 Task: Look for Airbnb options in Russellville, United States from 22nd November, 2023 to 30th November, 2023 for 2 adults.1  bedroom having 1 bed and 1 bathroom. Property type can be hotel. Look for 4 properties as per requirement.
Action: Mouse moved to (489, 89)
Screenshot: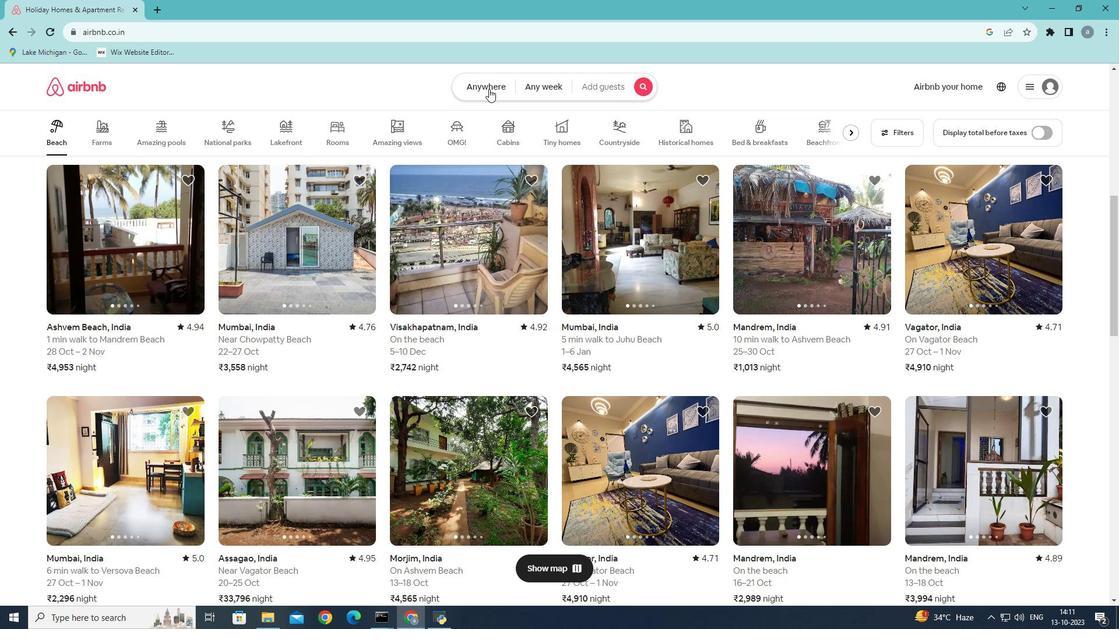 
Action: Mouse pressed left at (489, 89)
Screenshot: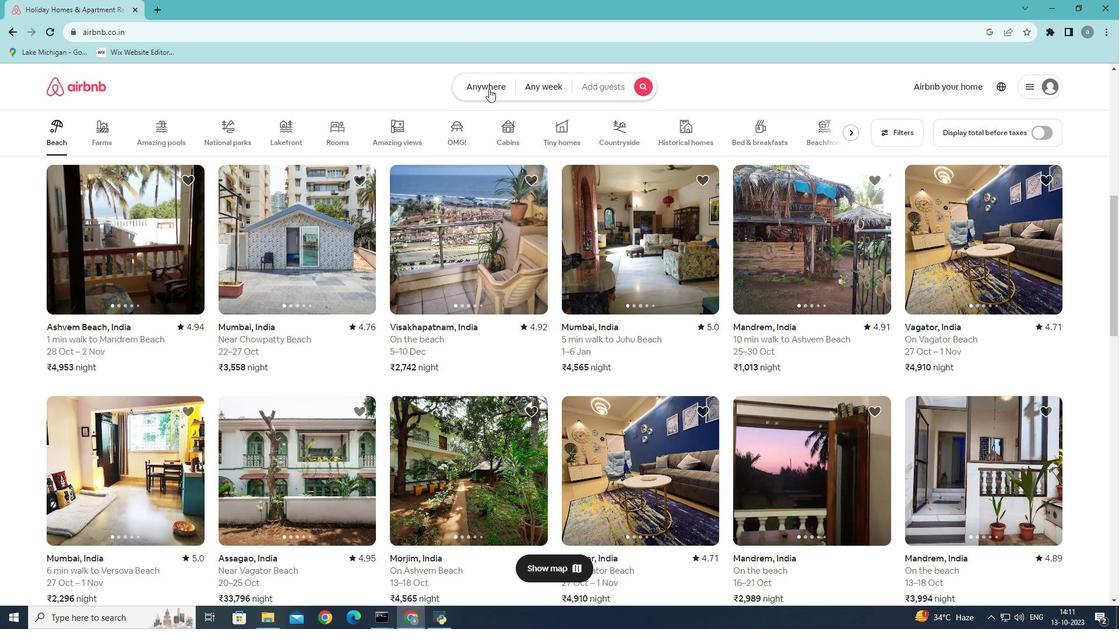 
Action: Mouse moved to (331, 134)
Screenshot: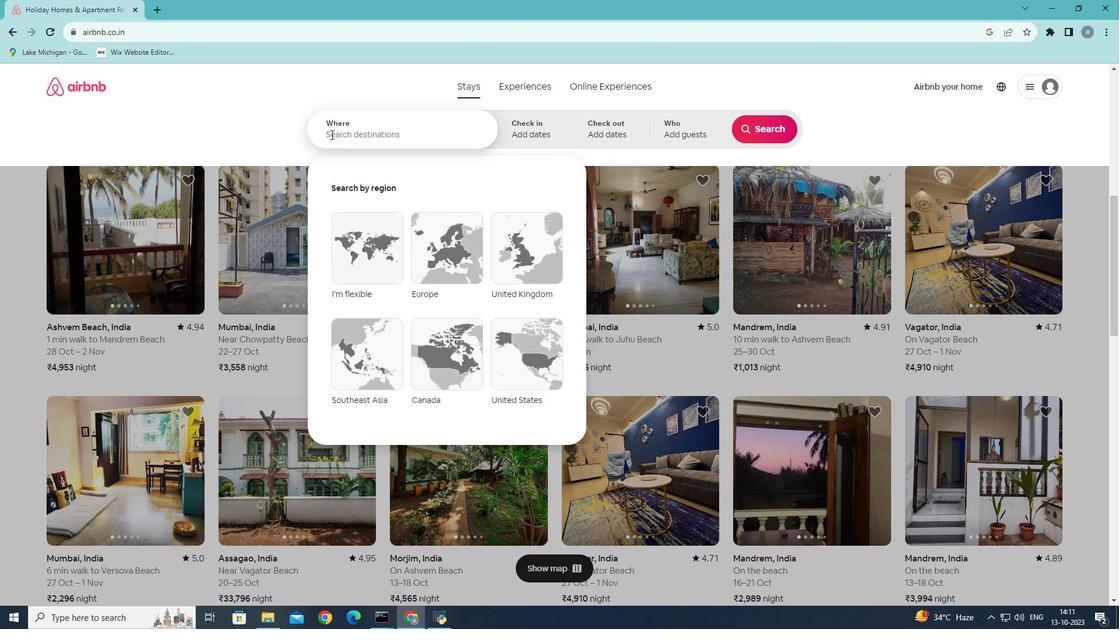 
Action: Mouse pressed left at (331, 134)
Screenshot: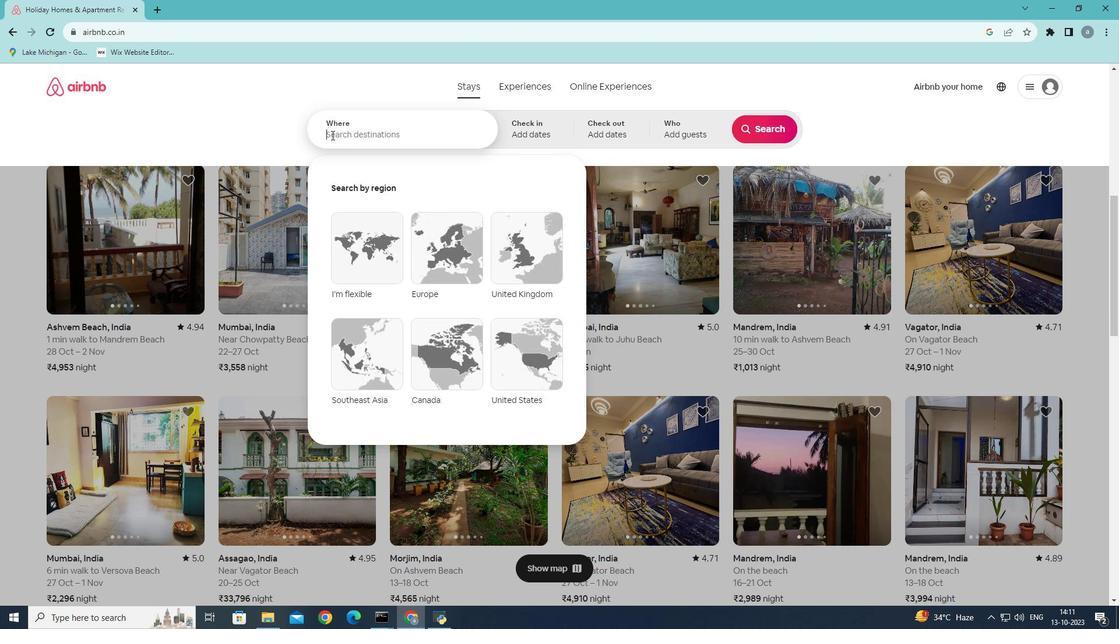 
Action: Mouse moved to (370, 154)
Screenshot: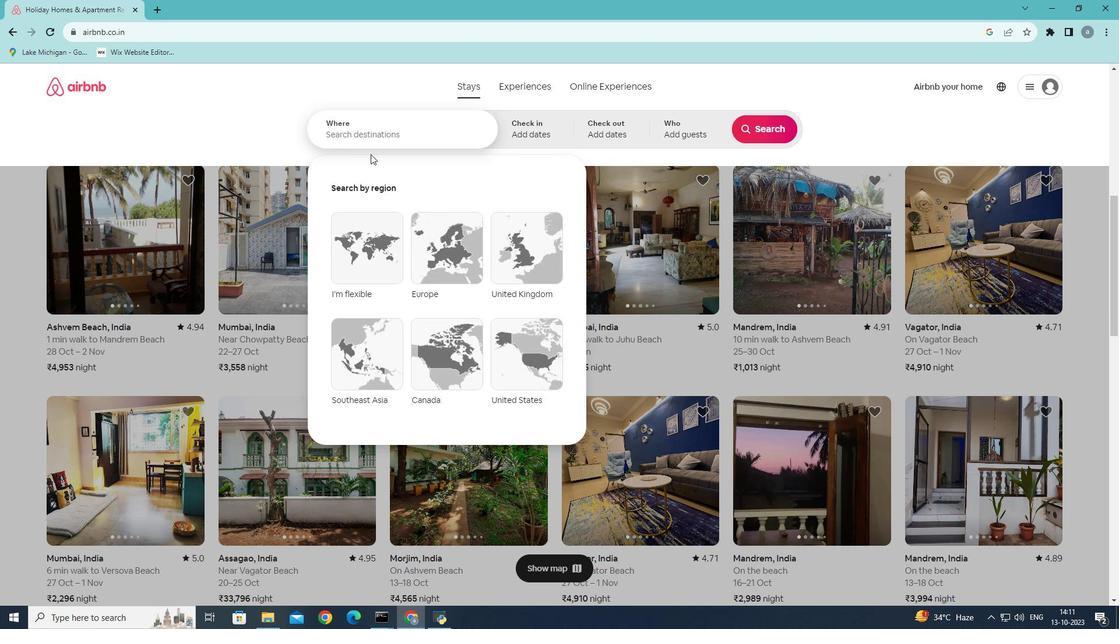
Action: Key pressed <Key.shift>Russellville,<Key.shift>United<Key.space>states
Screenshot: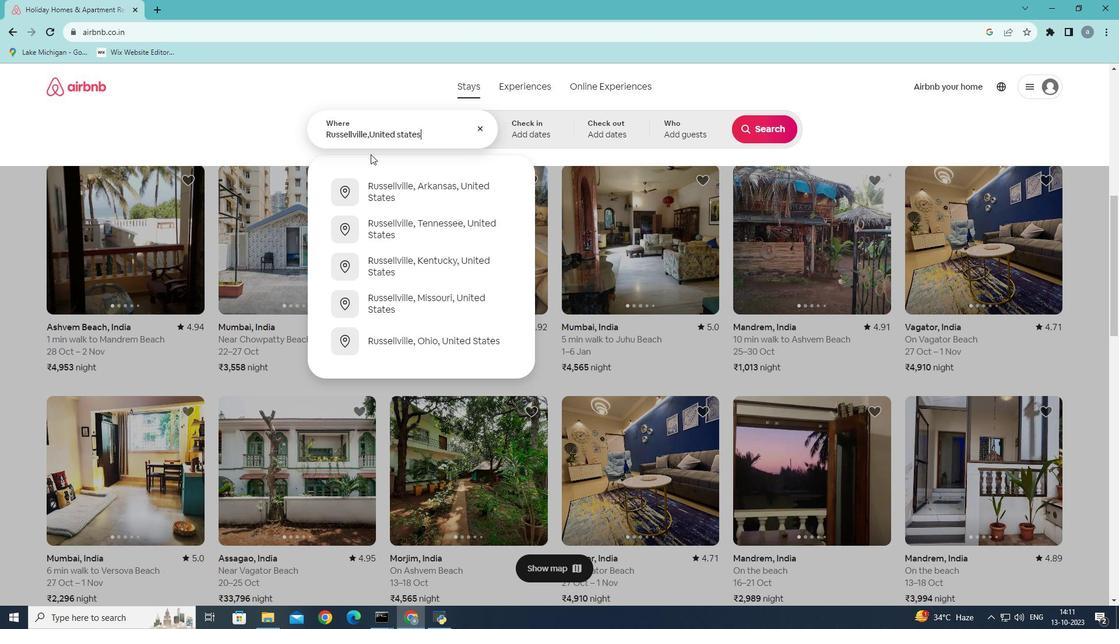 
Action: Mouse moved to (447, 222)
Screenshot: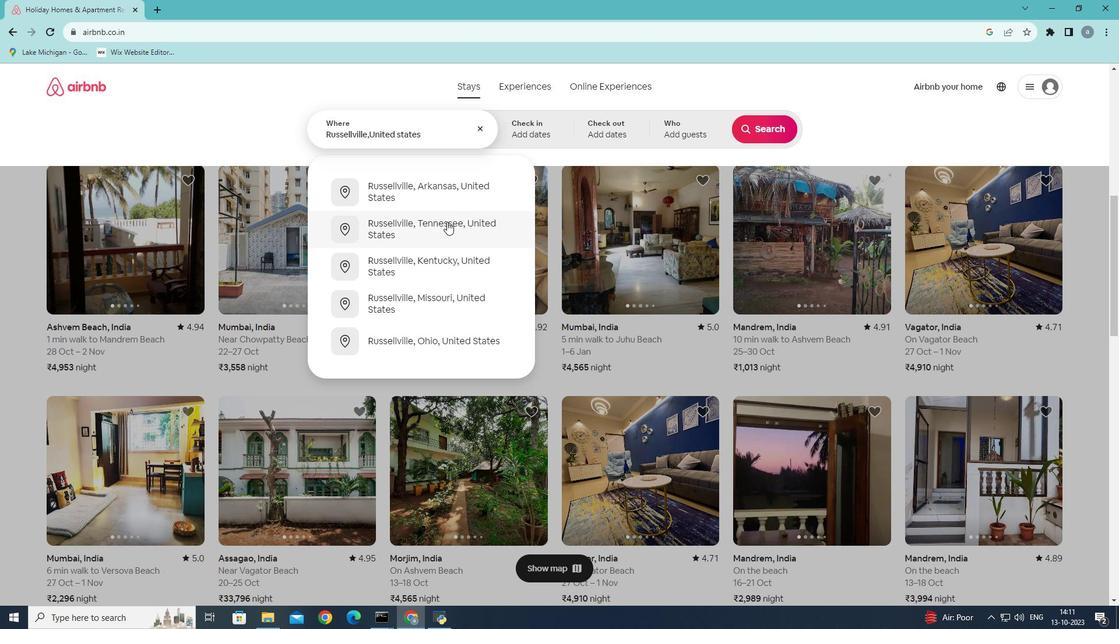 
Action: Mouse pressed left at (447, 222)
Screenshot: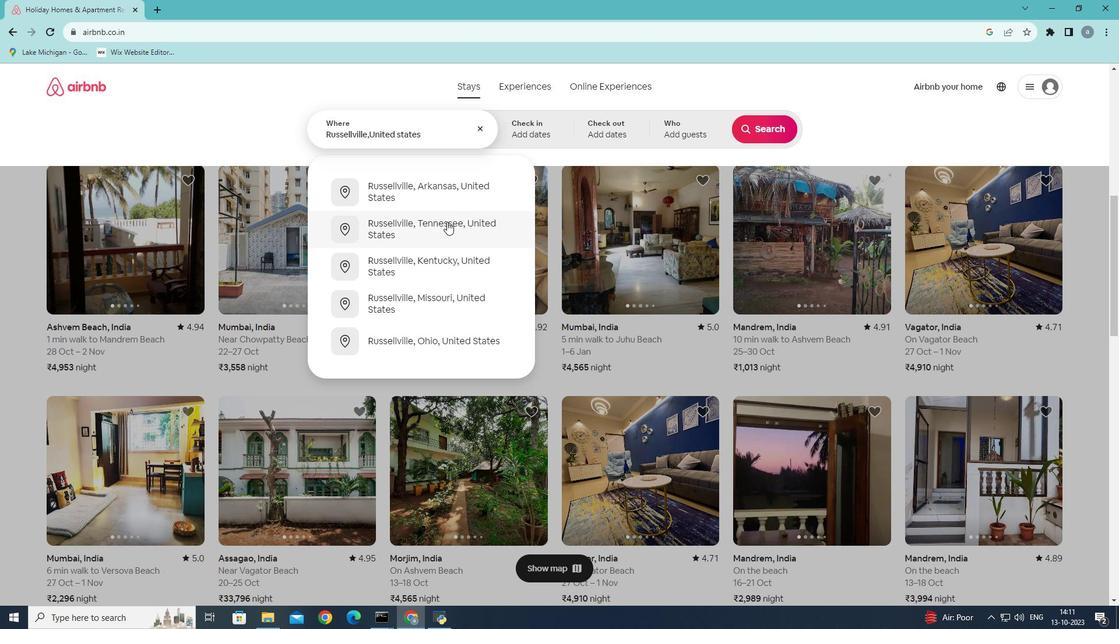 
Action: Mouse moved to (767, 218)
Screenshot: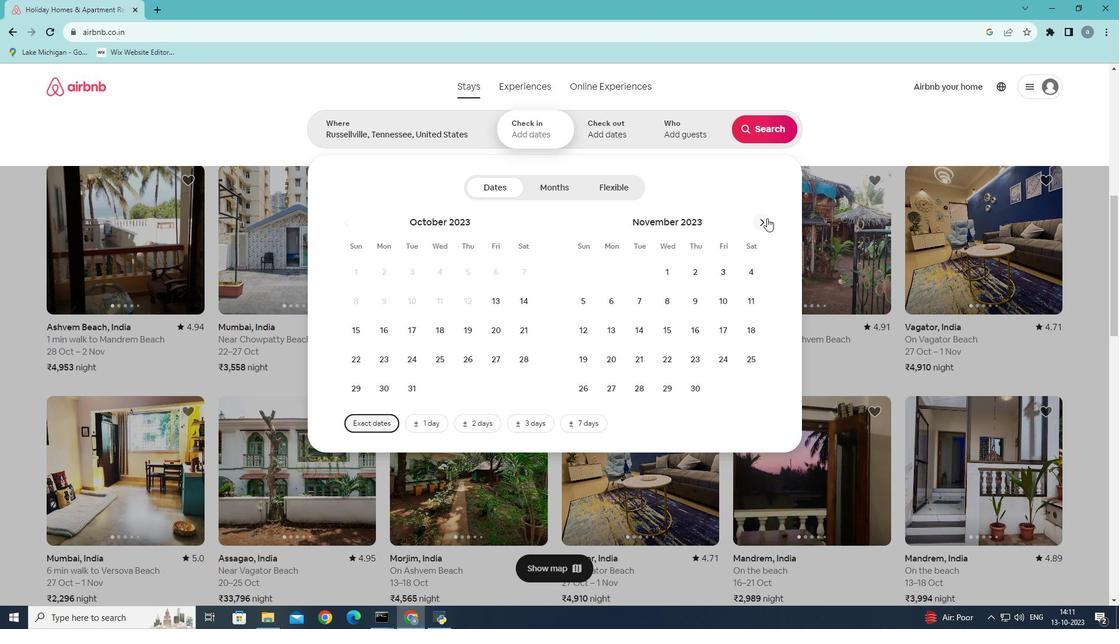 
Action: Mouse pressed left at (767, 218)
Screenshot: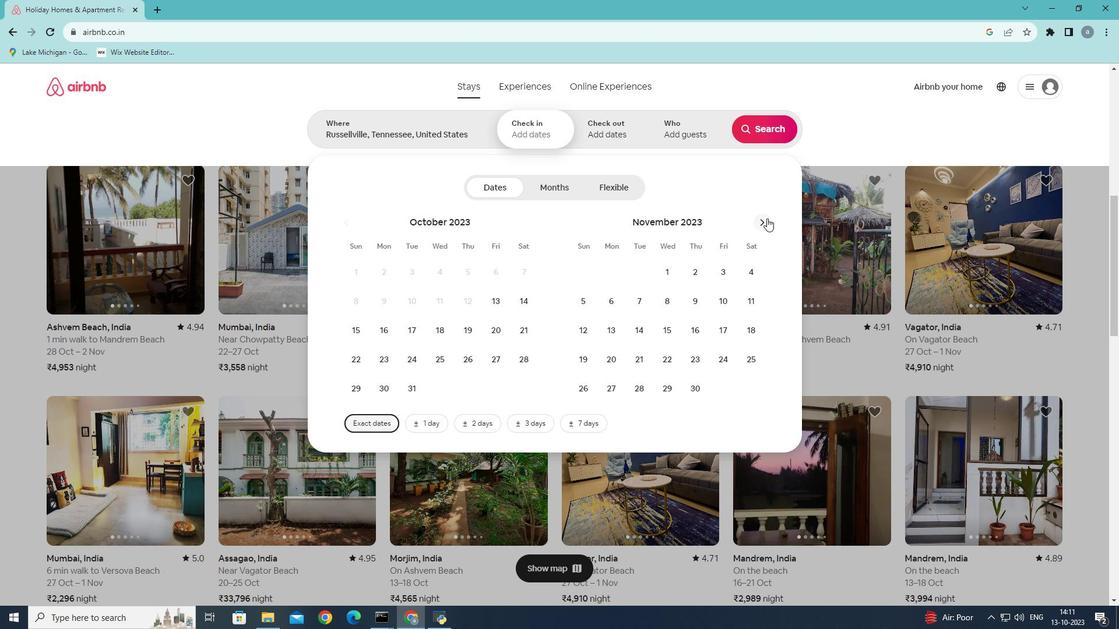 
Action: Mouse moved to (442, 356)
Screenshot: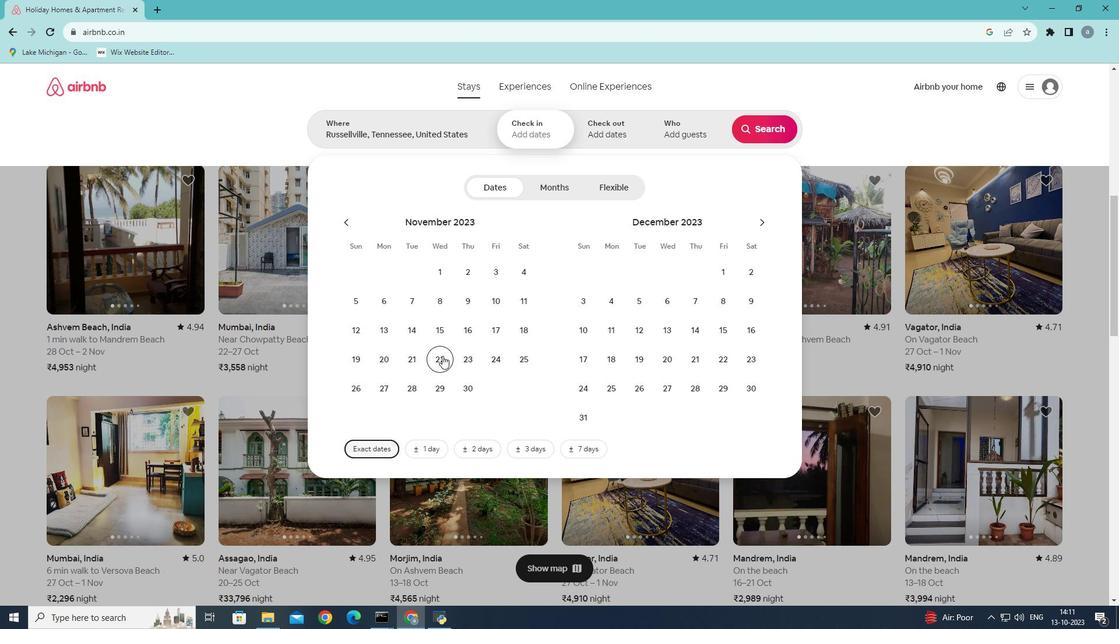 
Action: Mouse pressed left at (442, 356)
Screenshot: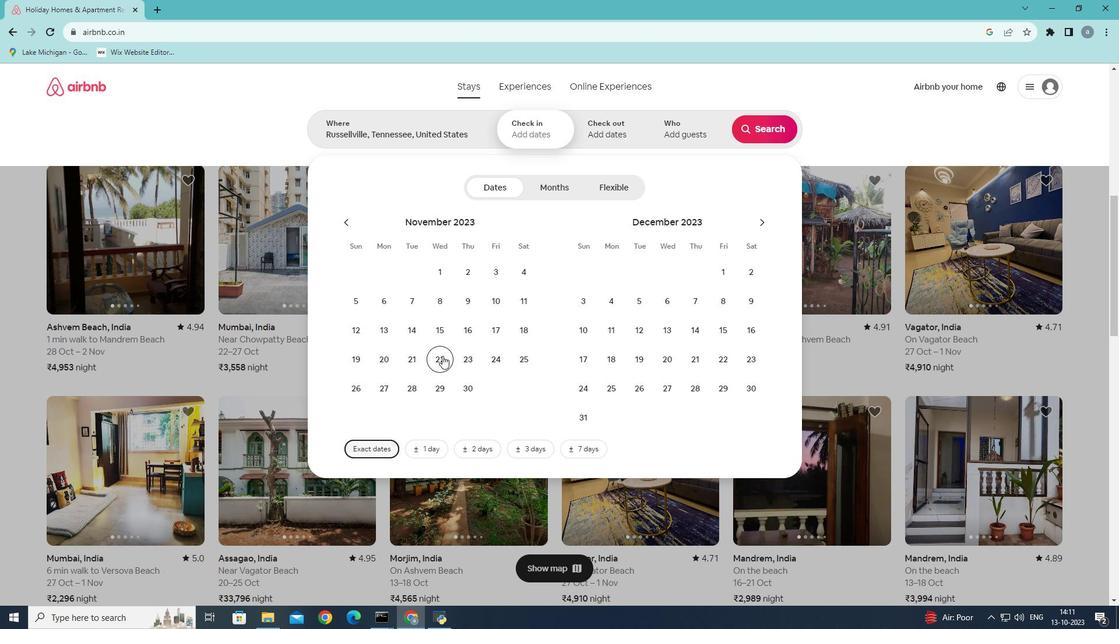 
Action: Mouse moved to (467, 391)
Screenshot: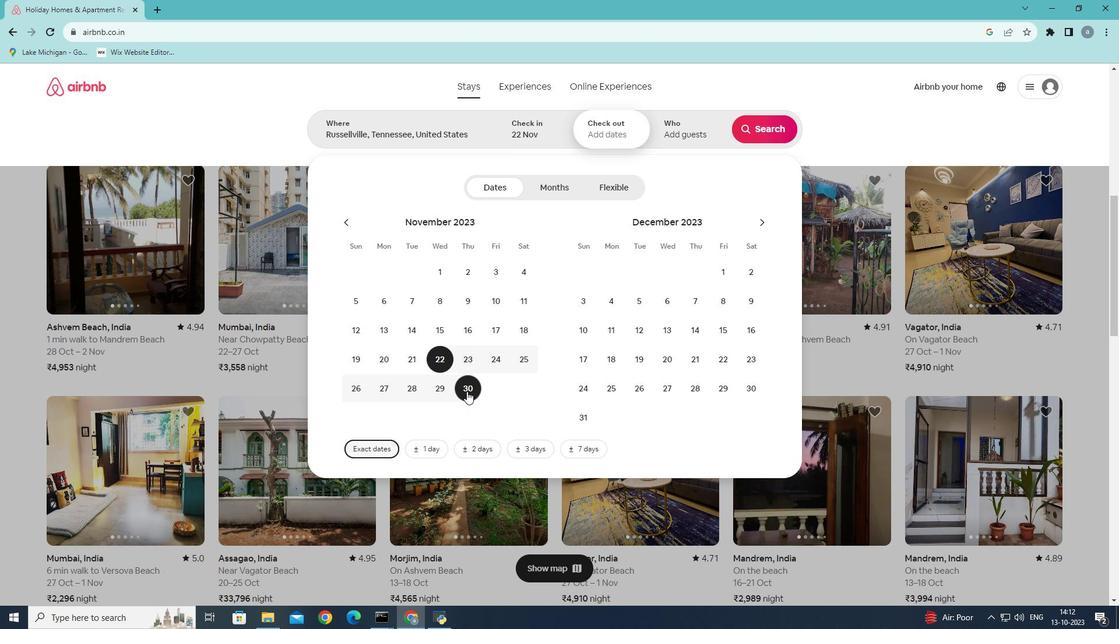 
Action: Mouse pressed left at (467, 391)
Screenshot: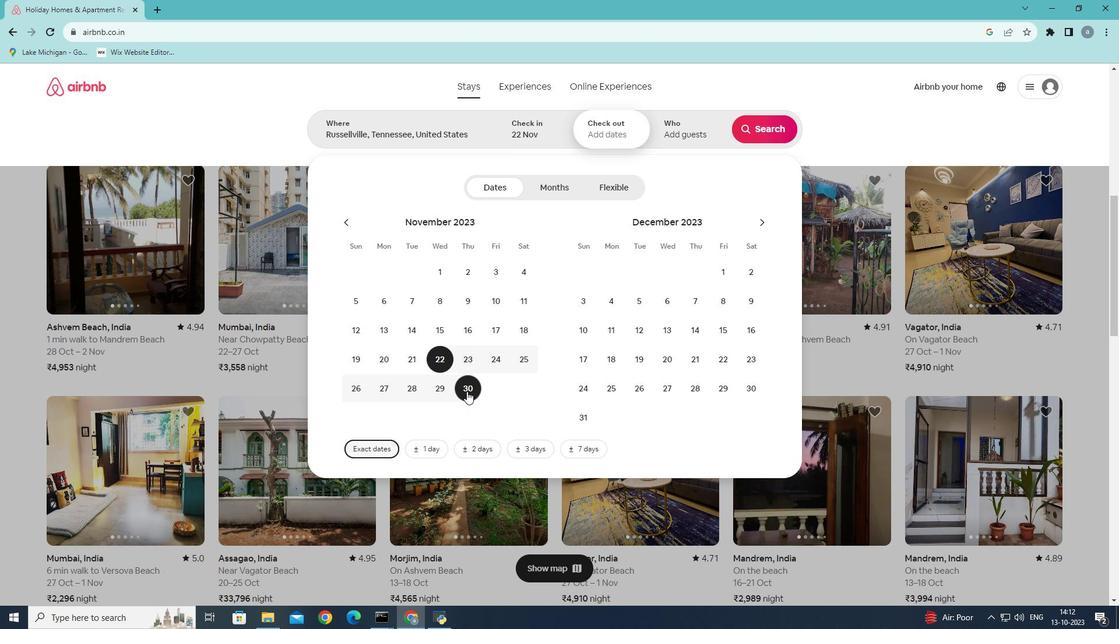 
Action: Mouse moved to (703, 129)
Screenshot: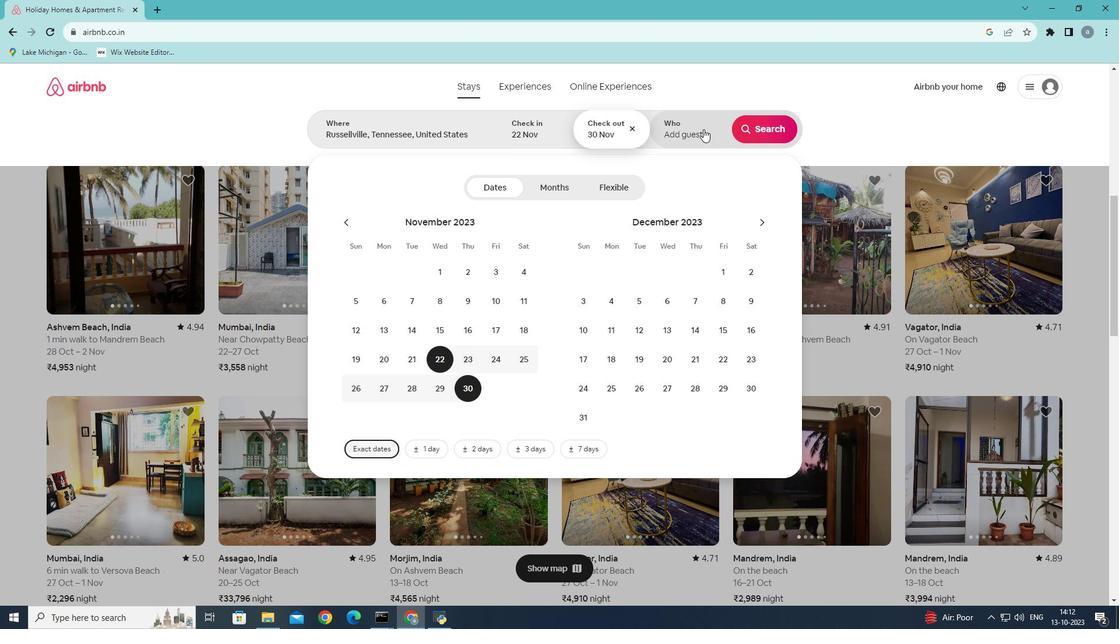 
Action: Mouse pressed left at (703, 129)
Screenshot: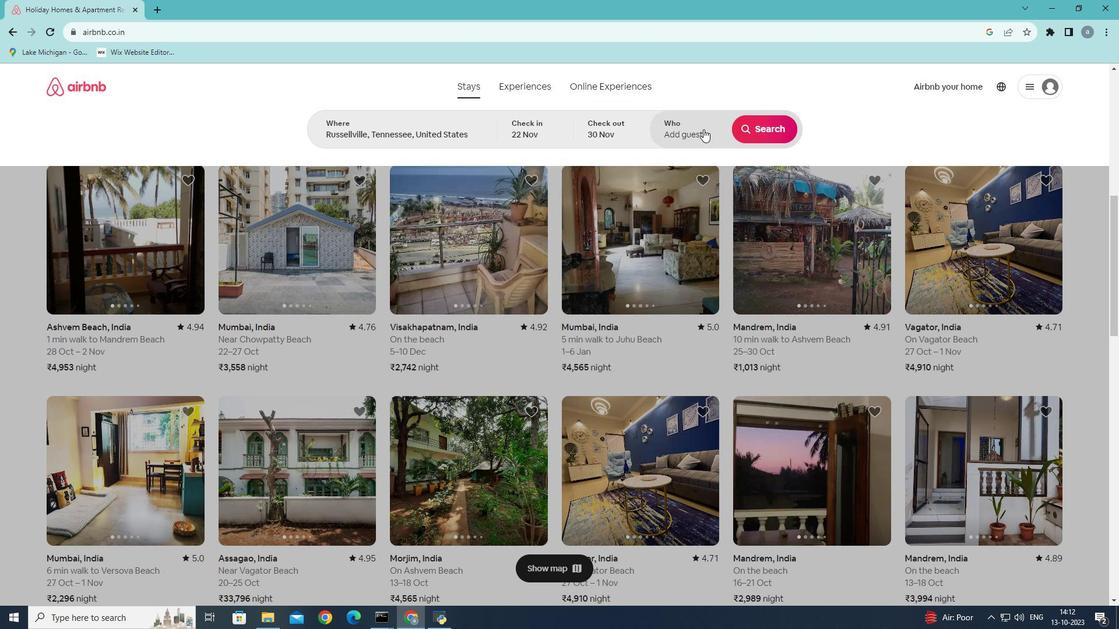 
Action: Mouse moved to (765, 189)
Screenshot: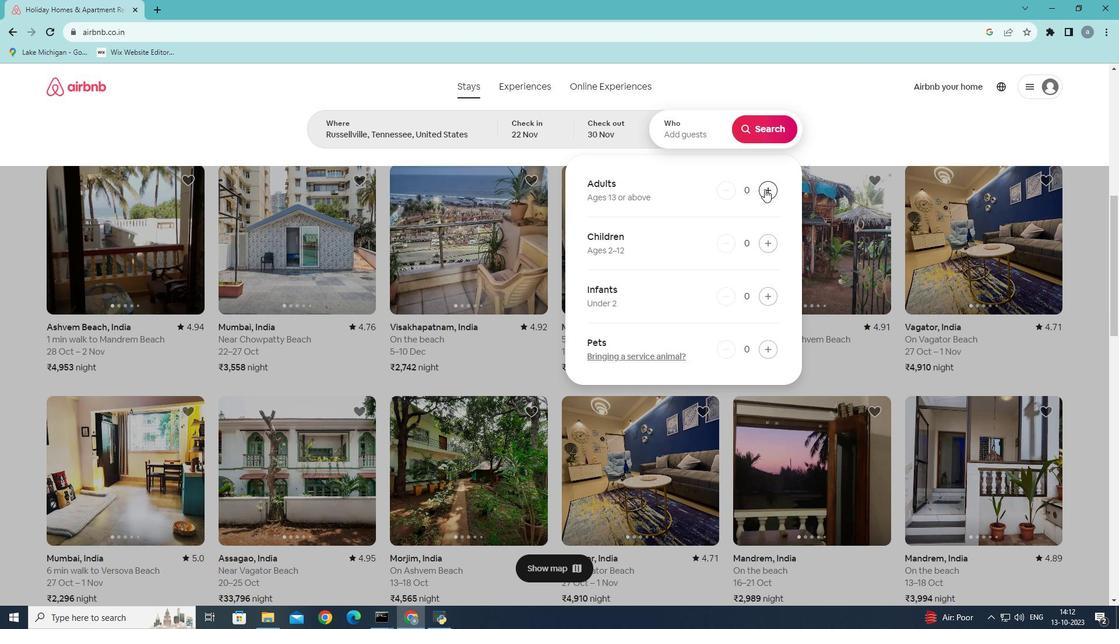 
Action: Mouse pressed left at (765, 189)
Screenshot: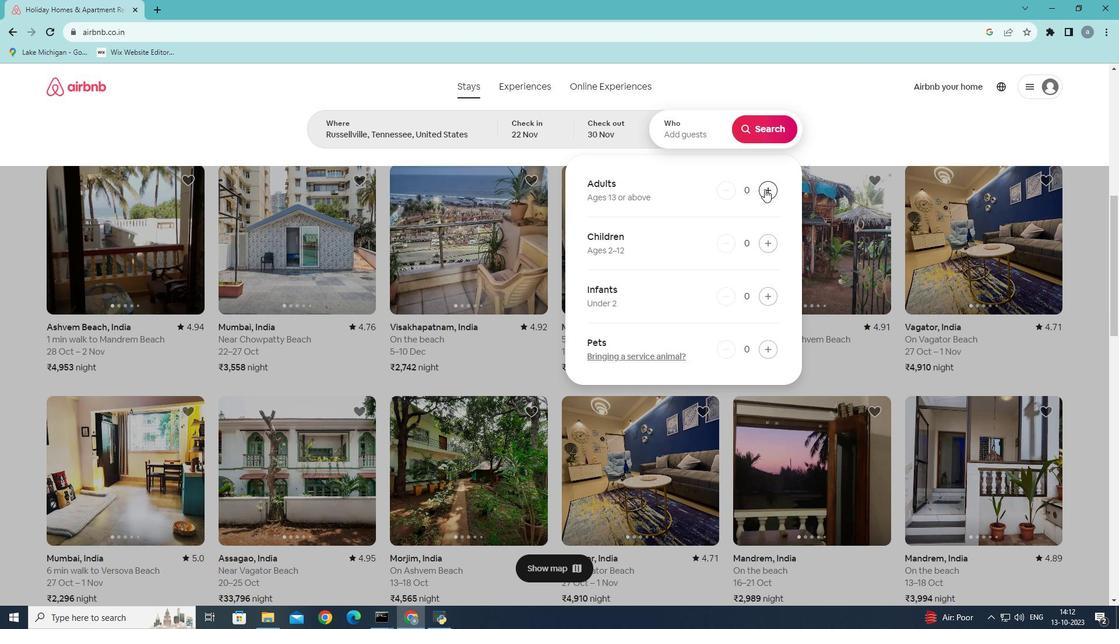 
Action: Mouse pressed left at (765, 189)
Screenshot: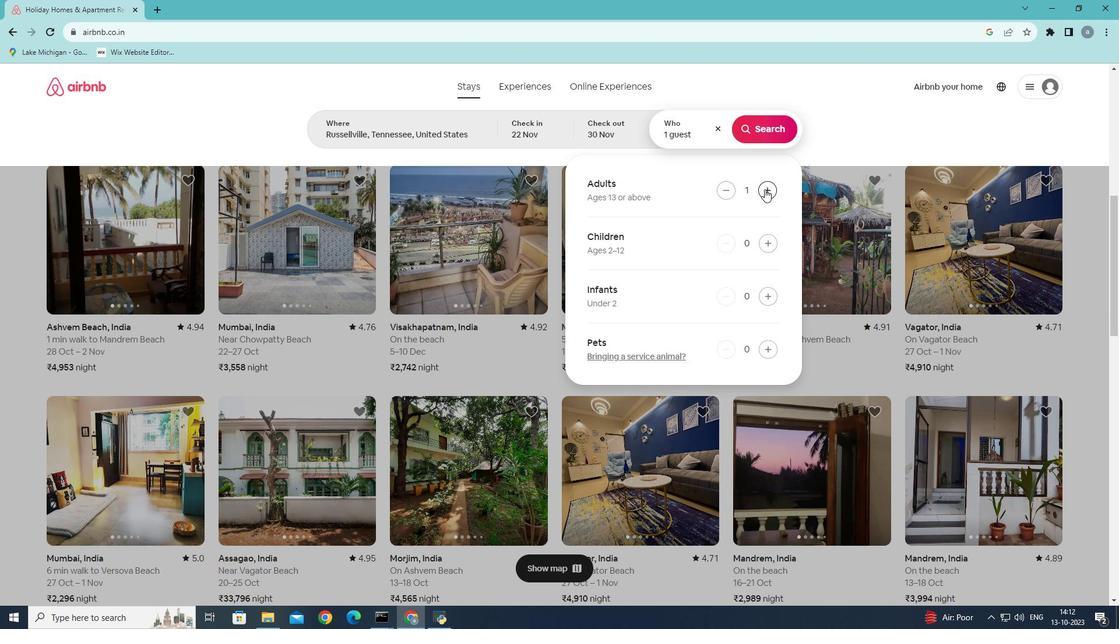 
Action: Mouse moved to (771, 125)
Screenshot: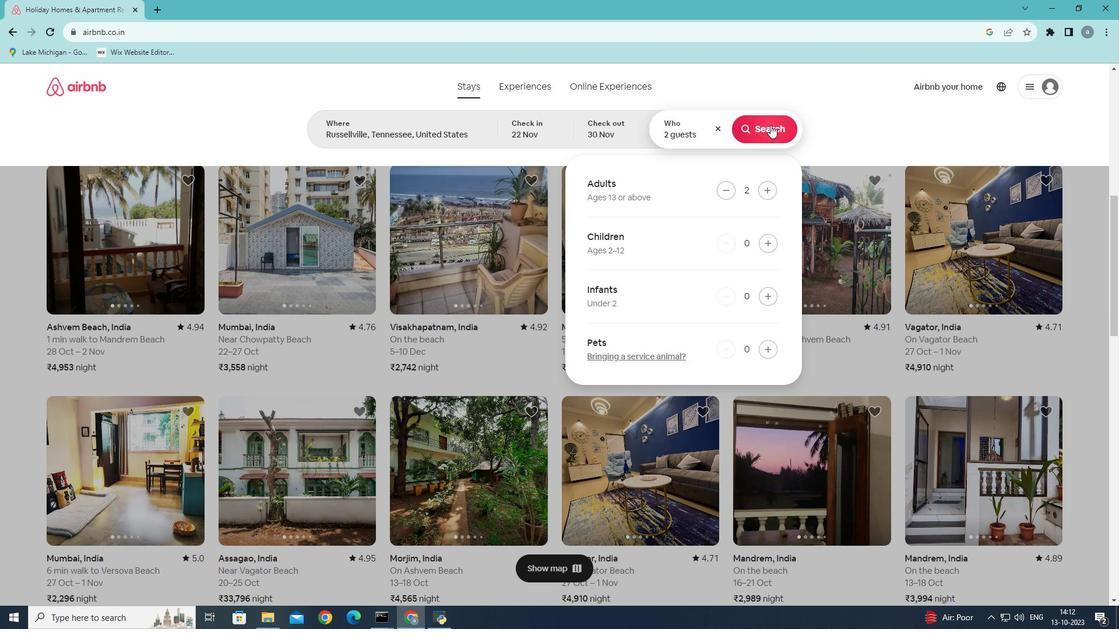 
Action: Mouse pressed left at (771, 125)
Screenshot: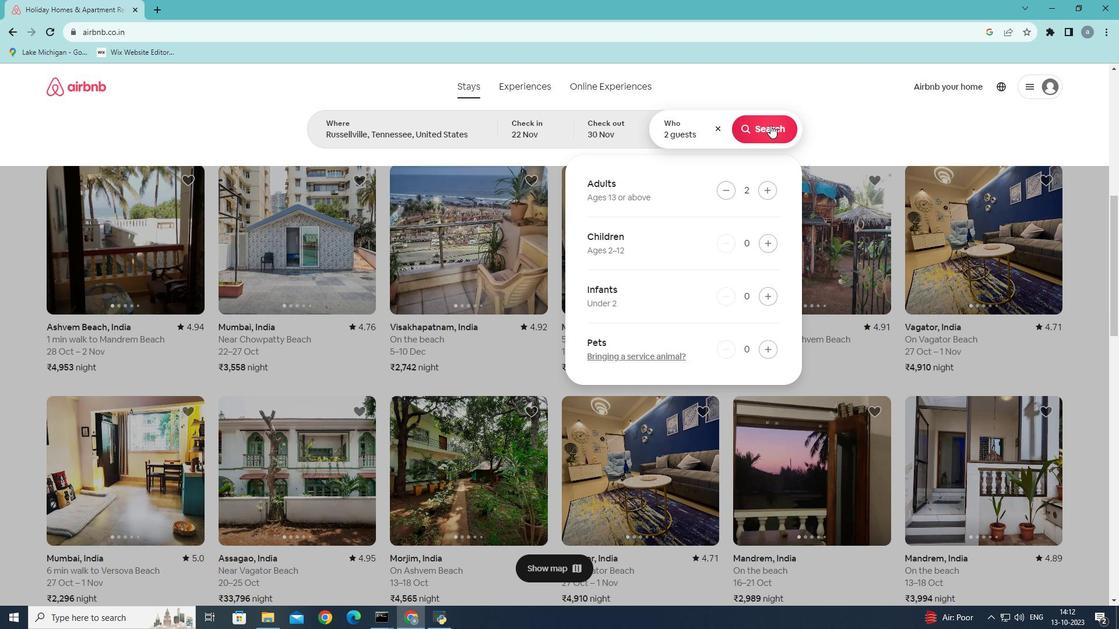 
Action: Mouse moved to (936, 137)
Screenshot: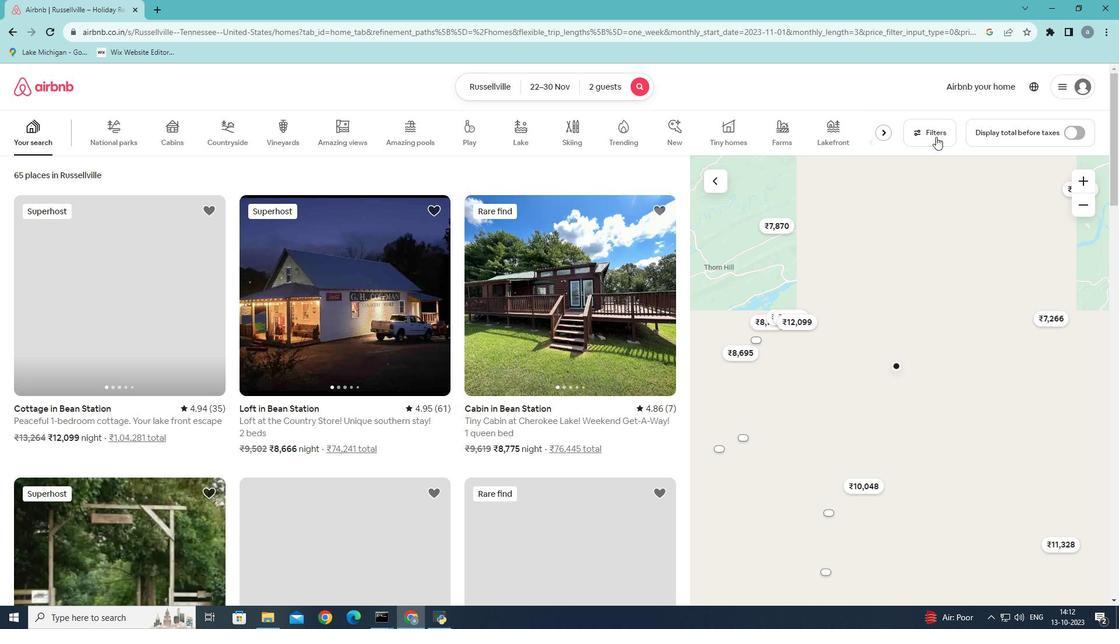
Action: Mouse pressed left at (936, 137)
Screenshot: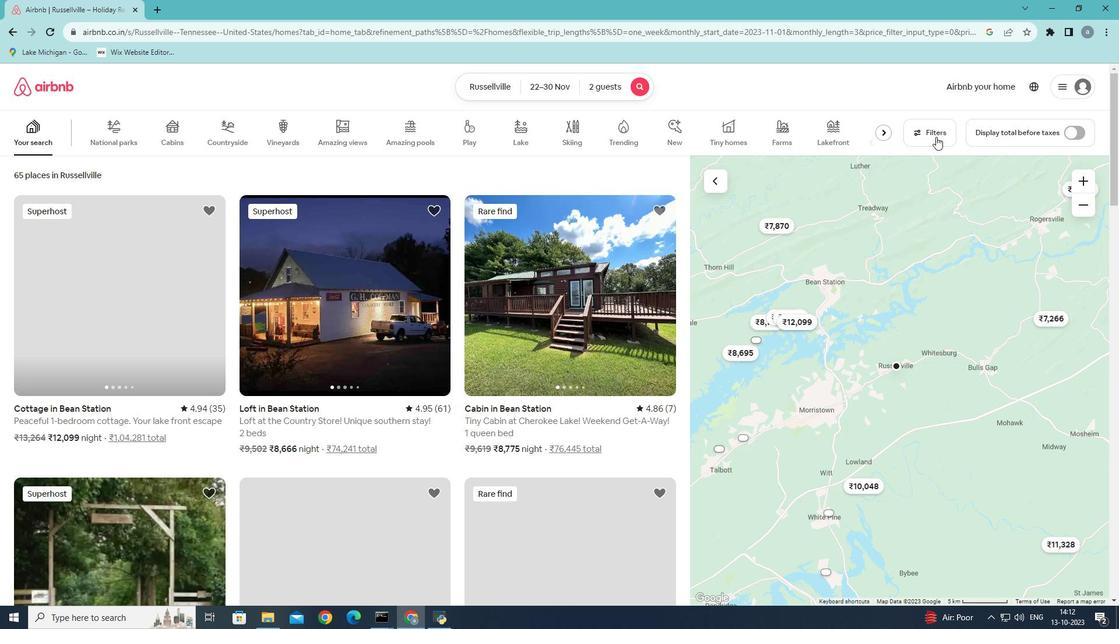 
Action: Mouse moved to (702, 381)
Screenshot: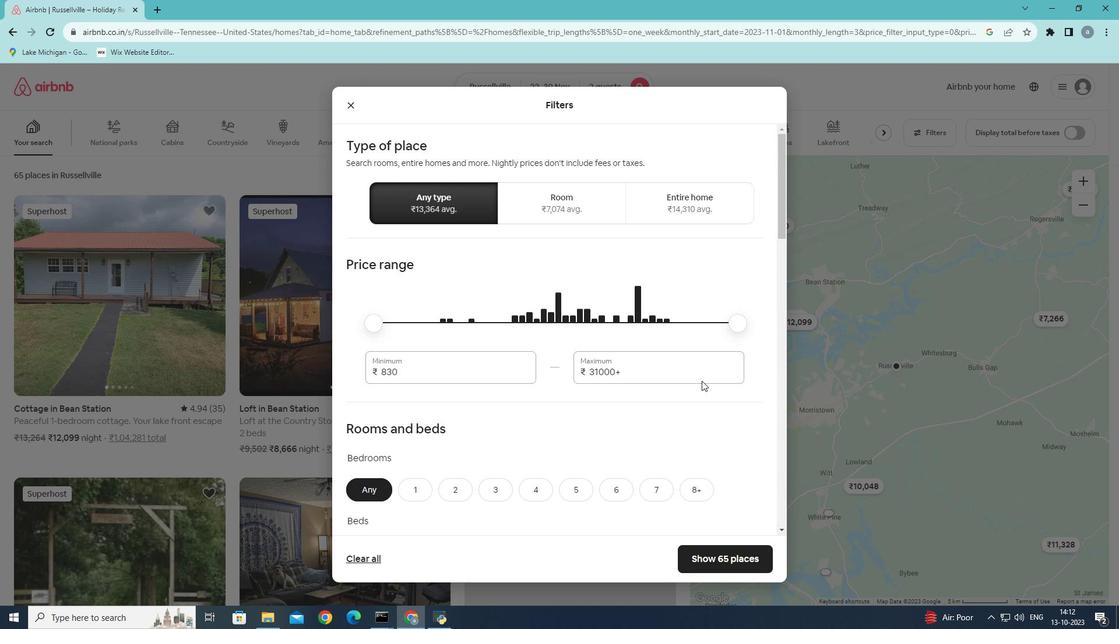 
Action: Mouse scrolled (702, 380) with delta (0, 0)
Screenshot: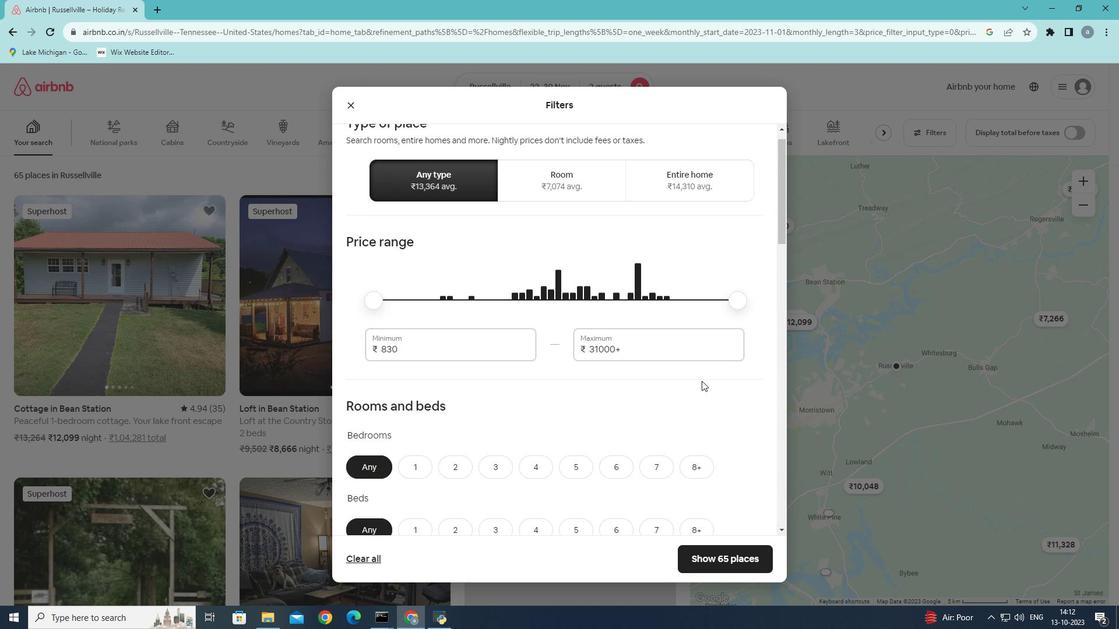 
Action: Mouse scrolled (702, 380) with delta (0, 0)
Screenshot: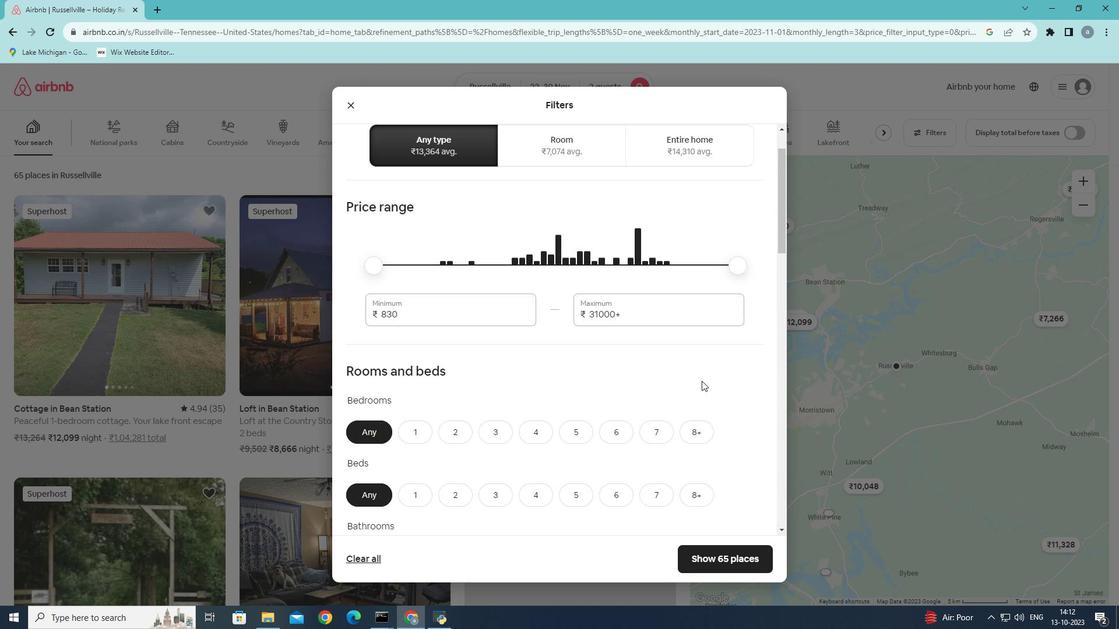 
Action: Mouse scrolled (702, 380) with delta (0, 0)
Screenshot: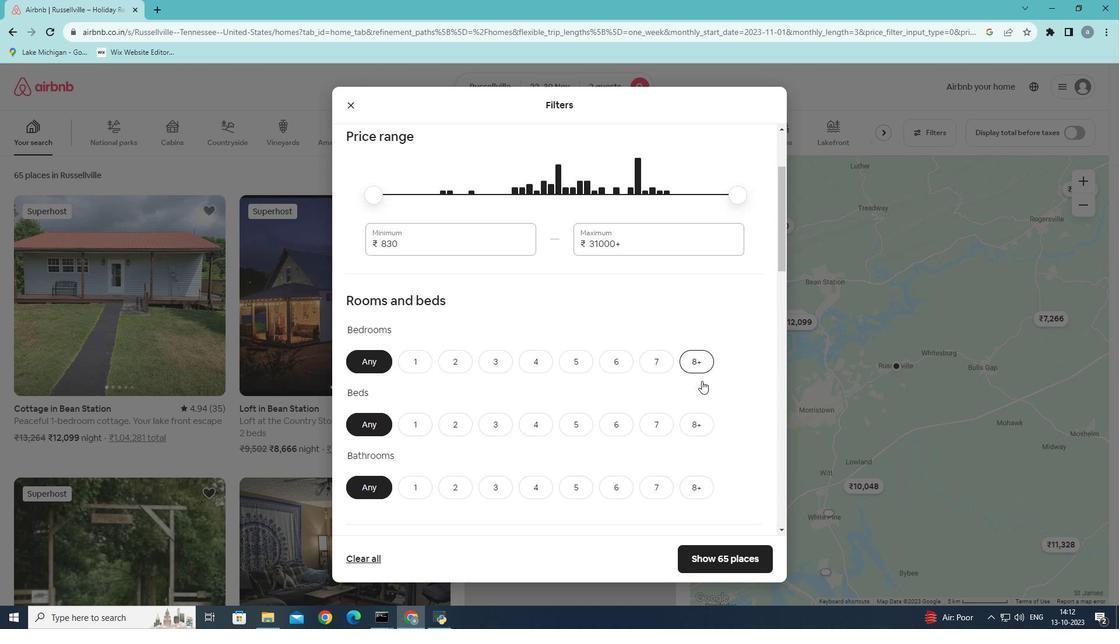 
Action: Mouse moved to (404, 312)
Screenshot: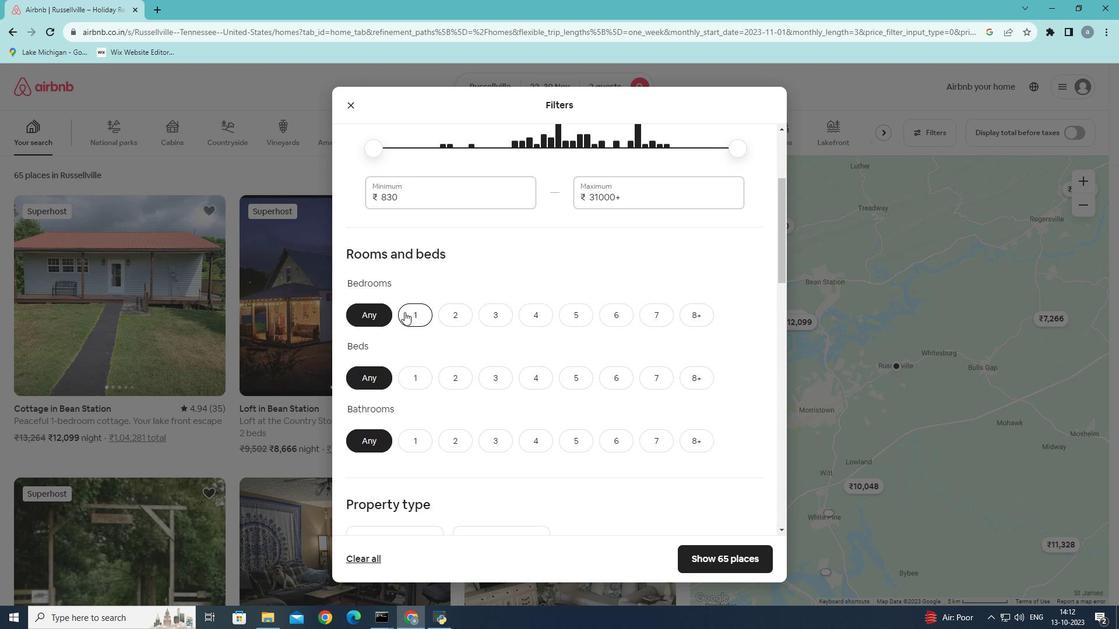 
Action: Mouse pressed left at (404, 312)
Screenshot: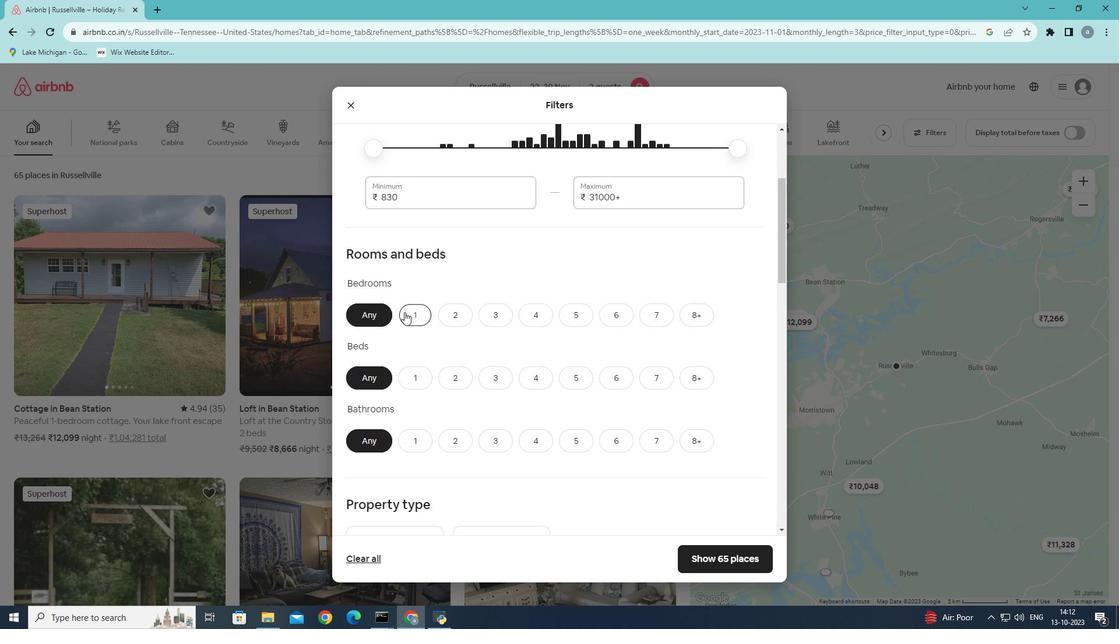 
Action: Mouse moved to (414, 381)
Screenshot: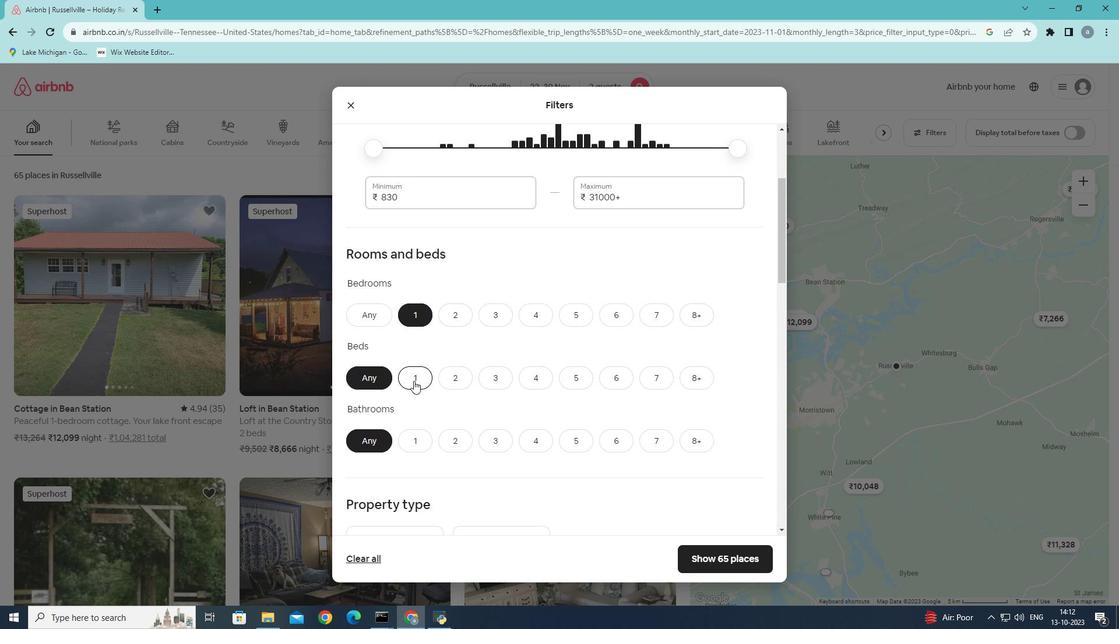 
Action: Mouse pressed left at (414, 381)
Screenshot: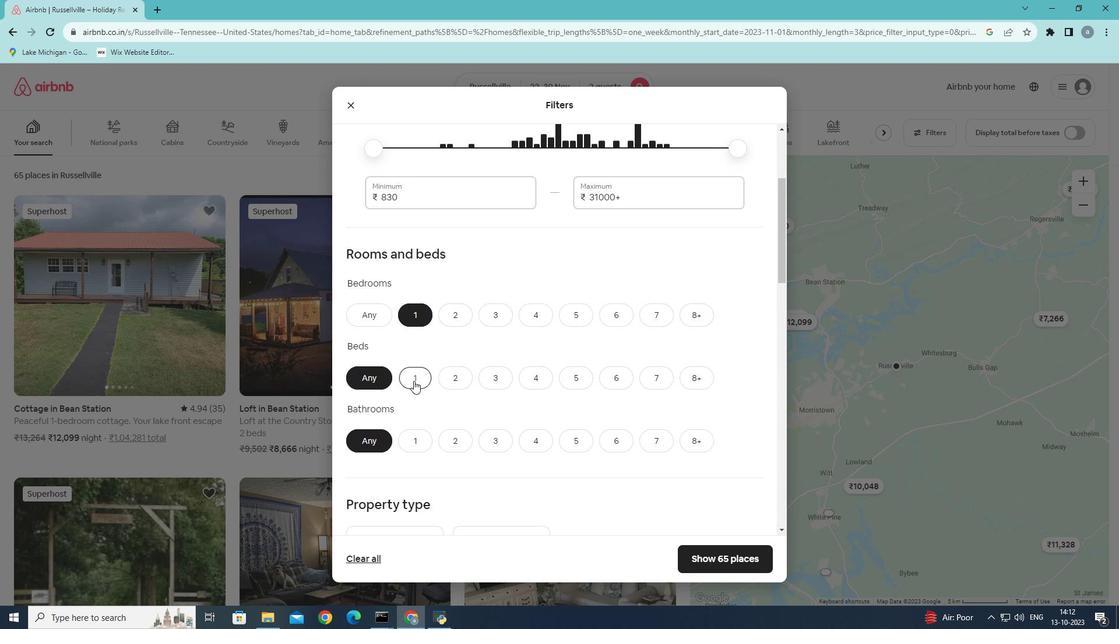 
Action: Mouse moved to (421, 446)
Screenshot: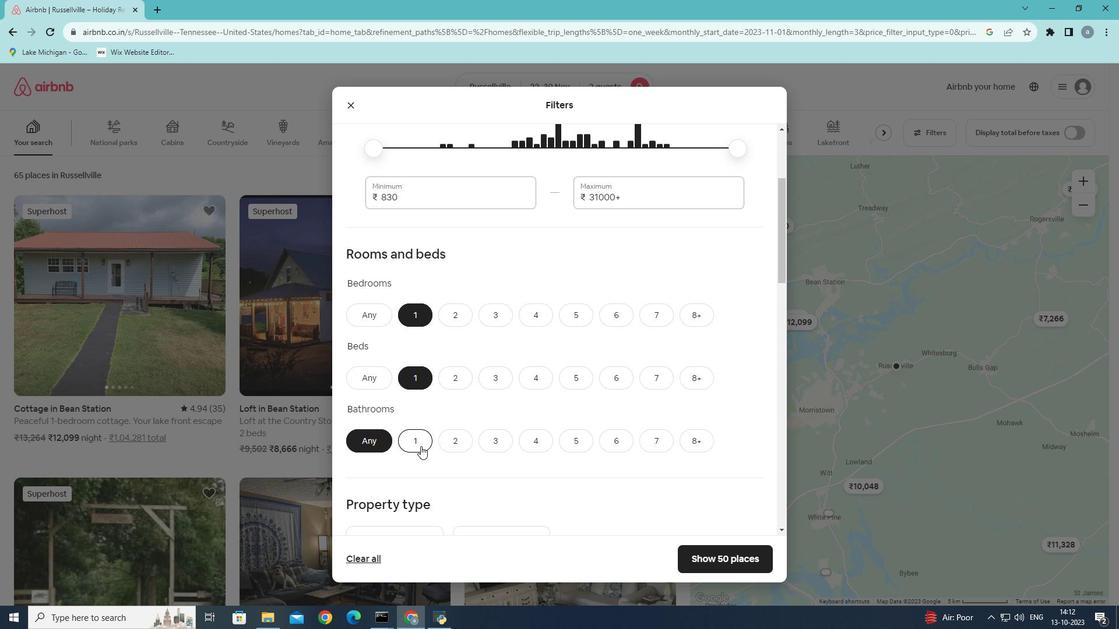 
Action: Mouse pressed left at (421, 446)
Screenshot: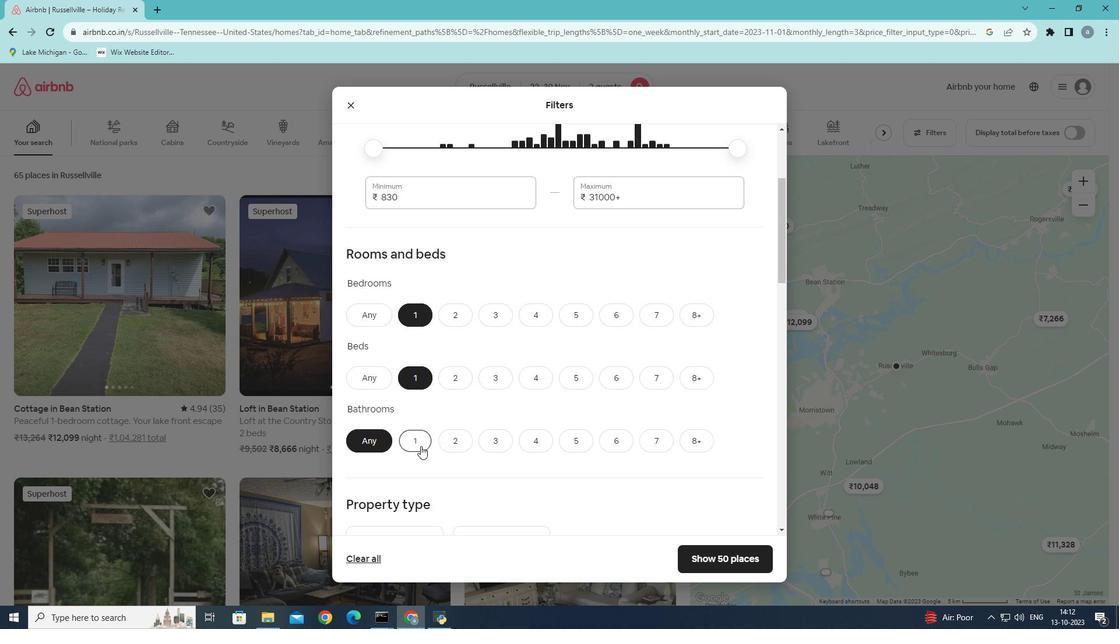 
Action: Mouse moved to (513, 375)
Screenshot: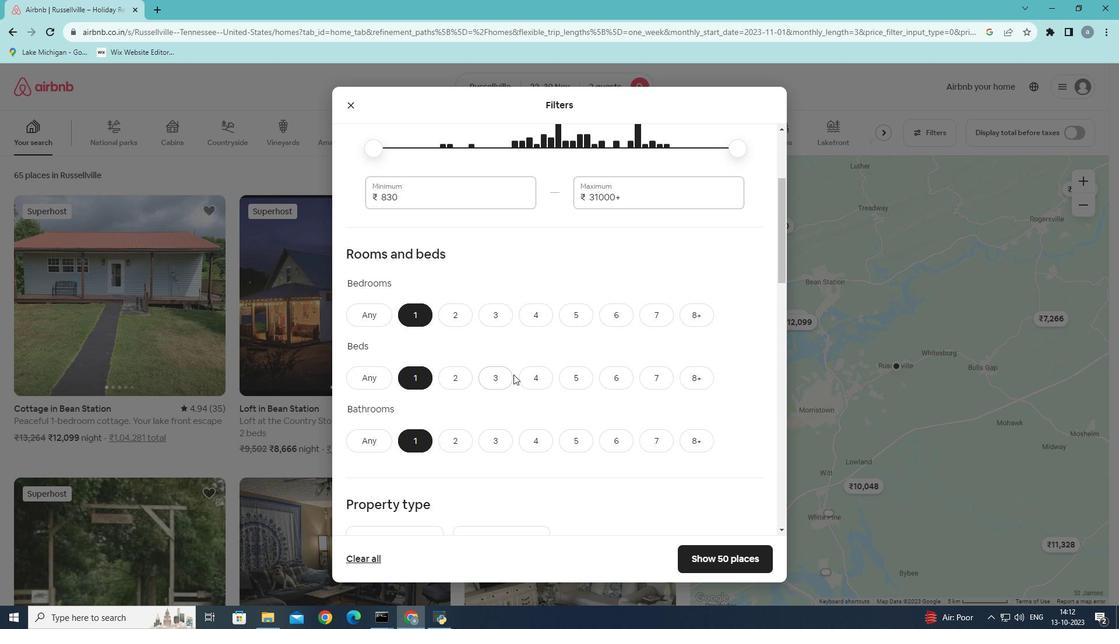 
Action: Mouse scrolled (513, 374) with delta (0, 0)
Screenshot: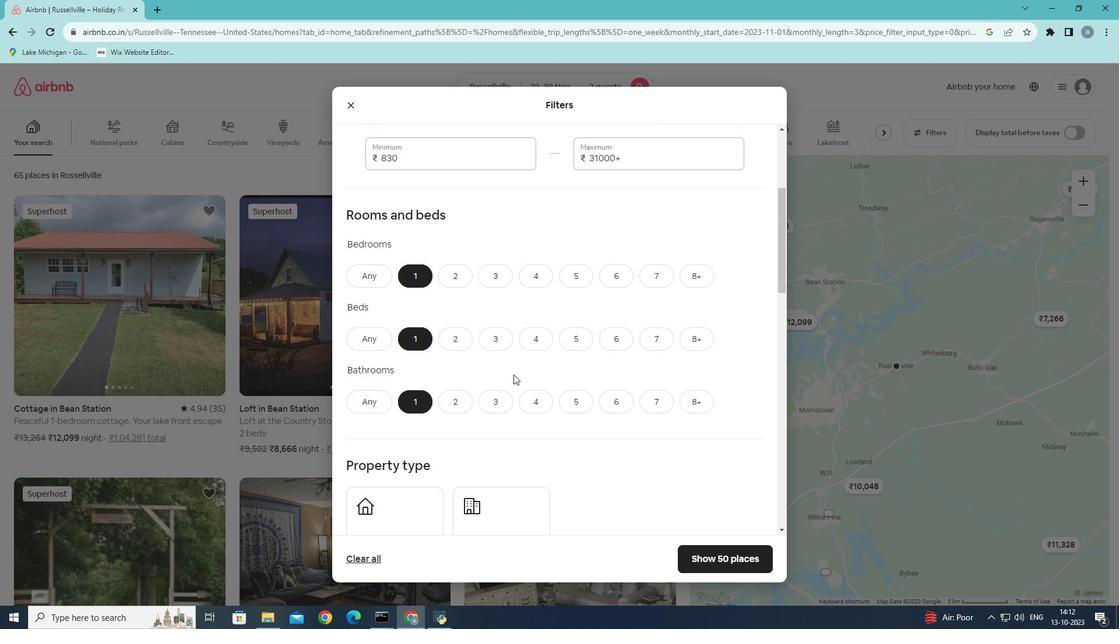 
Action: Mouse scrolled (513, 374) with delta (0, 0)
Screenshot: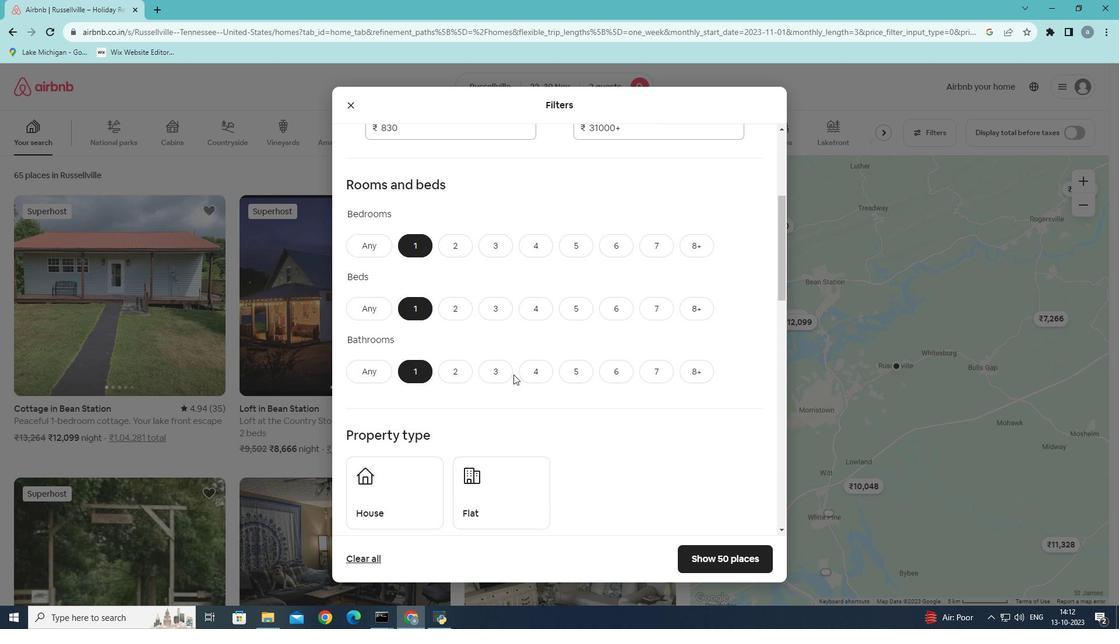 
Action: Mouse scrolled (513, 374) with delta (0, 0)
Screenshot: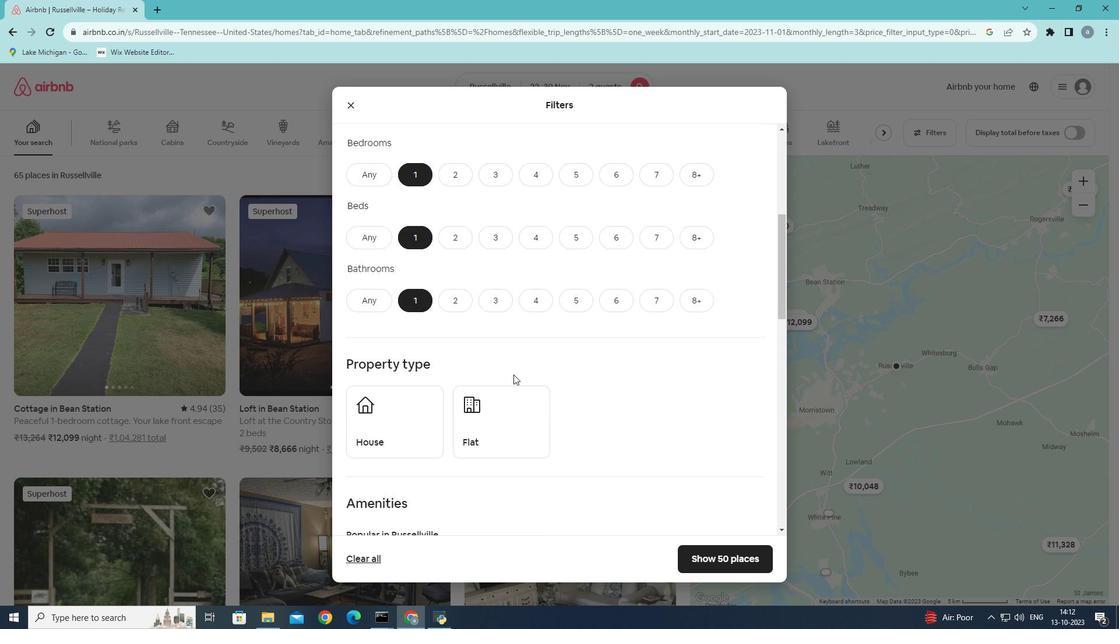 
Action: Mouse scrolled (513, 374) with delta (0, 0)
Screenshot: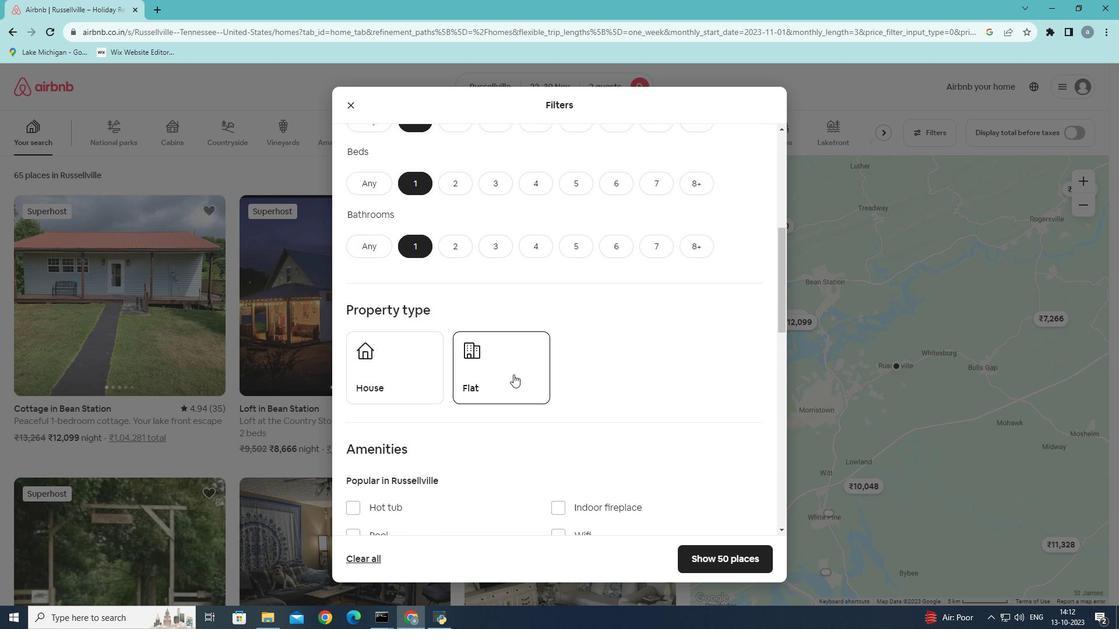
Action: Mouse scrolled (513, 374) with delta (0, 0)
Screenshot: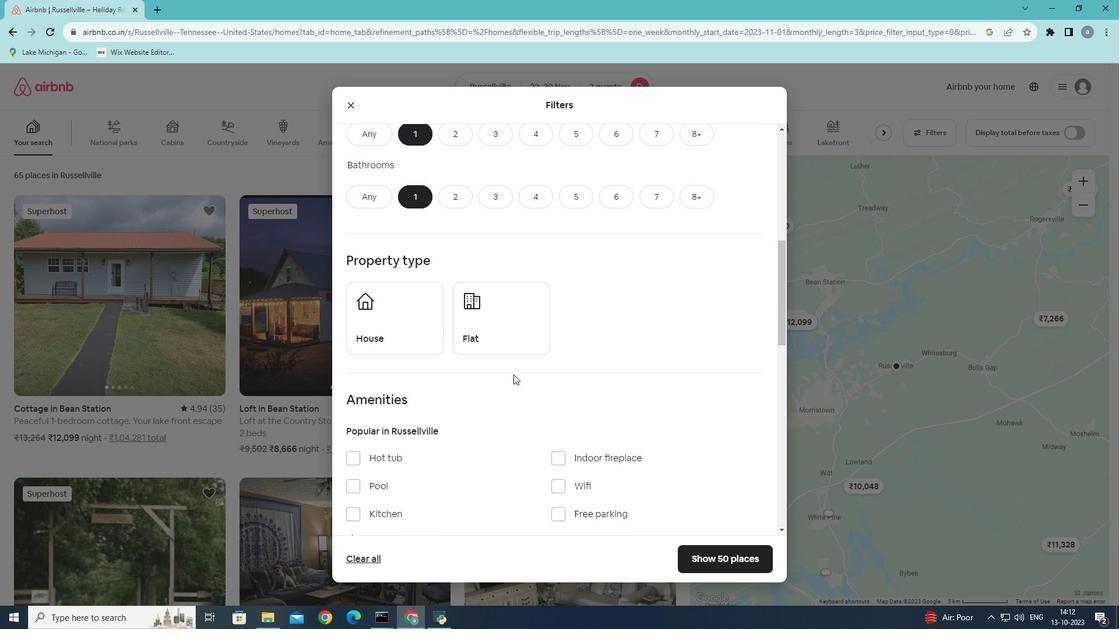 
Action: Mouse scrolled (513, 374) with delta (0, 0)
Screenshot: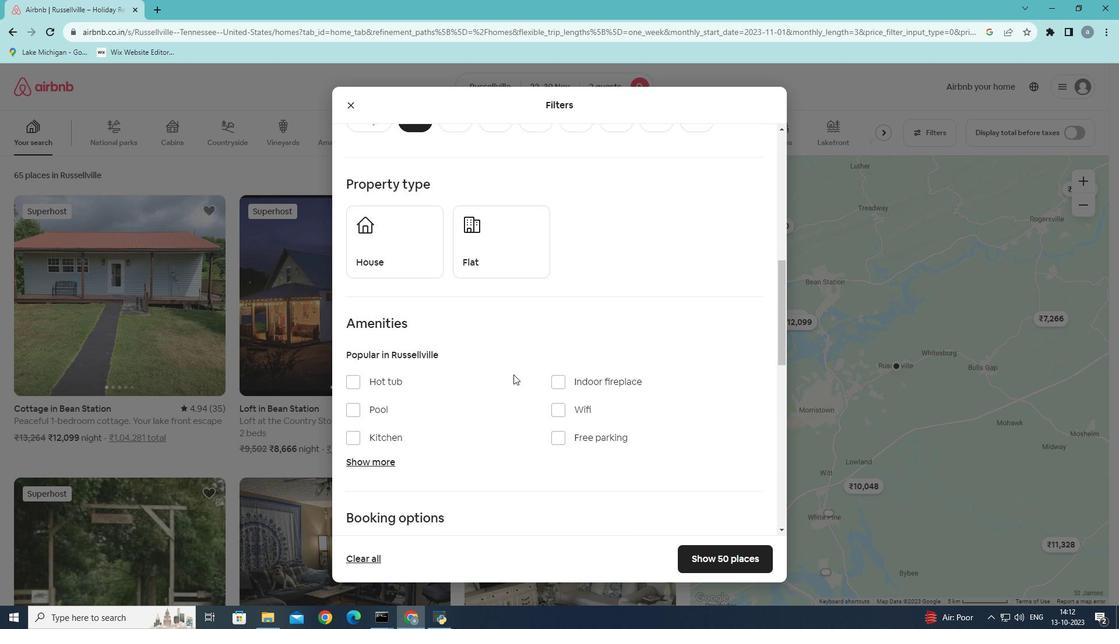 
Action: Mouse scrolled (513, 374) with delta (0, 0)
Screenshot: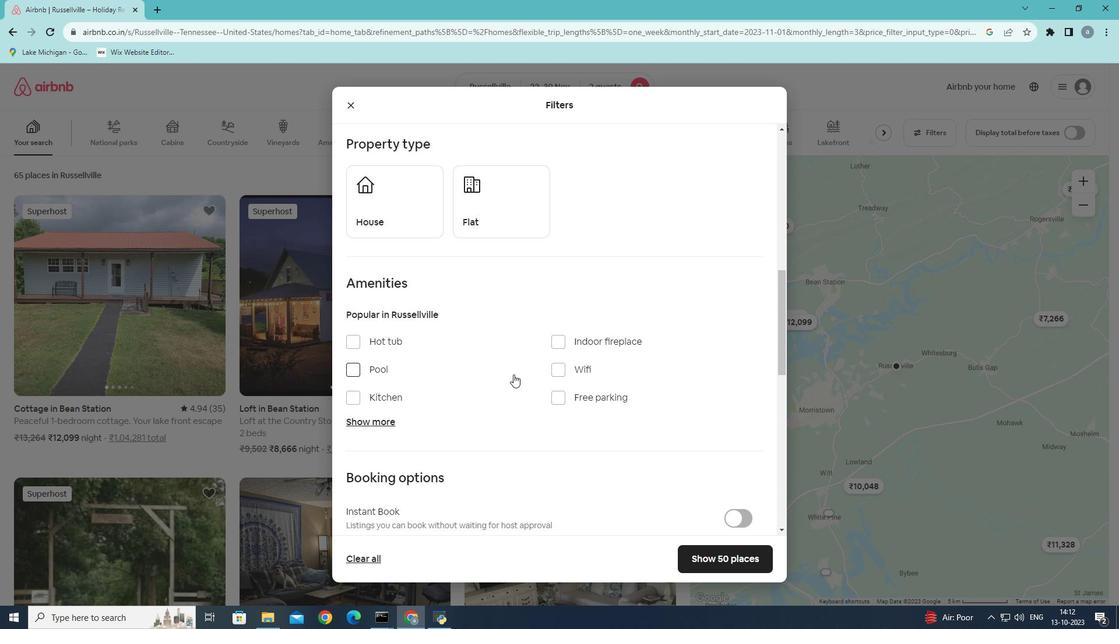 
Action: Mouse scrolled (513, 374) with delta (0, 0)
Screenshot: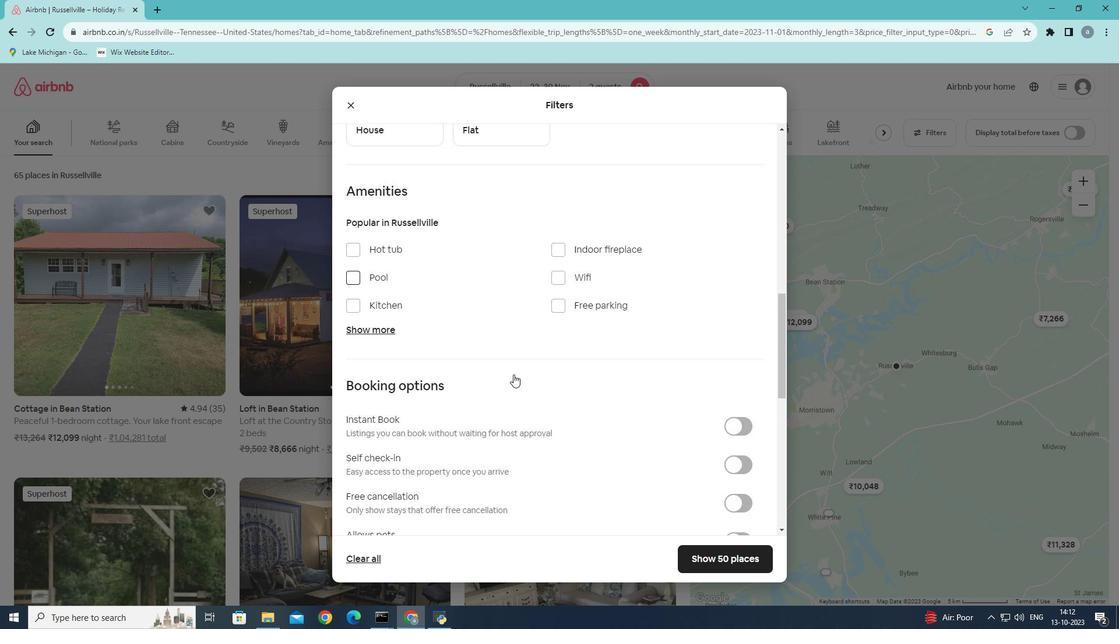 
Action: Mouse scrolled (513, 374) with delta (0, 0)
Screenshot: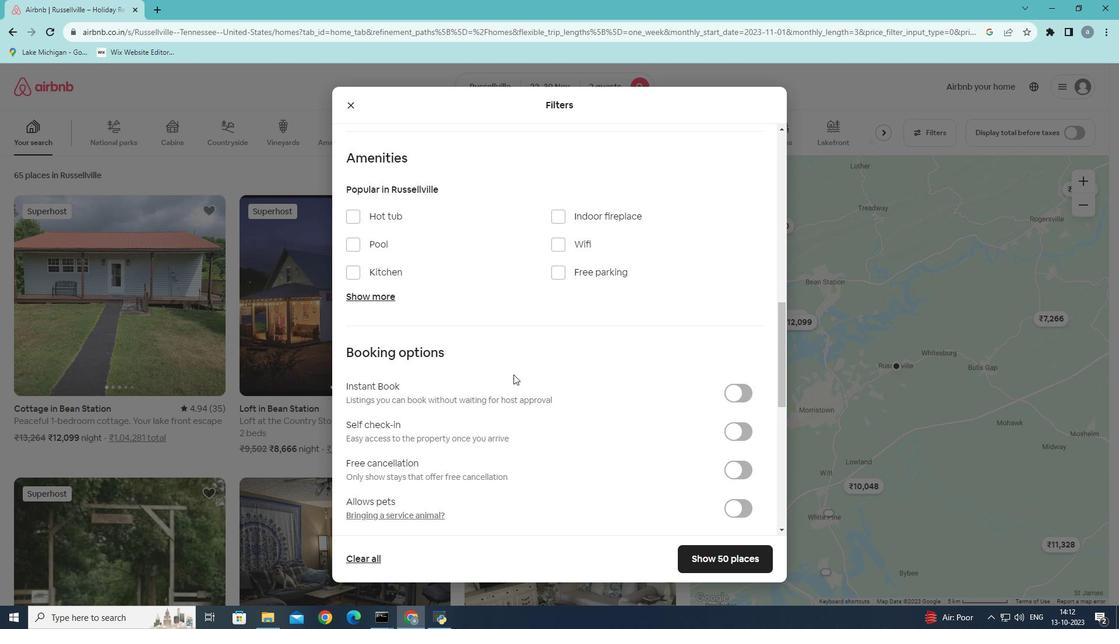 
Action: Mouse scrolled (513, 374) with delta (0, 0)
Screenshot: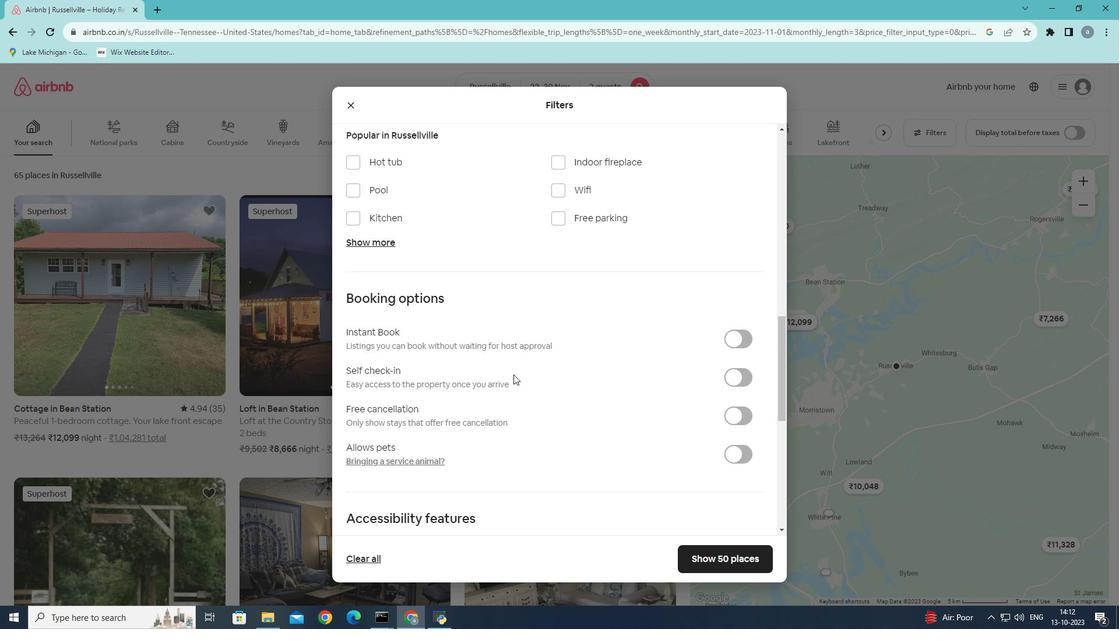 
Action: Mouse scrolled (513, 374) with delta (0, 0)
Screenshot: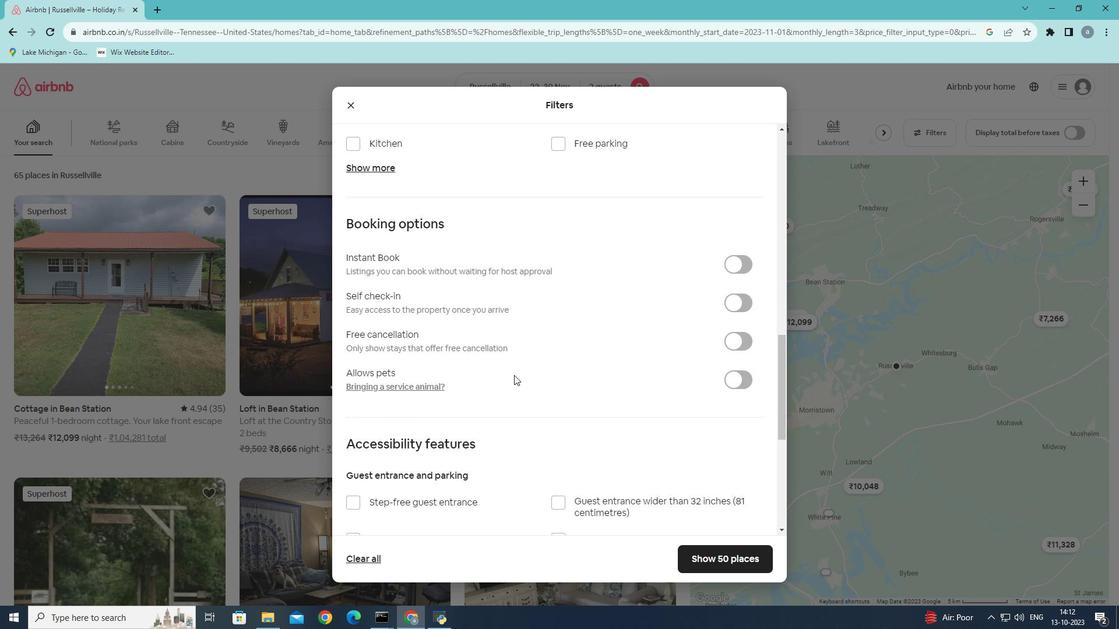 
Action: Mouse moved to (746, 563)
Screenshot: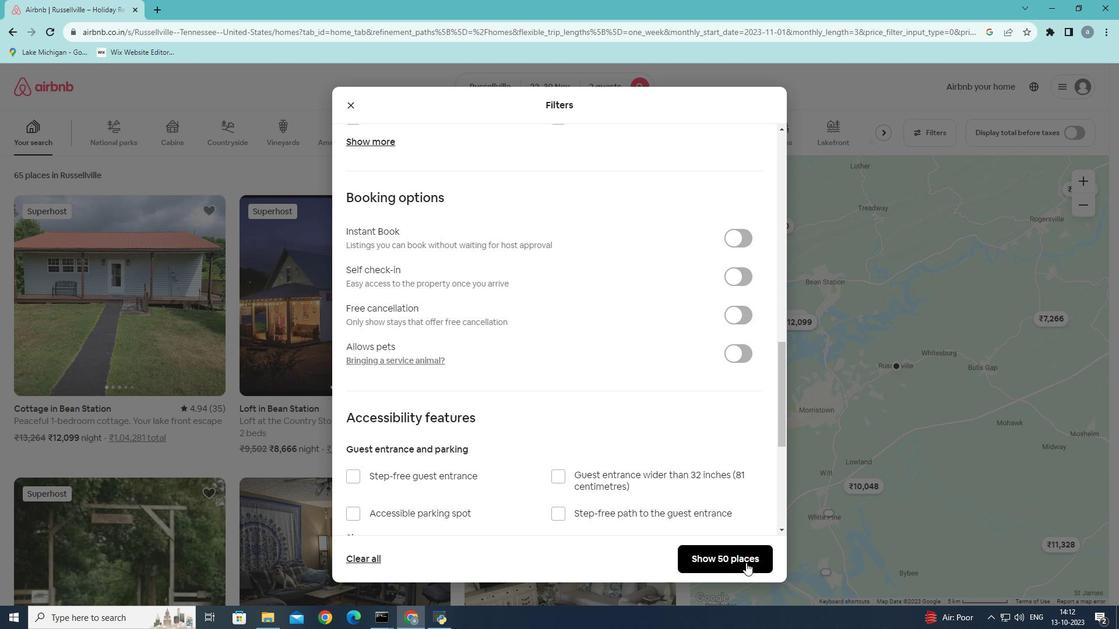 
Action: Mouse pressed left at (746, 563)
Screenshot: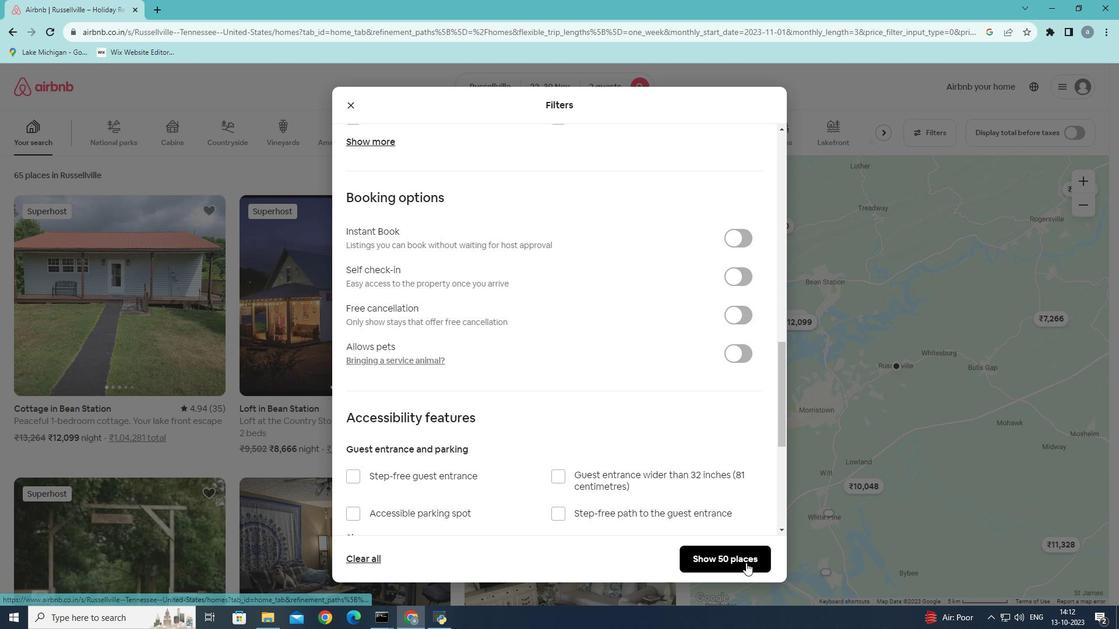 
Action: Mouse moved to (522, 519)
Screenshot: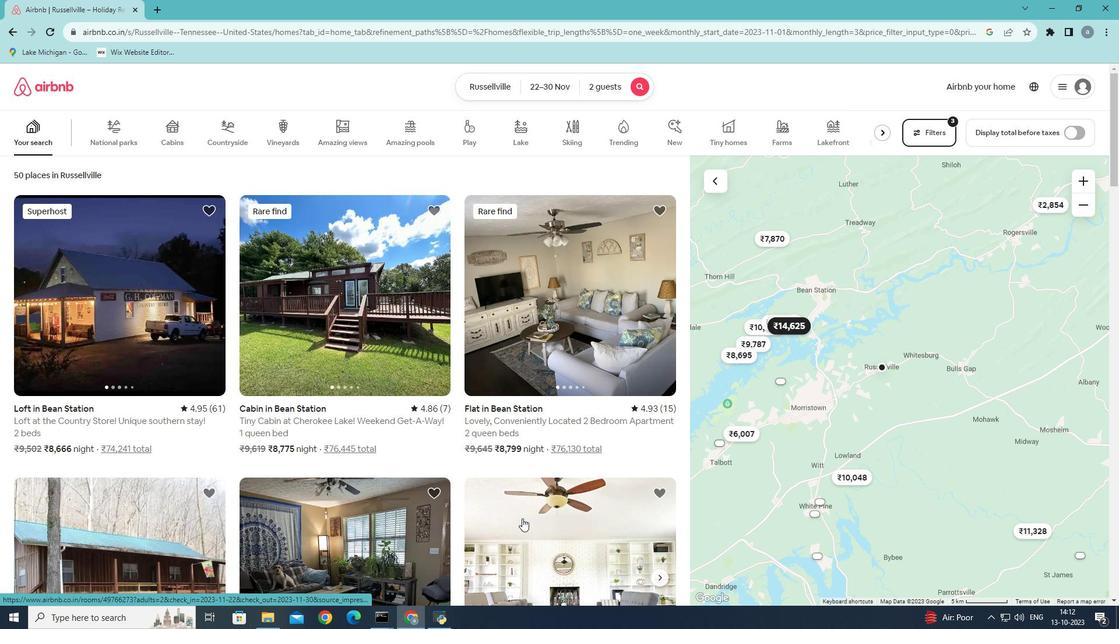 
Action: Mouse scrolled (522, 518) with delta (0, 0)
Screenshot: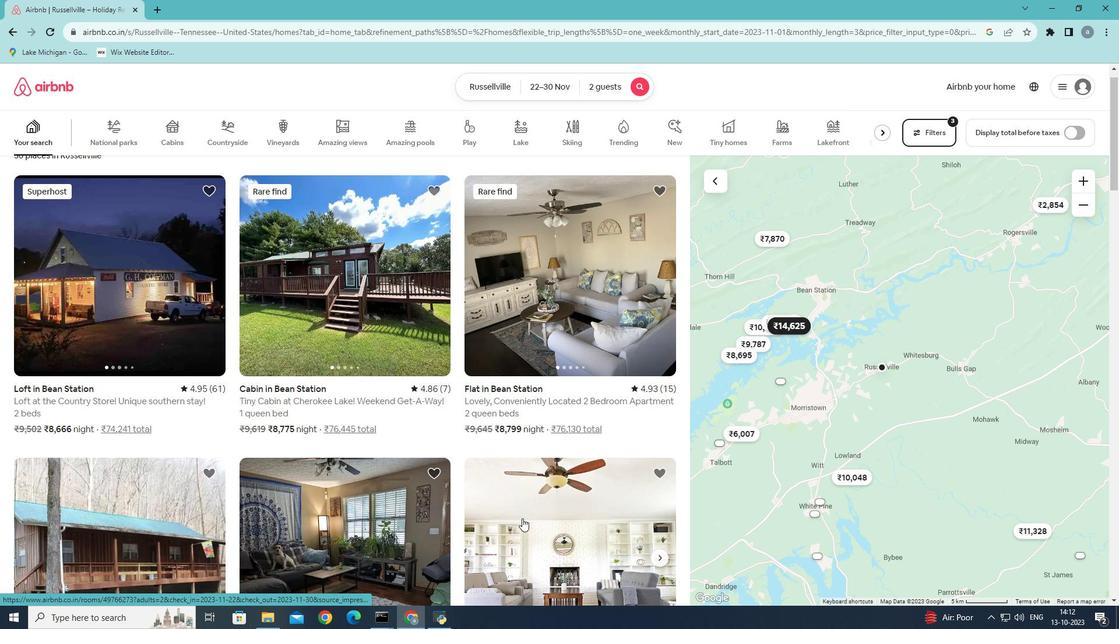 
Action: Mouse moved to (397, 457)
Screenshot: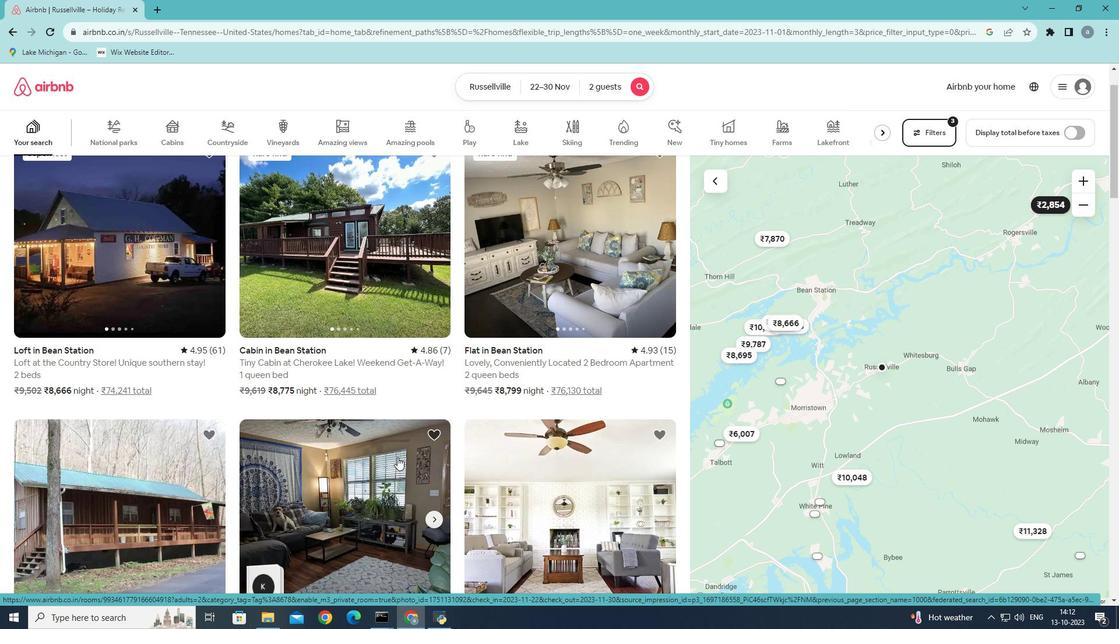 
Action: Mouse scrolled (397, 457) with delta (0, 0)
Screenshot: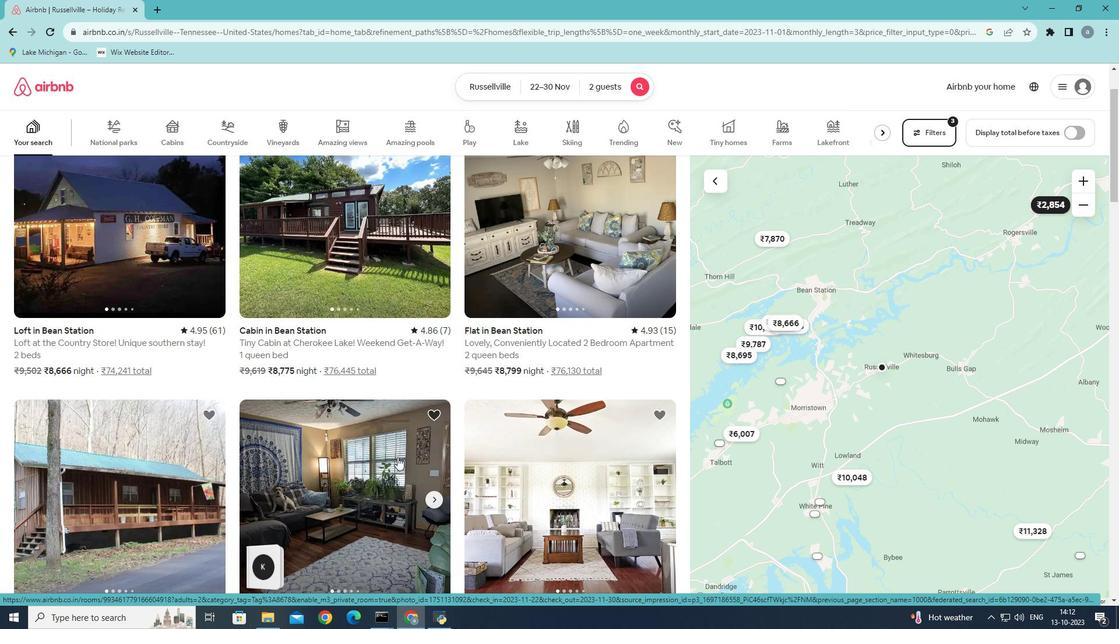 
Action: Mouse scrolled (397, 457) with delta (0, 0)
Screenshot: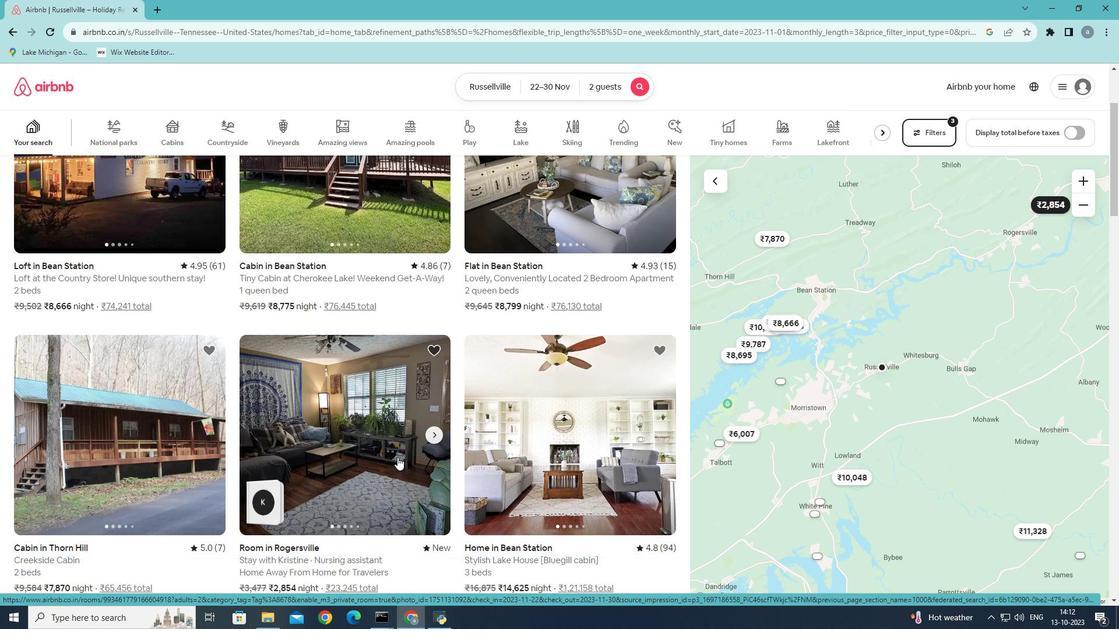 
Action: Mouse scrolled (397, 457) with delta (0, 0)
Screenshot: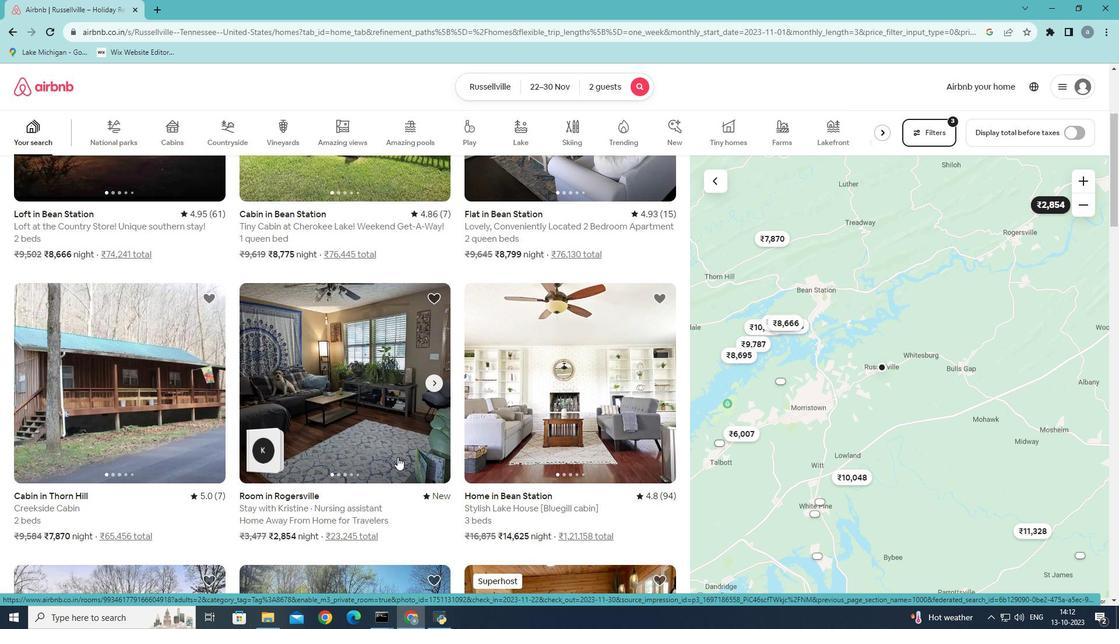 
Action: Mouse scrolled (397, 457) with delta (0, 0)
Screenshot: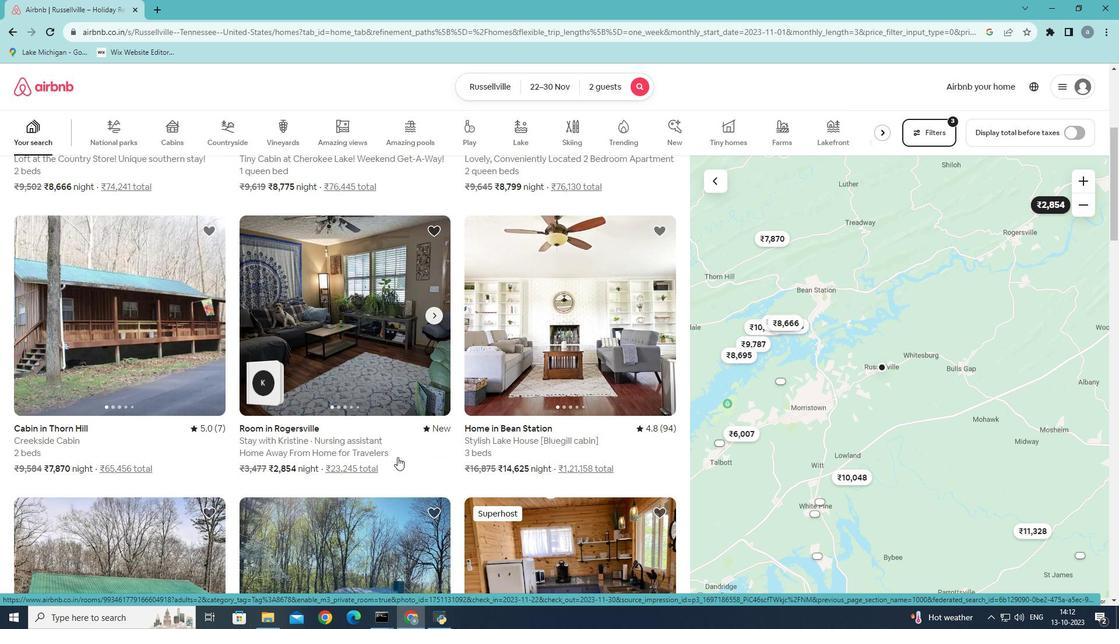 
Action: Mouse scrolled (397, 457) with delta (0, 0)
Screenshot: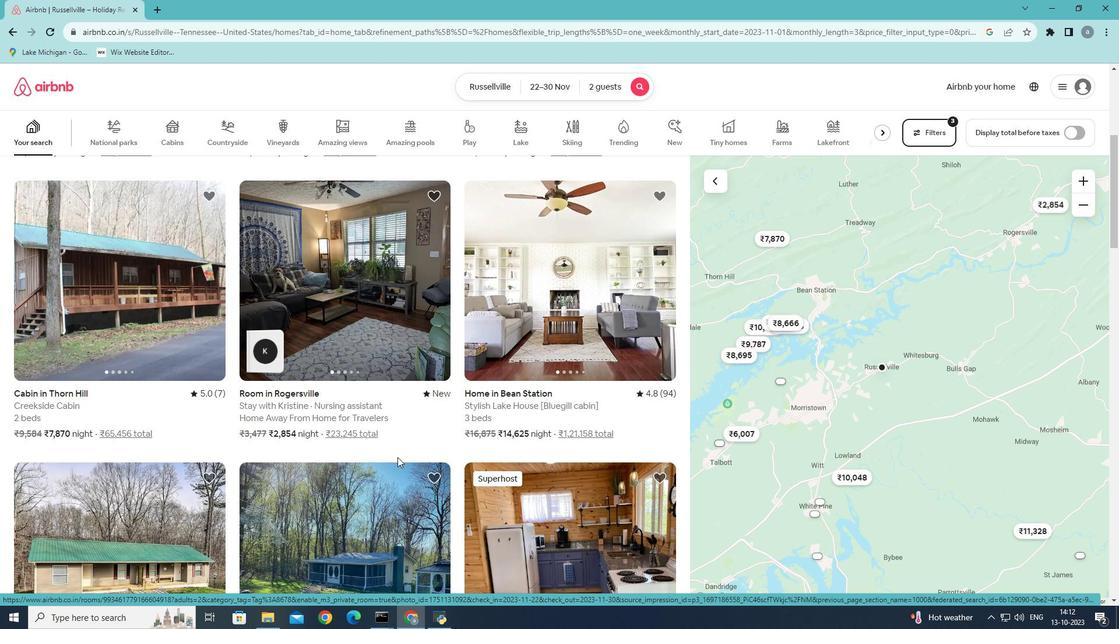
Action: Mouse scrolled (397, 457) with delta (0, 0)
Screenshot: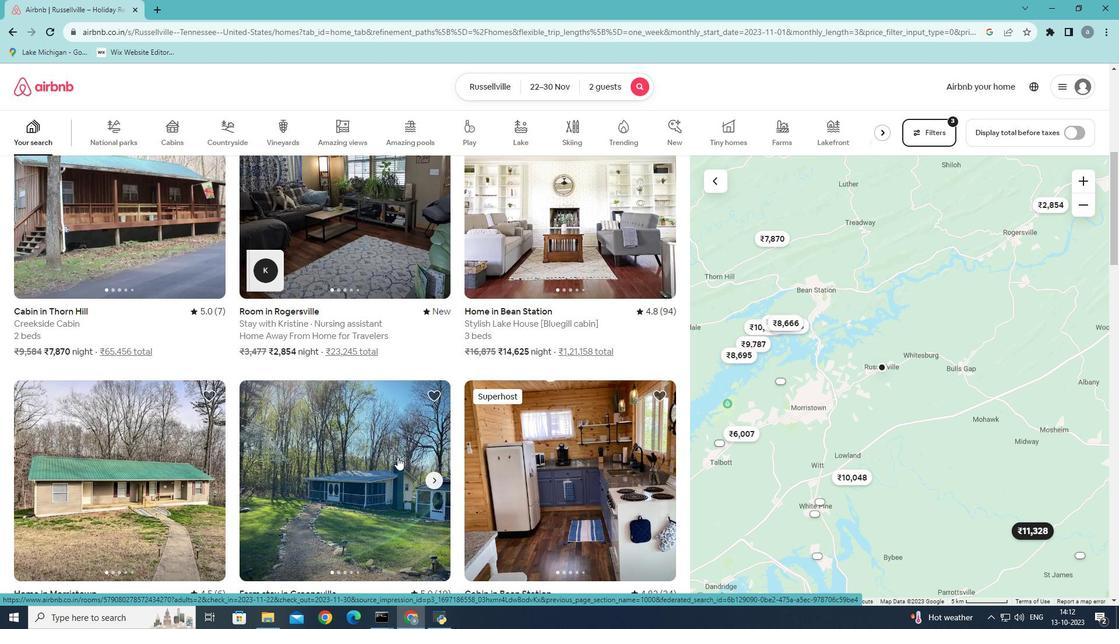 
Action: Mouse scrolled (397, 457) with delta (0, 0)
Screenshot: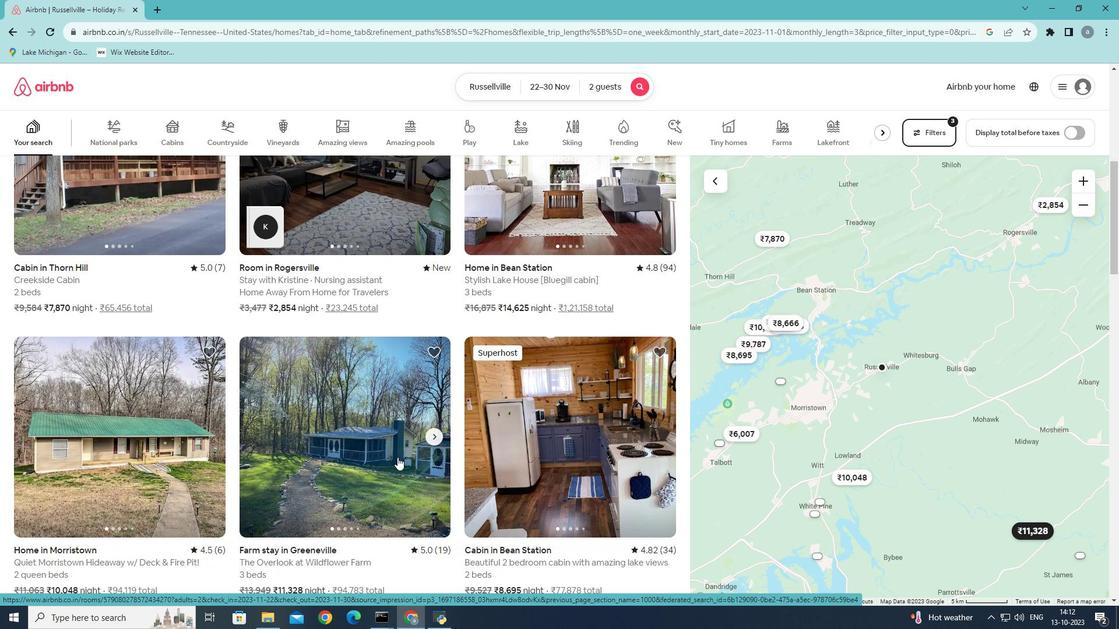 
Action: Mouse scrolled (397, 457) with delta (0, 0)
Screenshot: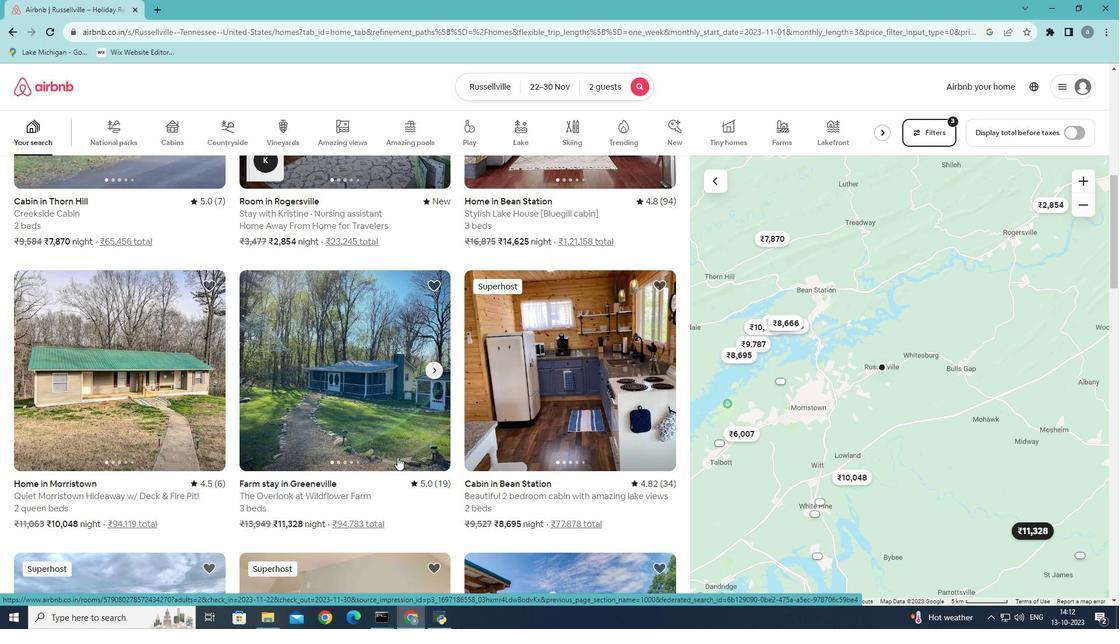 
Action: Mouse scrolled (397, 457) with delta (0, 0)
Screenshot: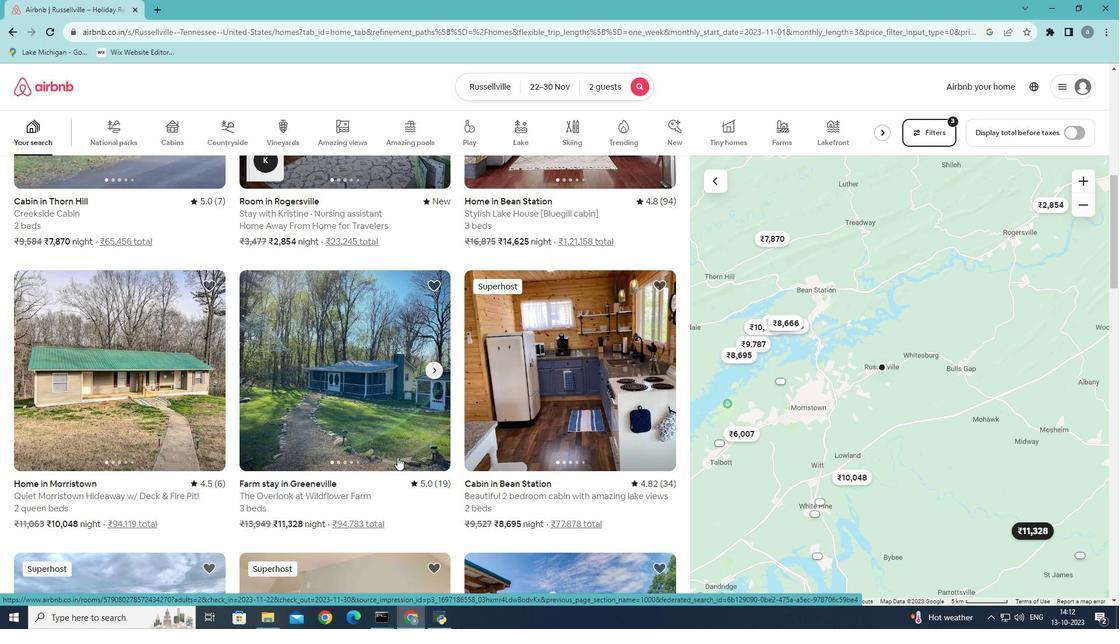 
Action: Mouse scrolled (397, 457) with delta (0, 0)
Screenshot: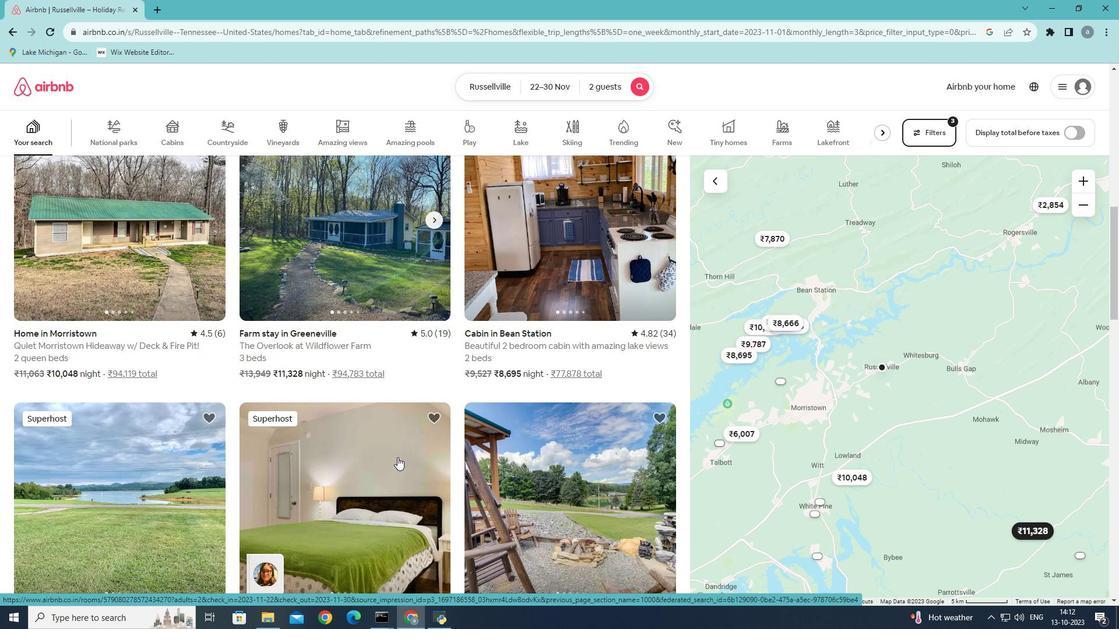 
Action: Mouse scrolled (397, 457) with delta (0, 0)
Screenshot: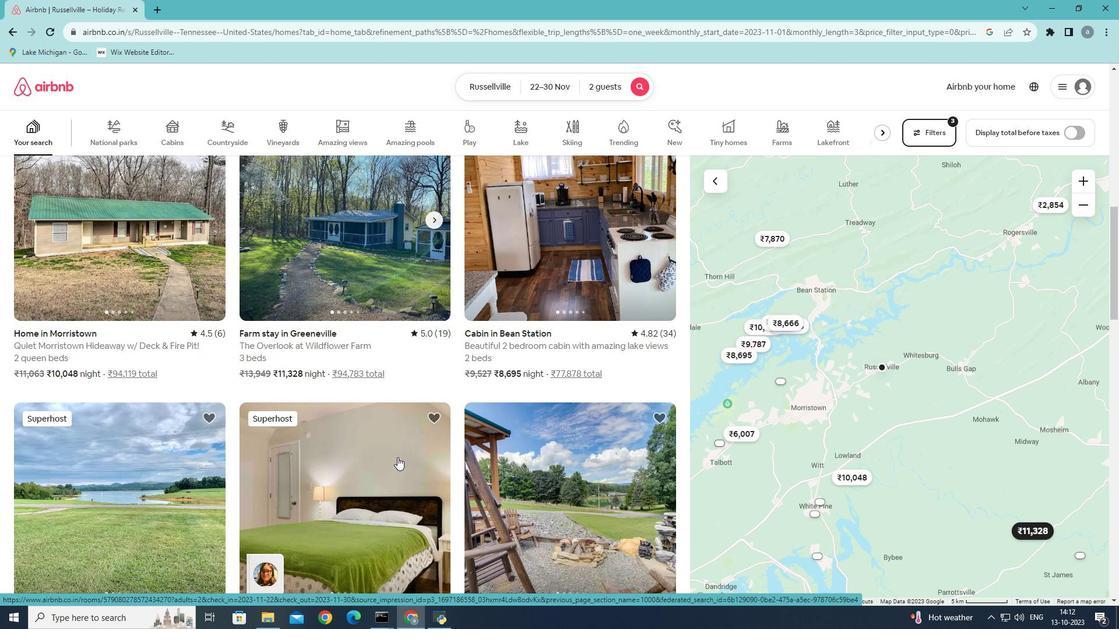 
Action: Mouse scrolled (397, 457) with delta (0, 0)
Screenshot: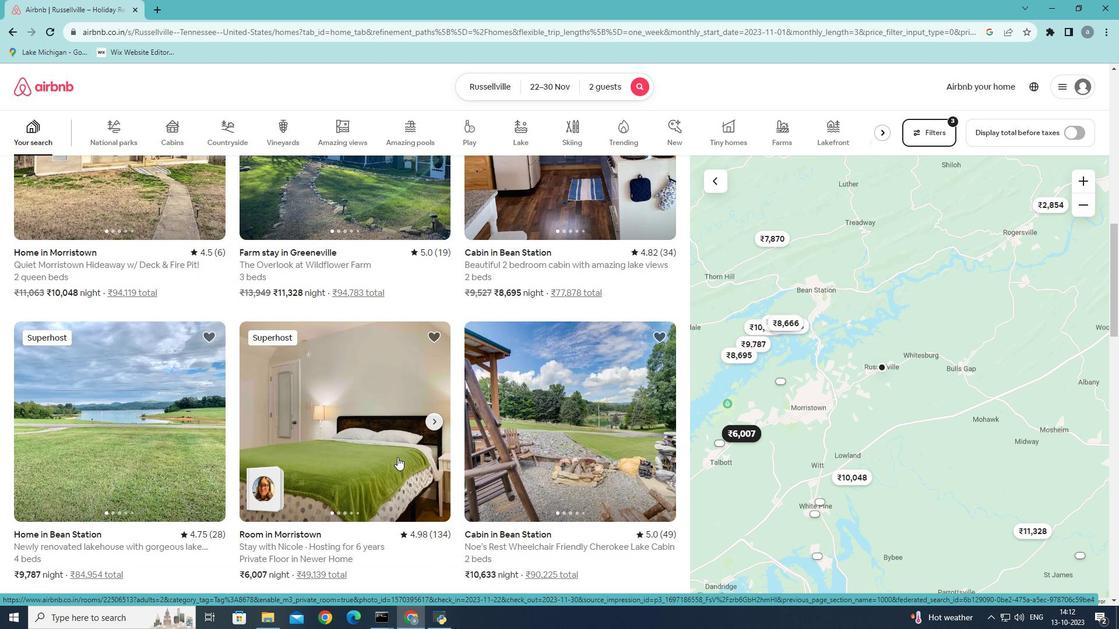 
Action: Mouse scrolled (397, 457) with delta (0, 0)
Screenshot: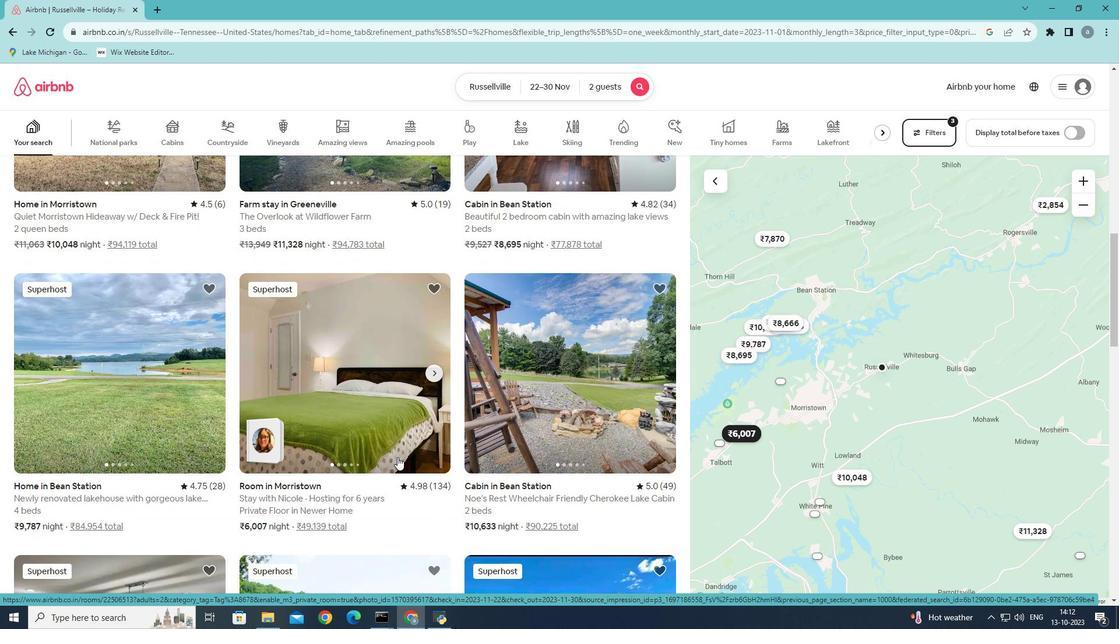 
Action: Mouse scrolled (397, 457) with delta (0, 0)
Screenshot: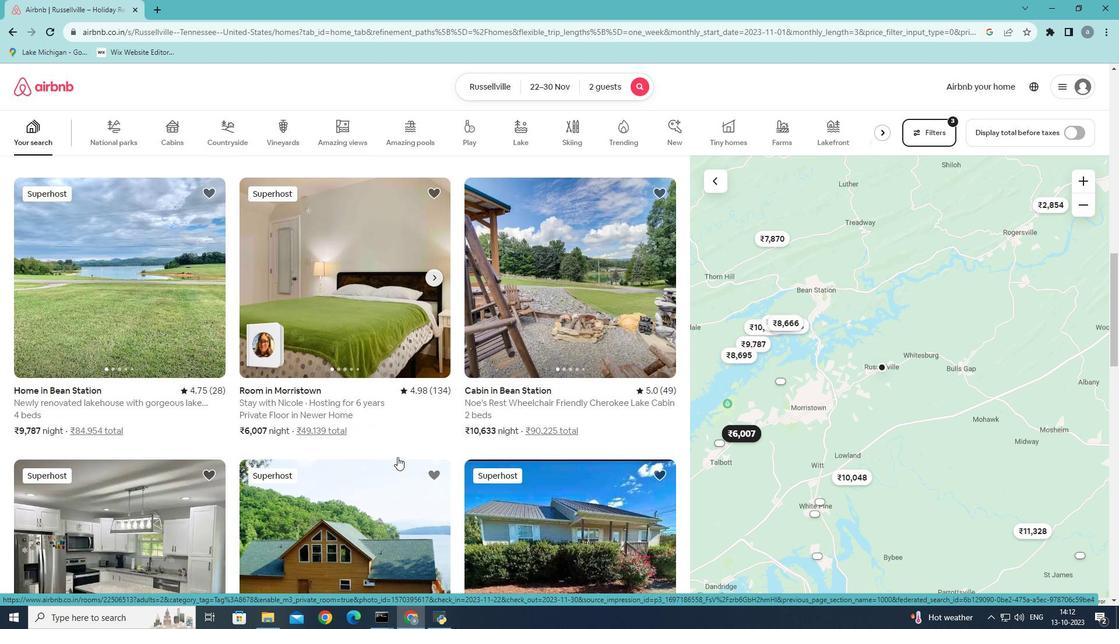 
Action: Mouse scrolled (397, 457) with delta (0, 0)
Screenshot: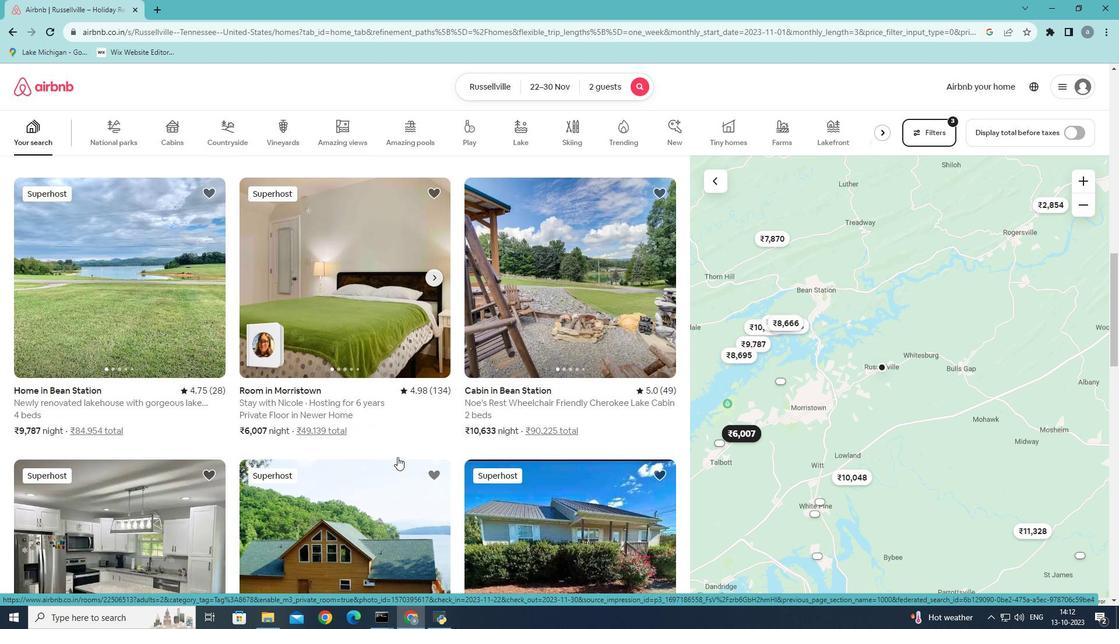 
Action: Mouse scrolled (397, 457) with delta (0, 0)
Screenshot: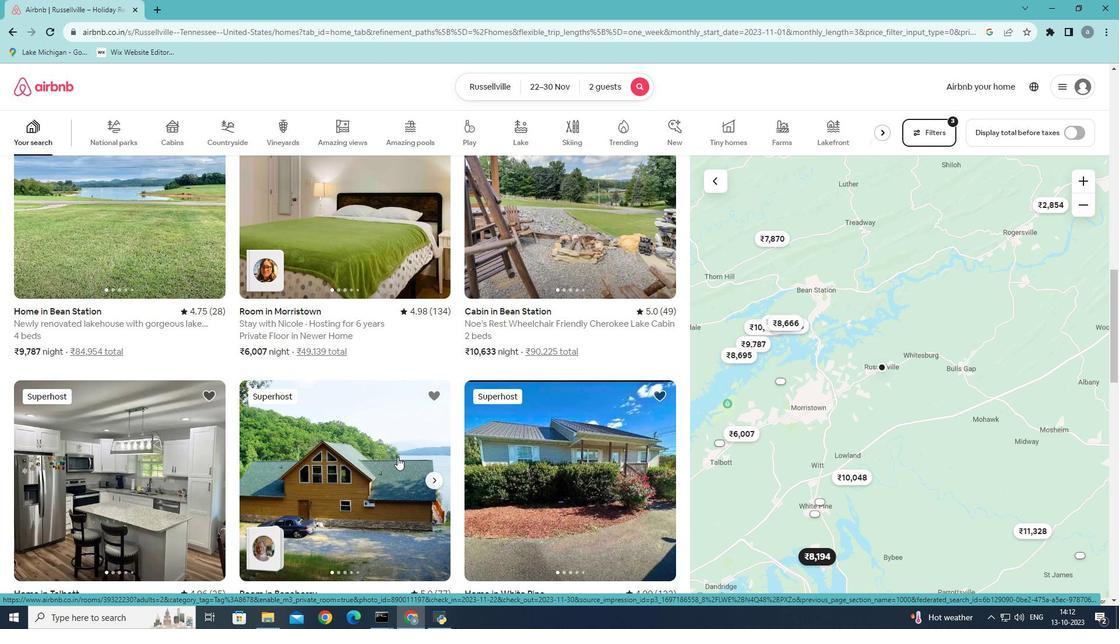 
Action: Mouse scrolled (397, 457) with delta (0, 0)
Screenshot: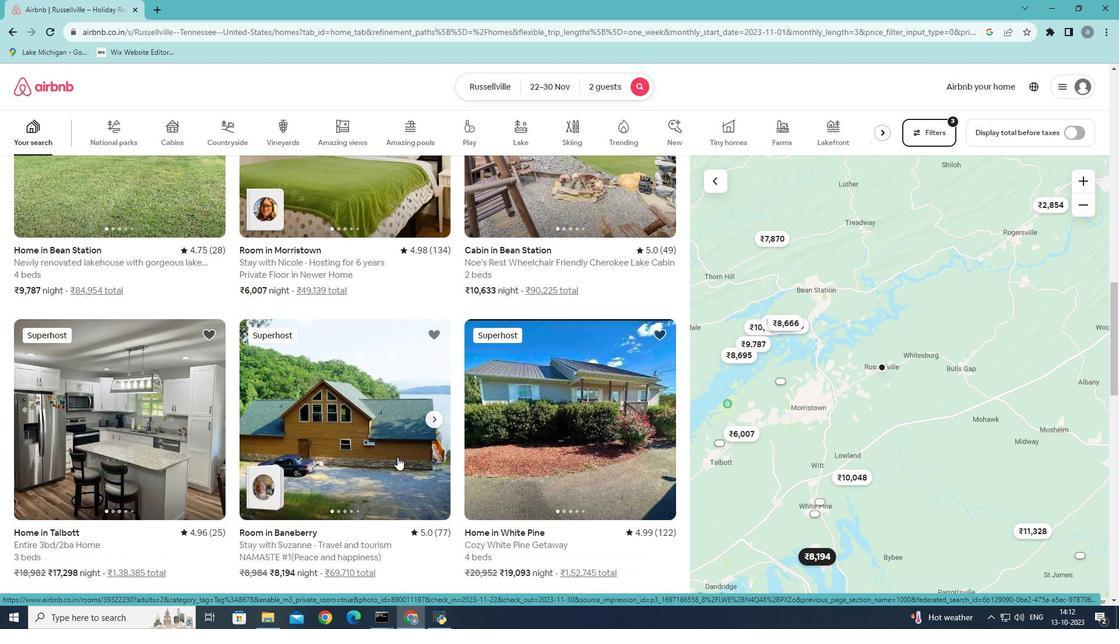 
Action: Mouse scrolled (397, 457) with delta (0, 0)
Screenshot: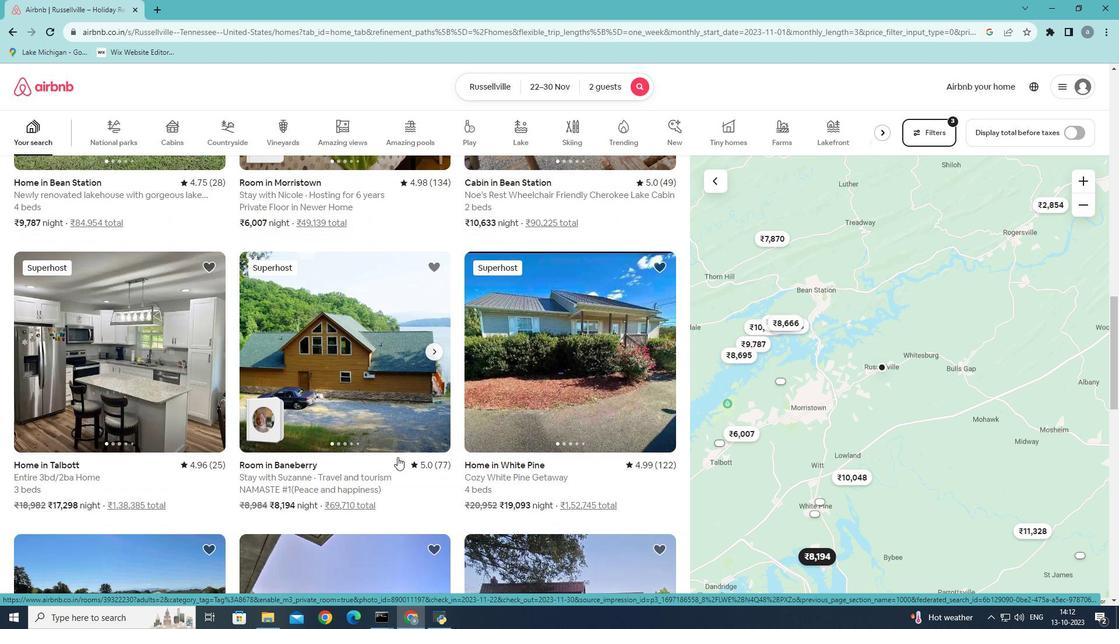 
Action: Mouse scrolled (397, 457) with delta (0, 0)
Screenshot: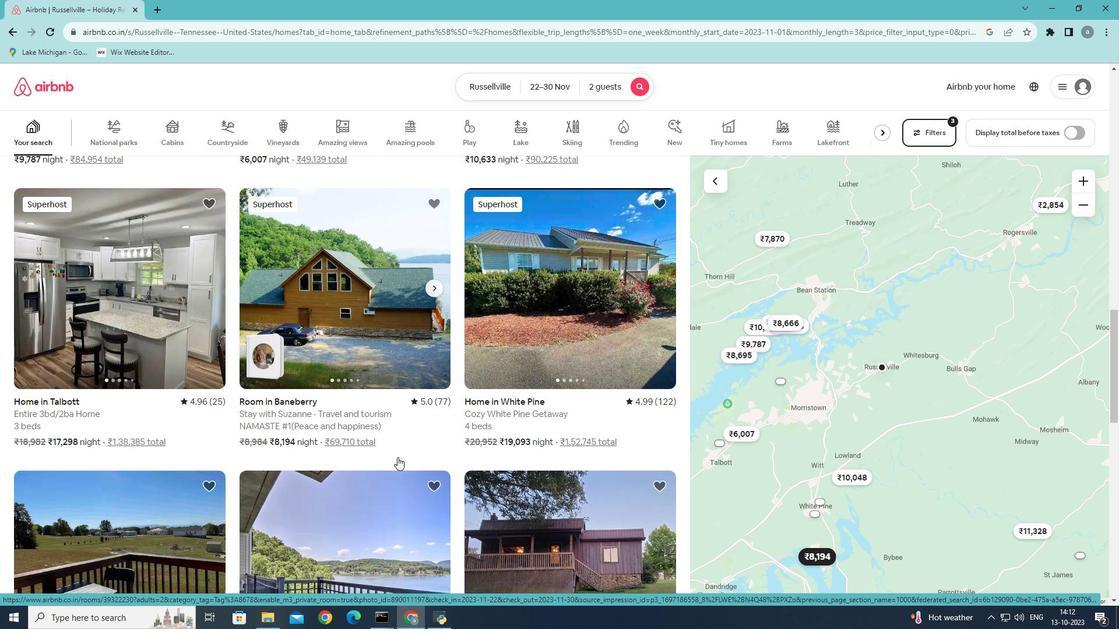 
Action: Mouse scrolled (397, 457) with delta (0, 0)
Screenshot: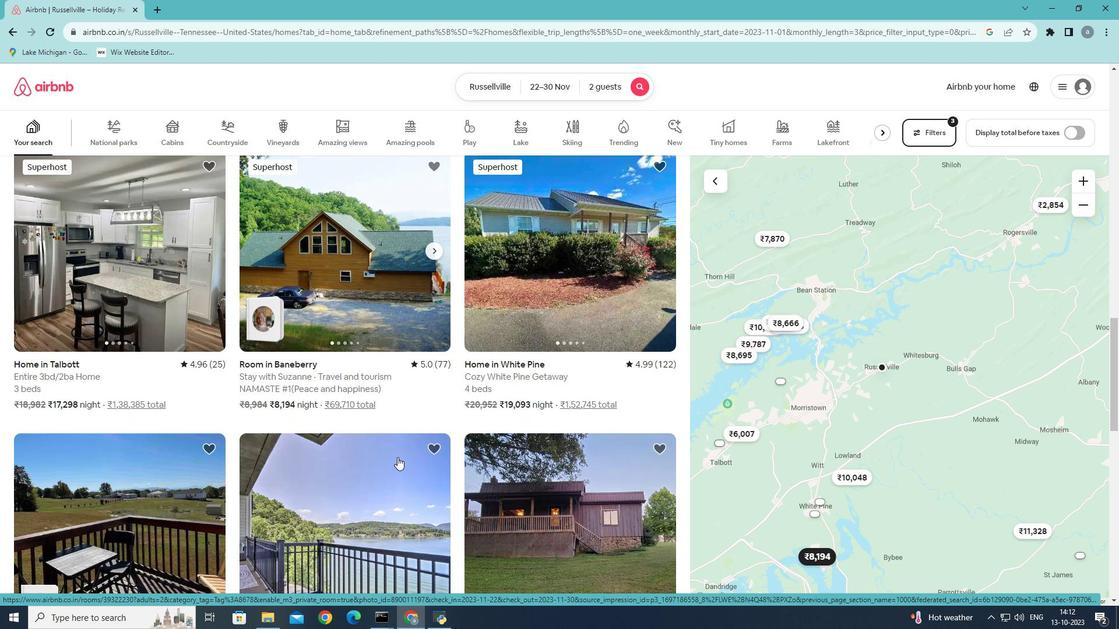 
Action: Mouse scrolled (397, 457) with delta (0, 0)
Screenshot: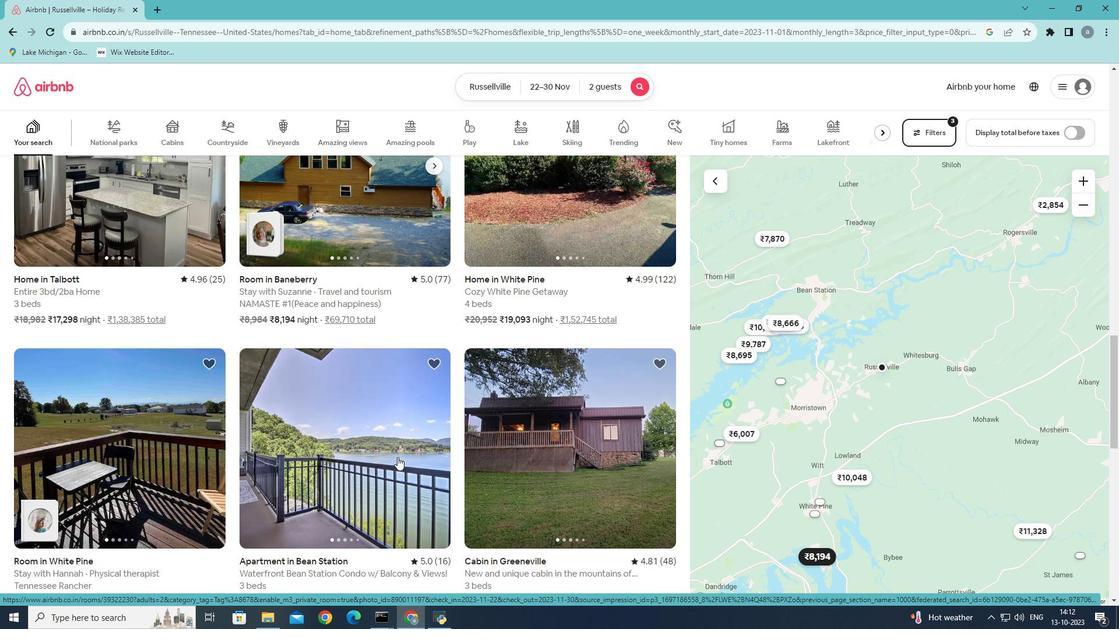 
Action: Mouse scrolled (397, 457) with delta (0, 0)
Screenshot: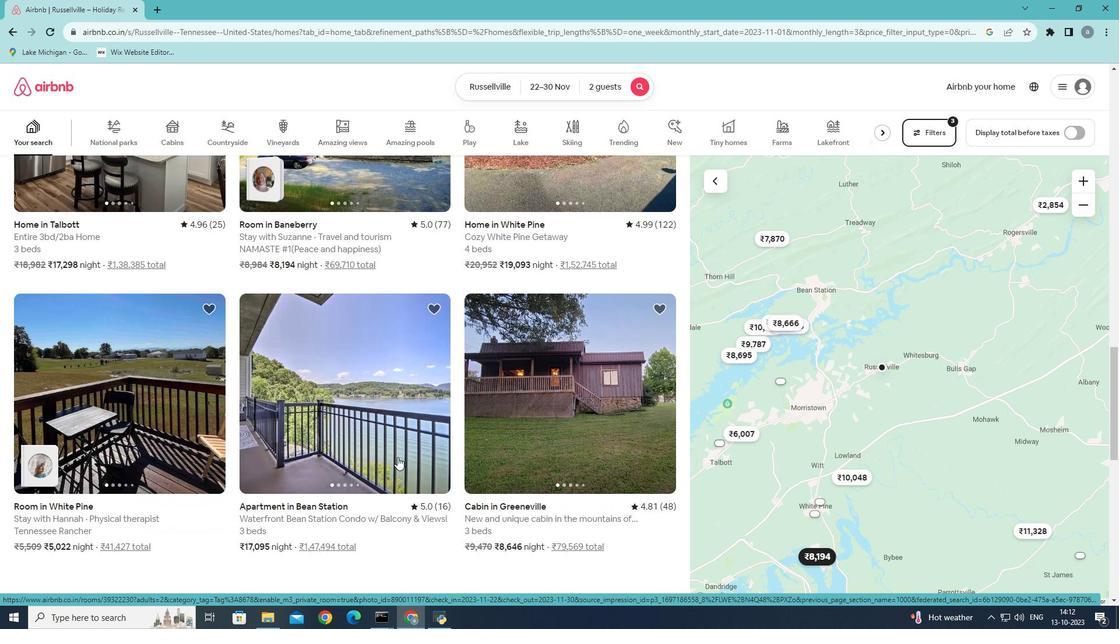 
Action: Mouse moved to (344, 579)
Screenshot: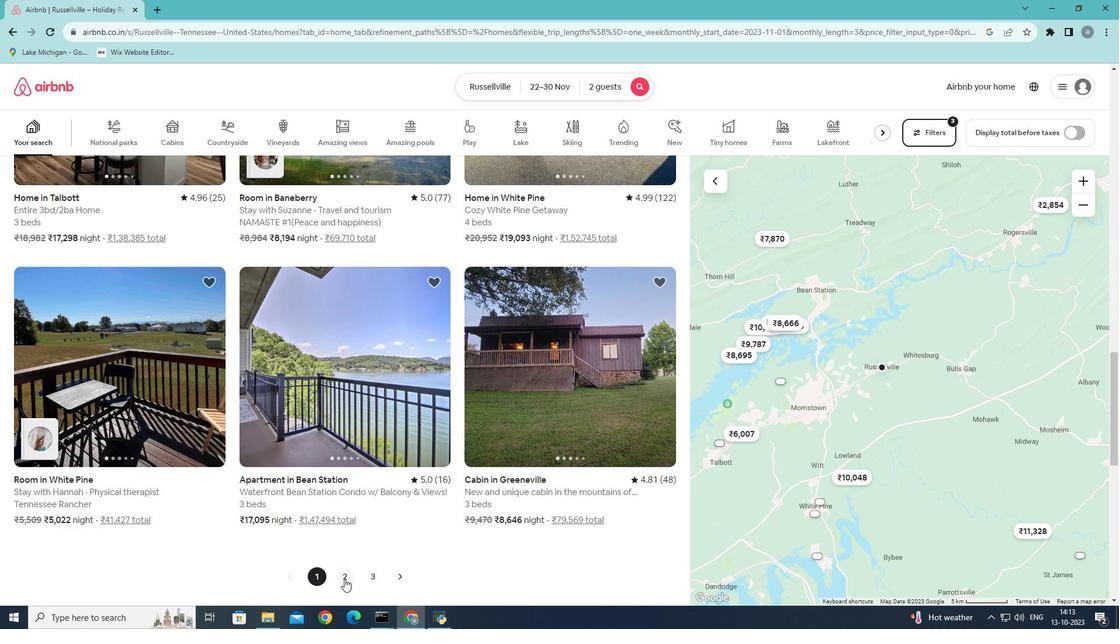 
Action: Mouse pressed left at (344, 579)
Screenshot: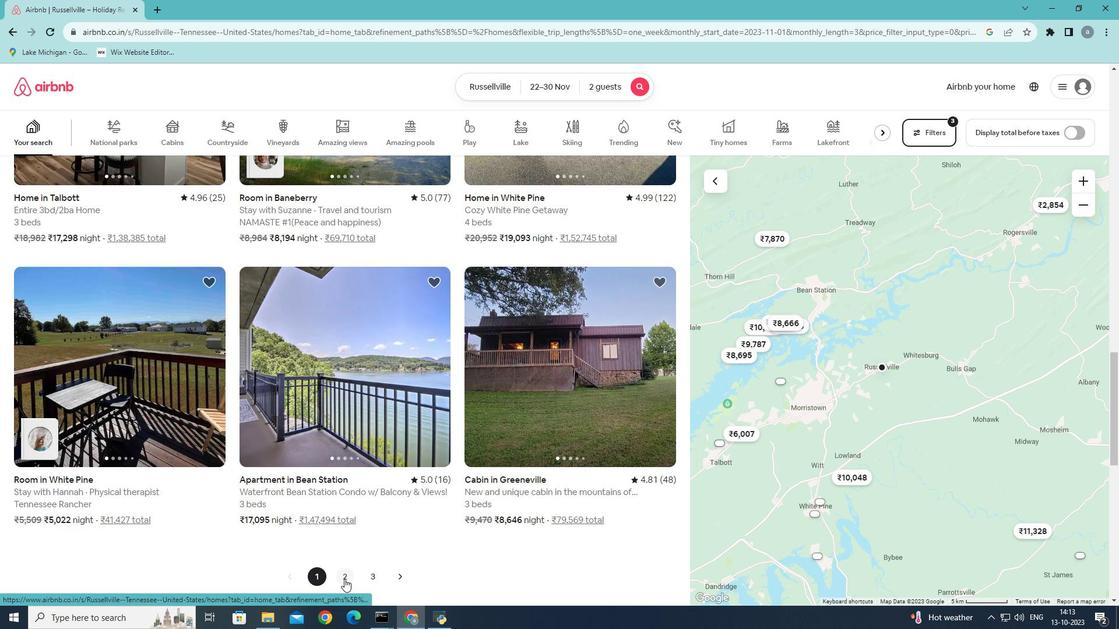 
Action: Mouse moved to (472, 462)
Screenshot: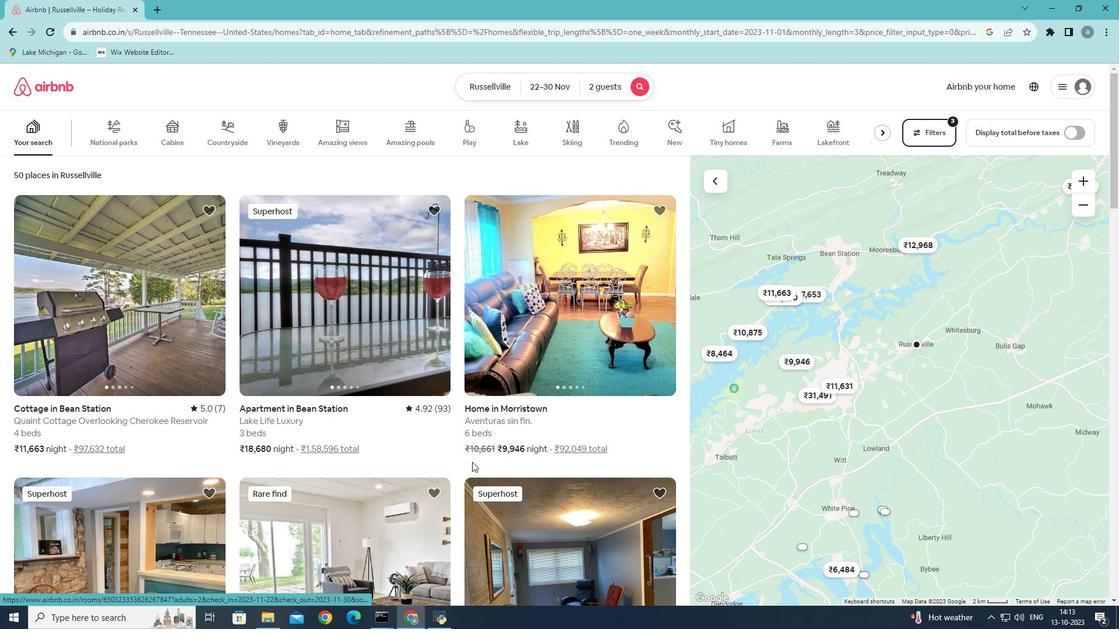 
Action: Mouse scrolled (472, 461) with delta (0, 0)
Screenshot: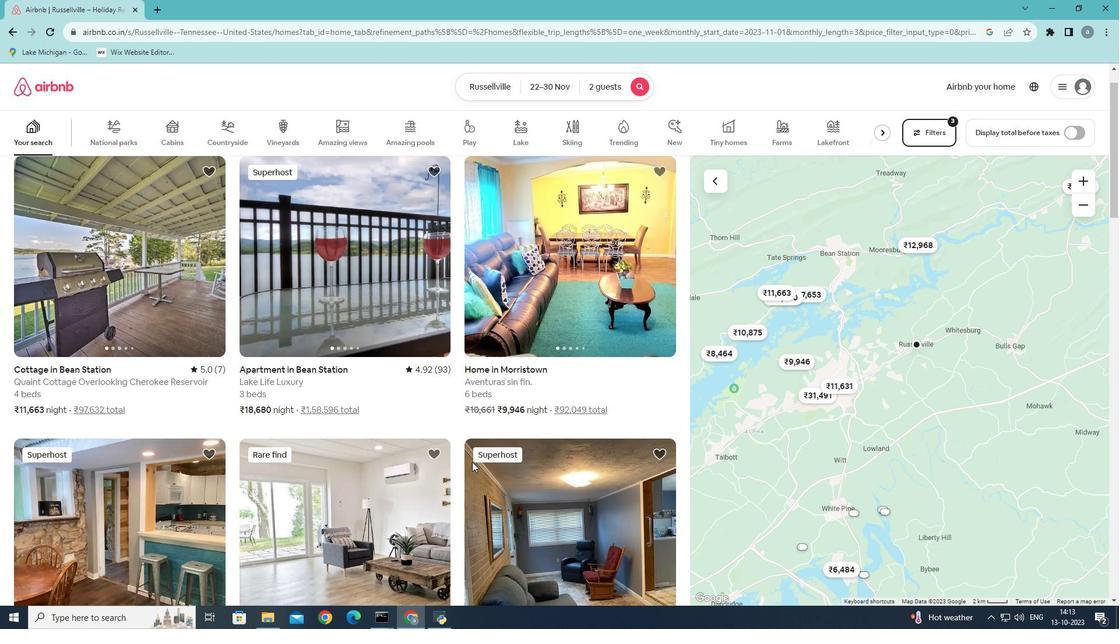 
Action: Mouse scrolled (472, 461) with delta (0, 0)
Screenshot: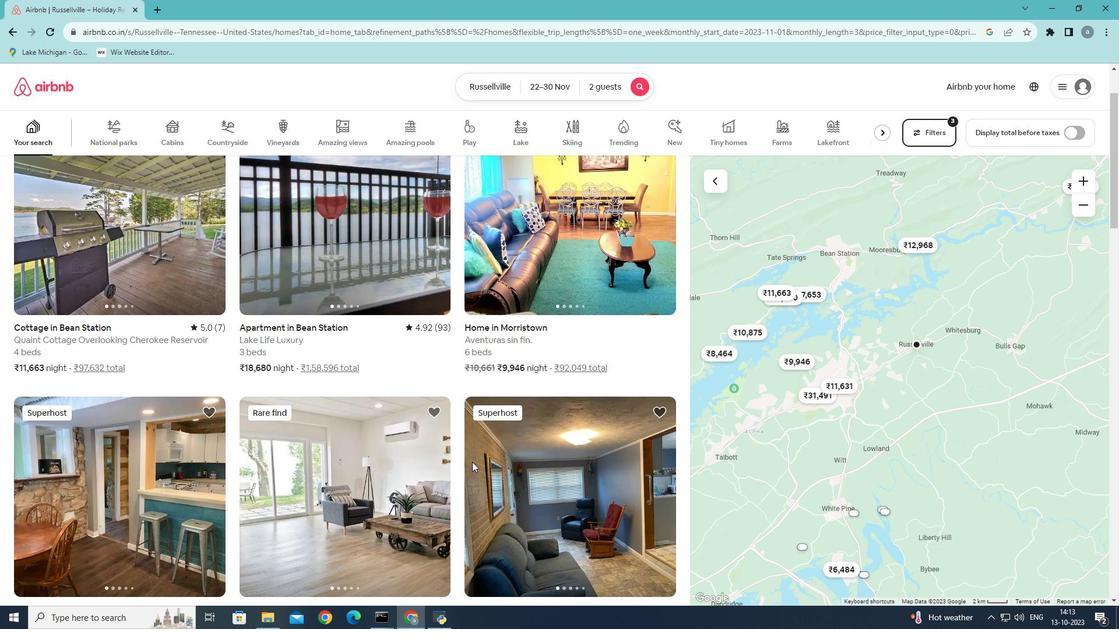 
Action: Mouse scrolled (472, 461) with delta (0, 0)
Screenshot: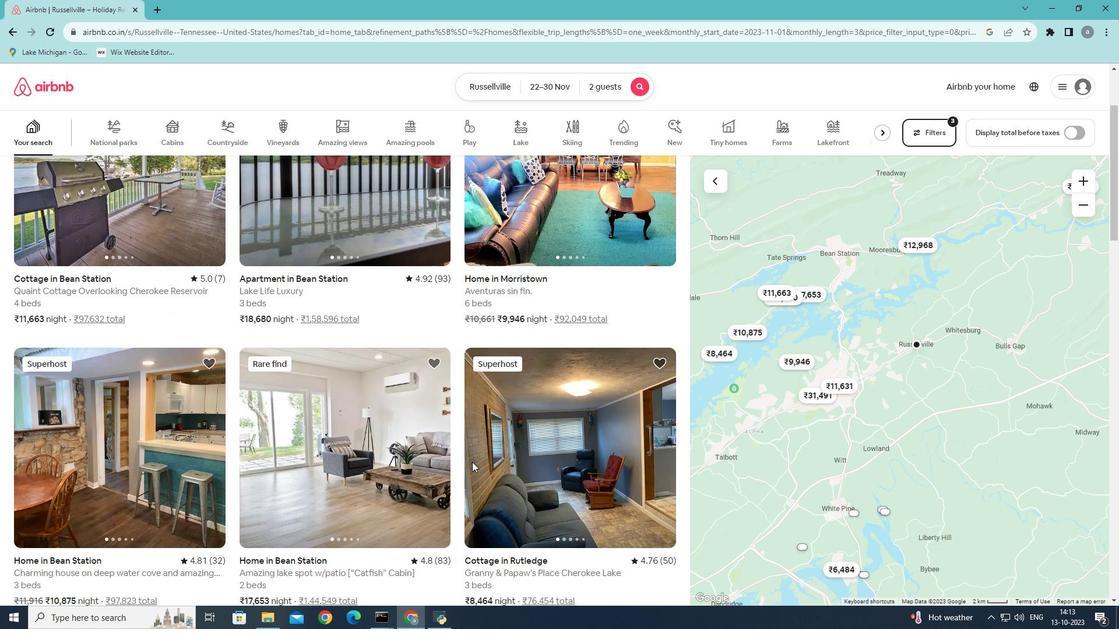 
Action: Mouse scrolled (472, 461) with delta (0, 0)
Screenshot: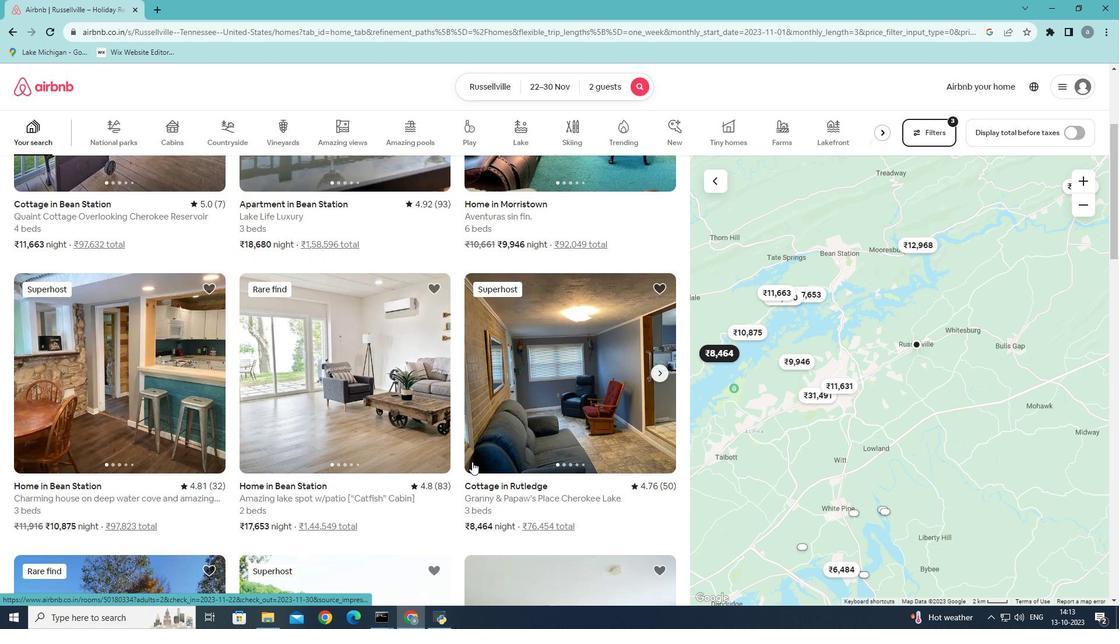 
Action: Mouse scrolled (472, 461) with delta (0, 0)
Screenshot: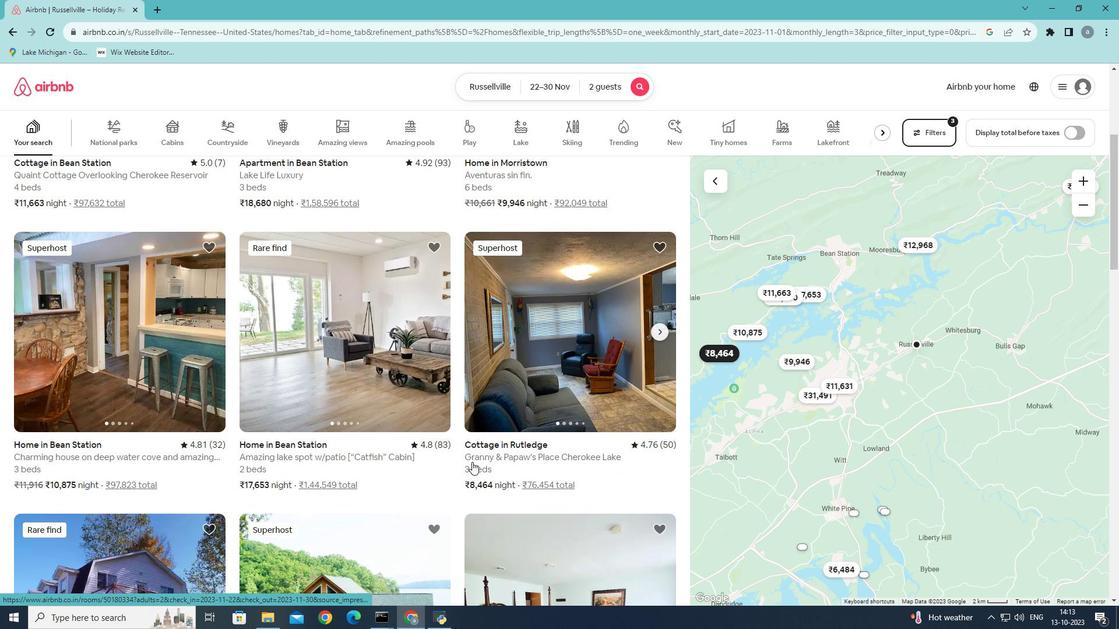 
Action: Mouse scrolled (472, 461) with delta (0, 0)
Screenshot: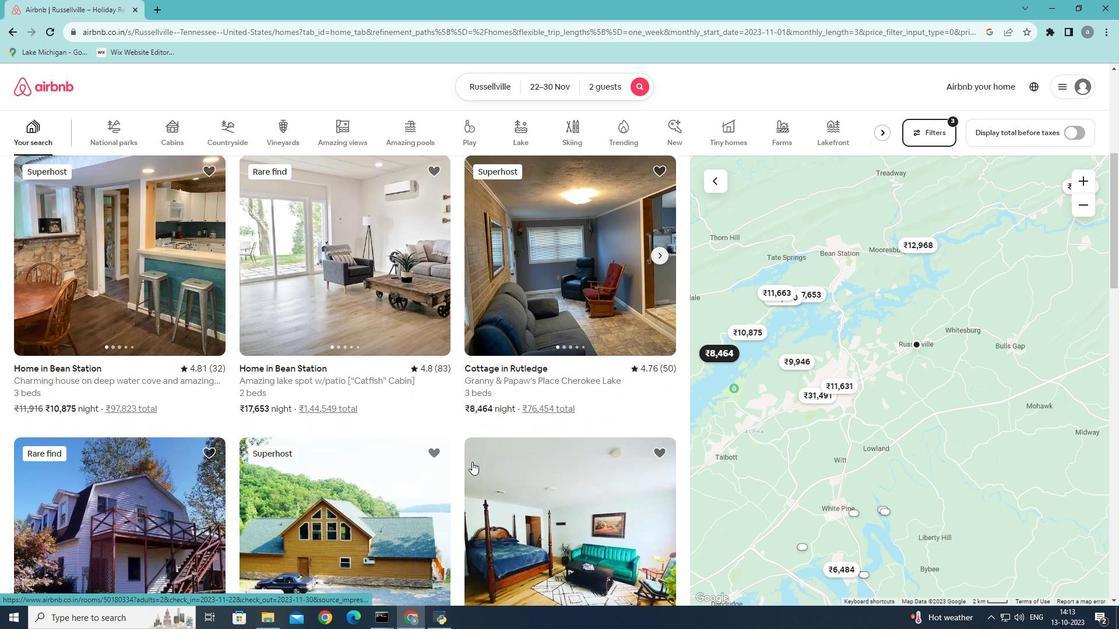 
Action: Mouse scrolled (472, 461) with delta (0, 0)
Screenshot: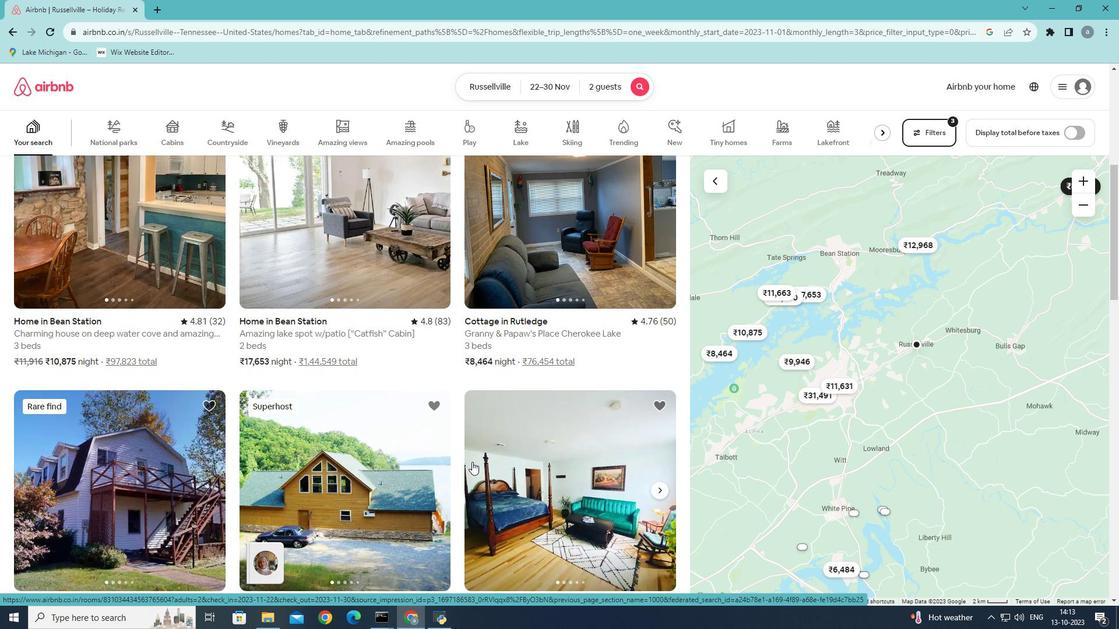 
Action: Mouse scrolled (472, 461) with delta (0, 0)
Screenshot: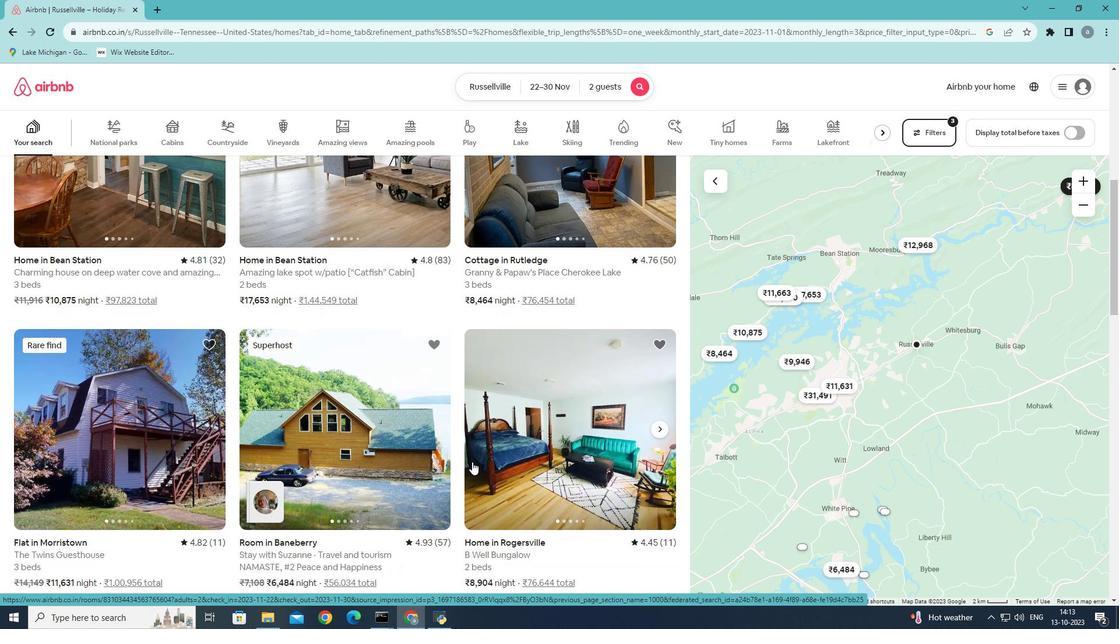 
Action: Mouse scrolled (472, 461) with delta (0, 0)
Screenshot: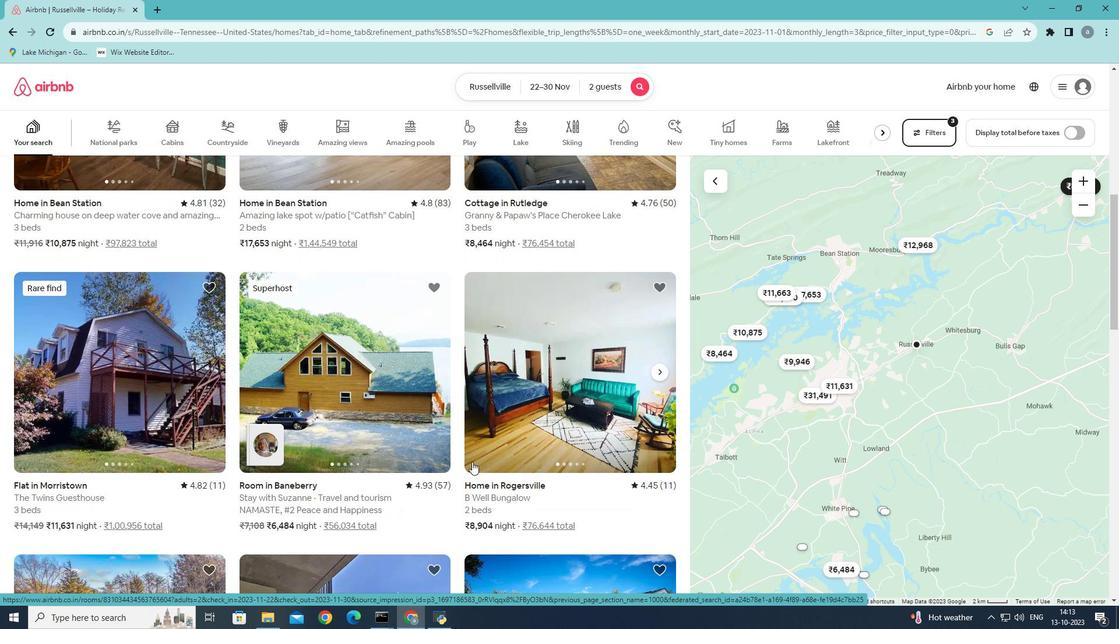 
Action: Mouse scrolled (472, 461) with delta (0, 0)
Screenshot: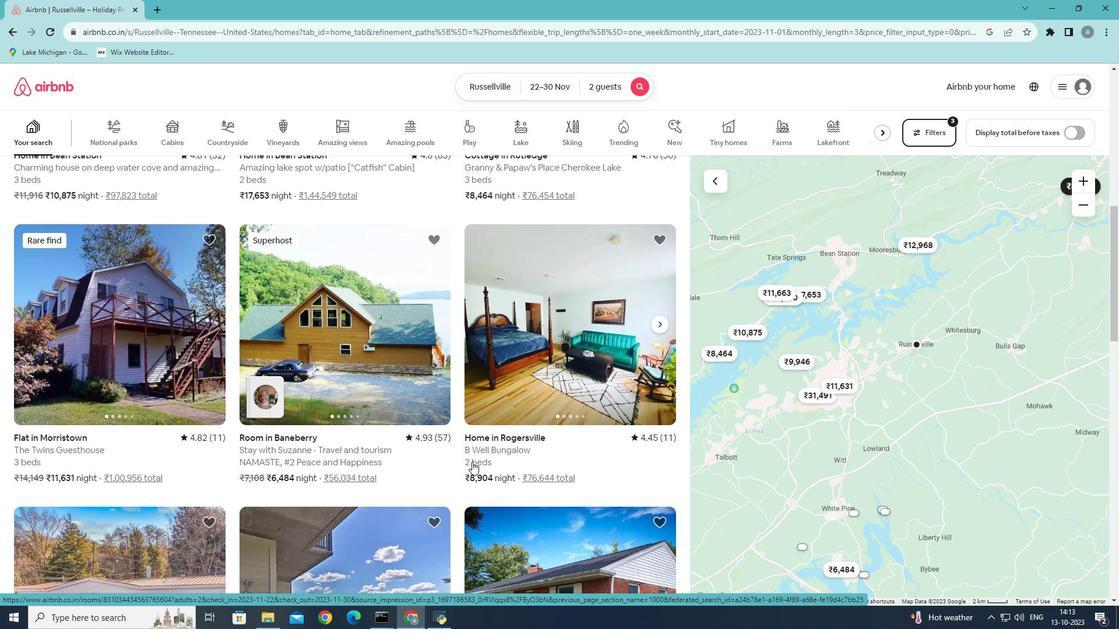 
Action: Mouse scrolled (472, 461) with delta (0, 0)
Screenshot: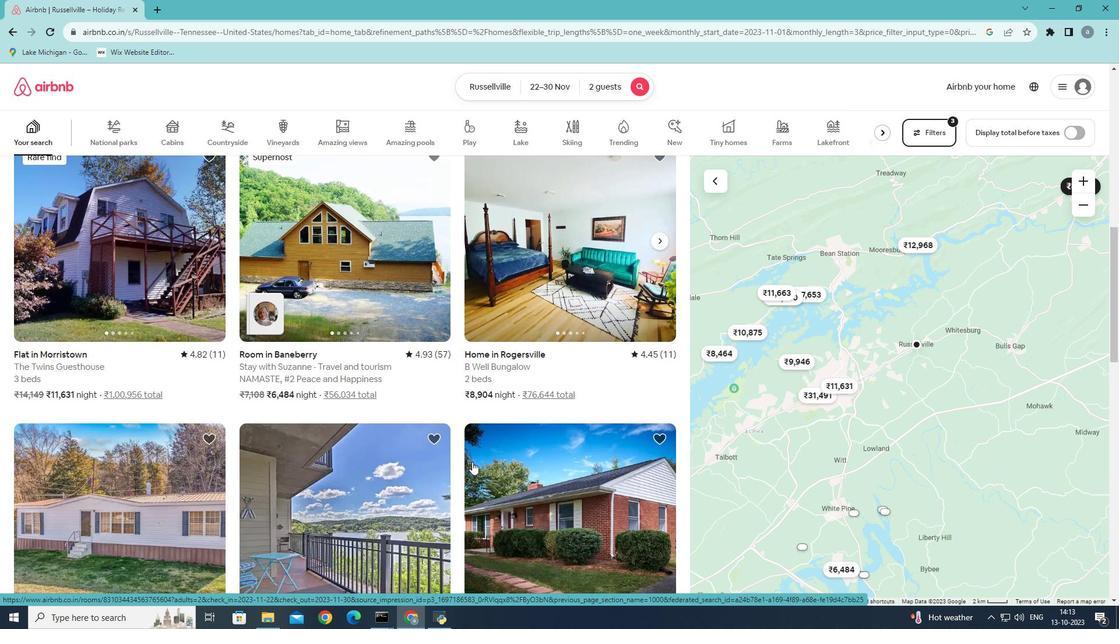 
Action: Mouse scrolled (472, 461) with delta (0, 0)
Screenshot: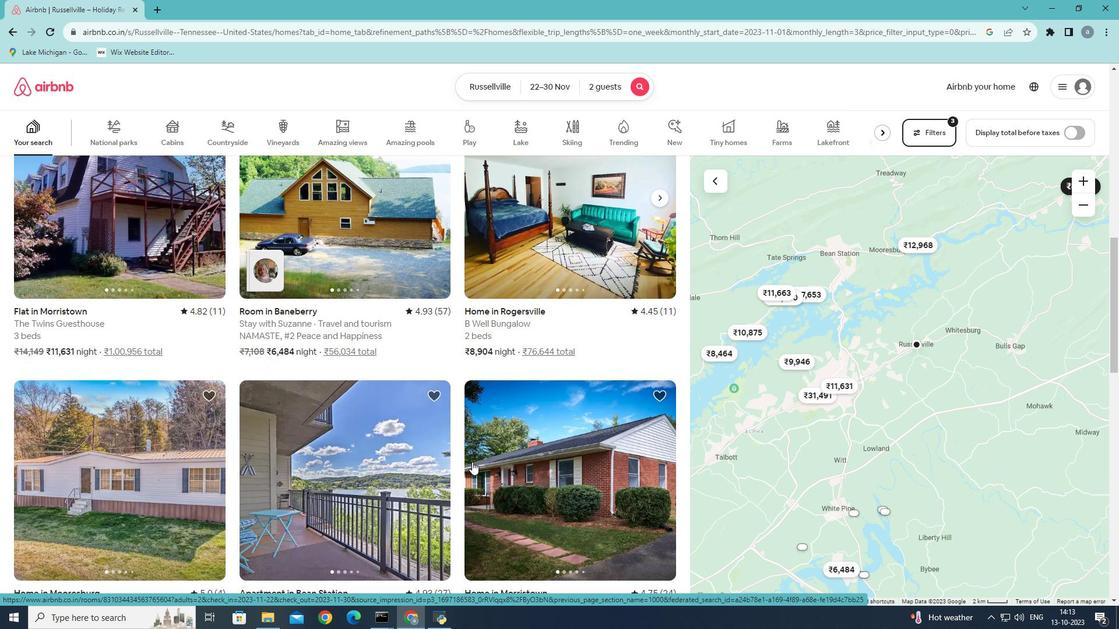 
Action: Mouse scrolled (472, 461) with delta (0, 0)
Screenshot: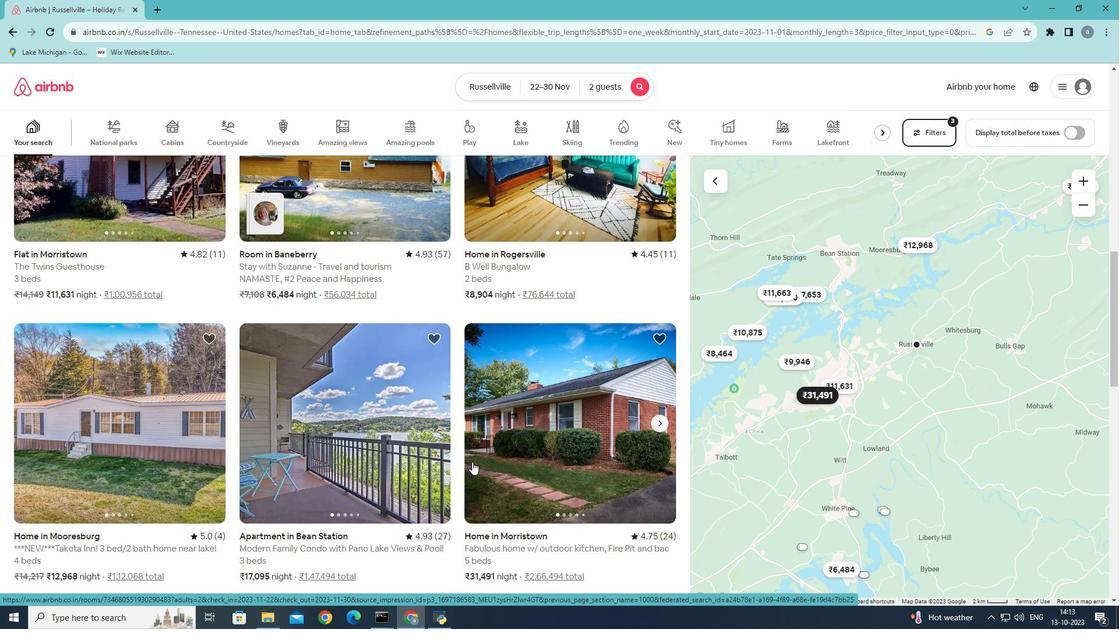 
Action: Mouse scrolled (472, 461) with delta (0, 0)
Screenshot: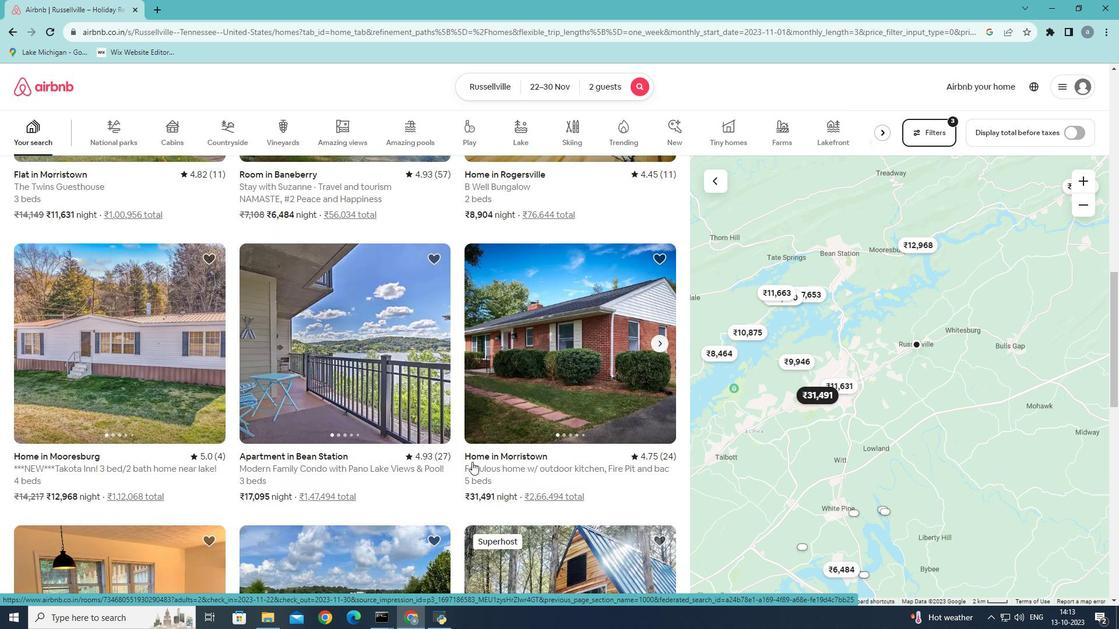 
Action: Mouse scrolled (472, 461) with delta (0, 0)
Screenshot: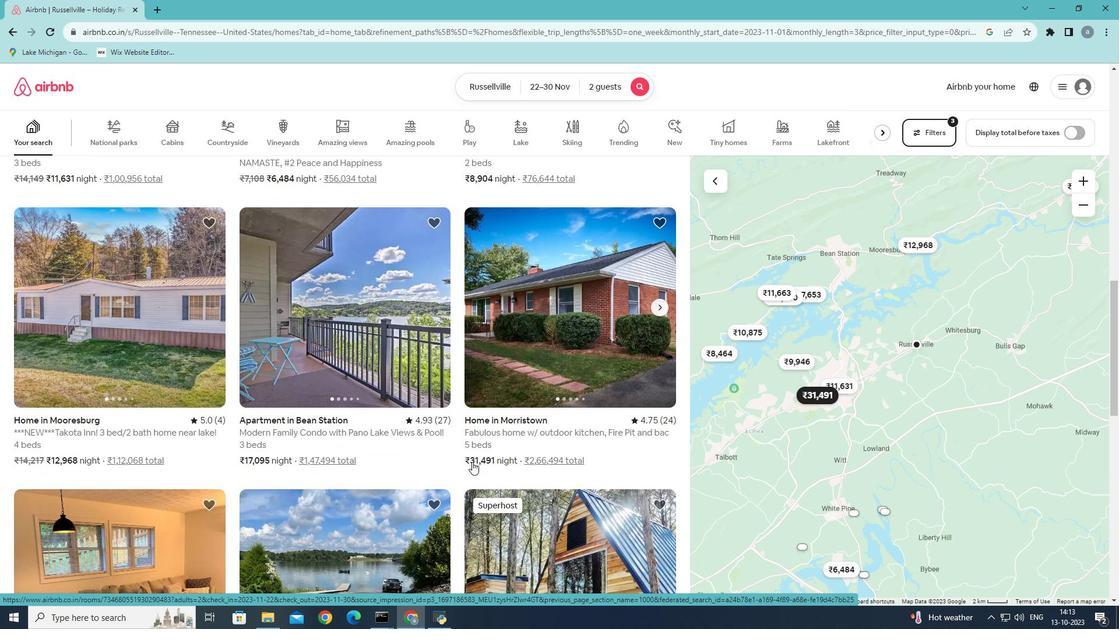 
Action: Mouse scrolled (472, 461) with delta (0, 0)
Screenshot: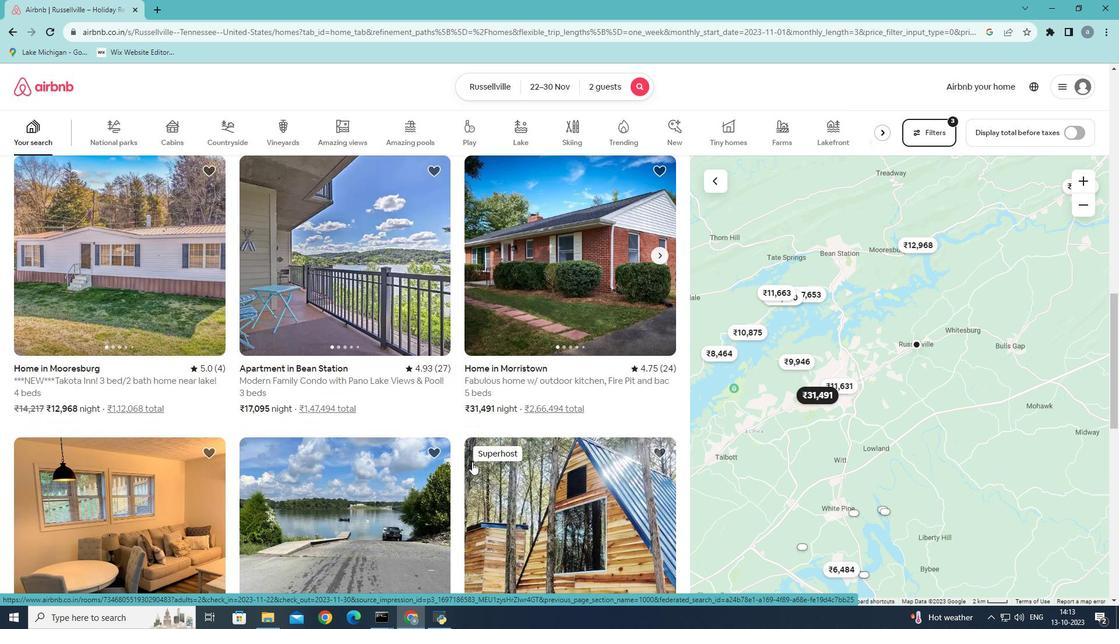 
Action: Mouse scrolled (472, 461) with delta (0, 0)
Screenshot: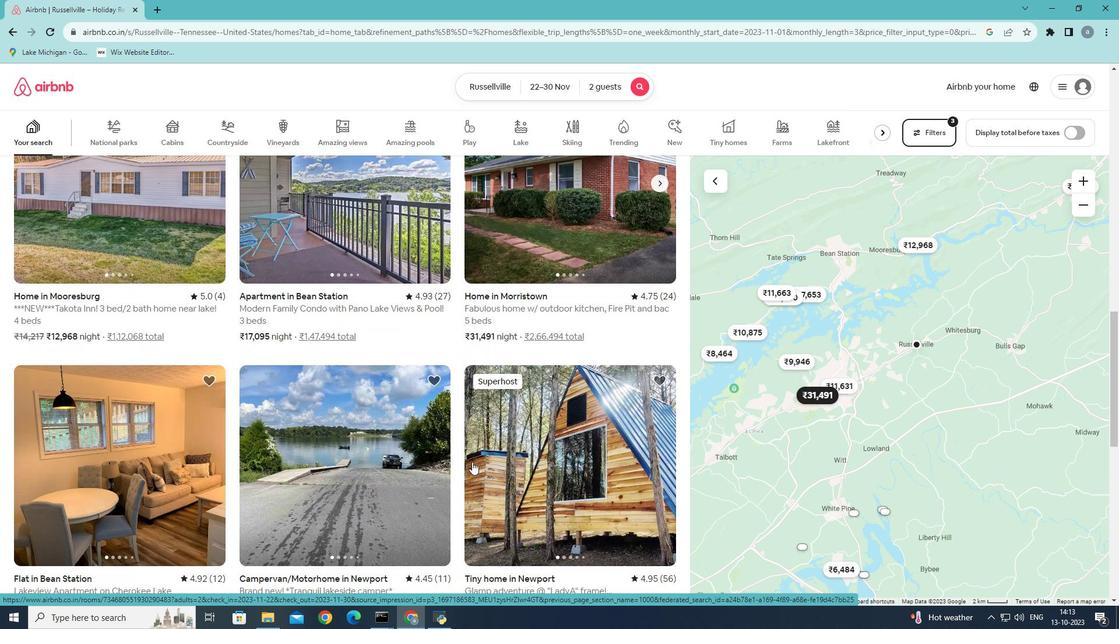 
Action: Mouse scrolled (472, 461) with delta (0, 0)
Screenshot: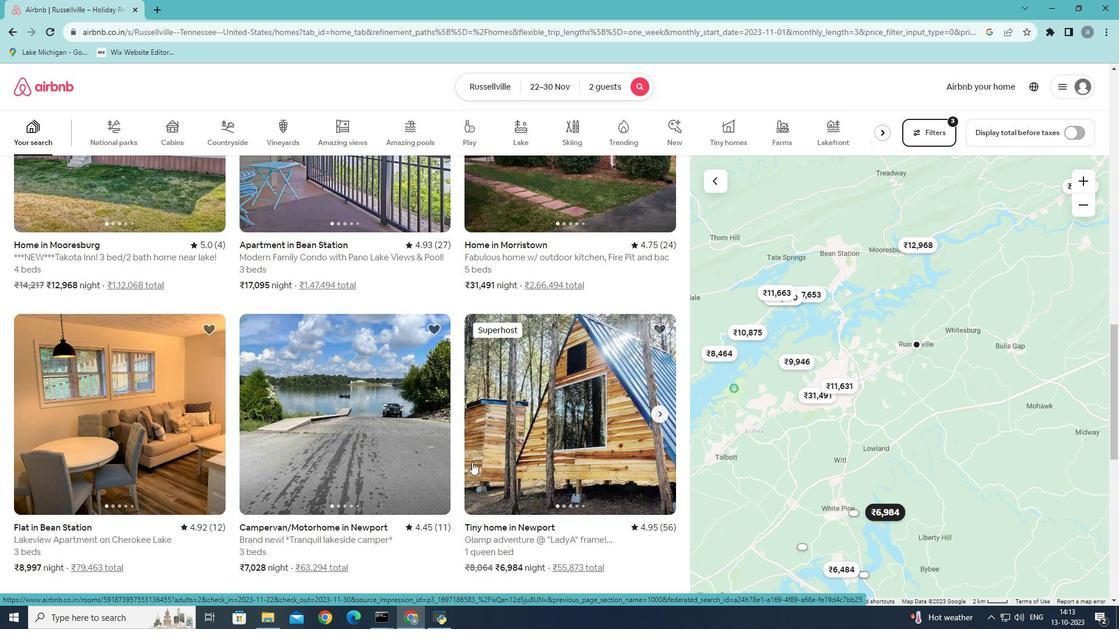 
Action: Mouse scrolled (472, 461) with delta (0, 0)
Screenshot: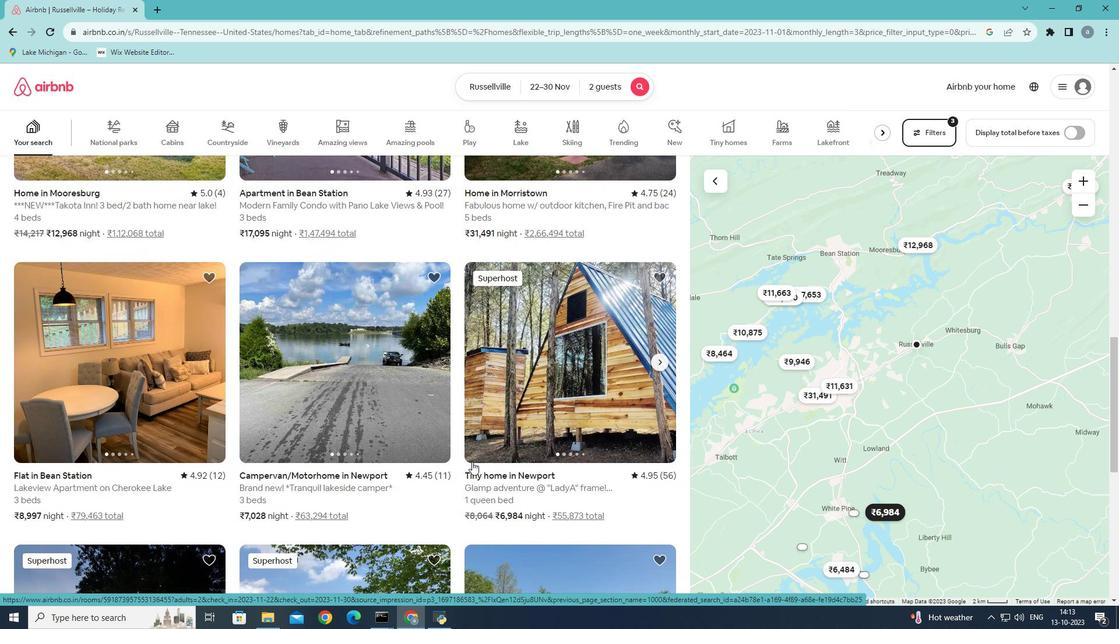 
Action: Mouse scrolled (472, 461) with delta (0, 0)
Screenshot: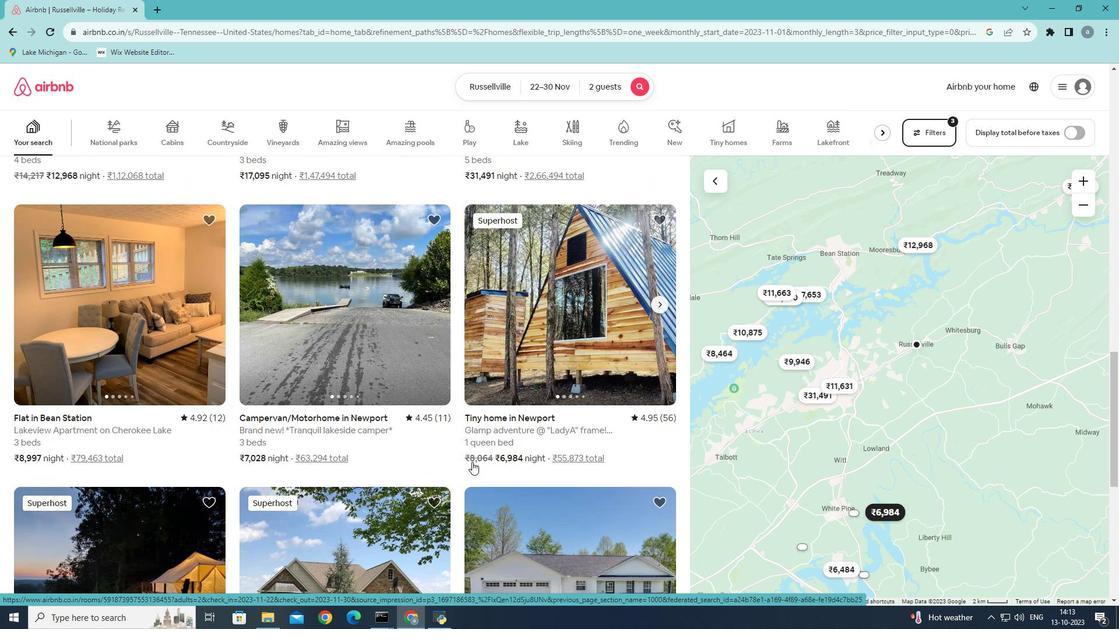
Action: Mouse scrolled (472, 461) with delta (0, 0)
Screenshot: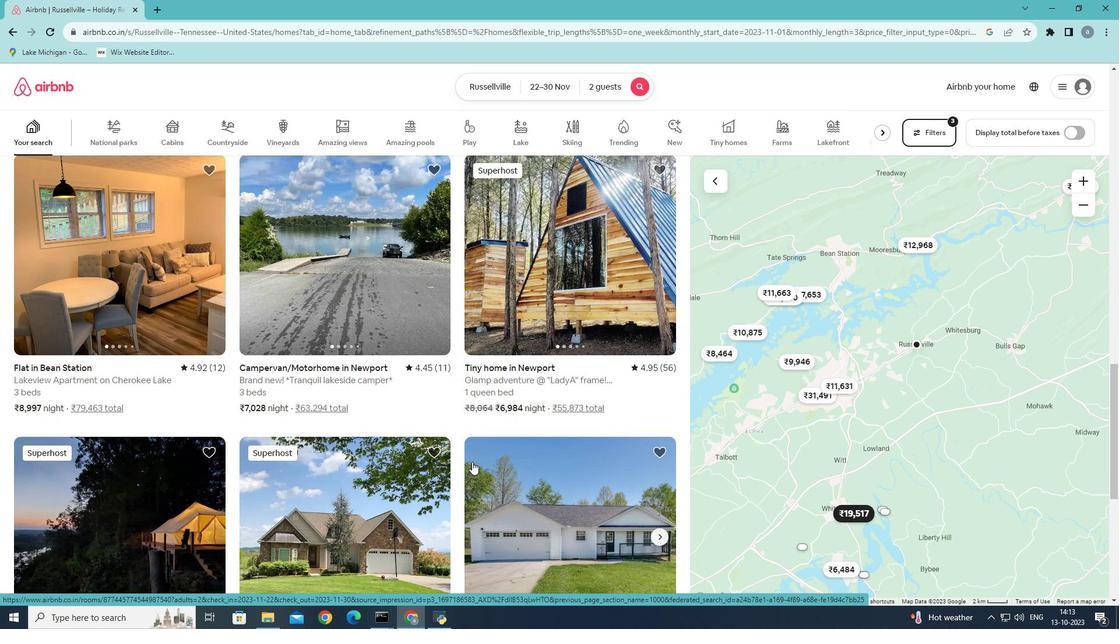 
Action: Mouse scrolled (472, 461) with delta (0, 0)
Screenshot: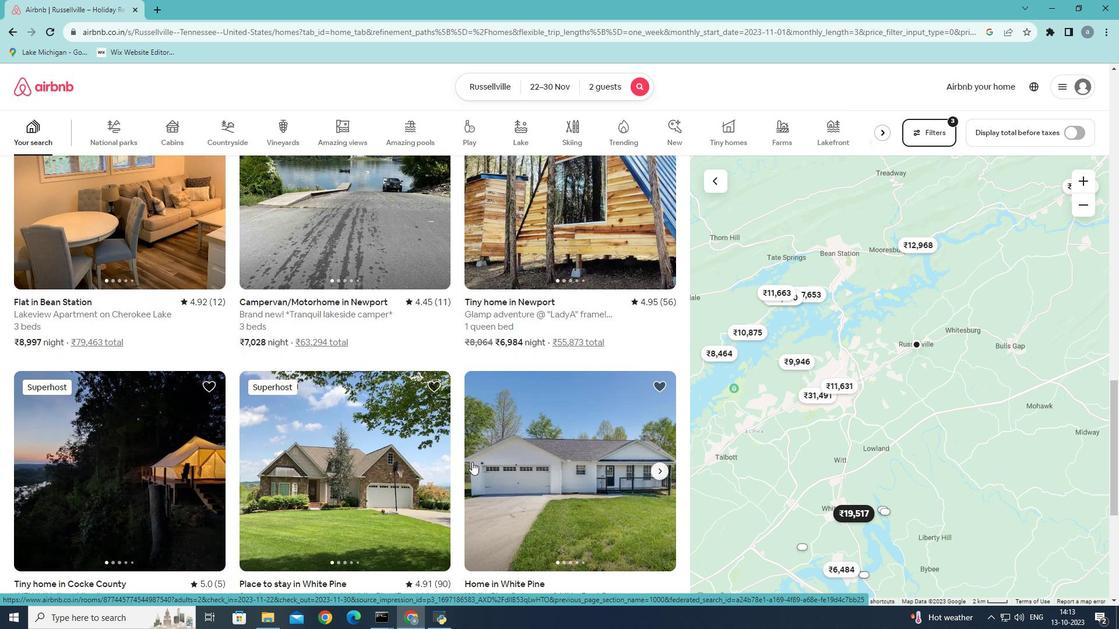 
Action: Mouse scrolled (472, 461) with delta (0, 0)
Screenshot: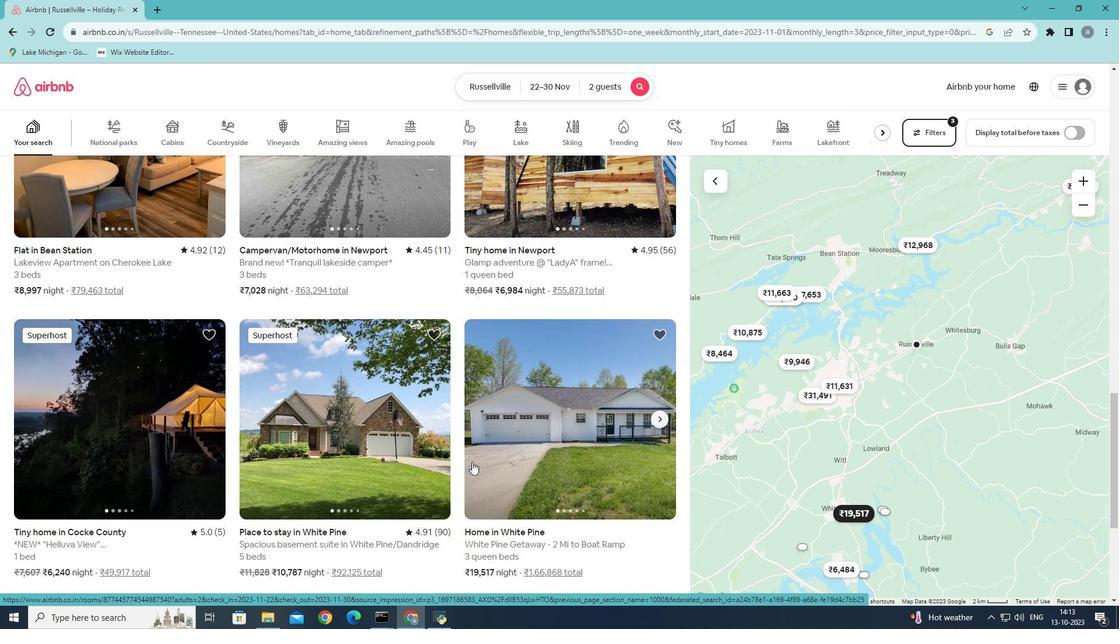 
Action: Mouse scrolled (472, 461) with delta (0, 0)
Screenshot: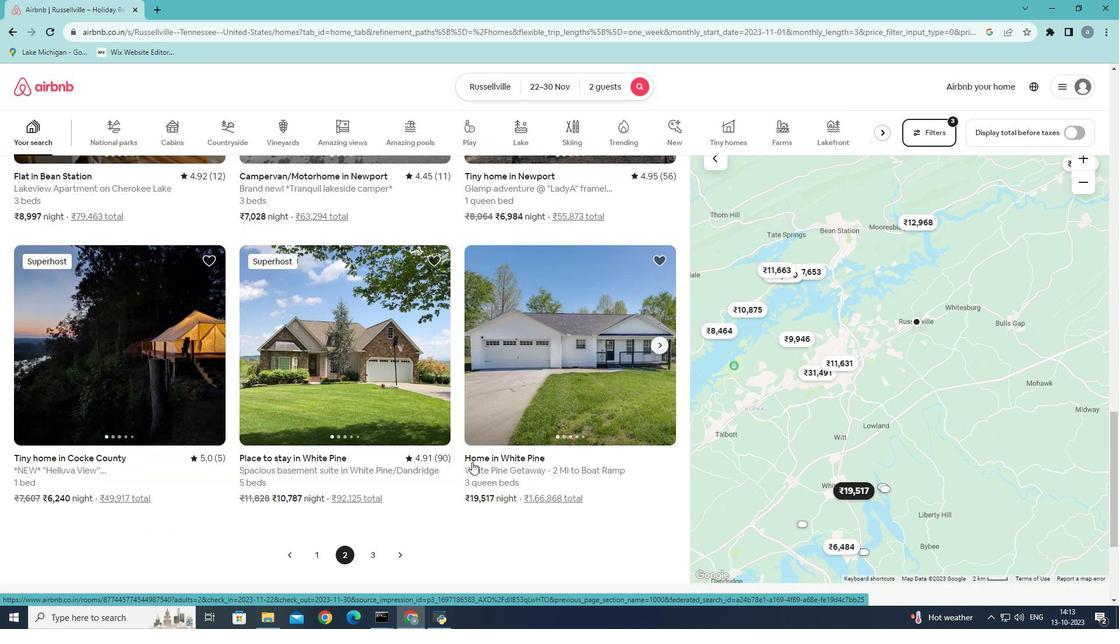 
Action: Mouse scrolled (472, 461) with delta (0, 0)
Screenshot: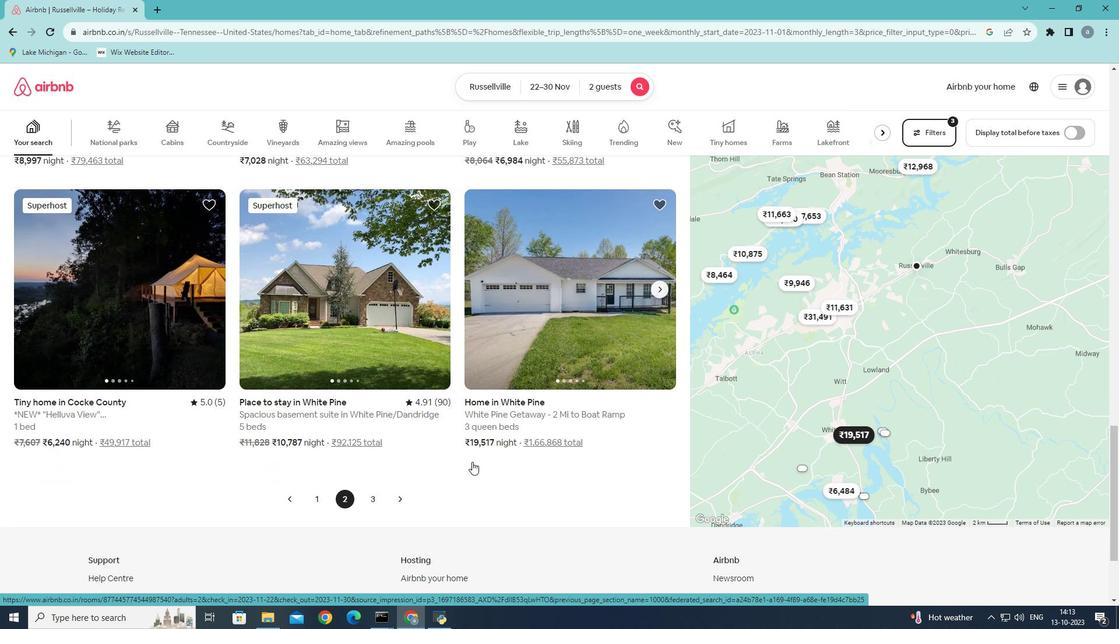 
Action: Mouse scrolled (472, 461) with delta (0, 0)
Screenshot: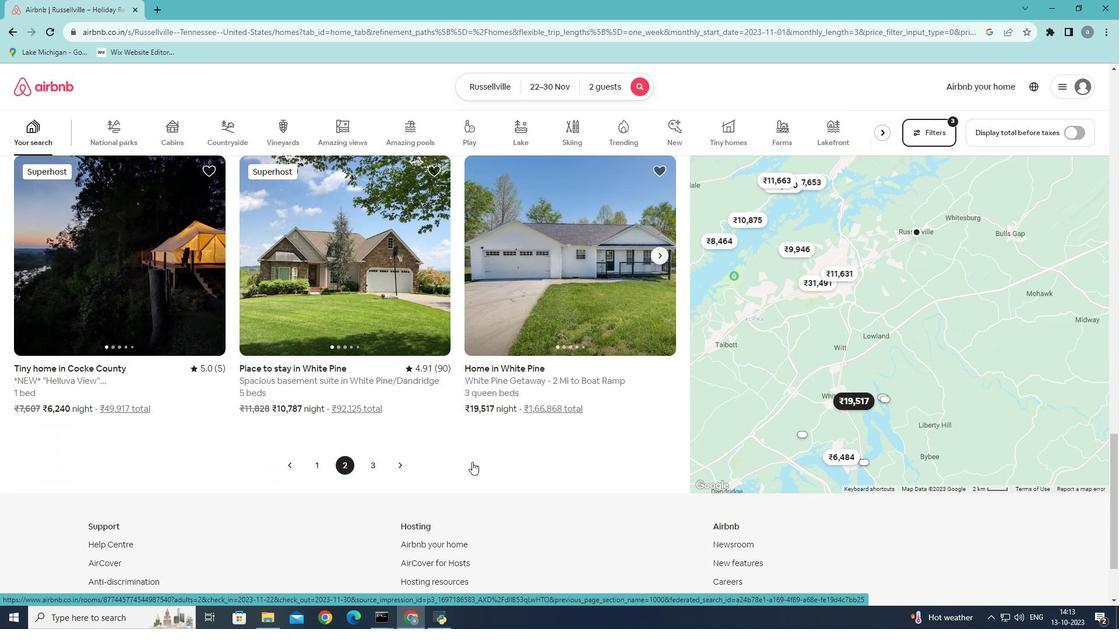 
Action: Mouse scrolled (472, 461) with delta (0, 0)
Screenshot: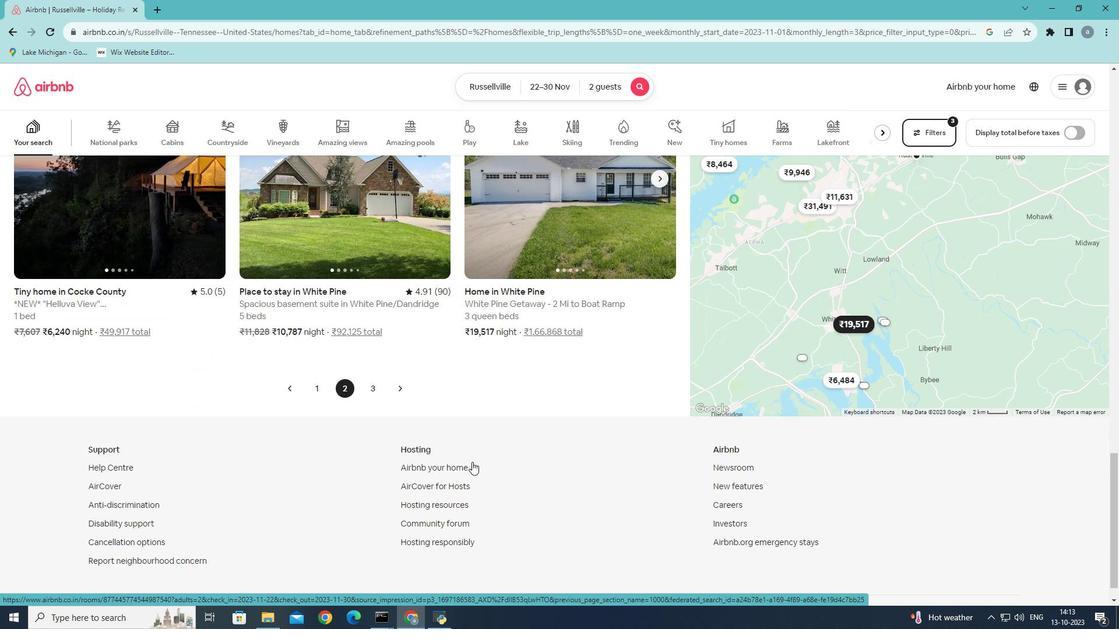 
Action: Mouse moved to (371, 356)
Screenshot: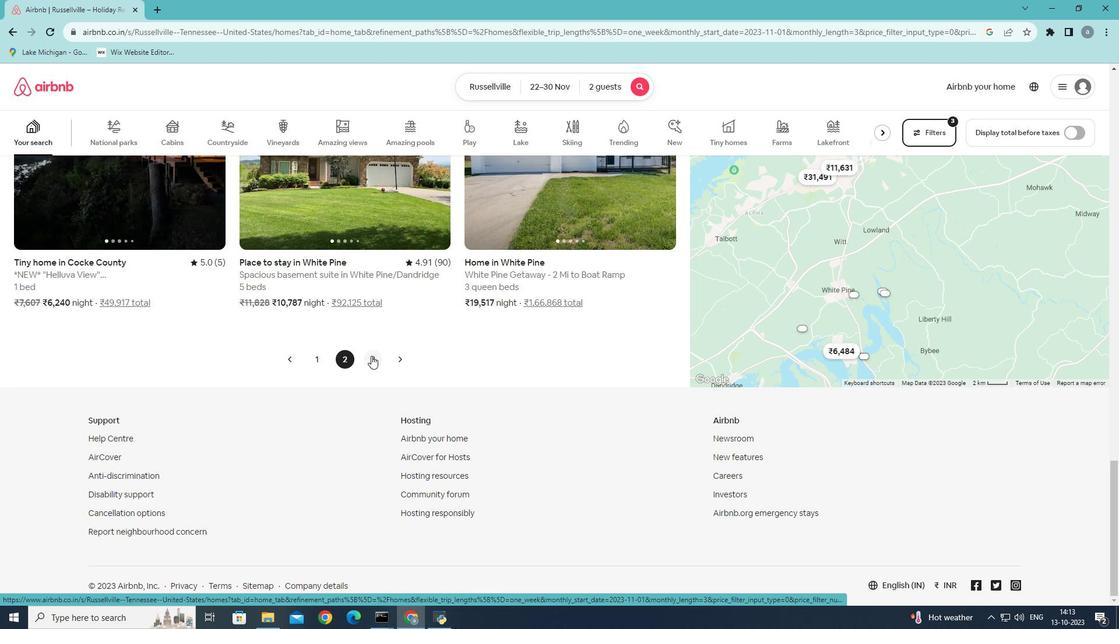 
Action: Mouse pressed left at (371, 356)
Screenshot: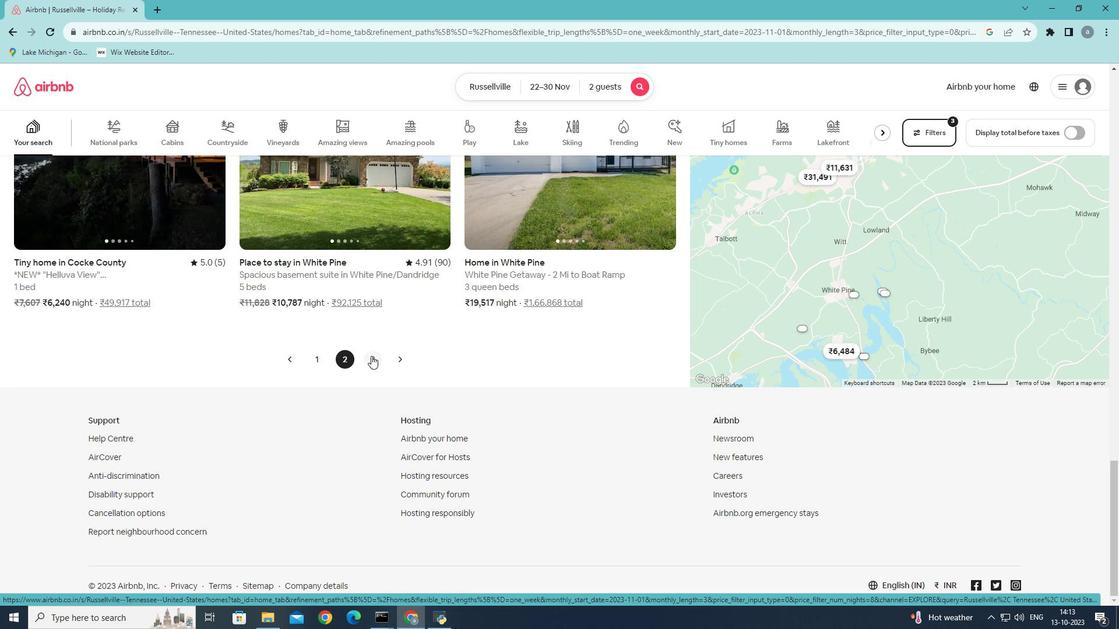 
Action: Mouse moved to (361, 375)
Screenshot: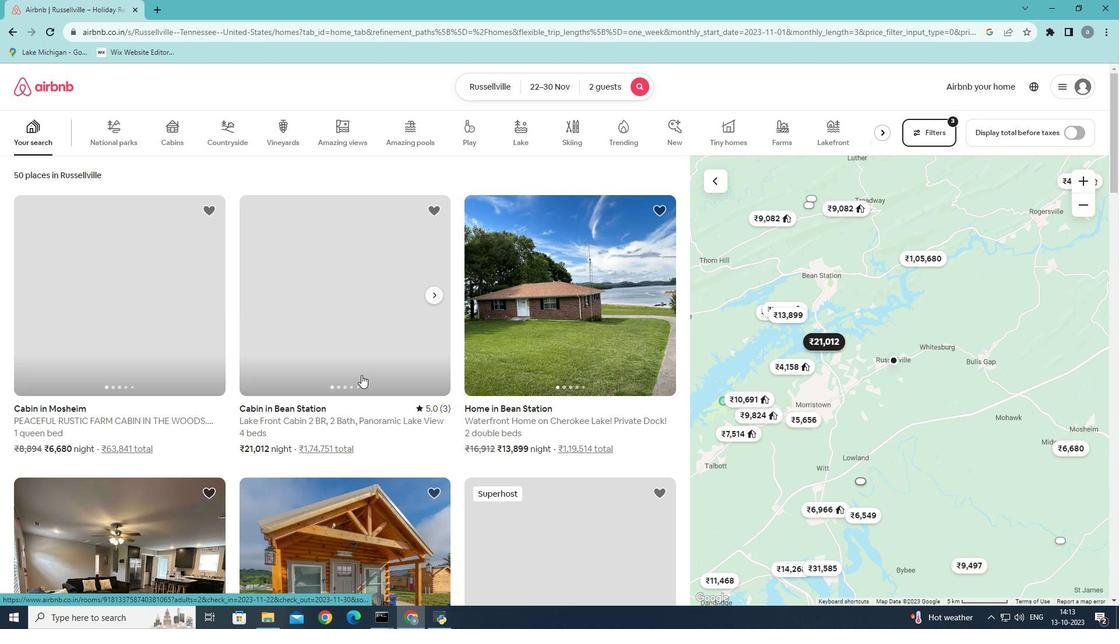 
Action: Mouse scrolled (361, 375) with delta (0, 0)
Screenshot: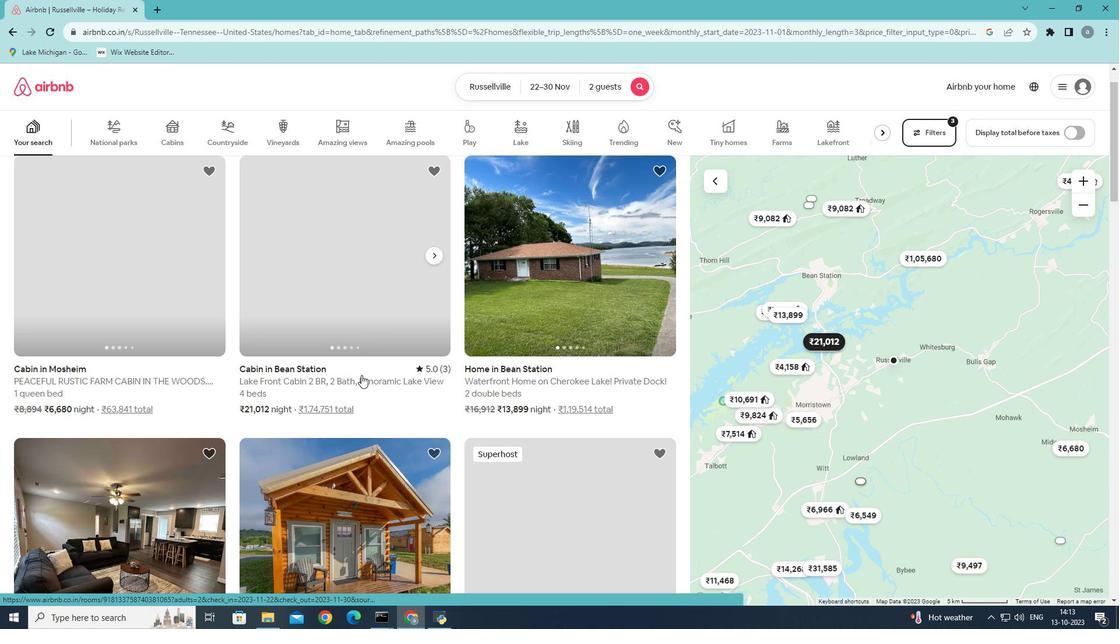 
Action: Mouse scrolled (361, 375) with delta (0, 0)
Screenshot: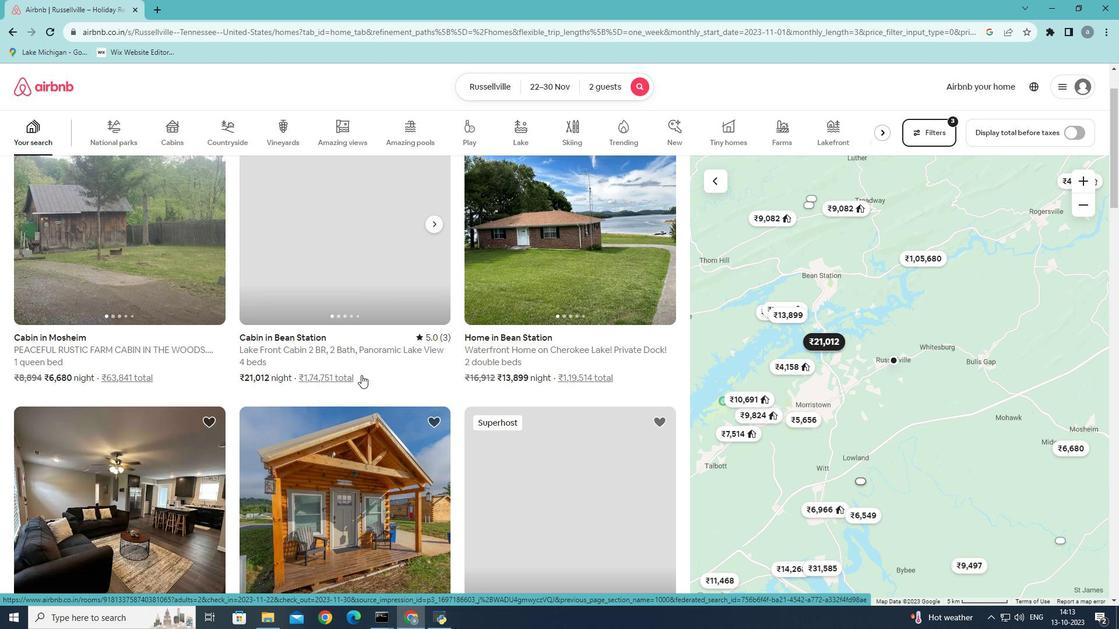 
Action: Mouse scrolled (361, 375) with delta (0, 0)
Screenshot: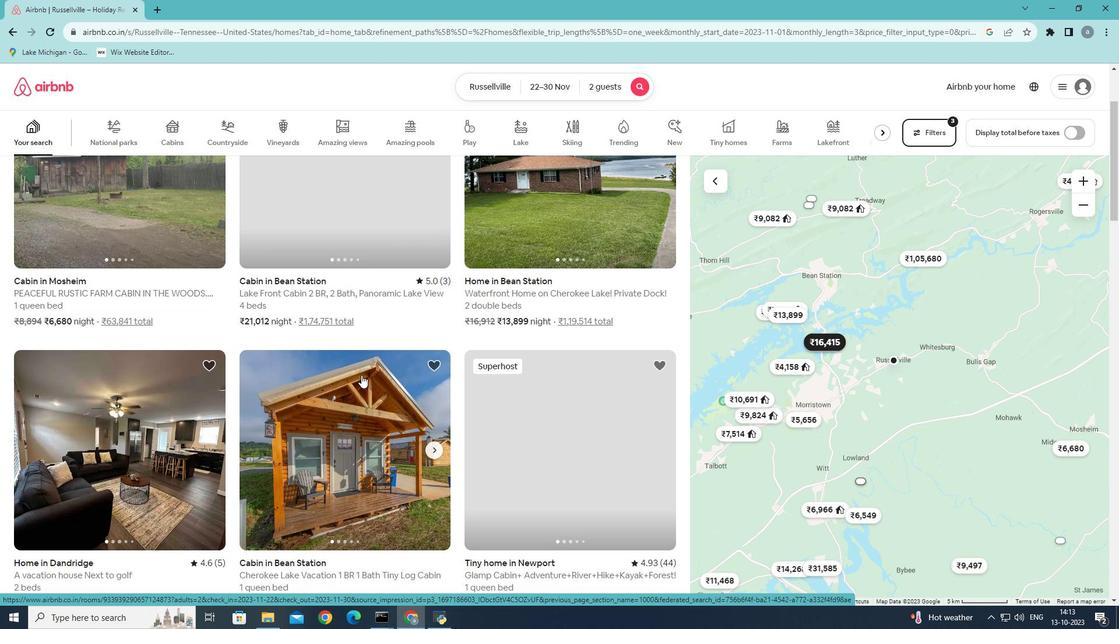 
Action: Mouse scrolled (361, 375) with delta (0, 0)
Screenshot: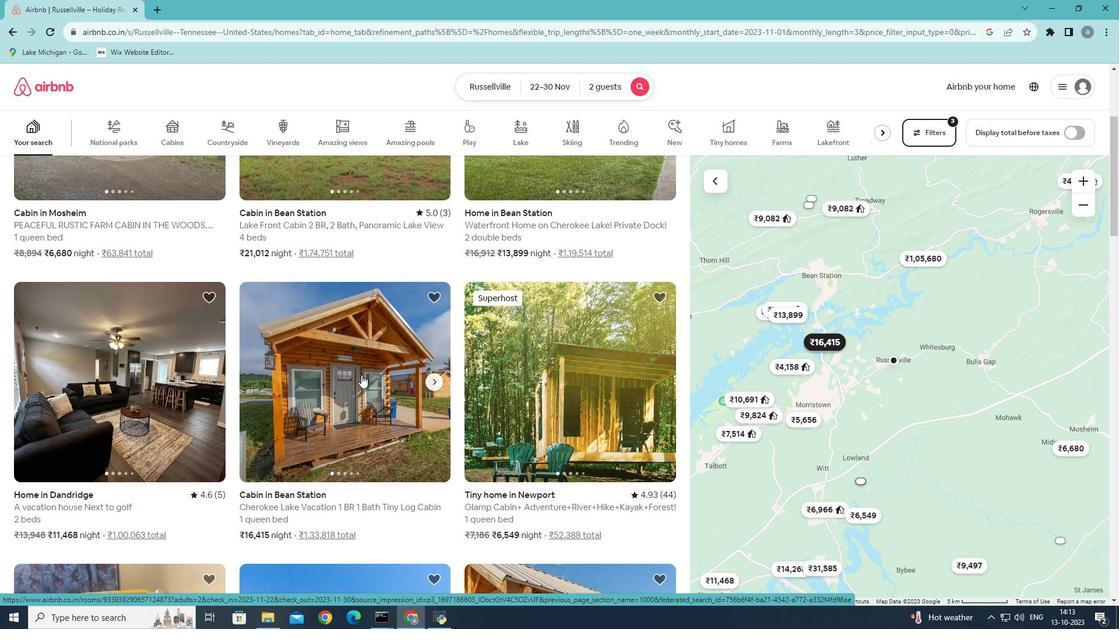 
Action: Mouse scrolled (361, 375) with delta (0, 0)
Screenshot: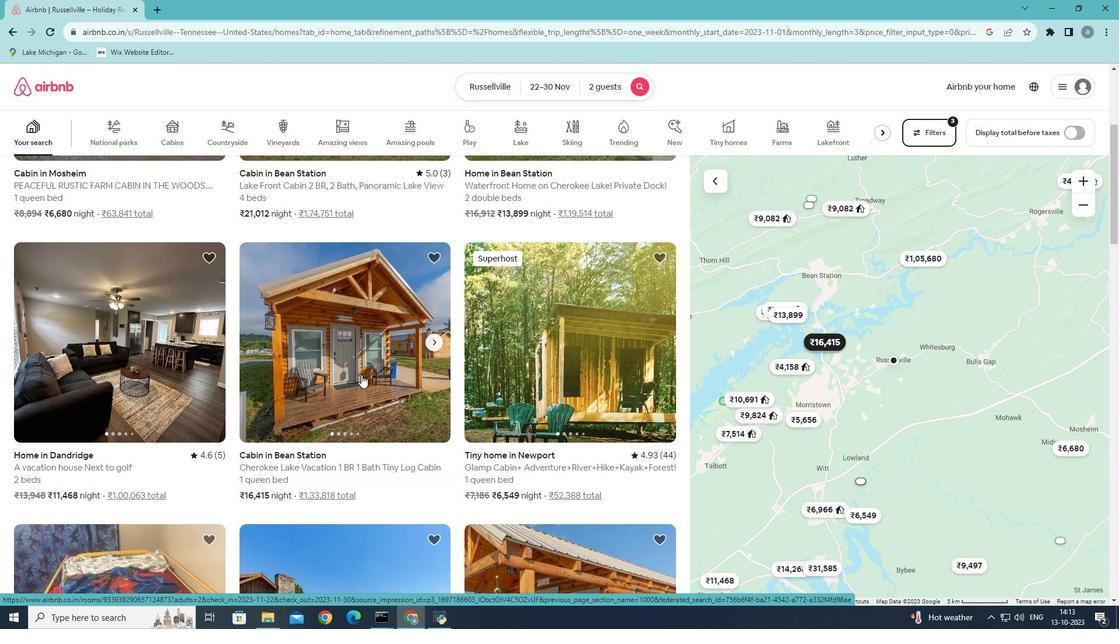 
Action: Mouse scrolled (361, 375) with delta (0, 0)
Screenshot: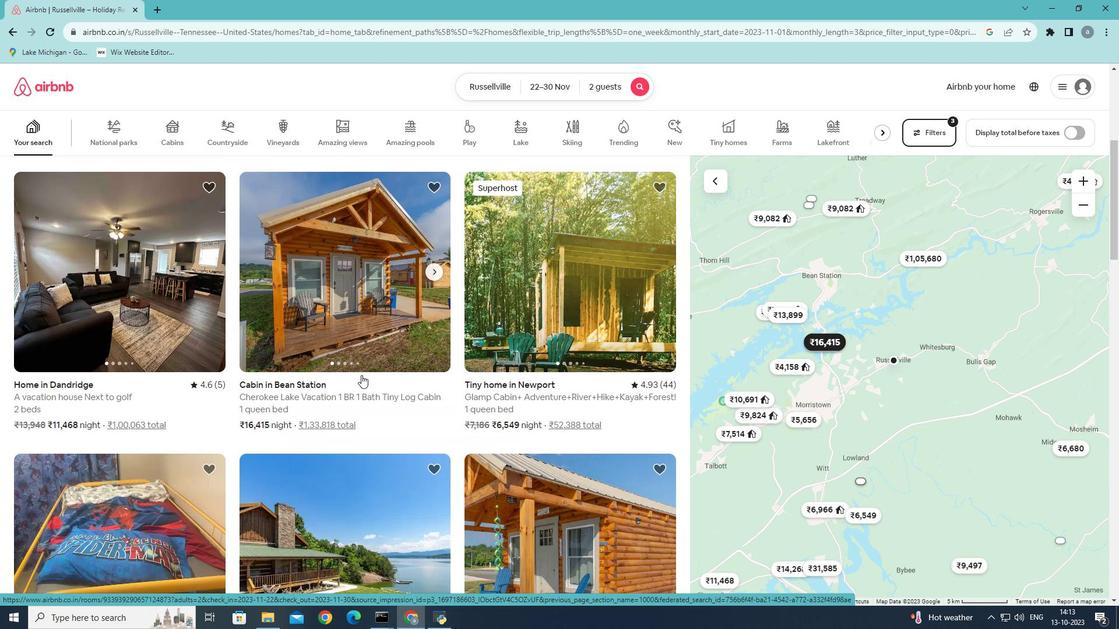 
Action: Mouse scrolled (361, 375) with delta (0, 0)
Screenshot: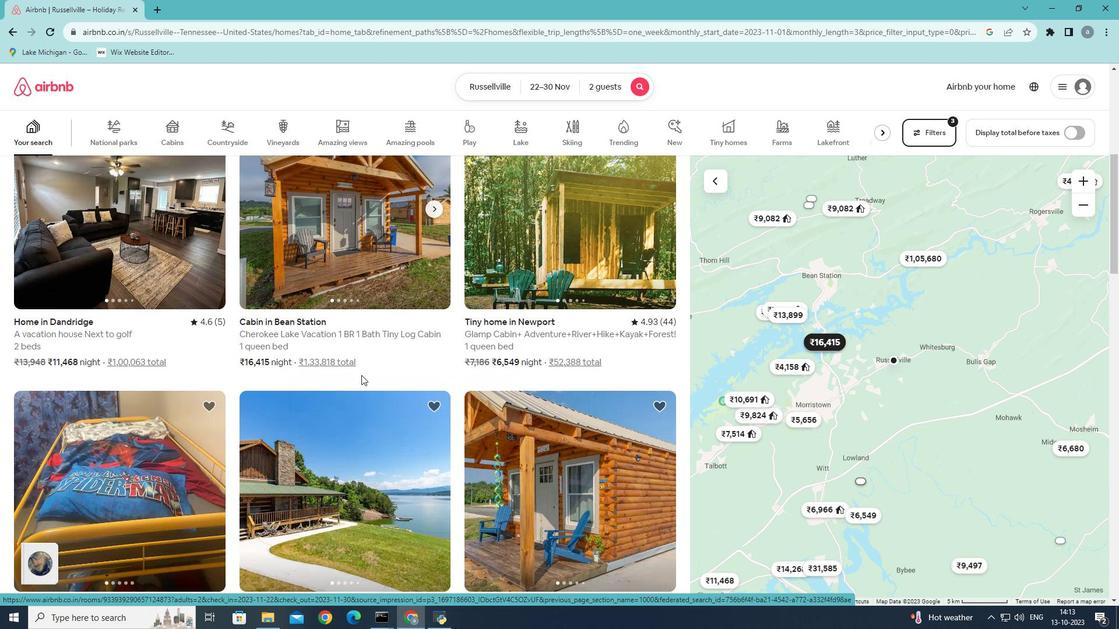 
Action: Mouse scrolled (361, 375) with delta (0, 0)
Screenshot: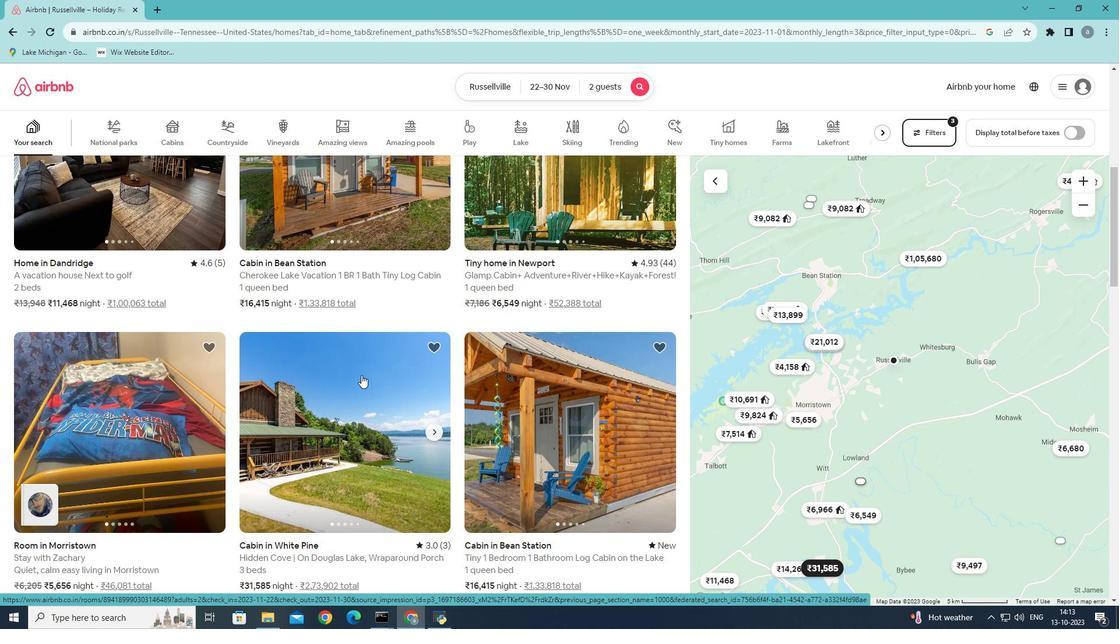 
Action: Mouse scrolled (361, 375) with delta (0, 0)
Screenshot: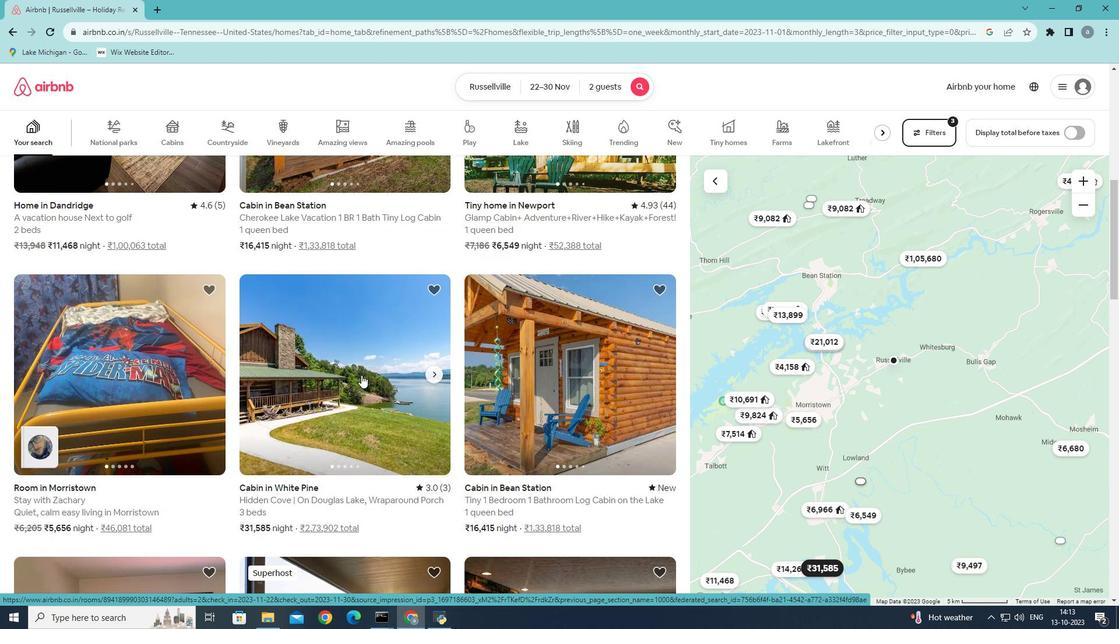 
Action: Mouse scrolled (361, 375) with delta (0, 0)
Screenshot: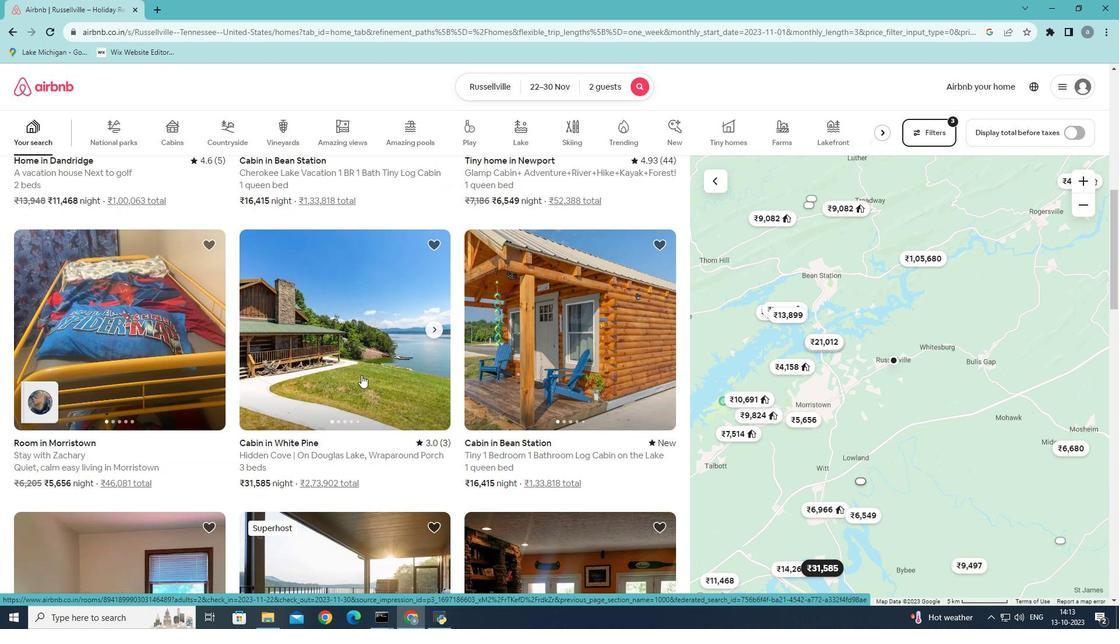 
Action: Mouse scrolled (361, 375) with delta (0, 0)
Screenshot: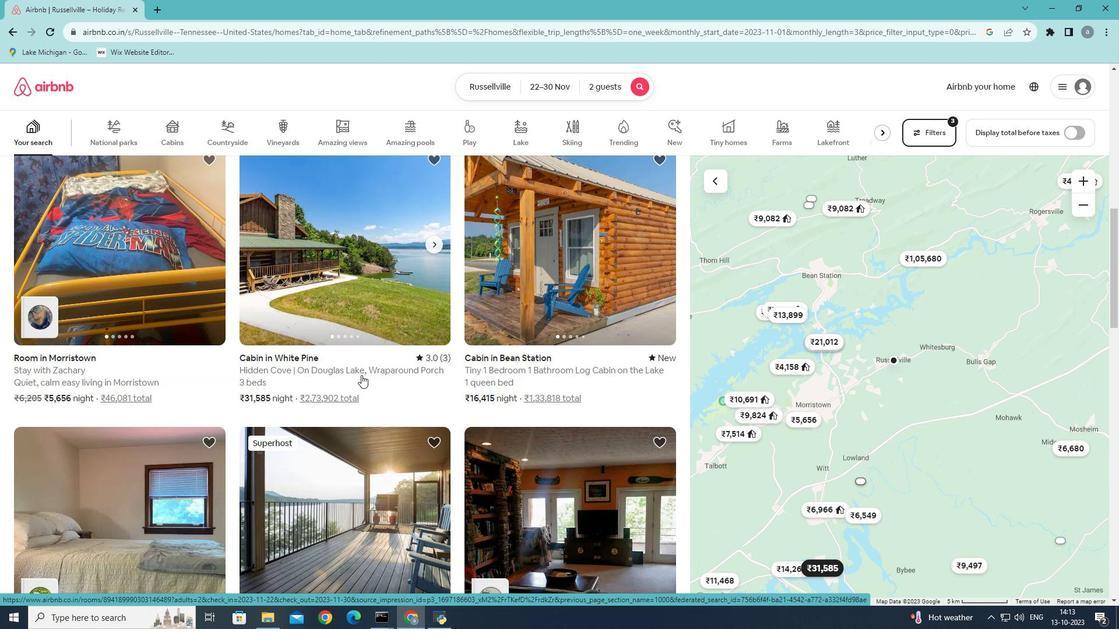 
Action: Mouse scrolled (361, 375) with delta (0, 0)
Screenshot: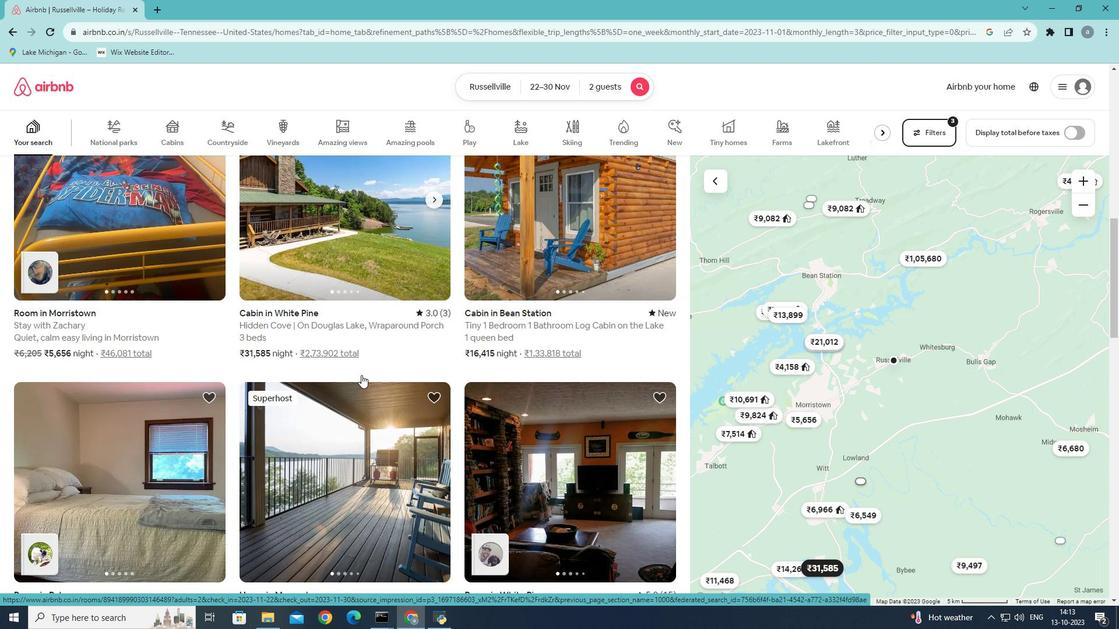 
Action: Mouse scrolled (361, 375) with delta (0, 0)
Screenshot: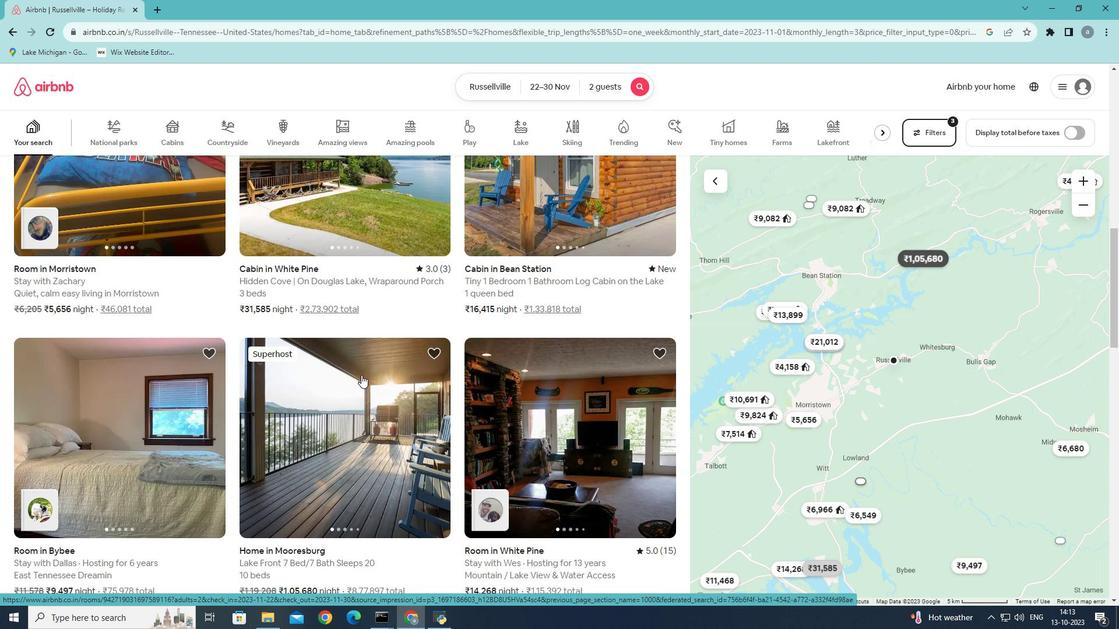 
Action: Mouse scrolled (361, 375) with delta (0, 0)
Screenshot: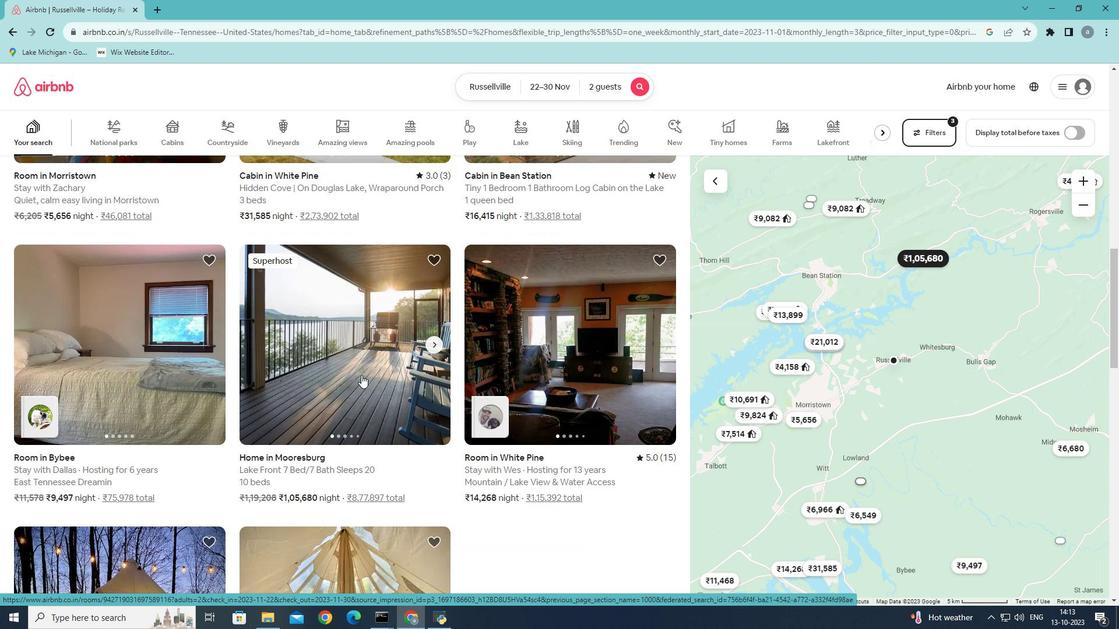 
Action: Mouse scrolled (361, 375) with delta (0, 0)
Screenshot: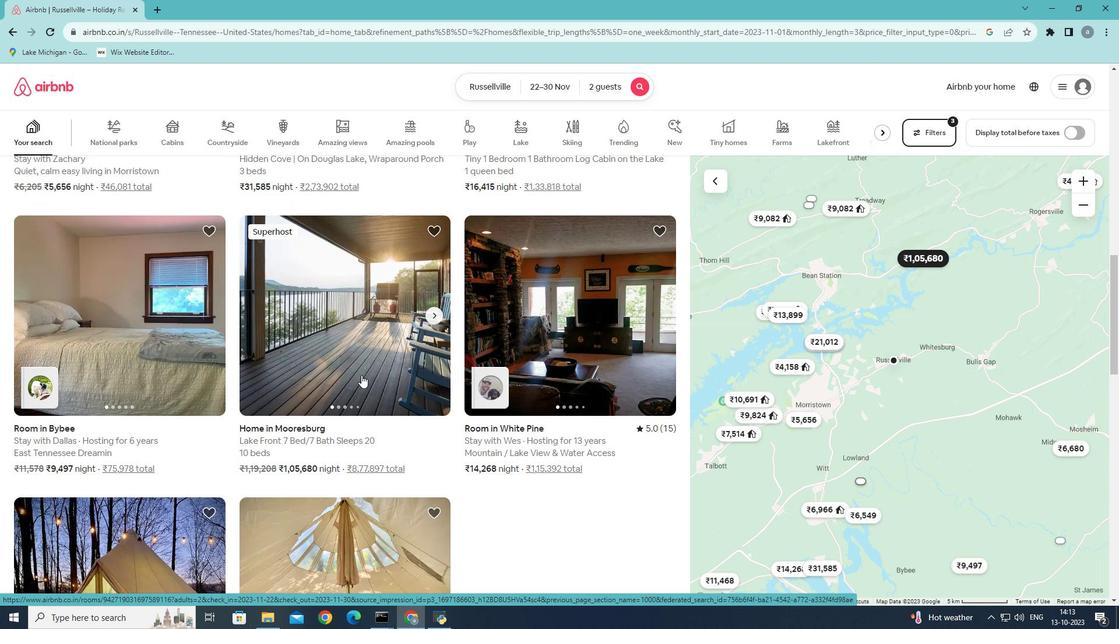 
Action: Mouse scrolled (361, 375) with delta (0, 0)
Screenshot: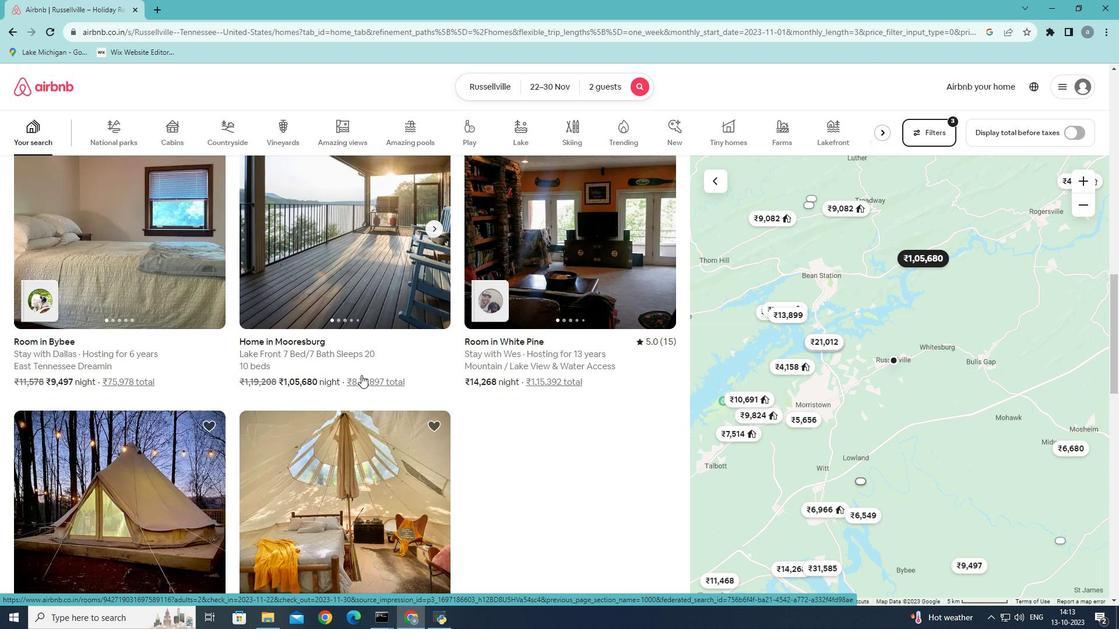 
Action: Mouse scrolled (361, 375) with delta (0, 0)
Screenshot: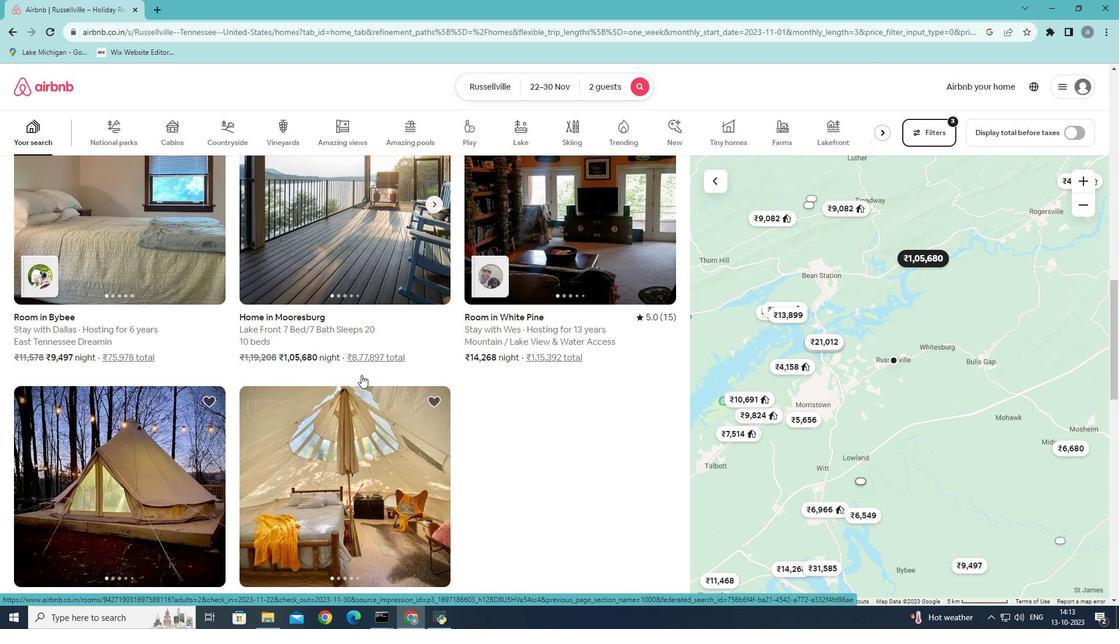 
Action: Mouse scrolled (361, 375) with delta (0, 0)
Screenshot: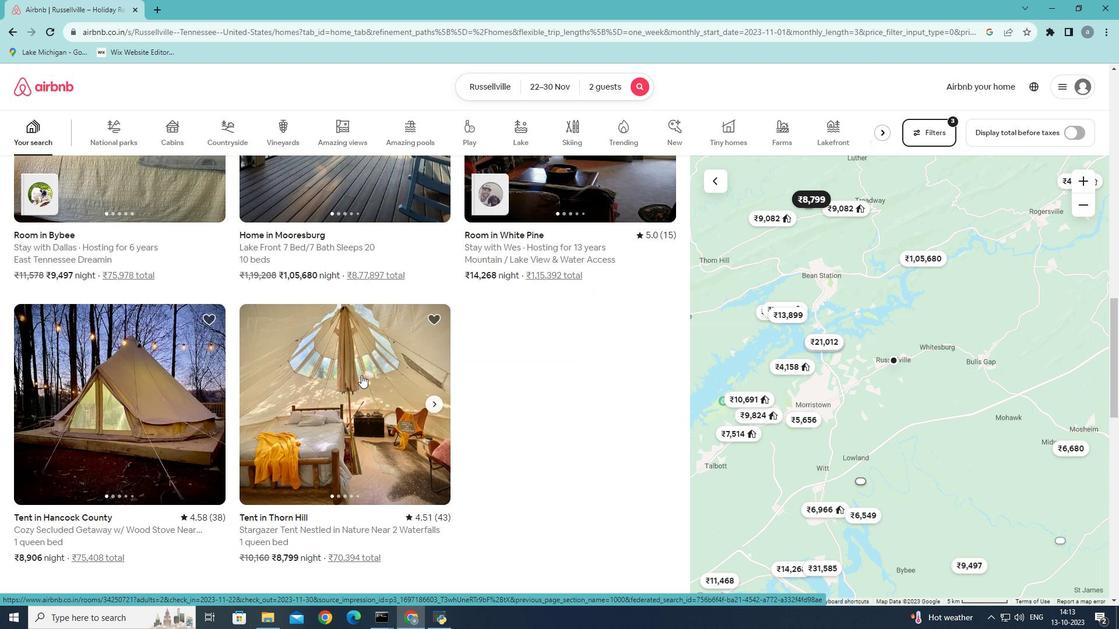 
Action: Mouse scrolled (361, 375) with delta (0, 0)
Screenshot: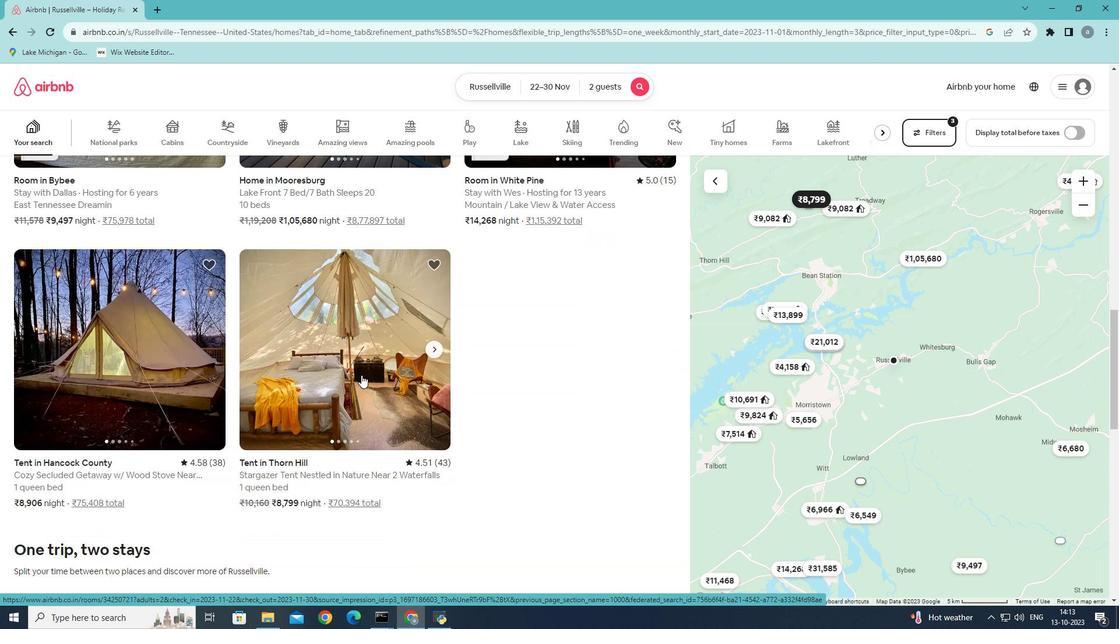 
Action: Mouse scrolled (361, 375) with delta (0, 0)
Screenshot: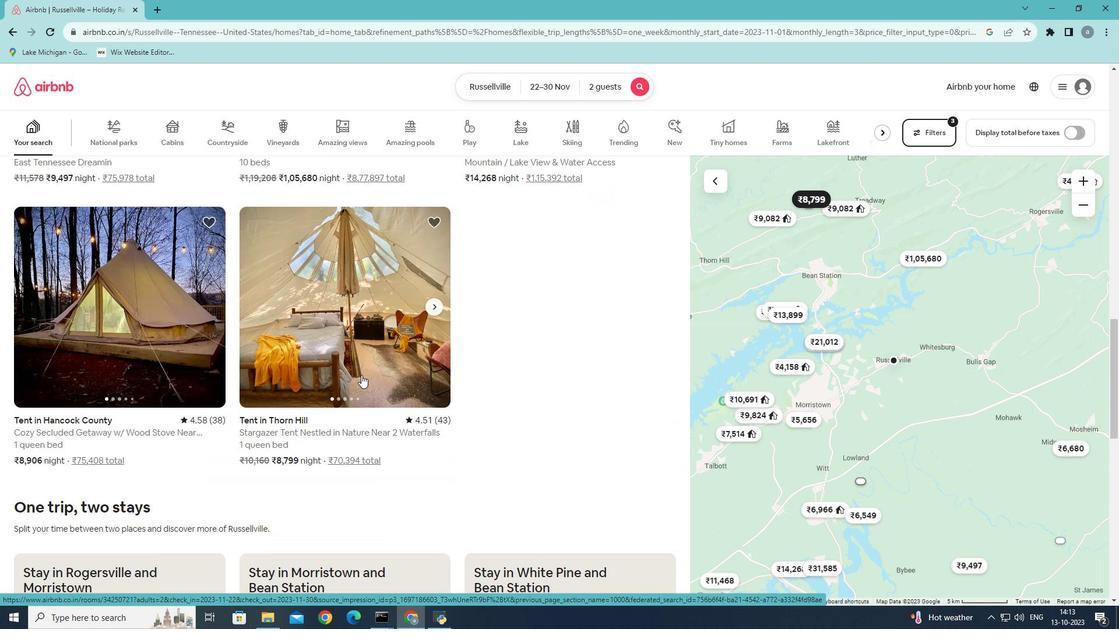 
Action: Mouse scrolled (361, 375) with delta (0, 0)
Screenshot: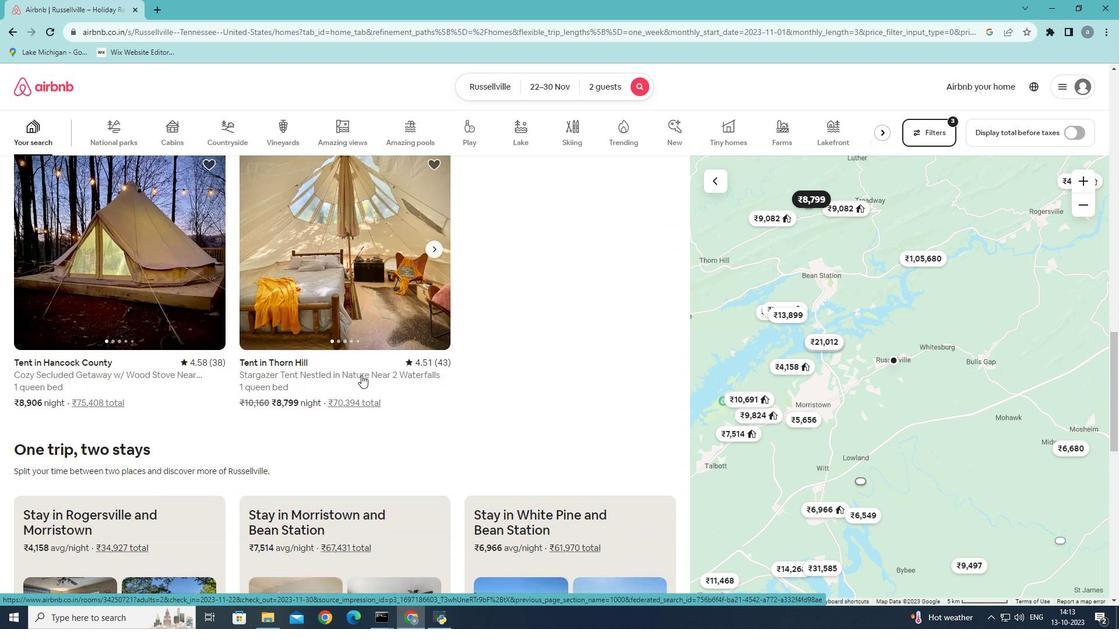 
Action: Mouse moved to (282, 397)
Screenshot: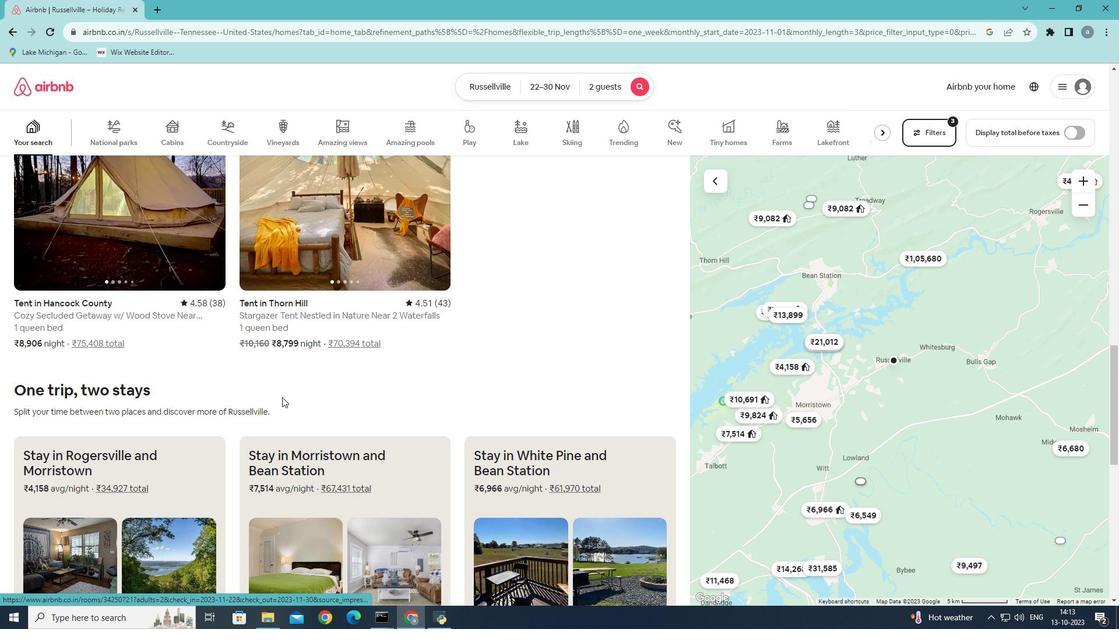 
Action: Mouse scrolled (282, 397) with delta (0, 0)
Screenshot: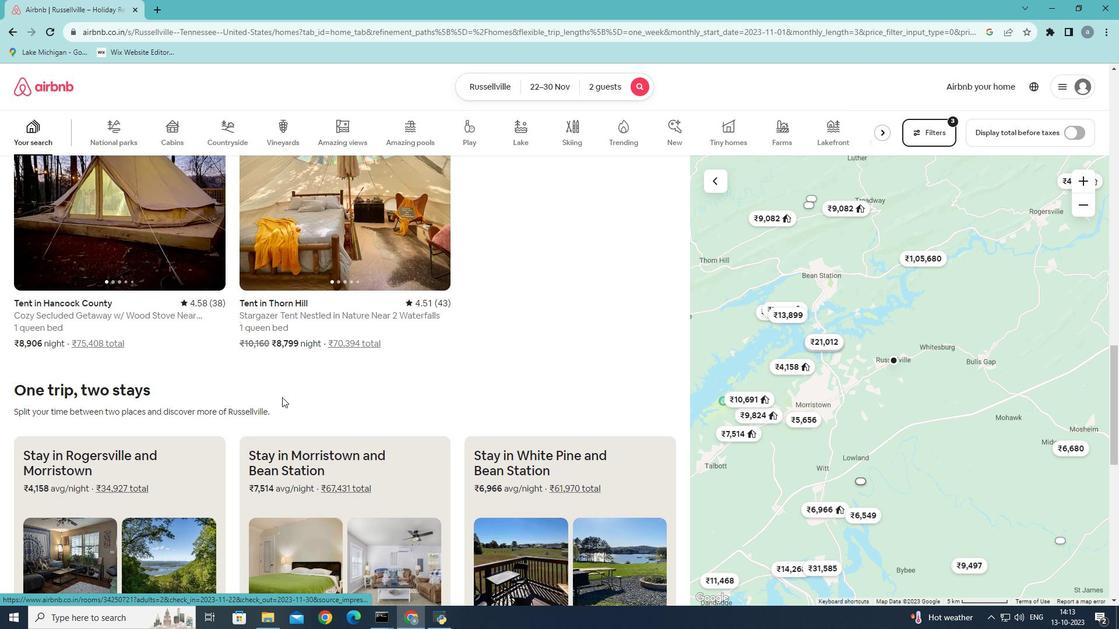 
Action: Mouse scrolled (282, 397) with delta (0, 0)
Screenshot: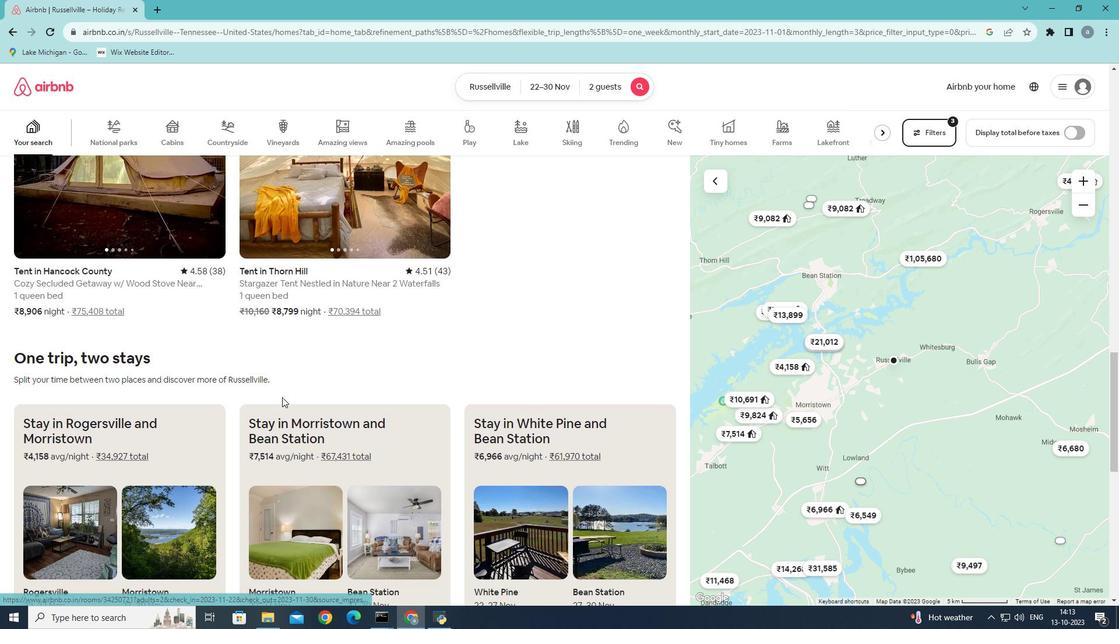 
Action: Mouse scrolled (282, 397) with delta (0, 0)
Screenshot: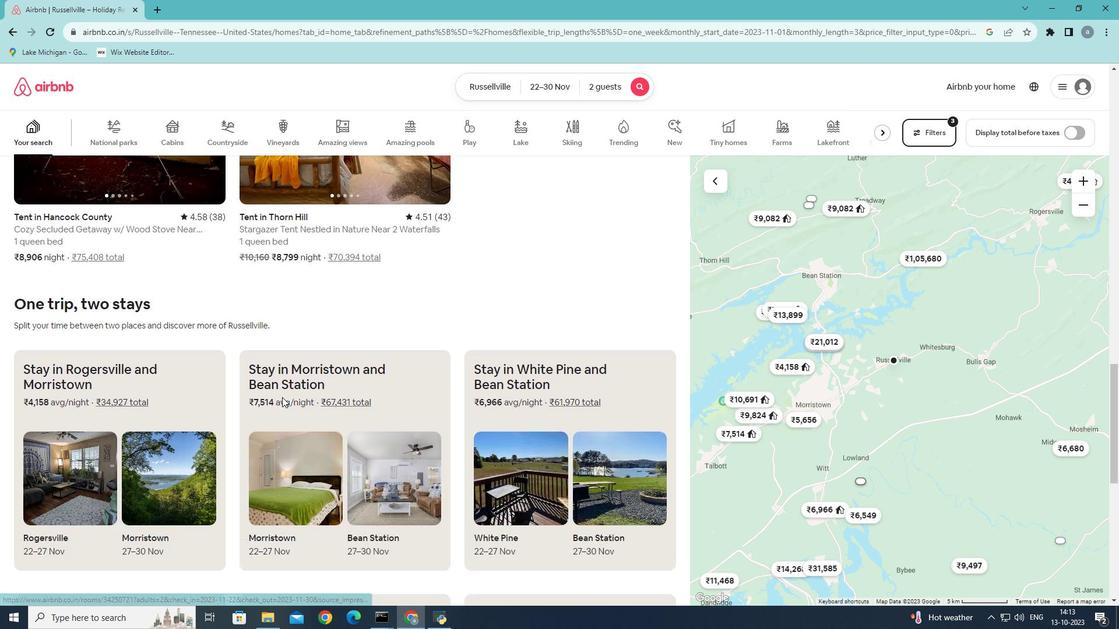 
Action: Mouse scrolled (282, 397) with delta (0, 0)
Screenshot: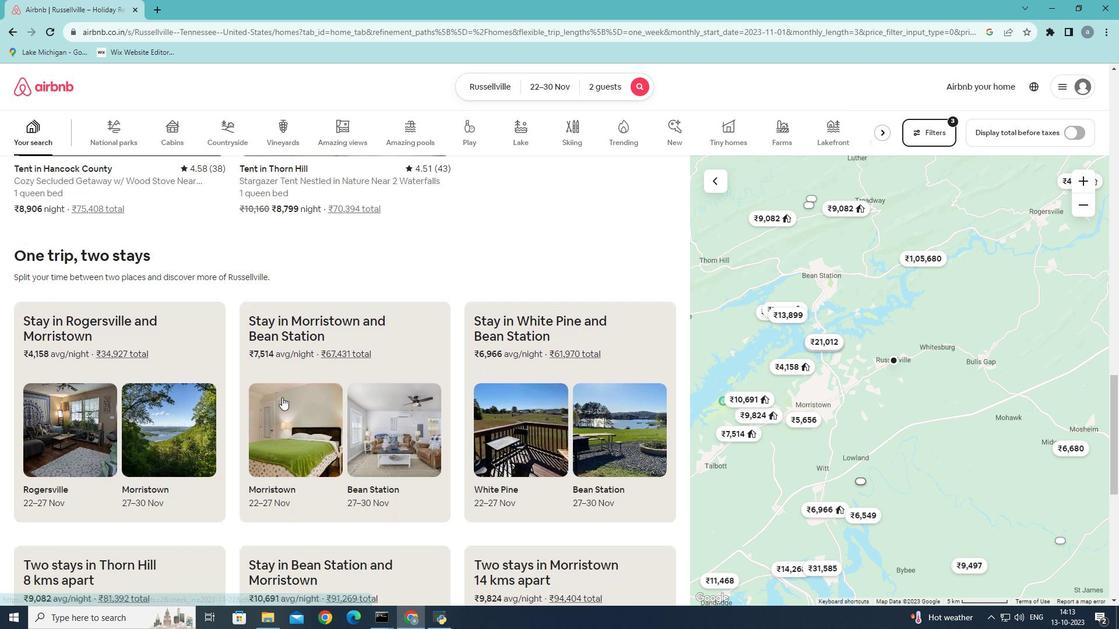 
Action: Mouse moved to (278, 426)
Screenshot: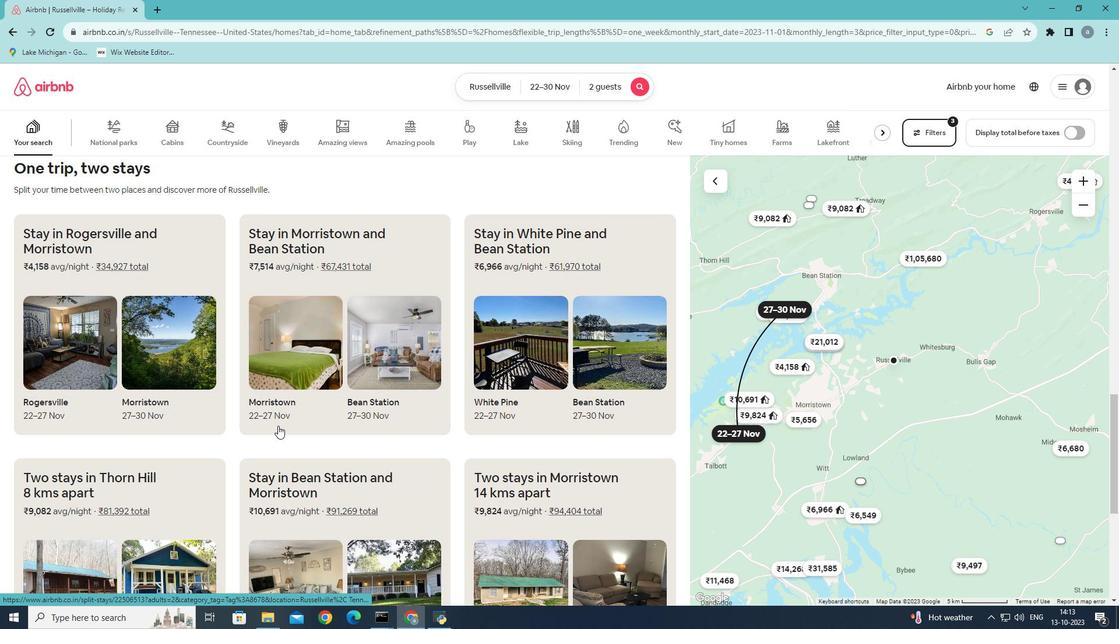 
Action: Mouse scrolled (278, 425) with delta (0, 0)
Screenshot: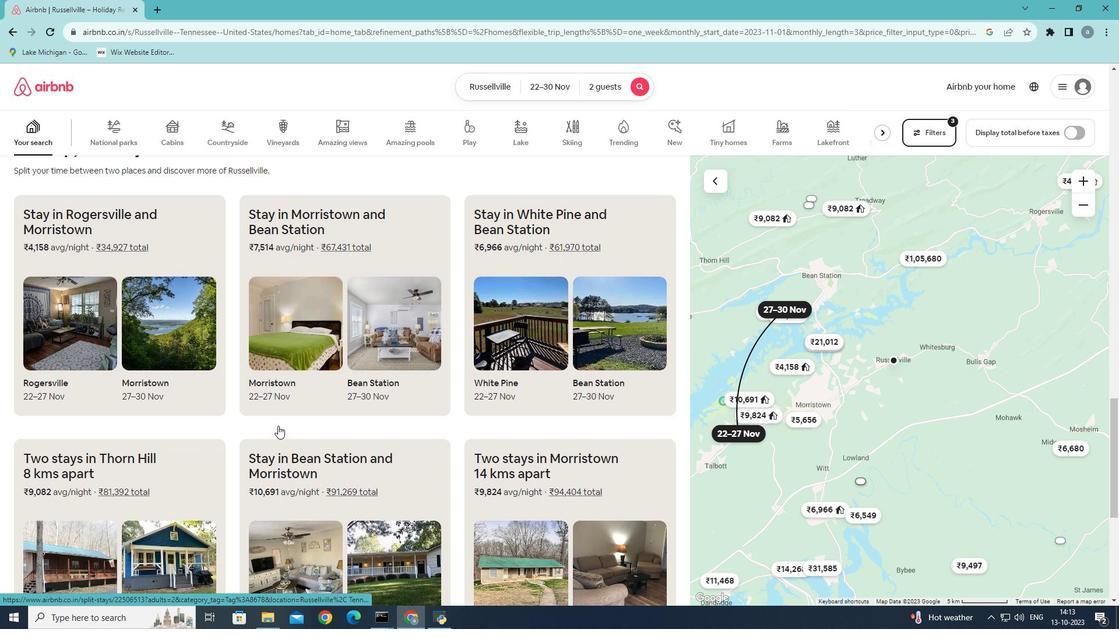 
Action: Mouse scrolled (278, 425) with delta (0, 0)
Screenshot: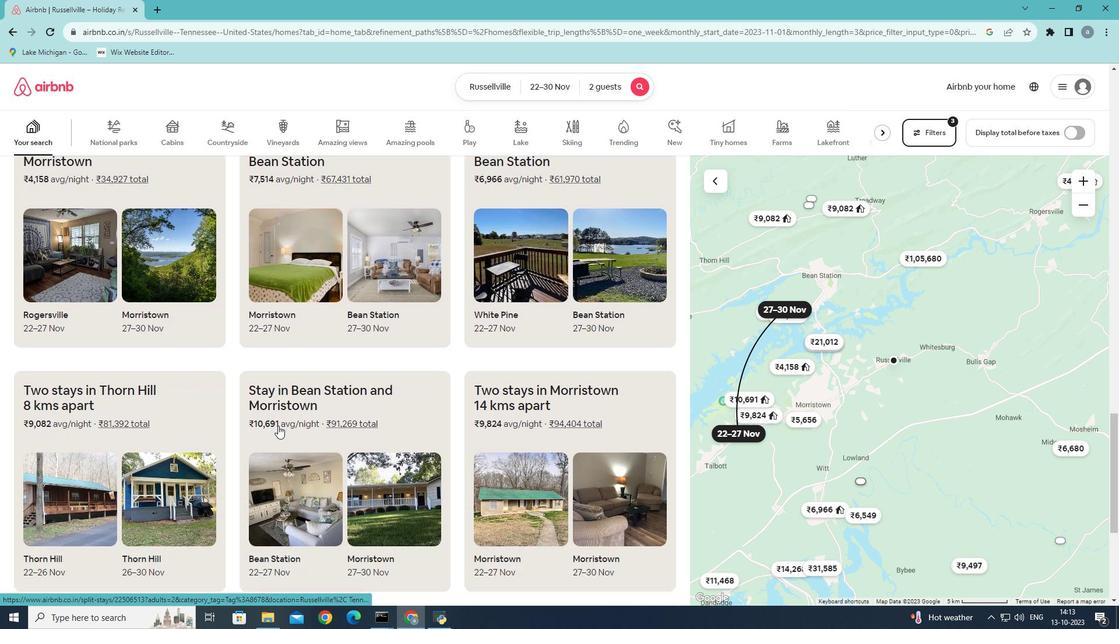 
Action: Mouse scrolled (278, 425) with delta (0, 0)
Screenshot: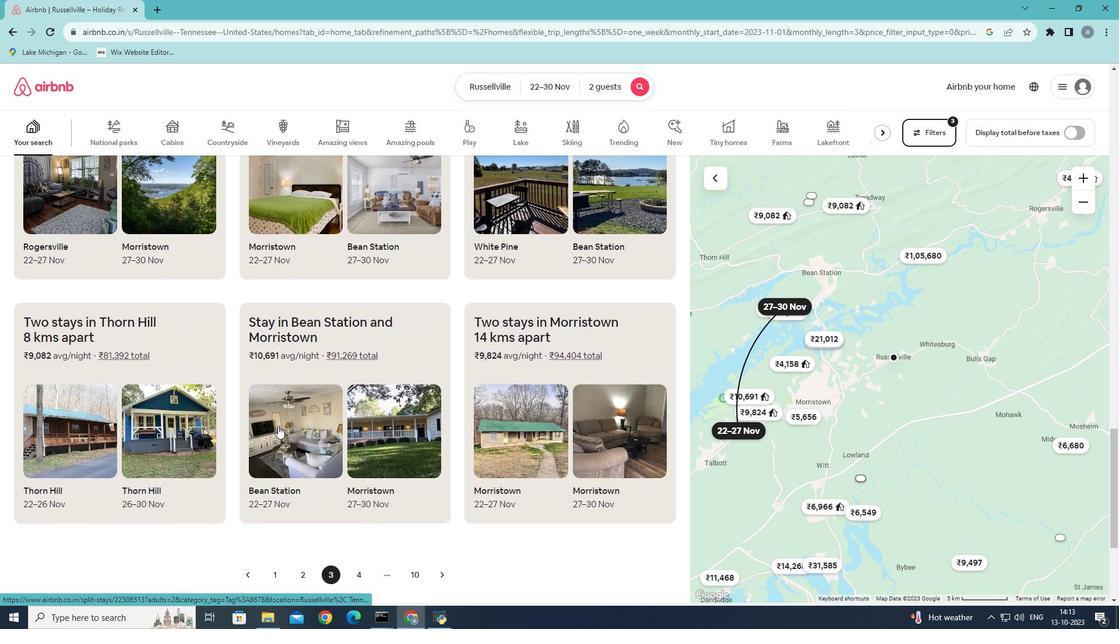 
Action: Mouse scrolled (278, 425) with delta (0, 0)
Screenshot: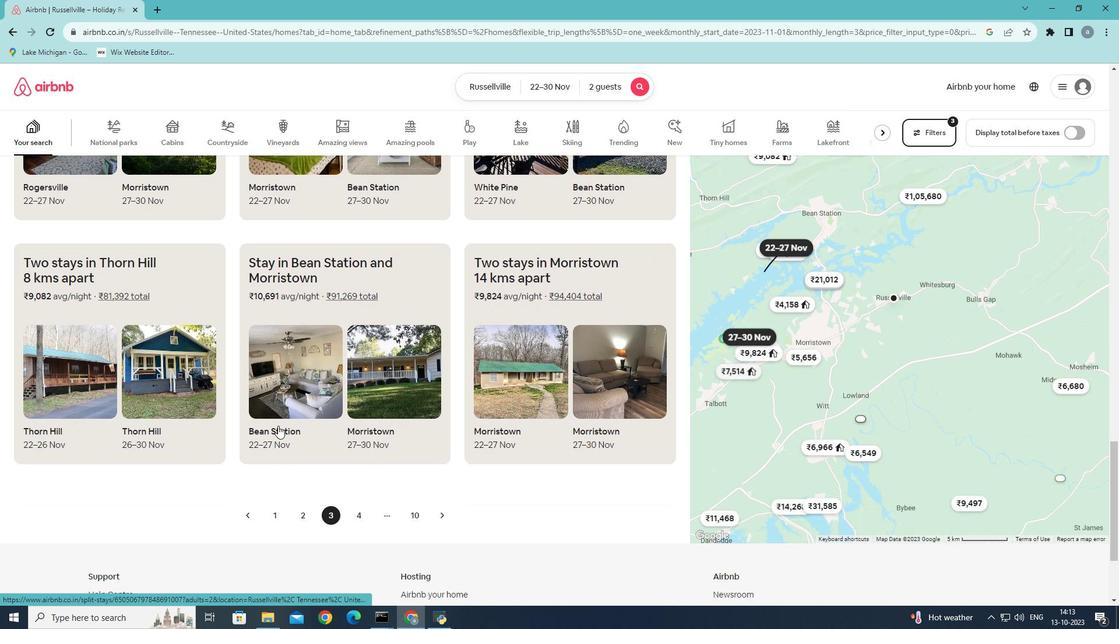 
Action: Mouse moved to (278, 426)
Screenshot: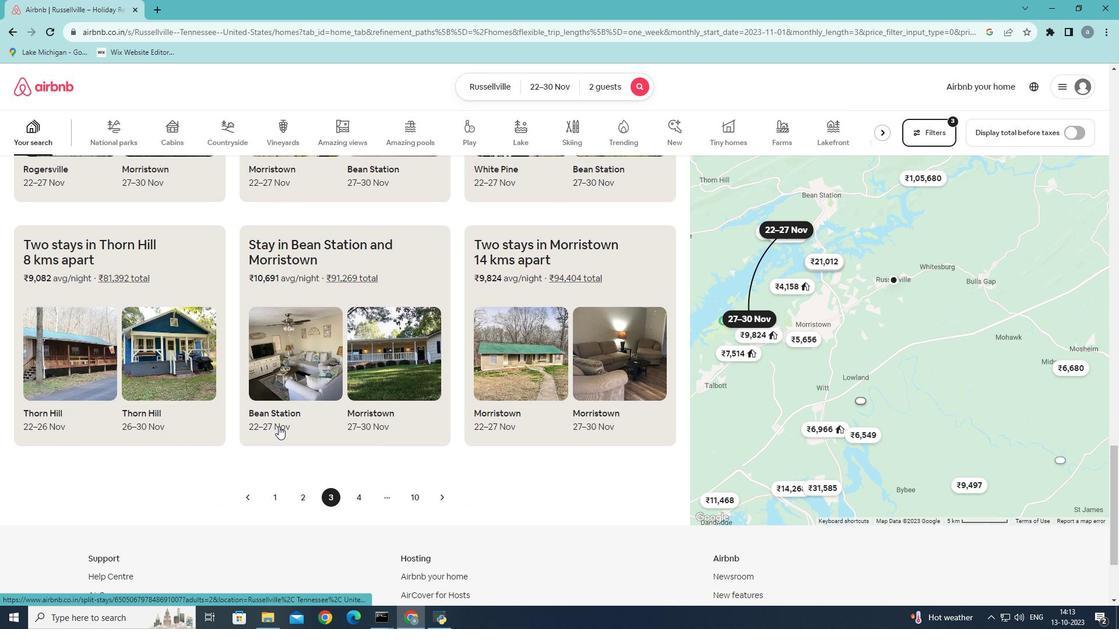 
Action: Mouse scrolled (278, 427) with delta (0, 0)
Screenshot: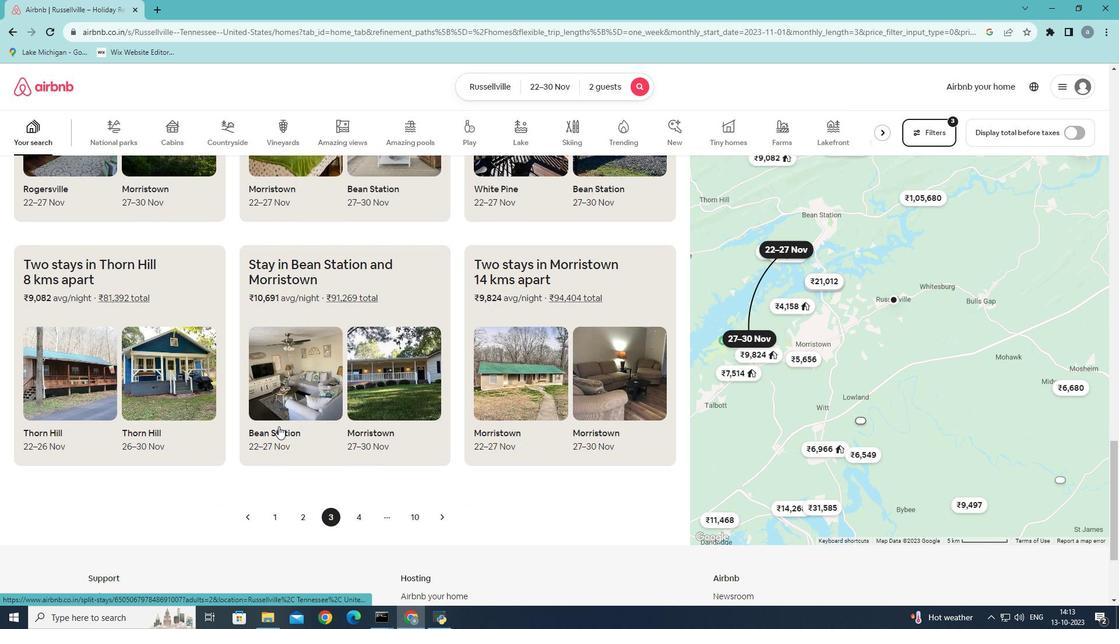 
Action: Mouse scrolled (278, 427) with delta (0, 0)
Screenshot: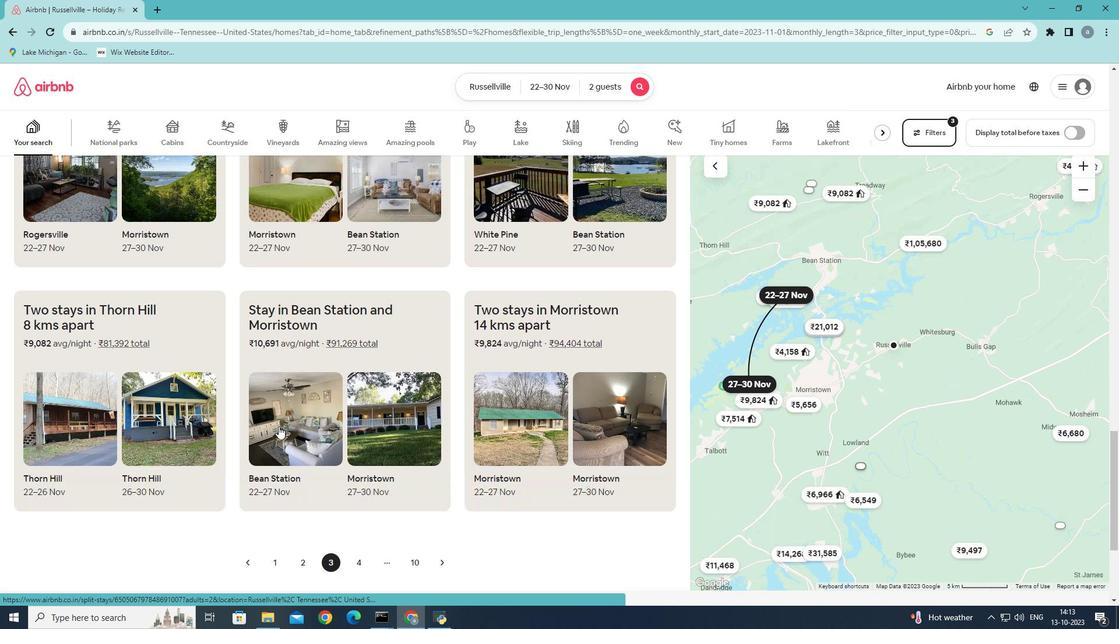 
Action: Mouse scrolled (278, 427) with delta (0, 0)
Screenshot: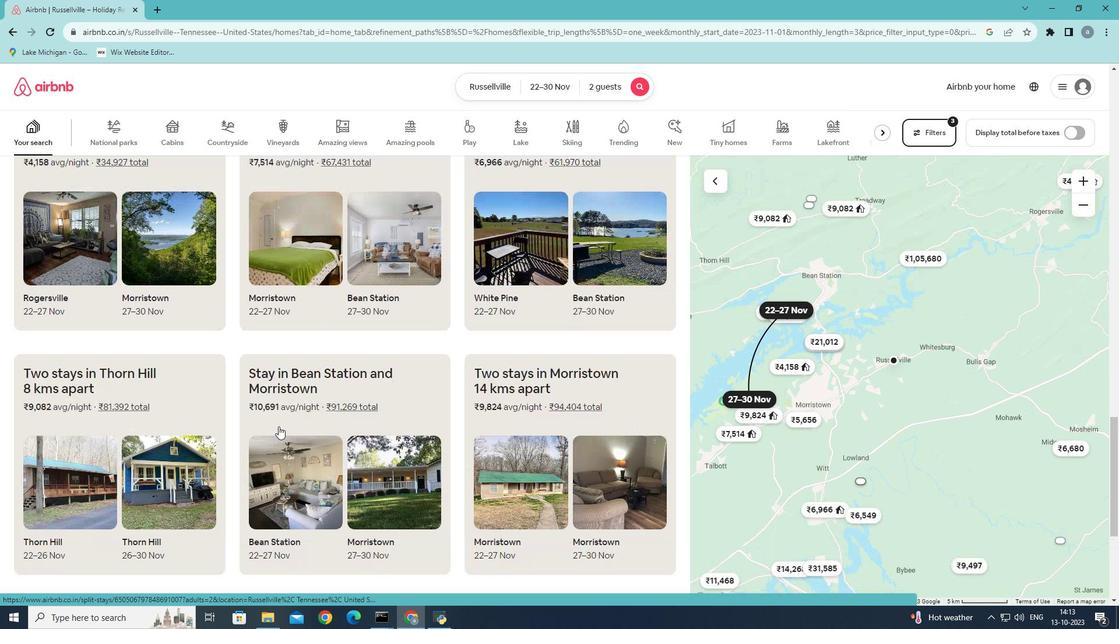 
Action: Mouse scrolled (278, 426) with delta (0, 0)
Screenshot: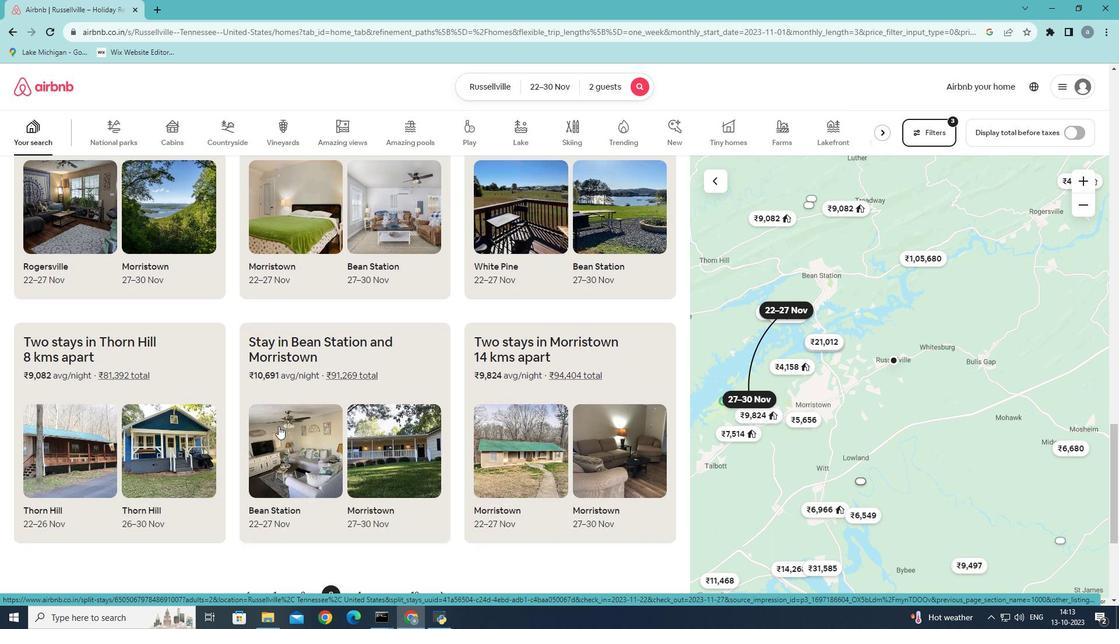 
Action: Mouse scrolled (278, 426) with delta (0, 0)
Screenshot: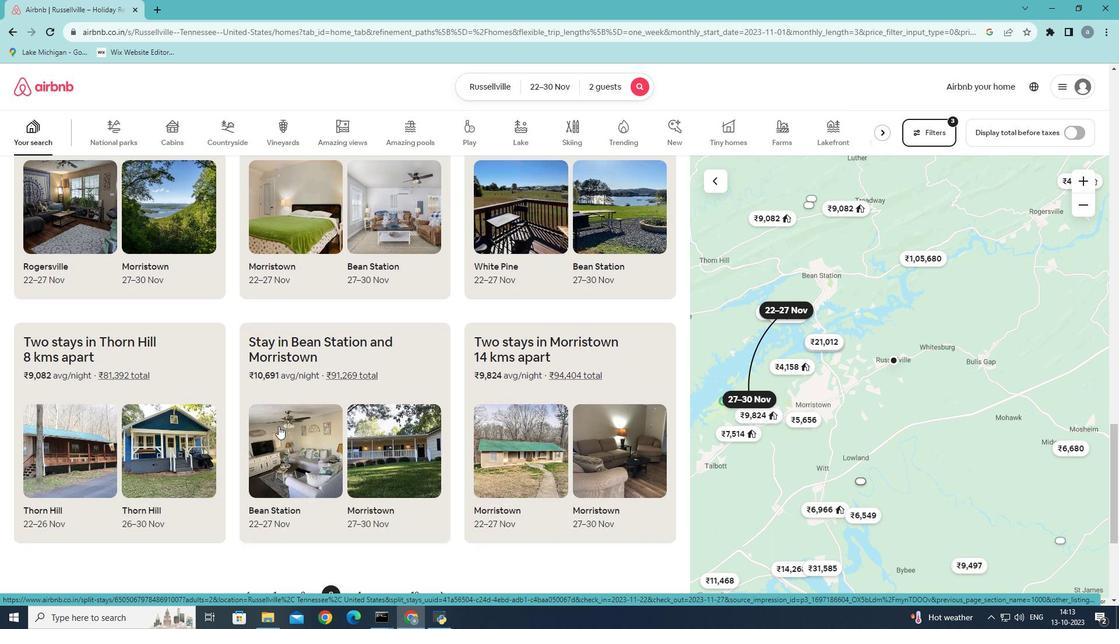
Action: Mouse scrolled (278, 426) with delta (0, 0)
Screenshot: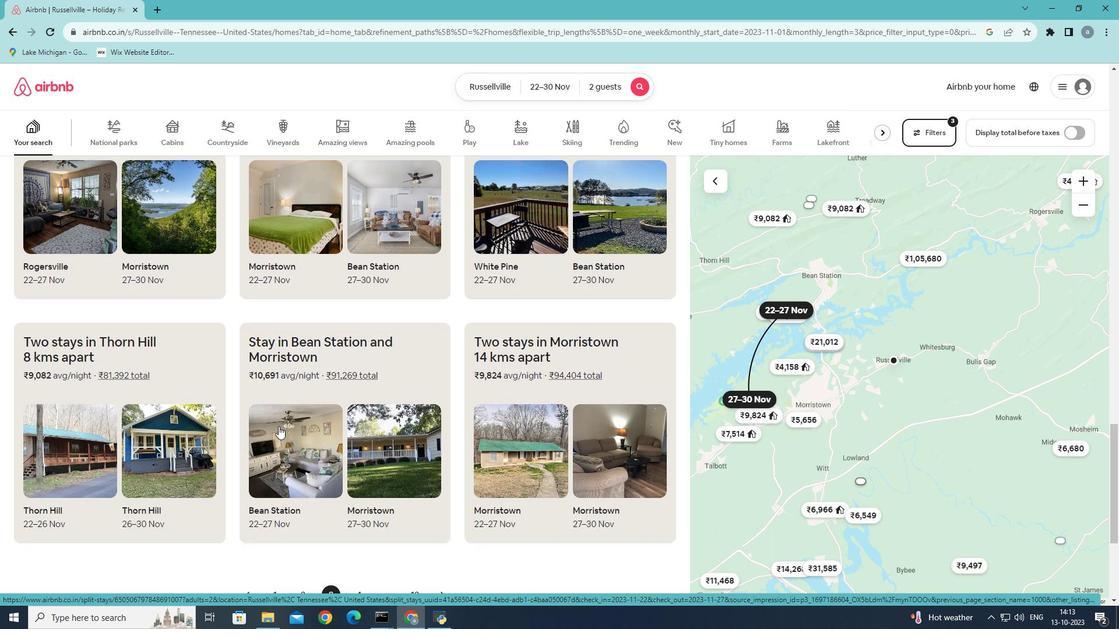 
Action: Mouse scrolled (278, 426) with delta (0, 0)
Screenshot: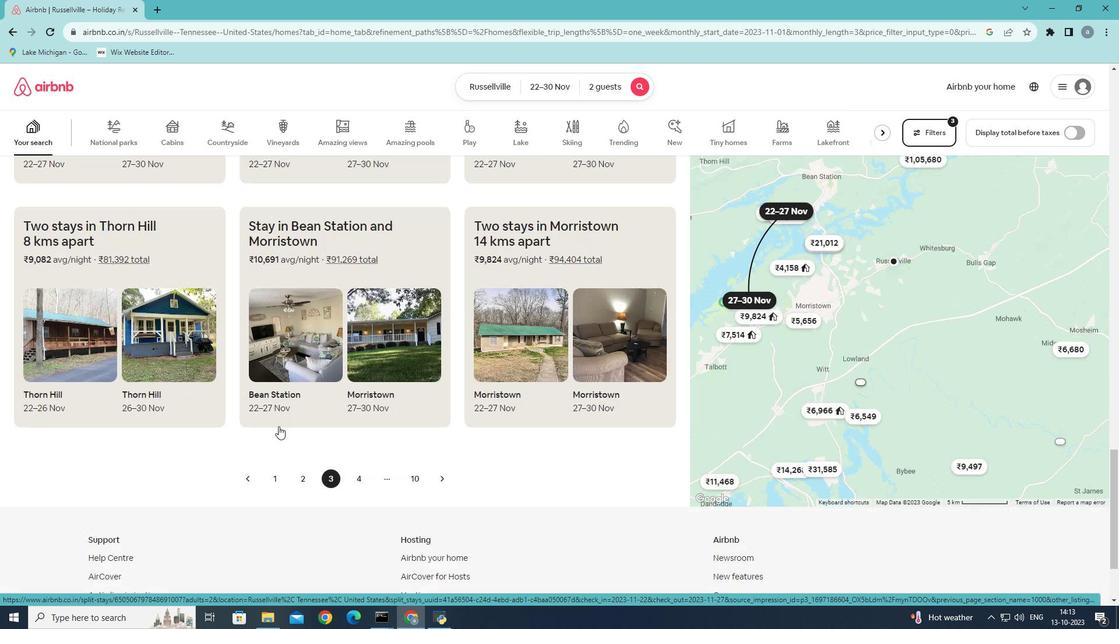 
Action: Mouse moved to (274, 437)
Screenshot: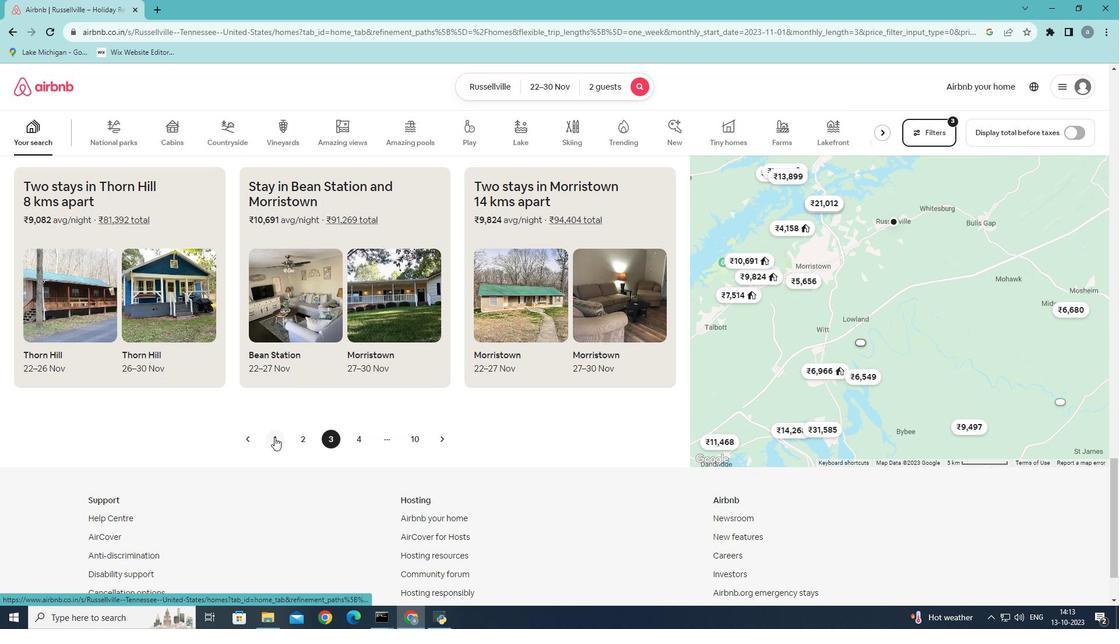 
Action: Mouse scrolled (274, 438) with delta (0, 0)
Screenshot: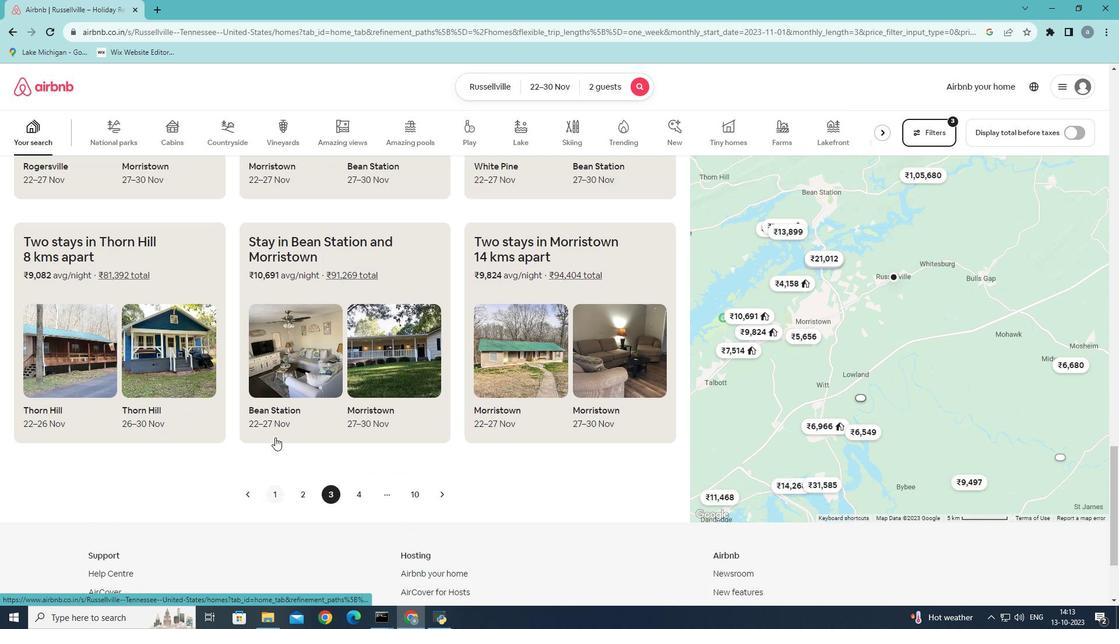 
Action: Mouse scrolled (274, 438) with delta (0, 0)
Screenshot: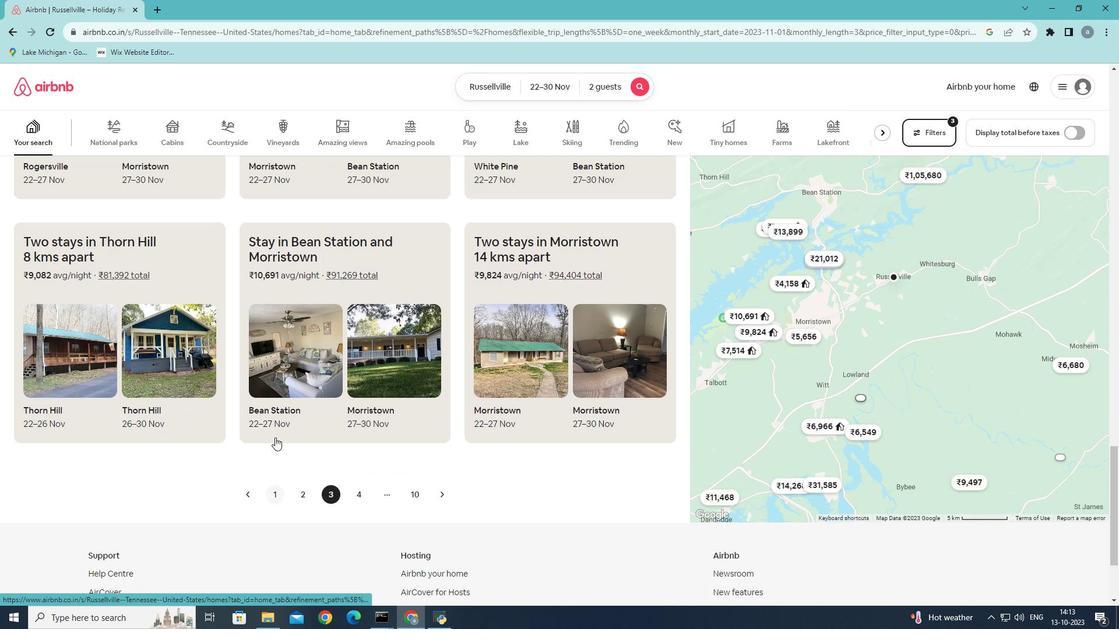 
Action: Mouse moved to (277, 437)
Screenshot: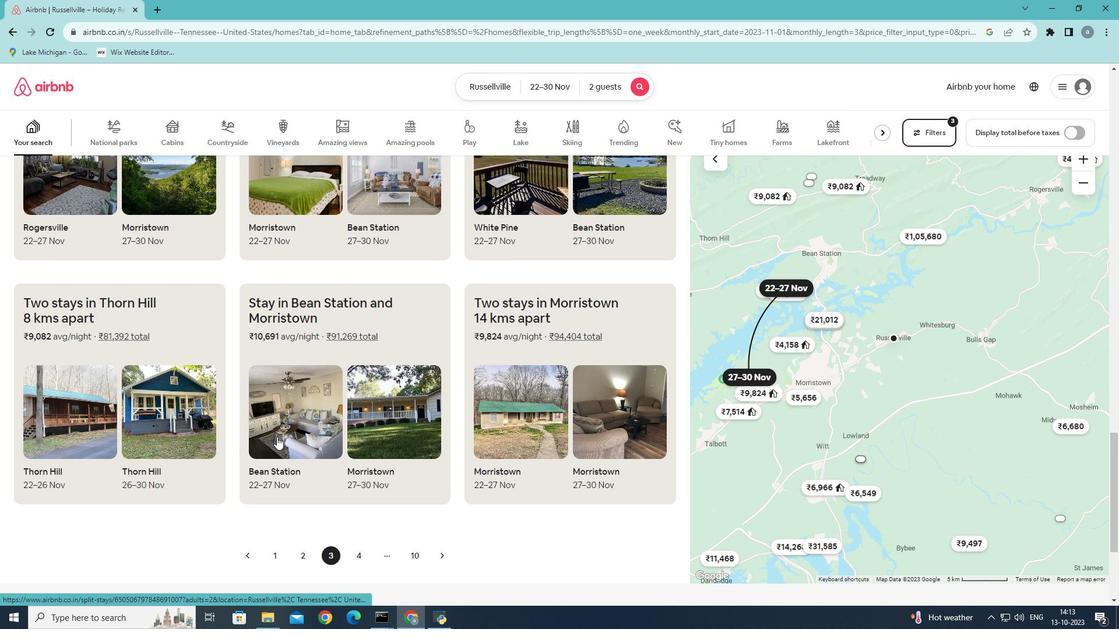 
Action: Mouse scrolled (277, 437) with delta (0, 0)
Screenshot: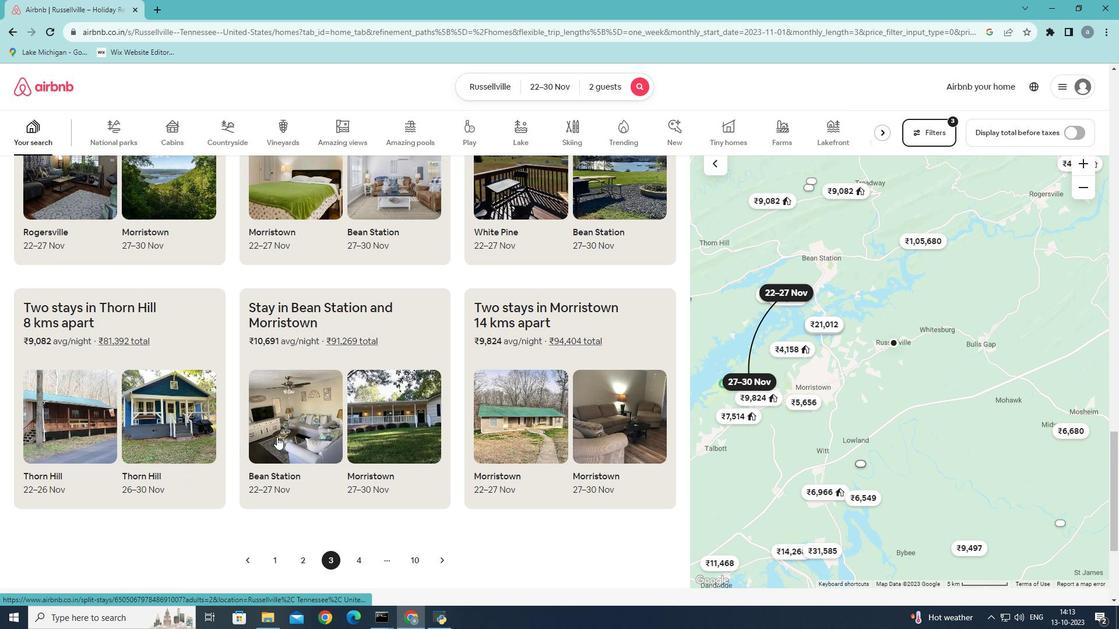 
Action: Mouse scrolled (277, 437) with delta (0, 0)
Screenshot: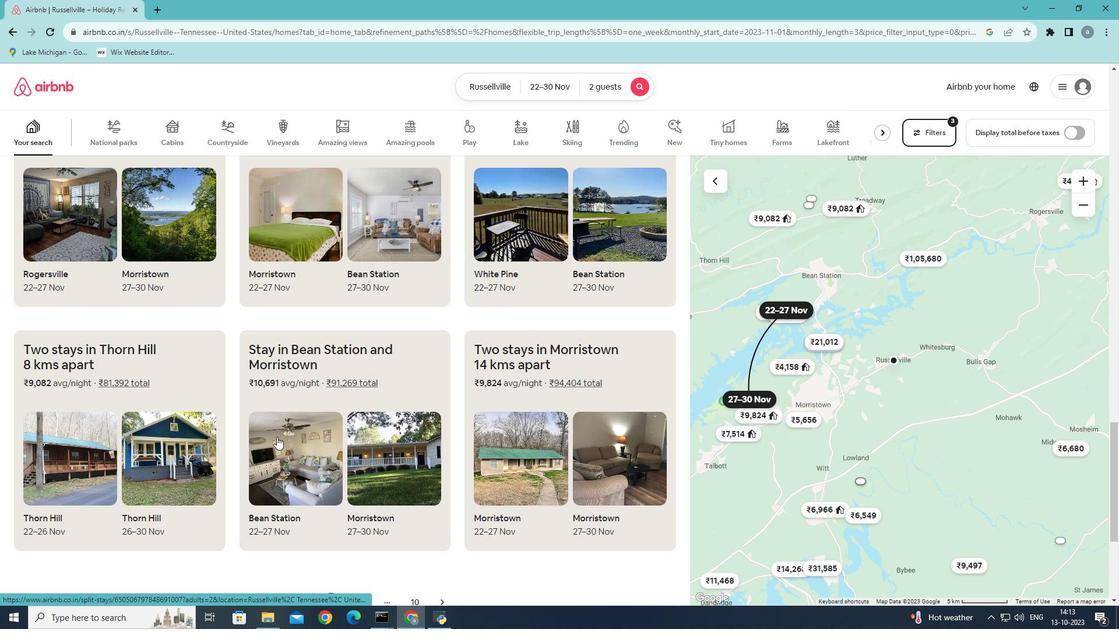
Action: Mouse scrolled (277, 437) with delta (0, 0)
Screenshot: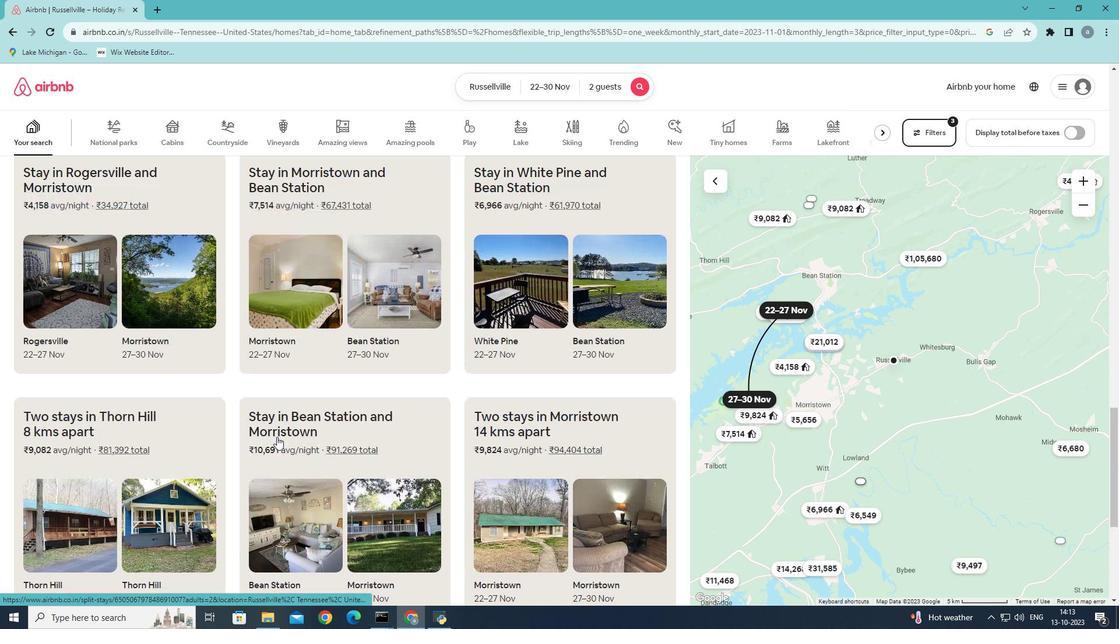
Action: Mouse scrolled (277, 437) with delta (0, 0)
Screenshot: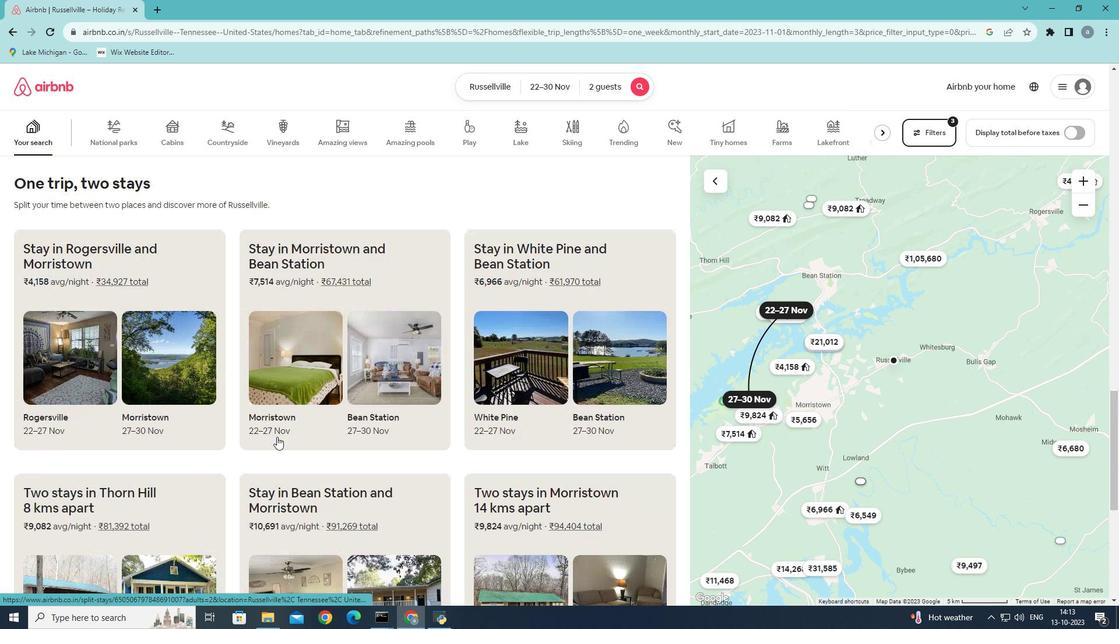 
Action: Mouse scrolled (277, 437) with delta (0, 0)
Screenshot: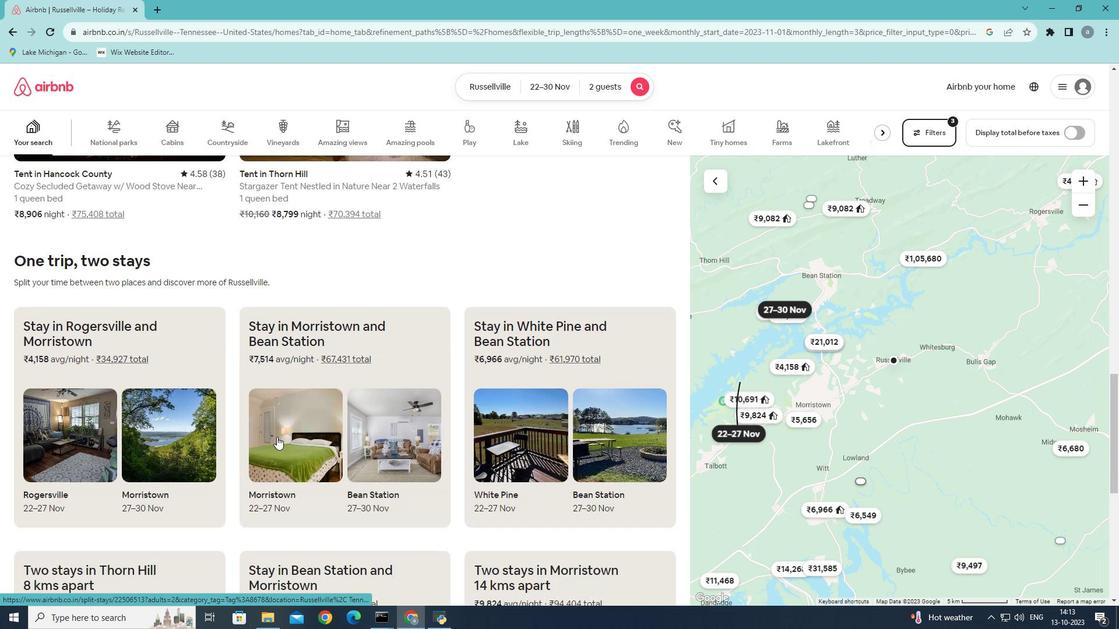 
Action: Mouse scrolled (277, 437) with delta (0, 0)
Screenshot: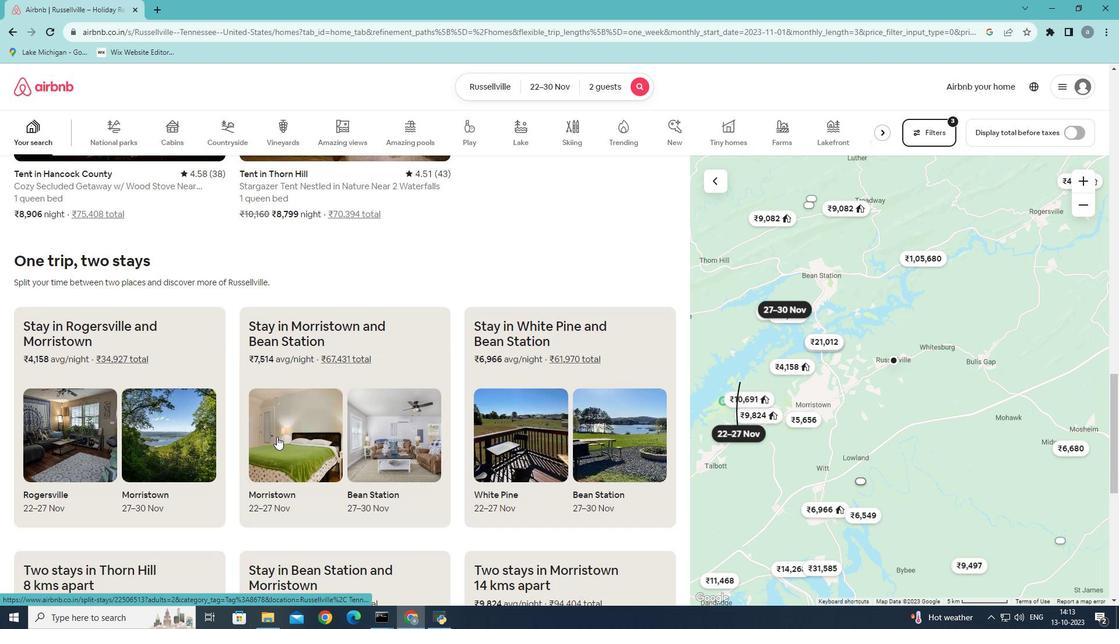 
Action: Mouse scrolled (277, 437) with delta (0, 0)
Screenshot: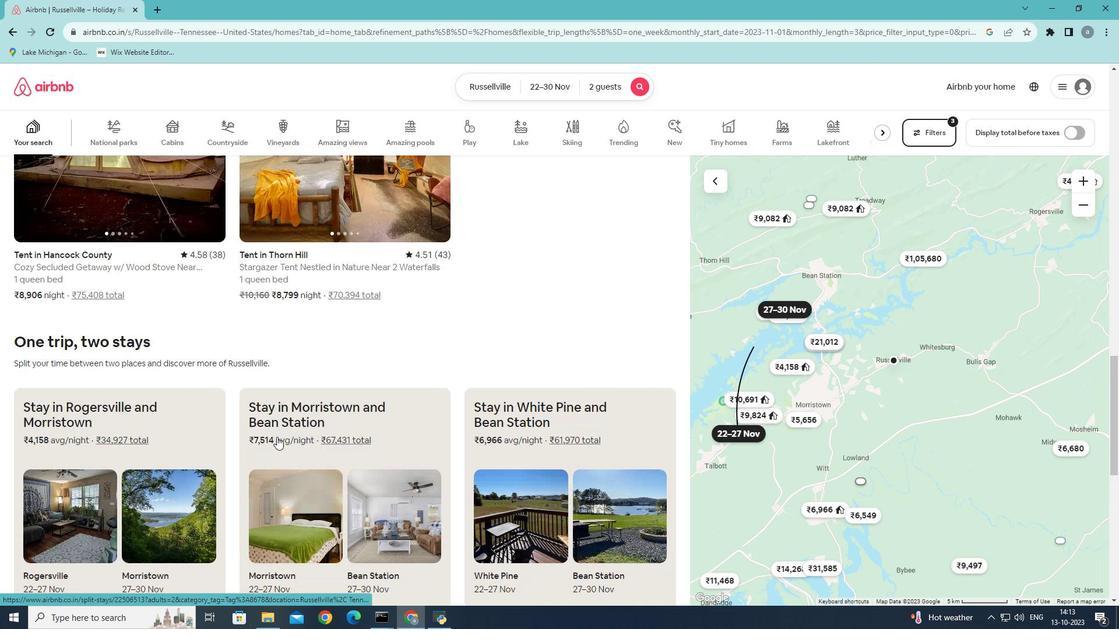 
Action: Mouse scrolled (277, 437) with delta (0, 0)
Screenshot: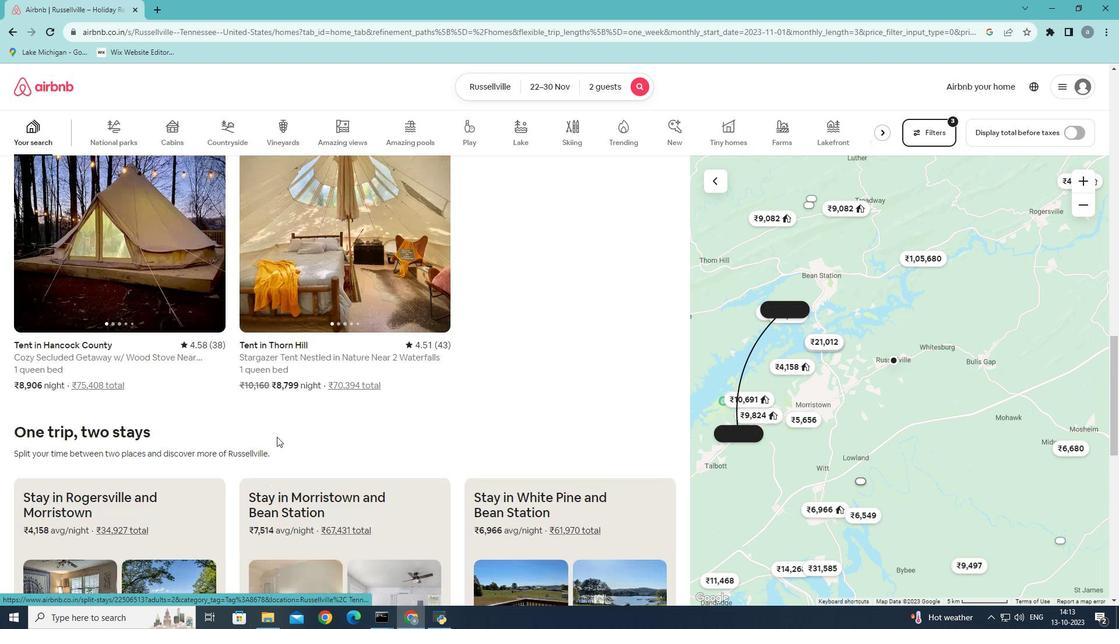 
Action: Mouse moved to (278, 435)
Screenshot: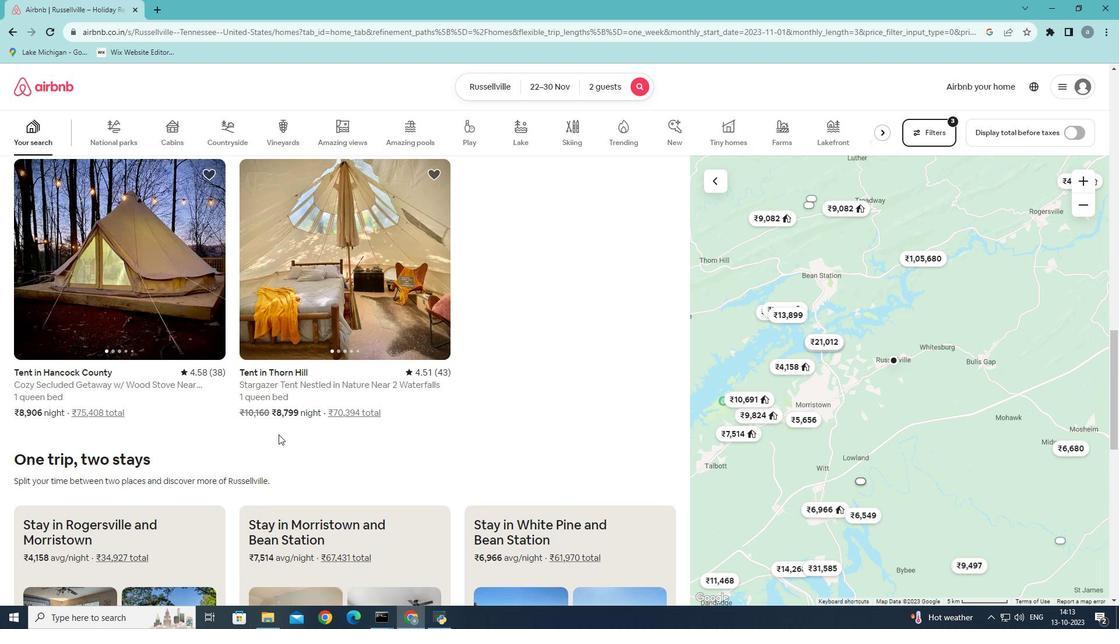 
Action: Mouse scrolled (278, 435) with delta (0, 0)
Screenshot: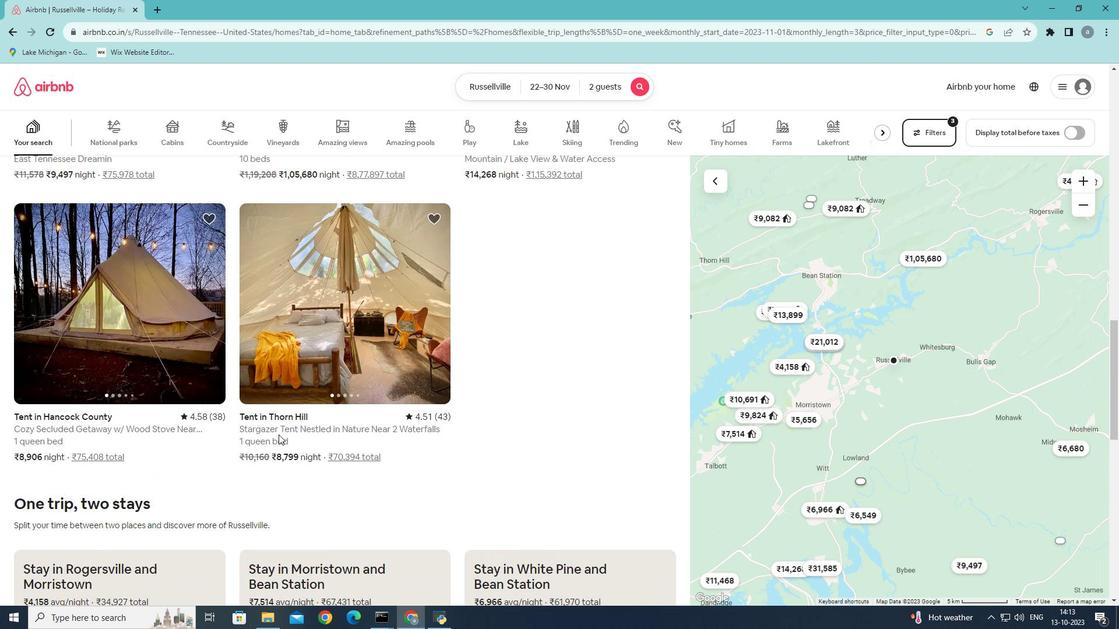 
Action: Mouse scrolled (278, 435) with delta (0, 0)
Screenshot: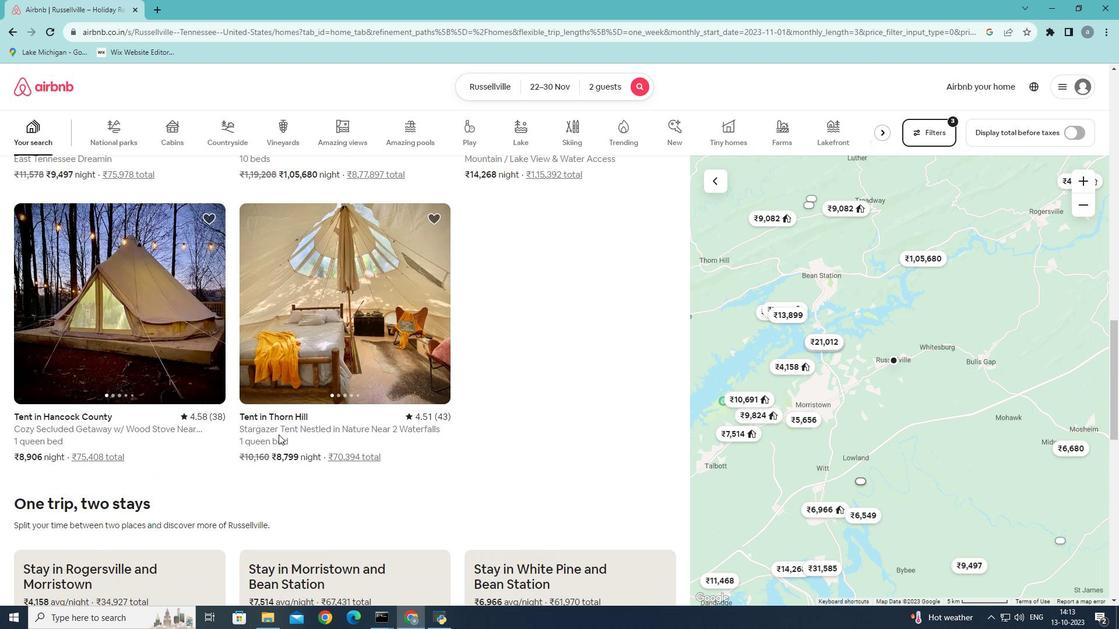 
Action: Mouse scrolled (278, 435) with delta (0, 0)
Screenshot: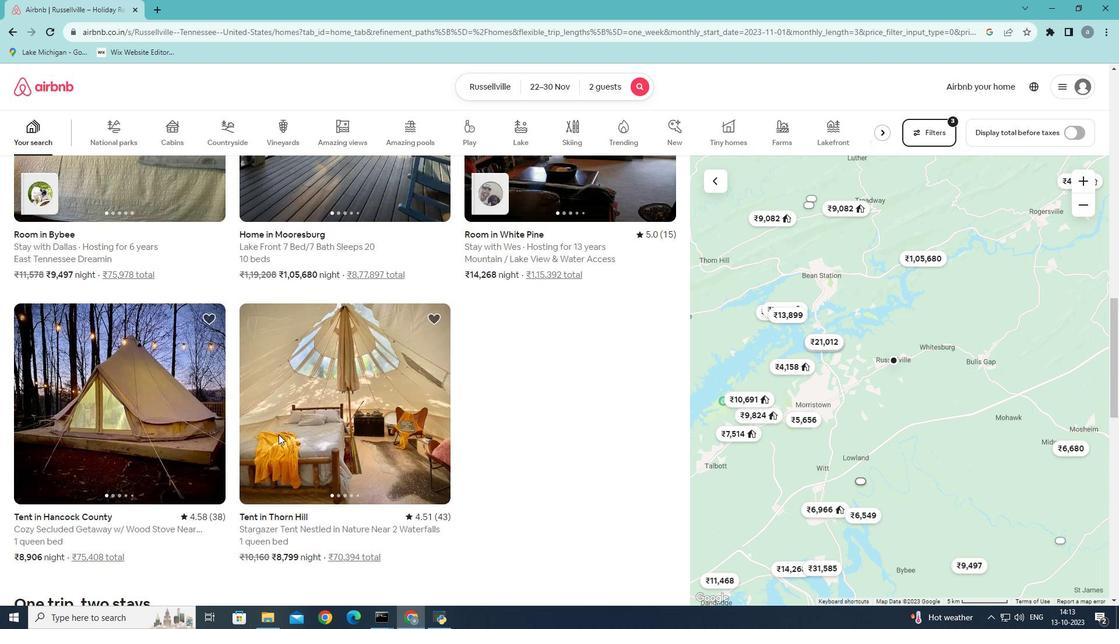 
Action: Mouse scrolled (278, 435) with delta (0, 0)
Screenshot: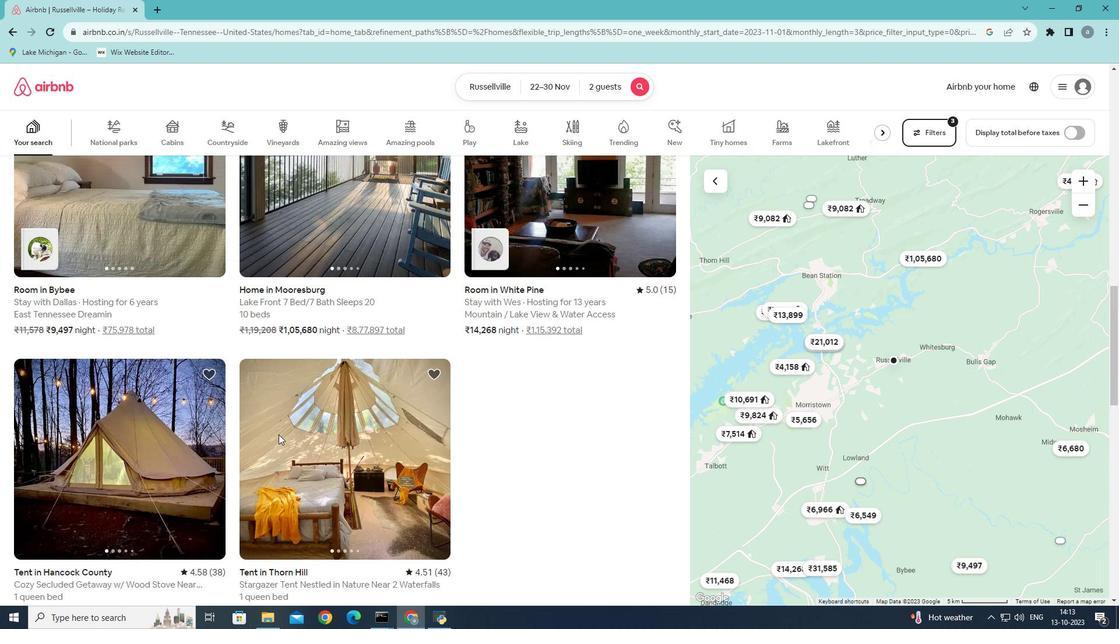 
Action: Mouse scrolled (278, 435) with delta (0, 0)
Screenshot: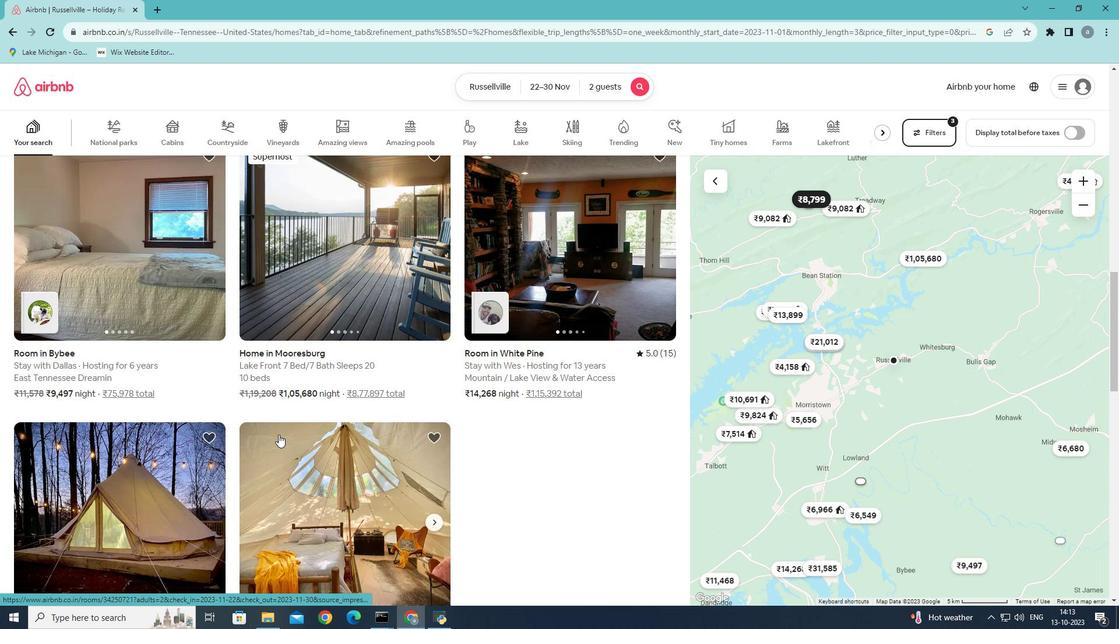 
Action: Mouse scrolled (278, 435) with delta (0, 0)
Screenshot: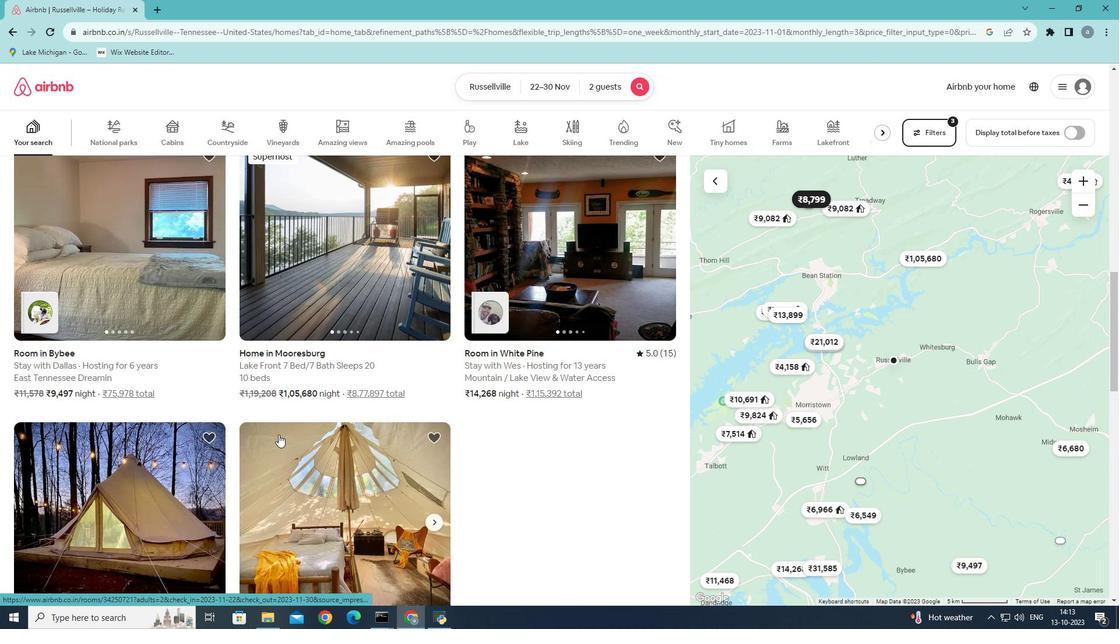 
Action: Mouse scrolled (278, 435) with delta (0, 0)
Screenshot: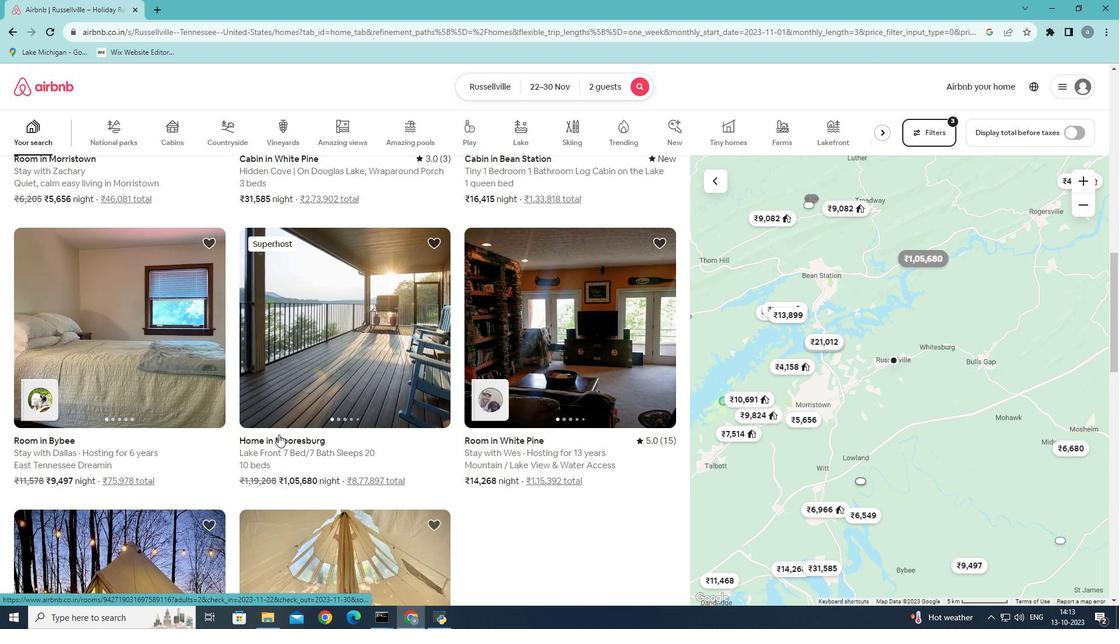 
Action: Mouse scrolled (278, 435) with delta (0, 0)
Screenshot: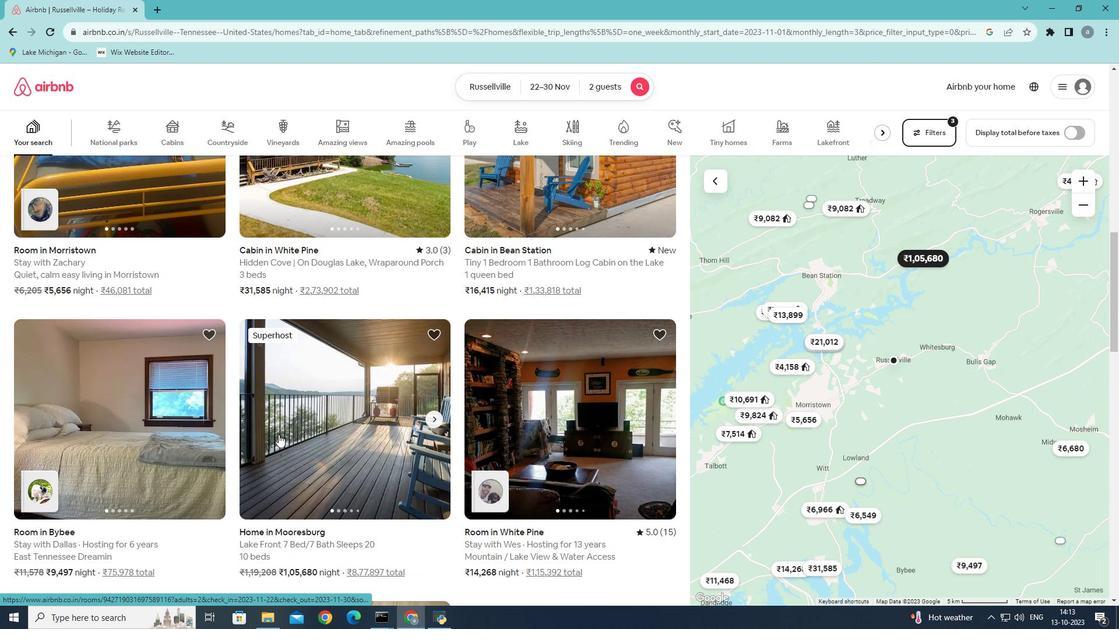 
Action: Mouse scrolled (278, 435) with delta (0, 0)
Screenshot: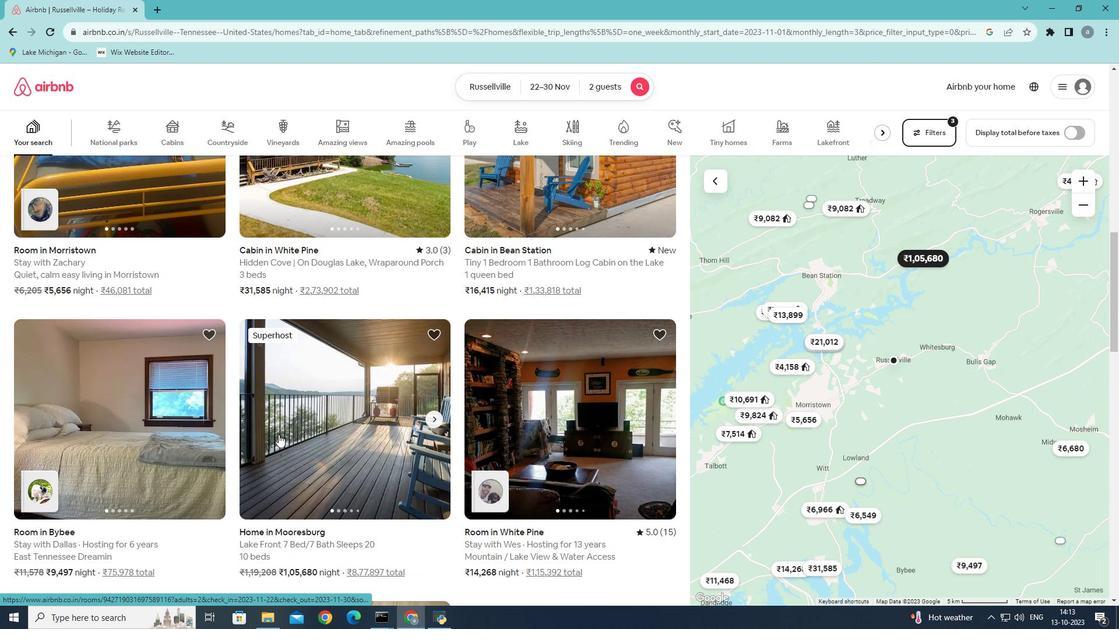 
Action: Mouse scrolled (278, 435) with delta (0, 0)
Screenshot: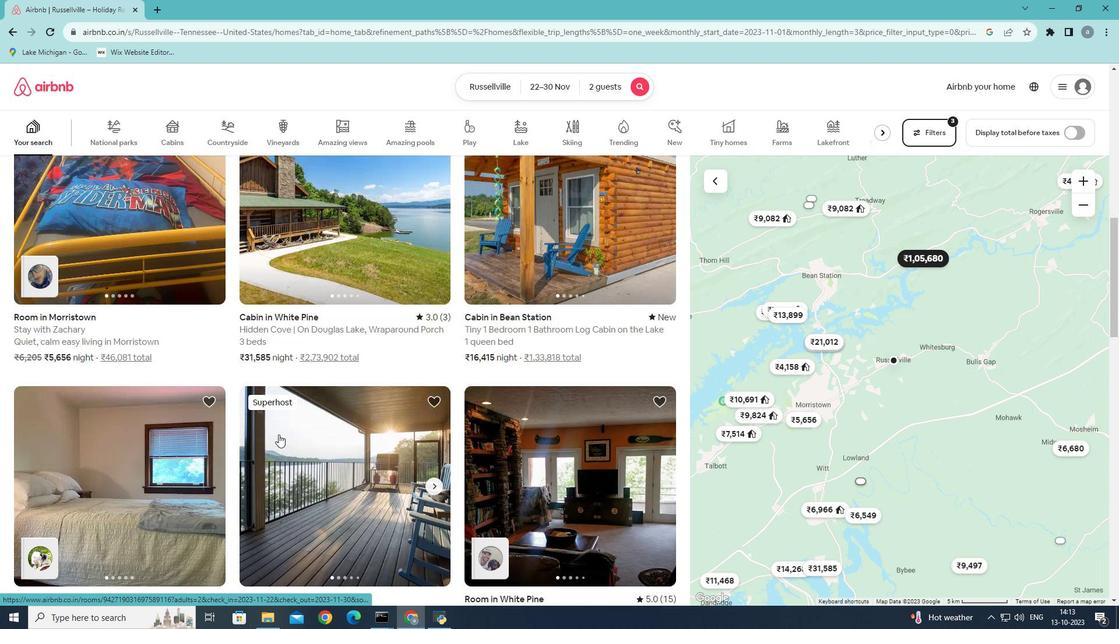 
Action: Mouse scrolled (278, 435) with delta (0, 0)
Screenshot: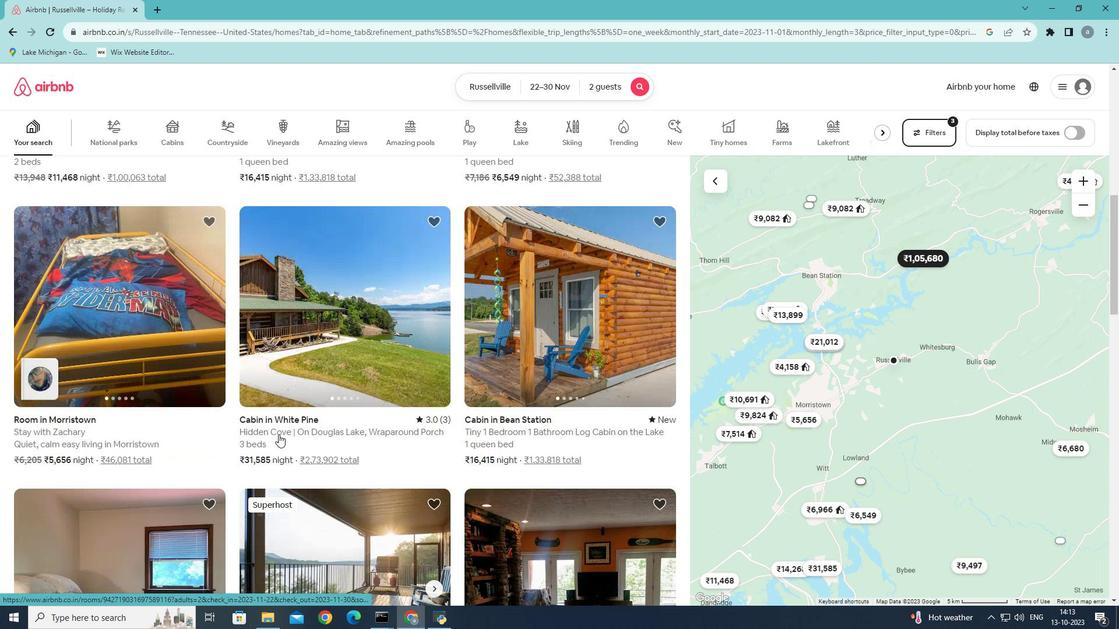 
Action: Mouse scrolled (278, 434) with delta (0, 0)
Screenshot: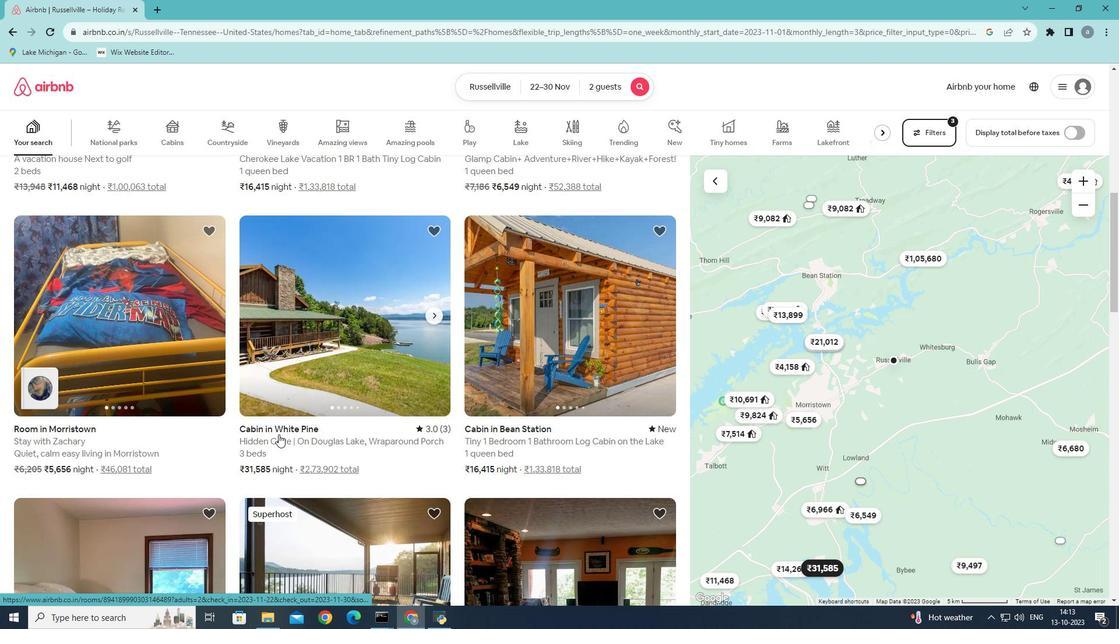 
Action: Mouse scrolled (278, 434) with delta (0, 0)
Screenshot: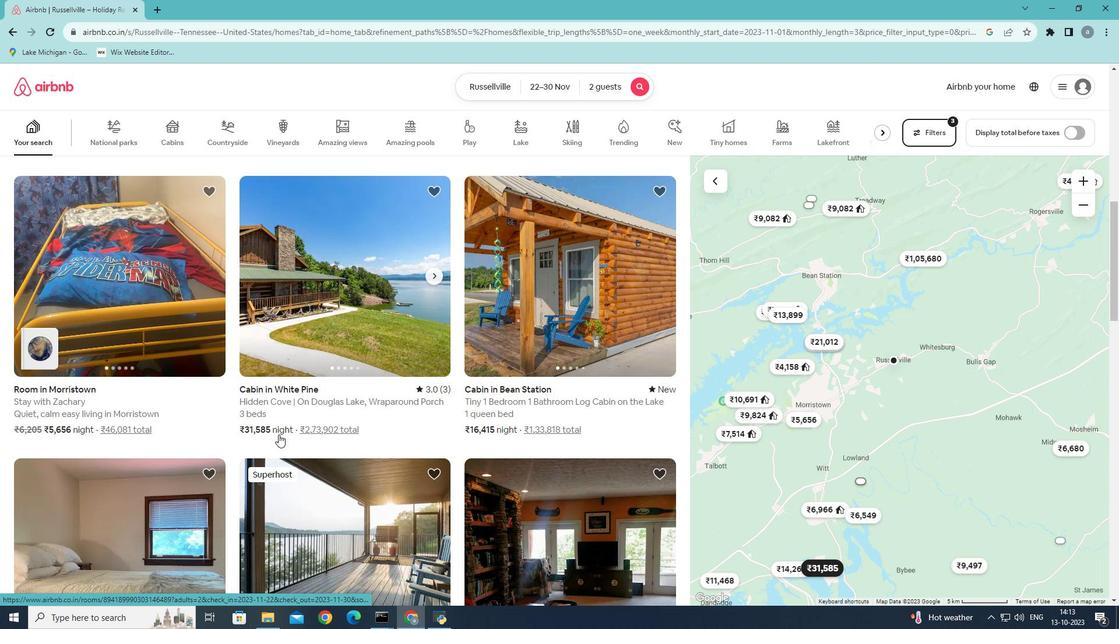 
Action: Mouse scrolled (278, 434) with delta (0, 0)
Screenshot: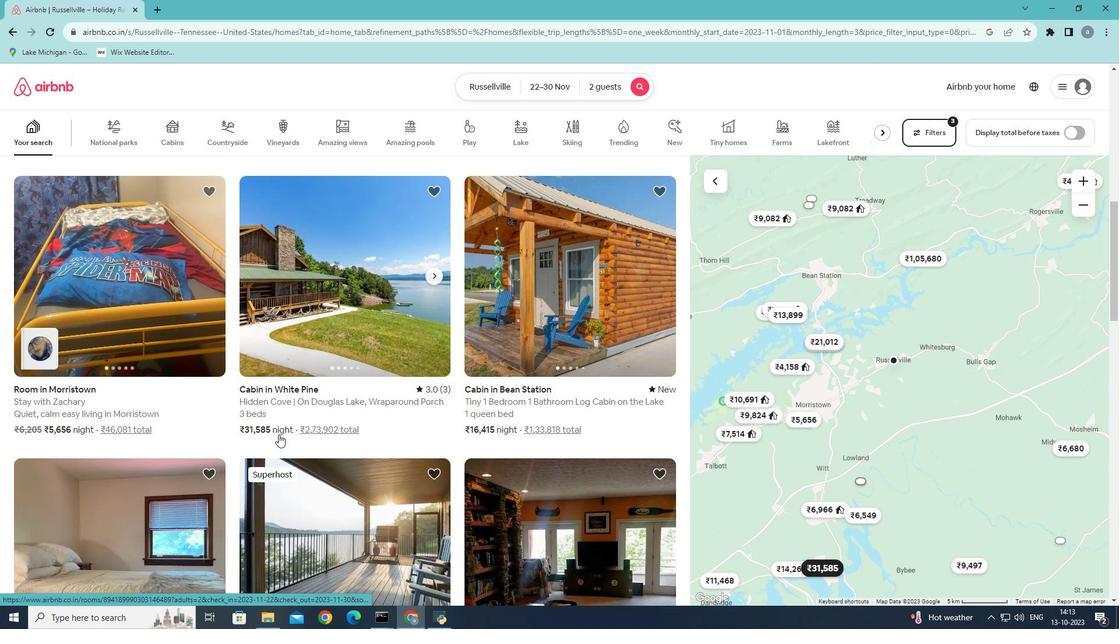 
Action: Mouse scrolled (278, 434) with delta (0, 0)
Screenshot: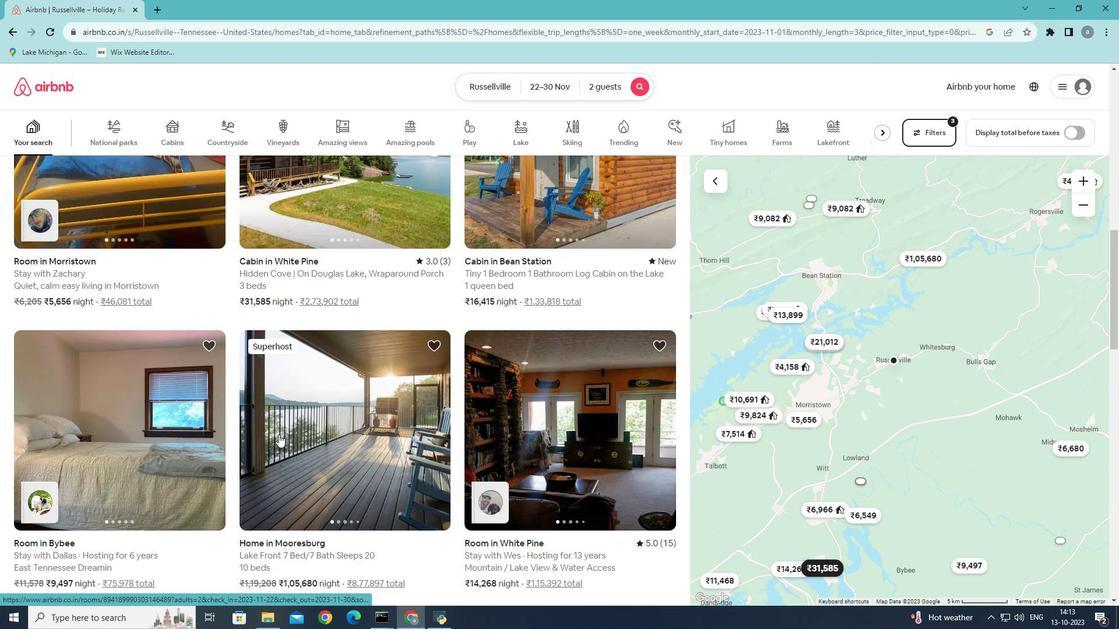 
Action: Mouse scrolled (278, 434) with delta (0, 0)
Screenshot: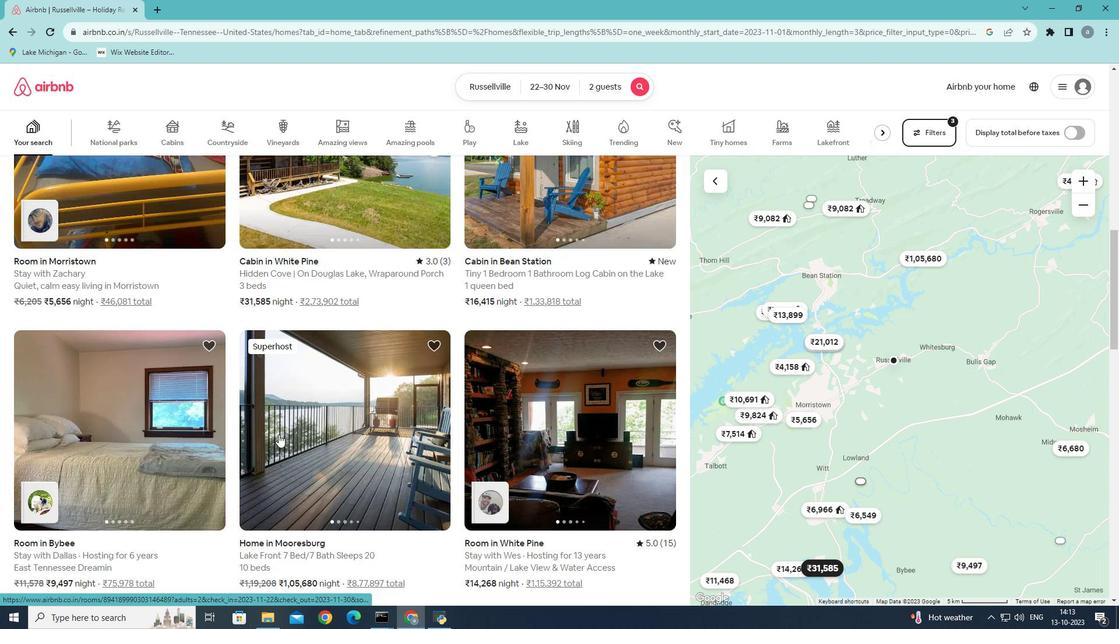 
Action: Mouse moved to (278, 435)
Screenshot: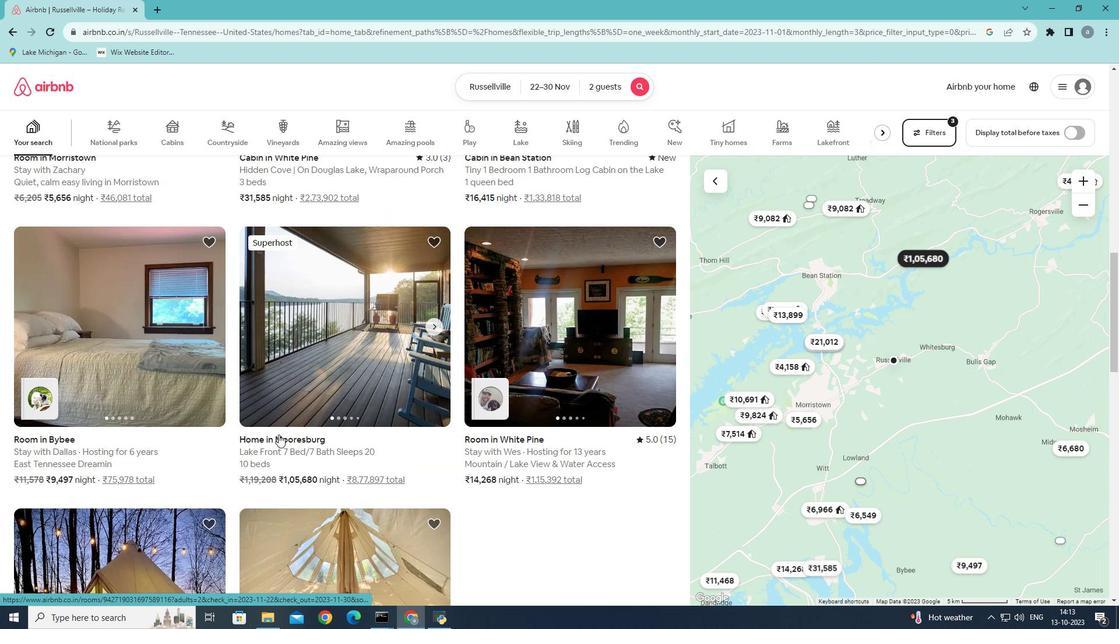 
Action: Mouse scrolled (278, 434) with delta (0, 0)
Screenshot: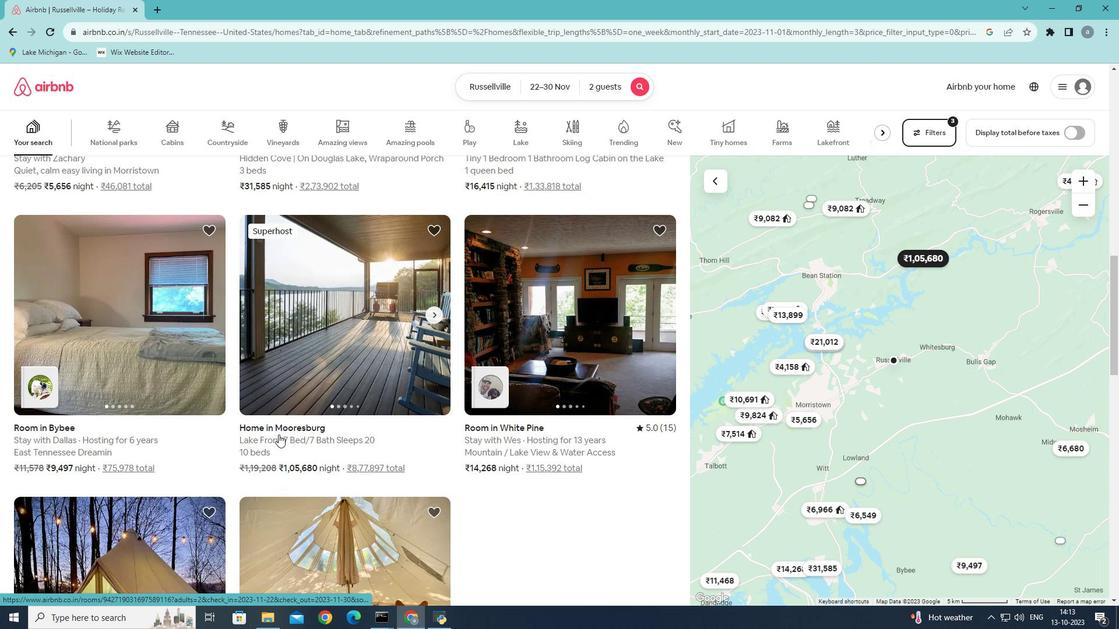 
Action: Mouse scrolled (278, 434) with delta (0, 0)
Screenshot: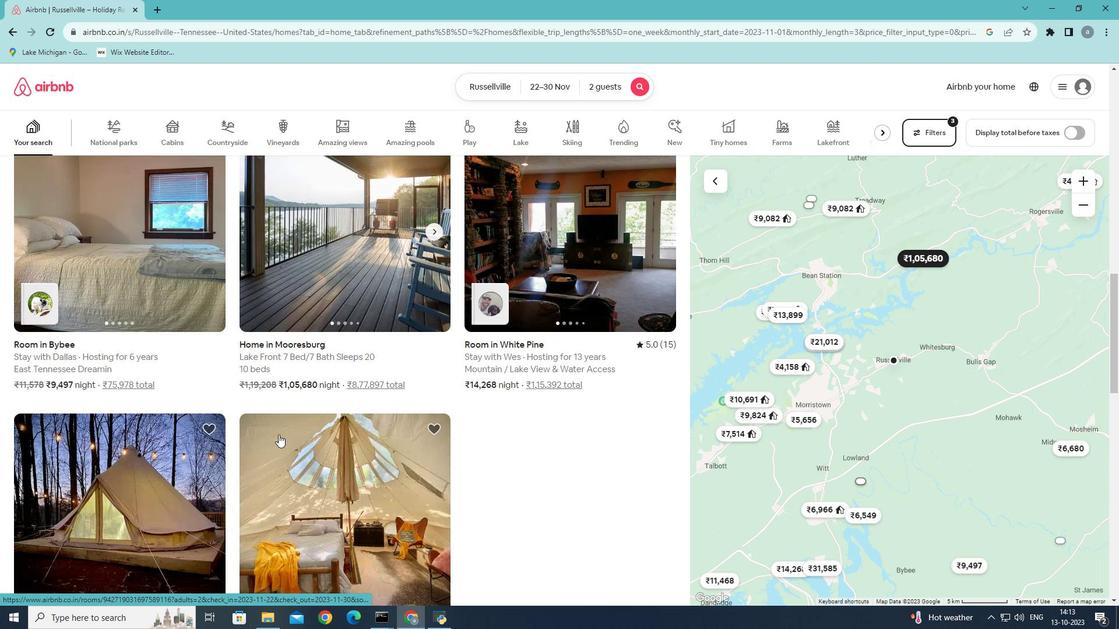 
Action: Mouse scrolled (278, 434) with delta (0, 0)
Screenshot: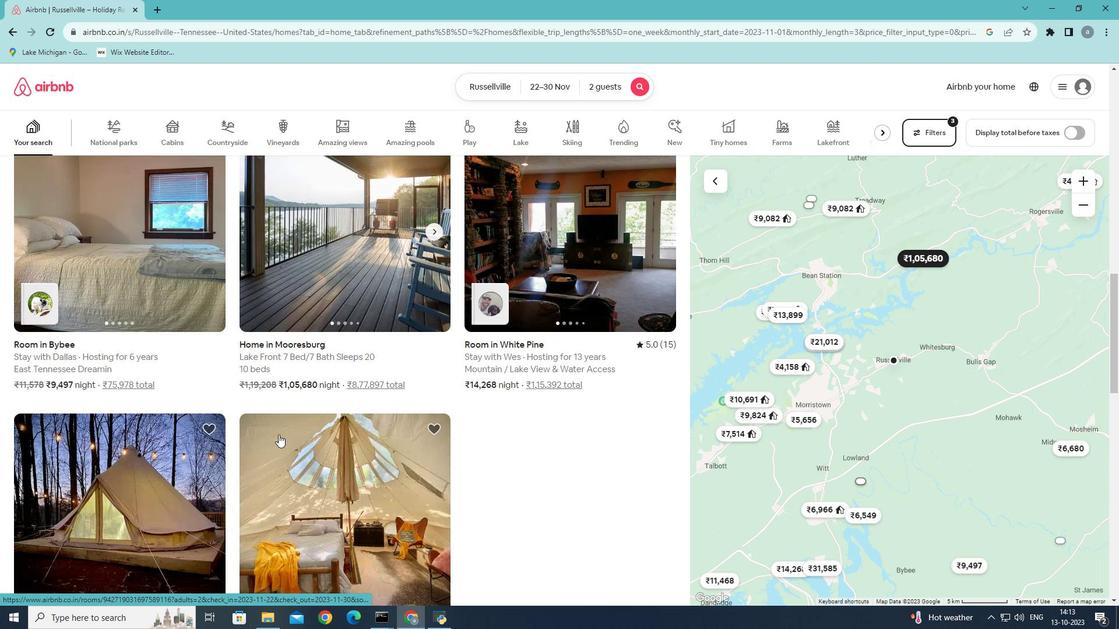 
Action: Mouse scrolled (278, 434) with delta (0, 0)
Screenshot: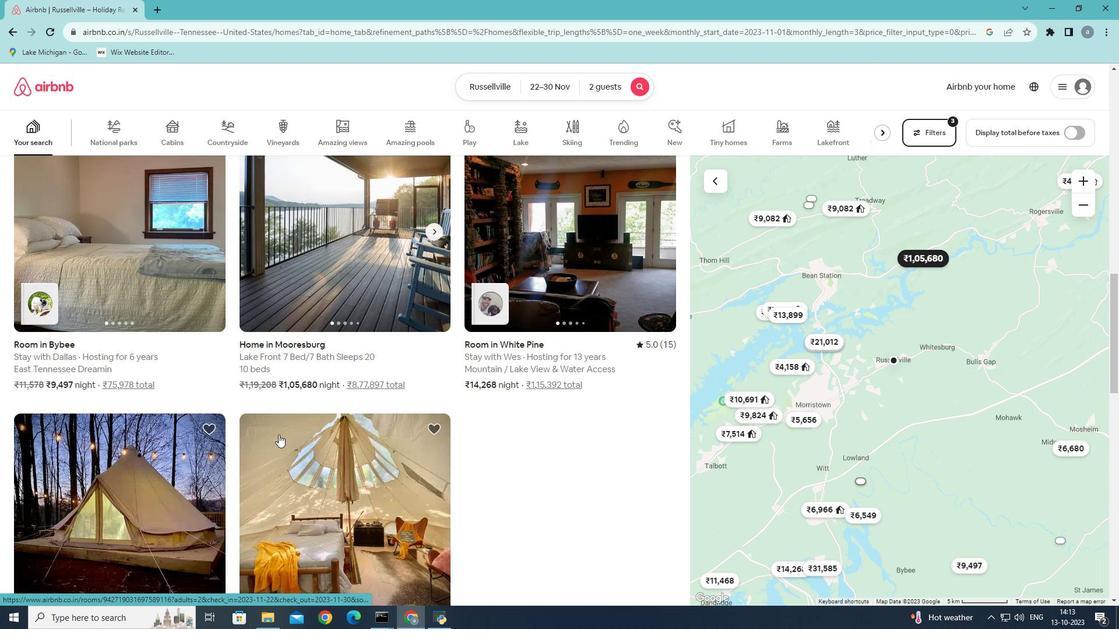 
Action: Mouse scrolled (278, 434) with delta (0, 0)
Screenshot: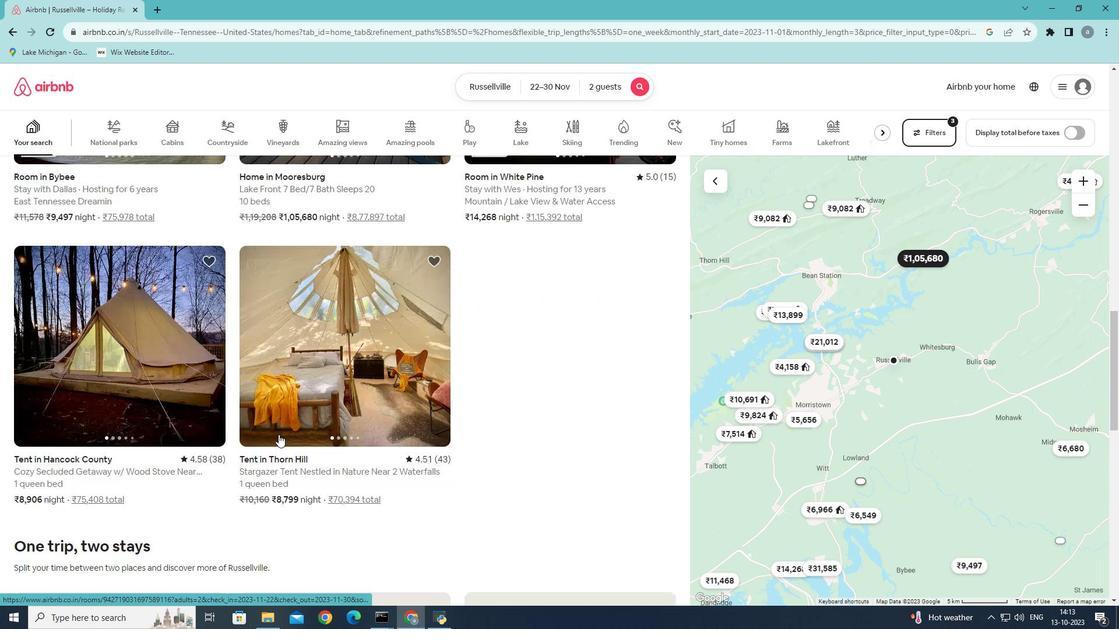 
Action: Mouse moved to (278, 434)
Screenshot: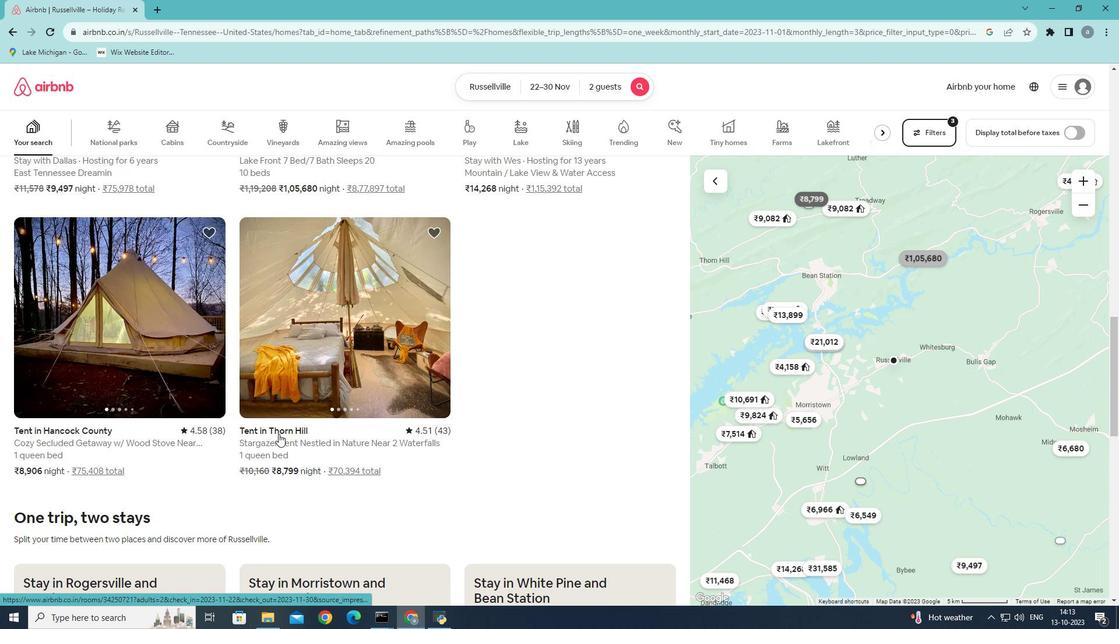 
Action: Mouse scrolled (278, 433) with delta (0, 0)
Screenshot: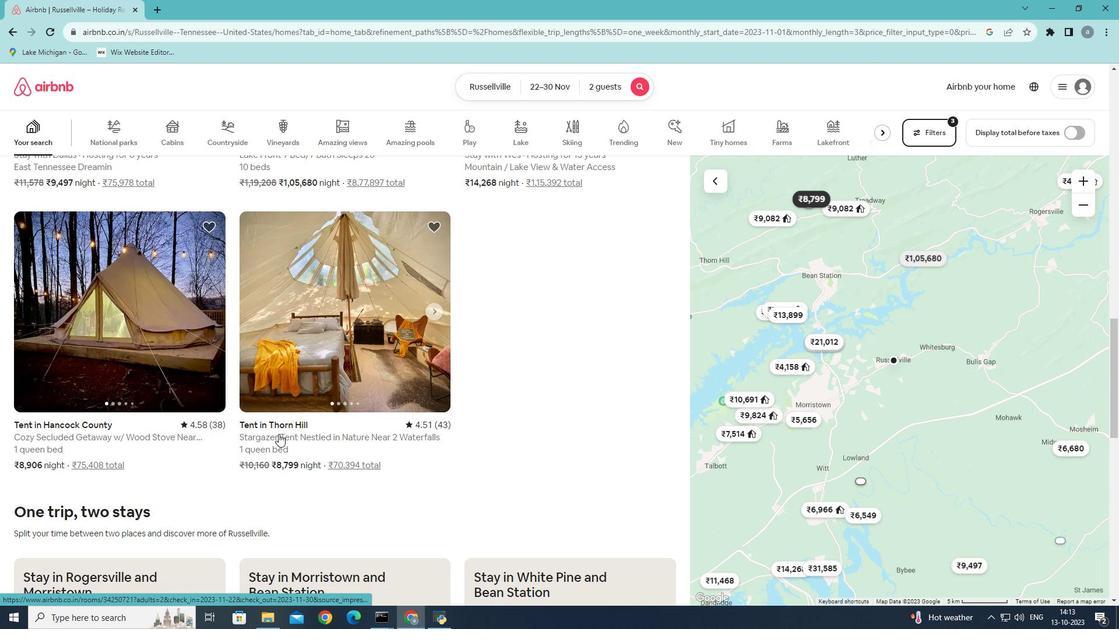 
Action: Mouse scrolled (278, 433) with delta (0, 0)
Screenshot: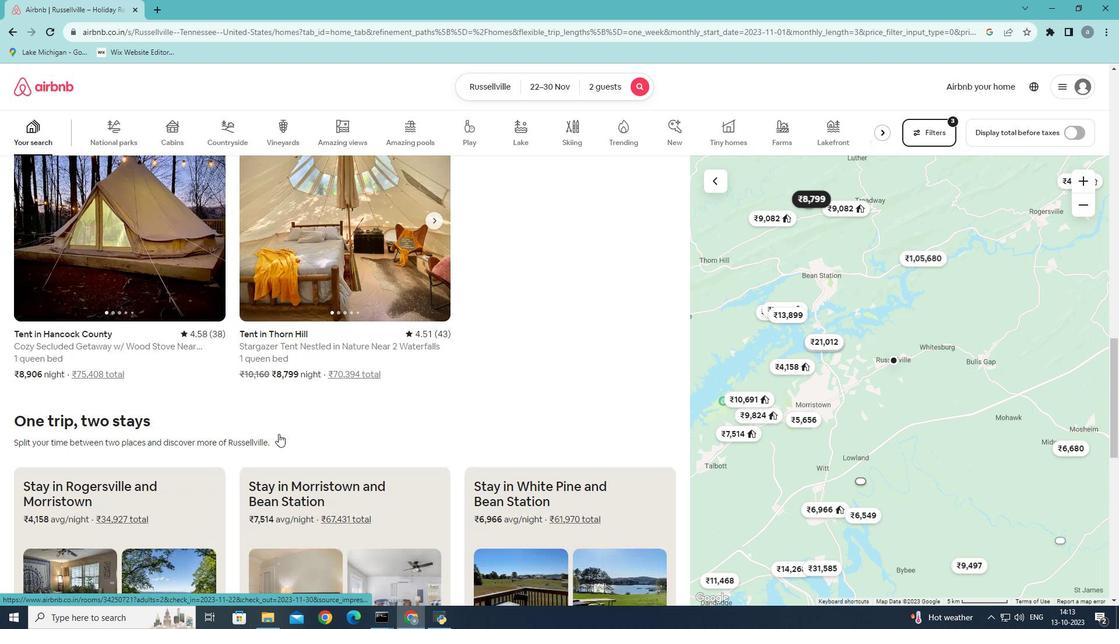 
Action: Mouse scrolled (278, 433) with delta (0, 0)
Screenshot: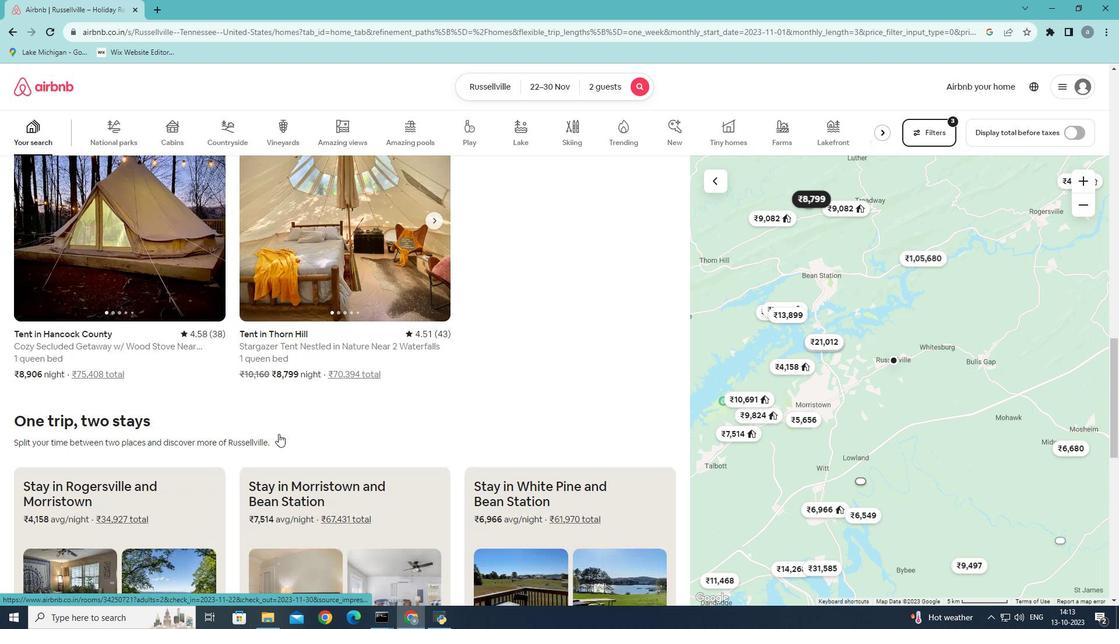 
Action: Mouse scrolled (278, 433) with delta (0, 0)
Screenshot: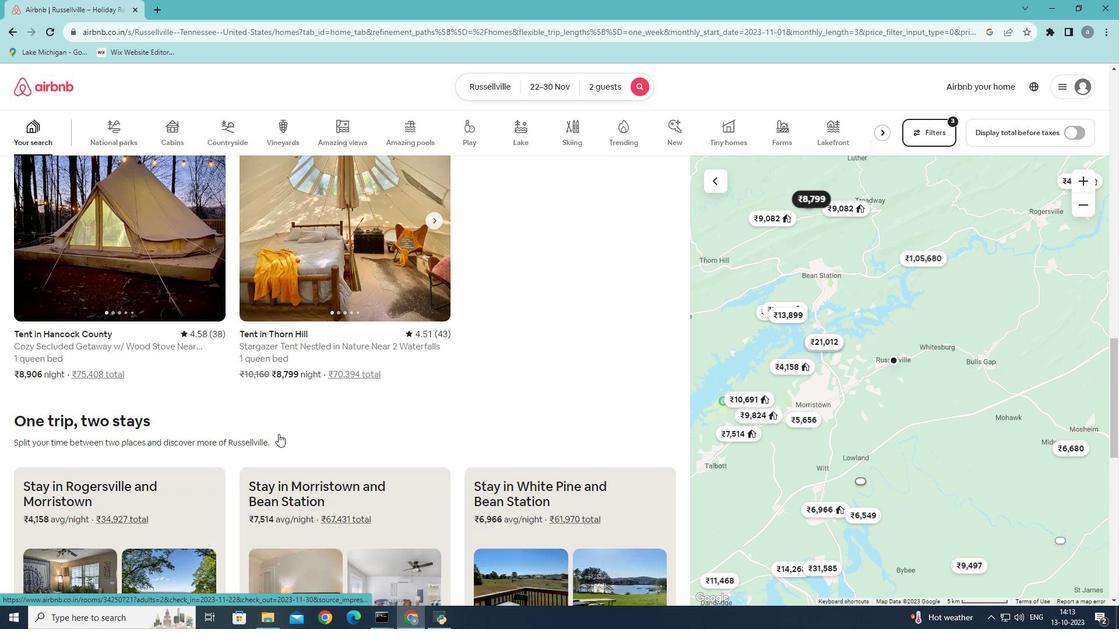 
Action: Mouse scrolled (278, 433) with delta (0, 0)
Screenshot: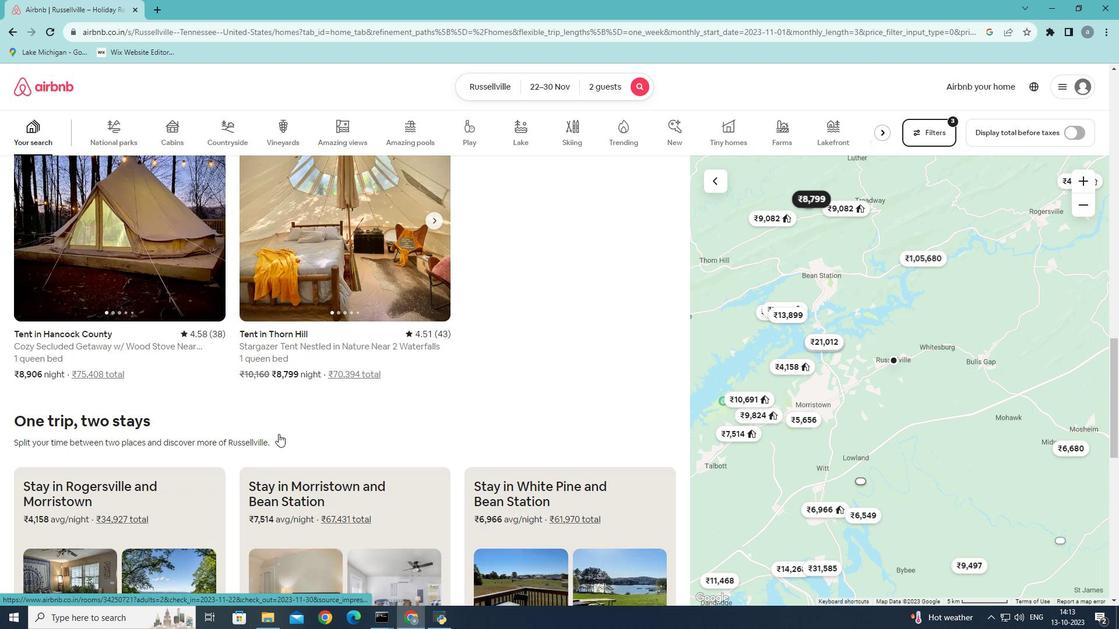 
Action: Mouse scrolled (278, 433) with delta (0, 0)
Screenshot: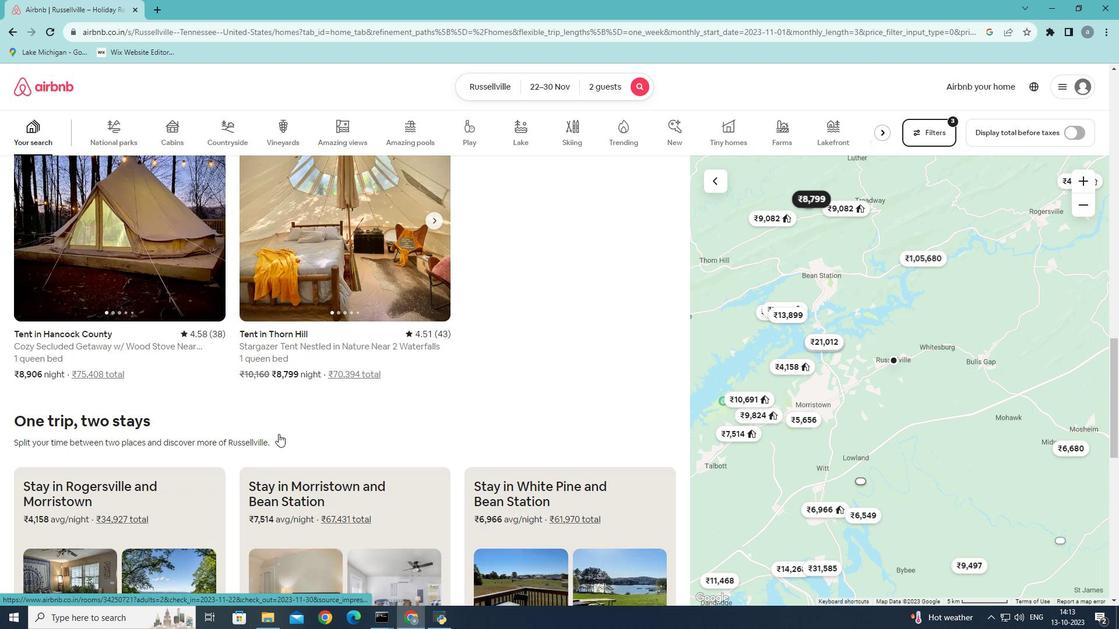 
Action: Mouse scrolled (278, 433) with delta (0, 0)
Screenshot: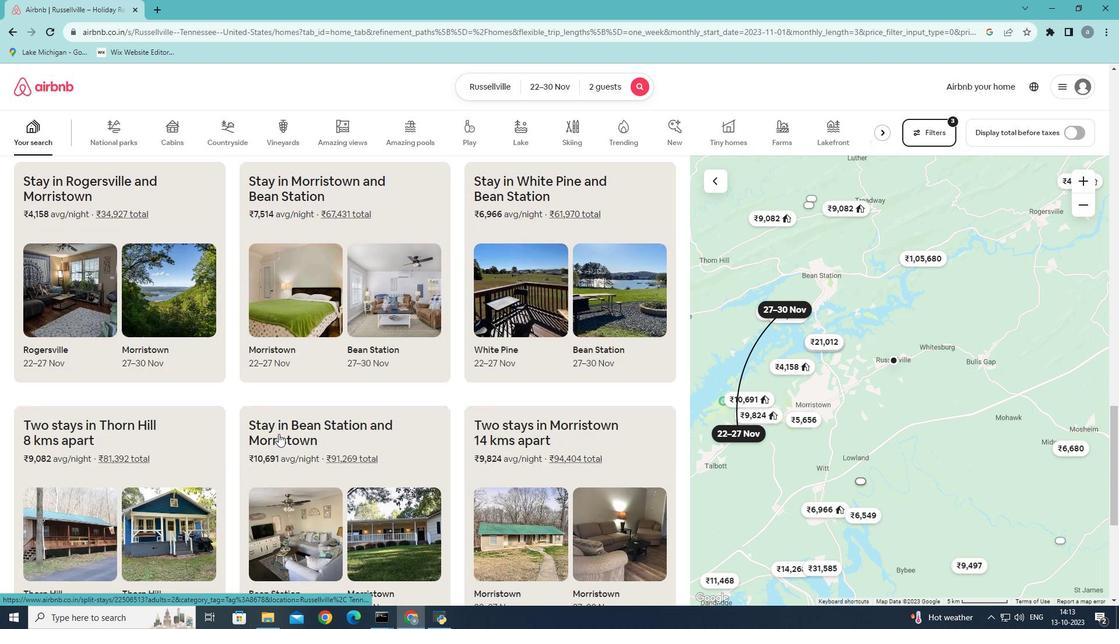 
Action: Mouse scrolled (278, 433) with delta (0, 0)
Screenshot: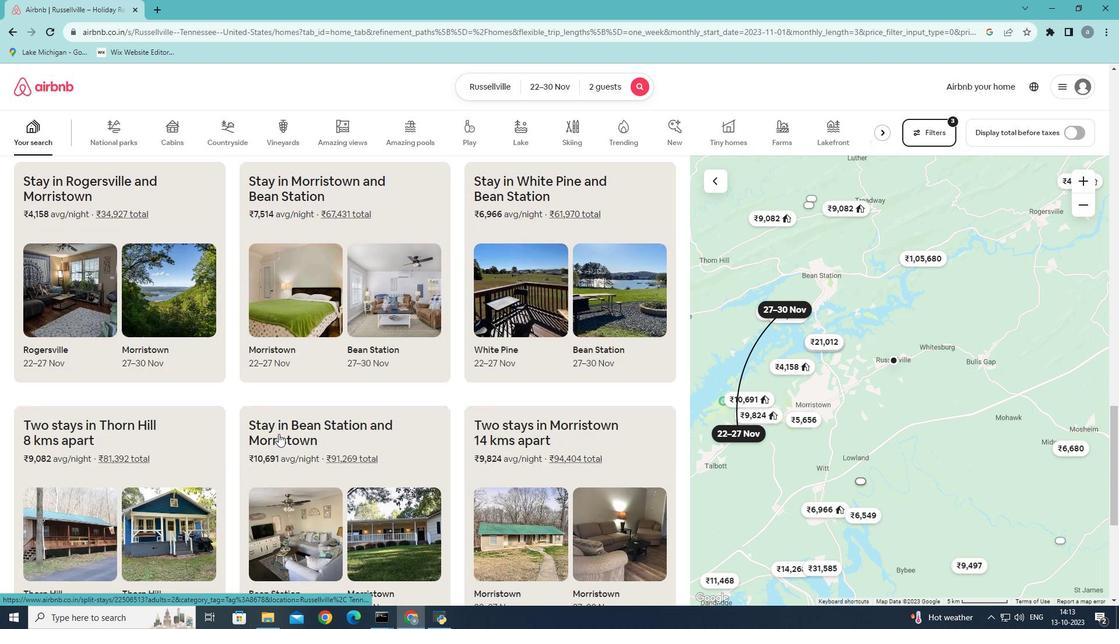 
Action: Mouse scrolled (278, 433) with delta (0, 0)
Screenshot: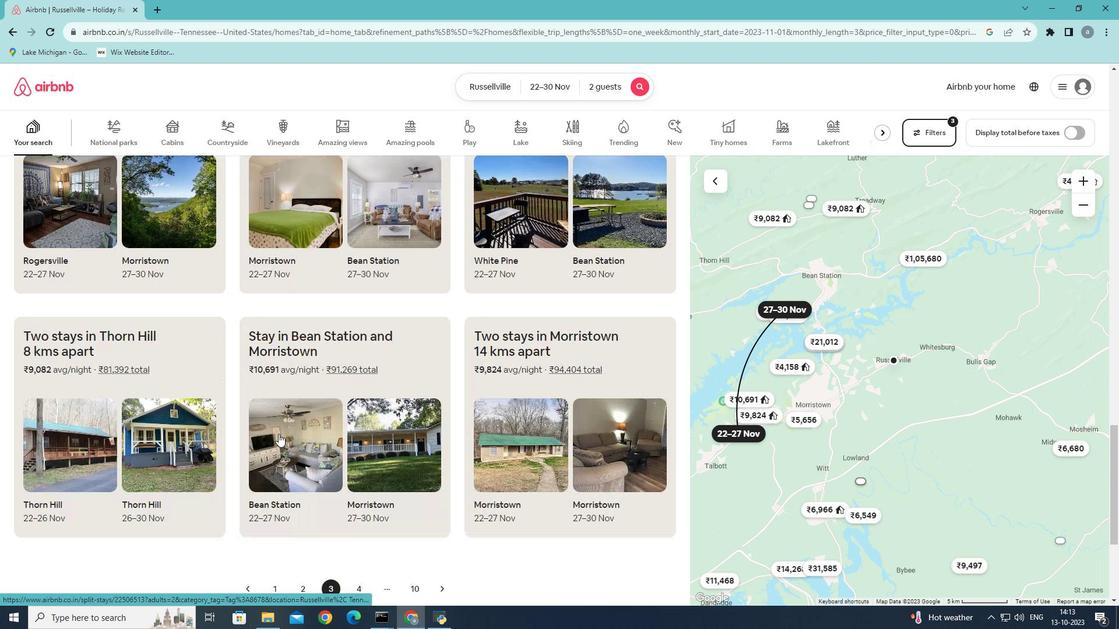 
Action: Mouse scrolled (278, 433) with delta (0, 0)
Screenshot: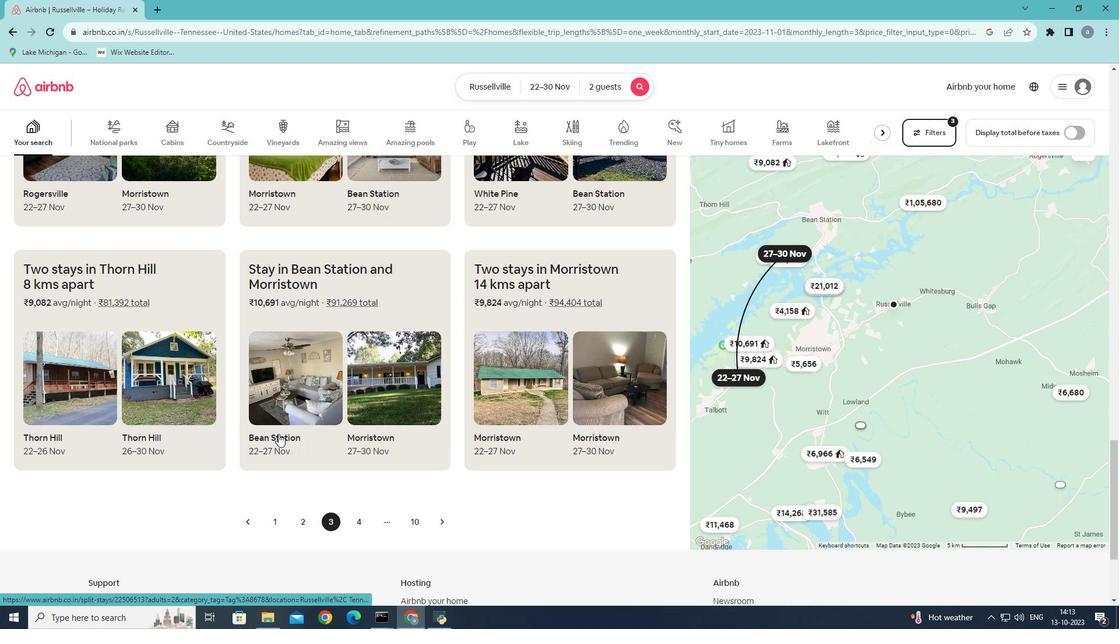 
Action: Mouse scrolled (278, 433) with delta (0, 0)
Screenshot: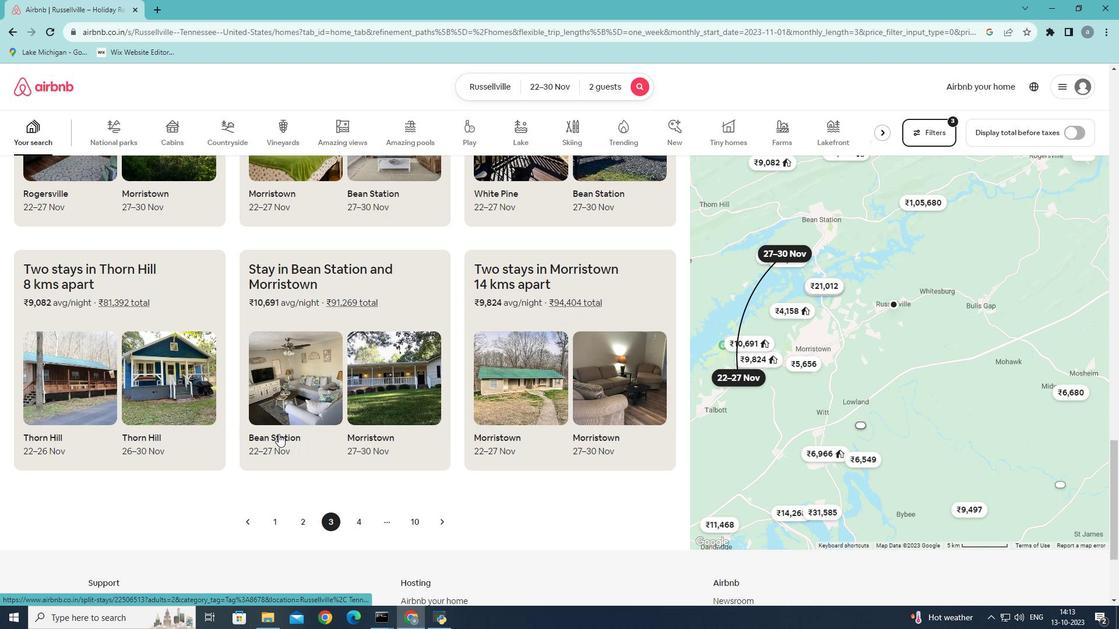 
Action: Mouse scrolled (278, 433) with delta (0, 0)
Screenshot: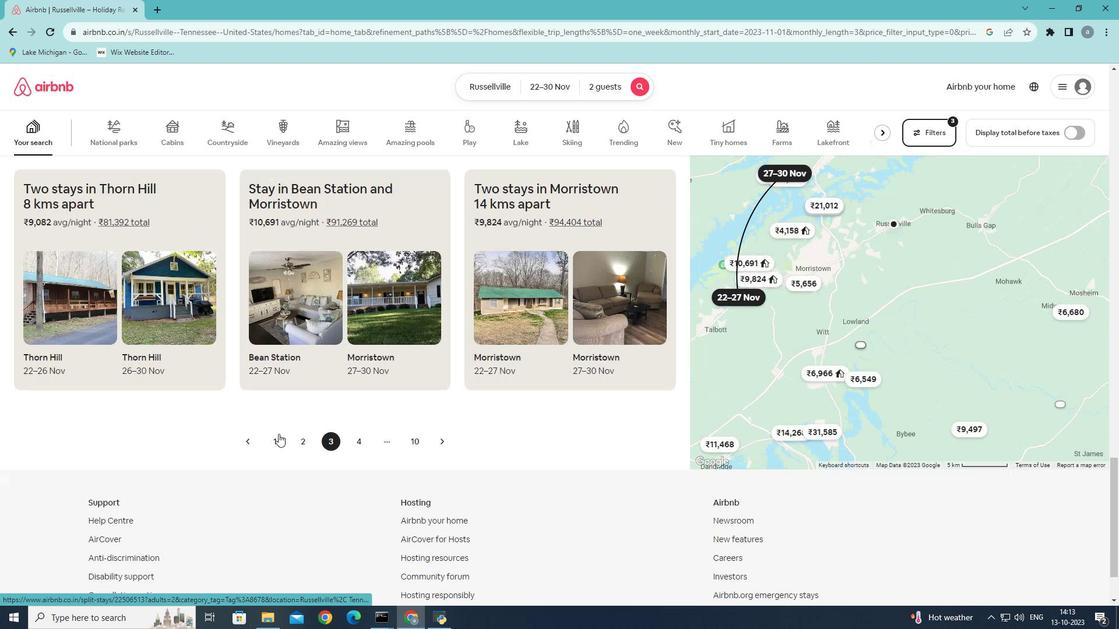 
Action: Mouse moved to (273, 377)
Screenshot: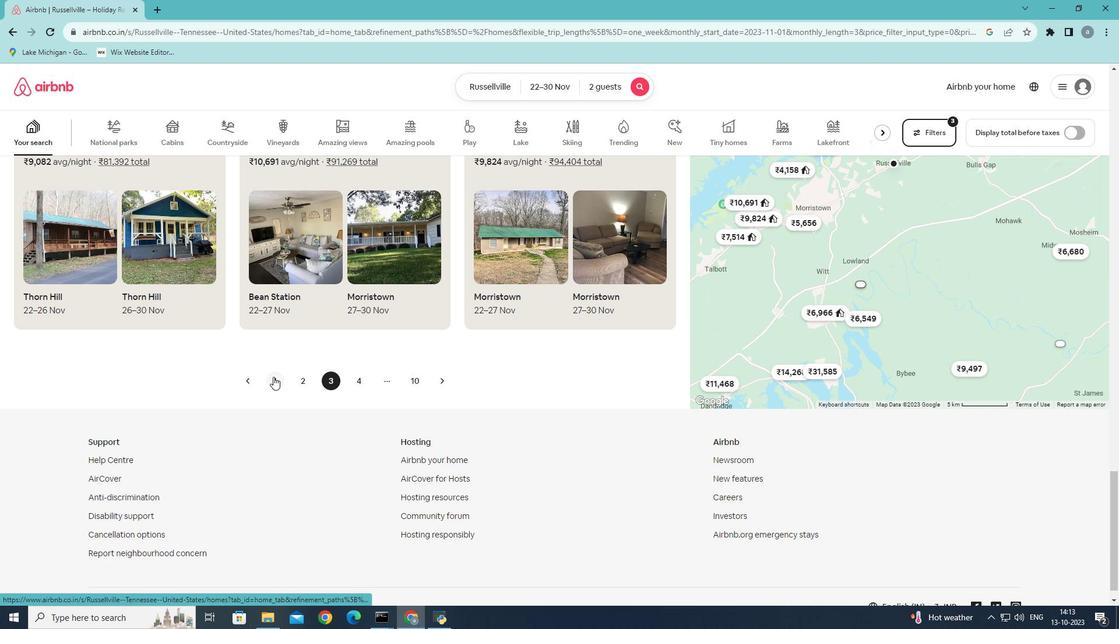 
Action: Mouse pressed left at (273, 377)
Screenshot: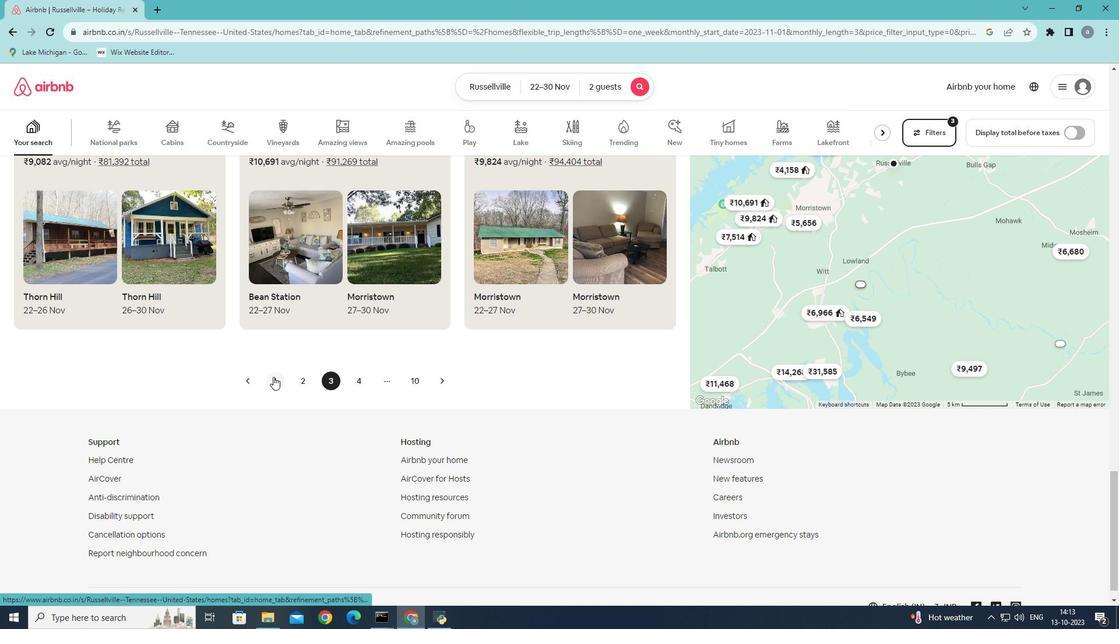 
Action: Mouse moved to (152, 306)
Screenshot: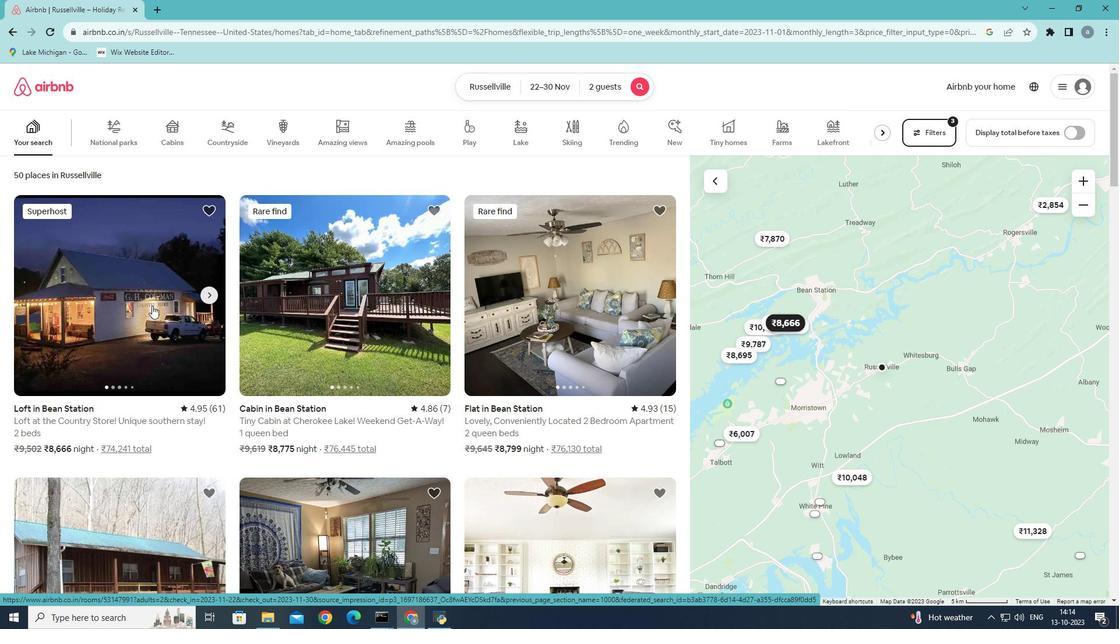 
Action: Mouse pressed left at (152, 306)
Screenshot: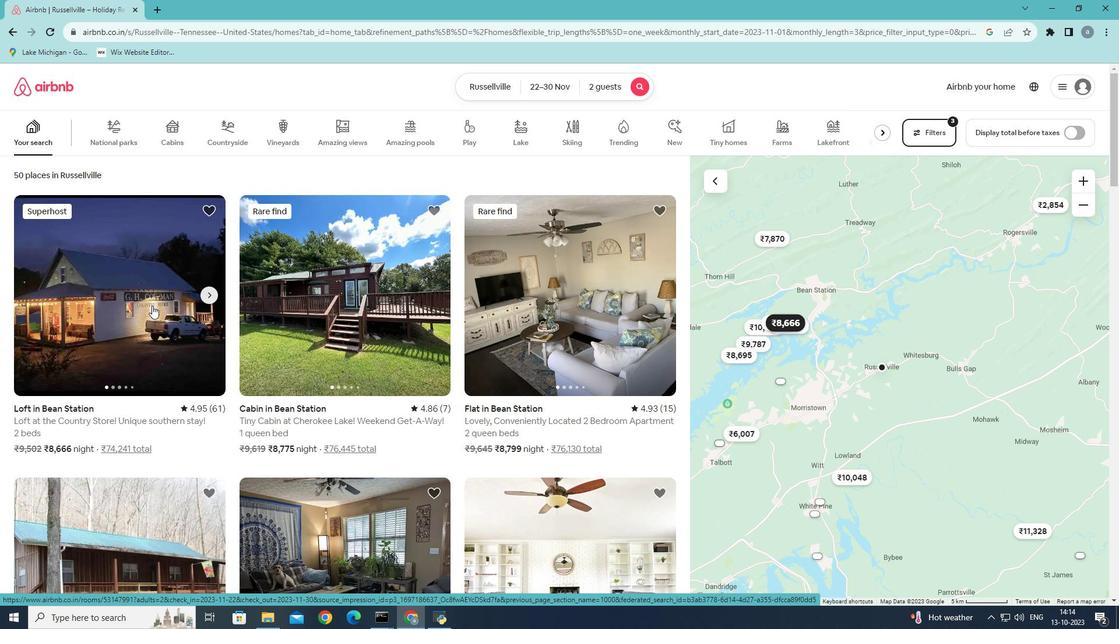 
Action: Mouse moved to (840, 434)
Screenshot: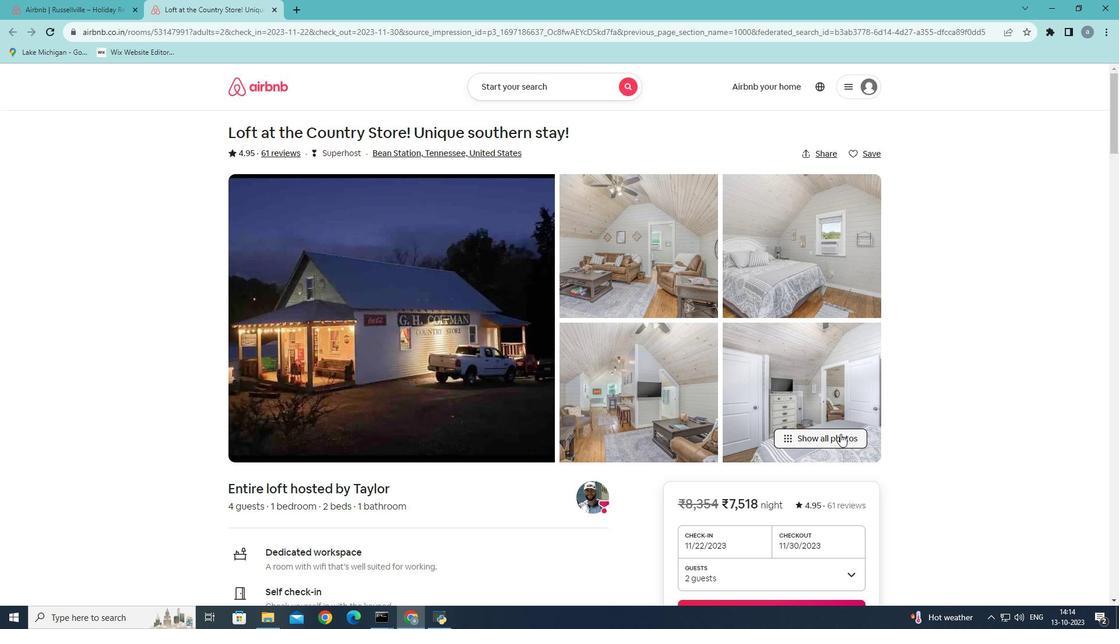 
Action: Mouse pressed left at (840, 434)
Screenshot: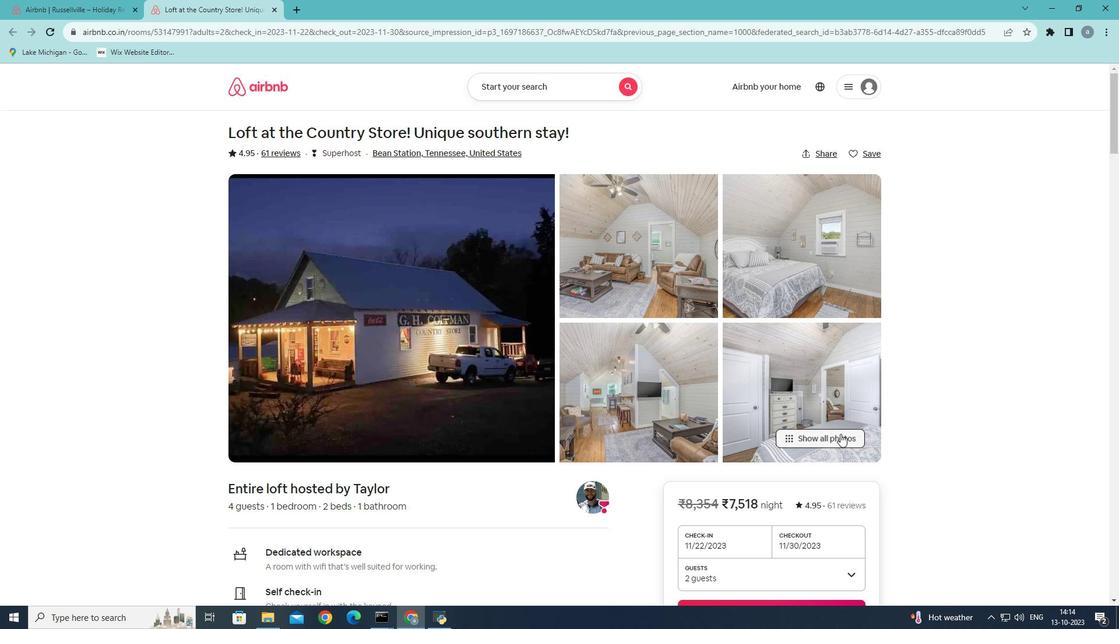 
Action: Mouse moved to (773, 334)
Screenshot: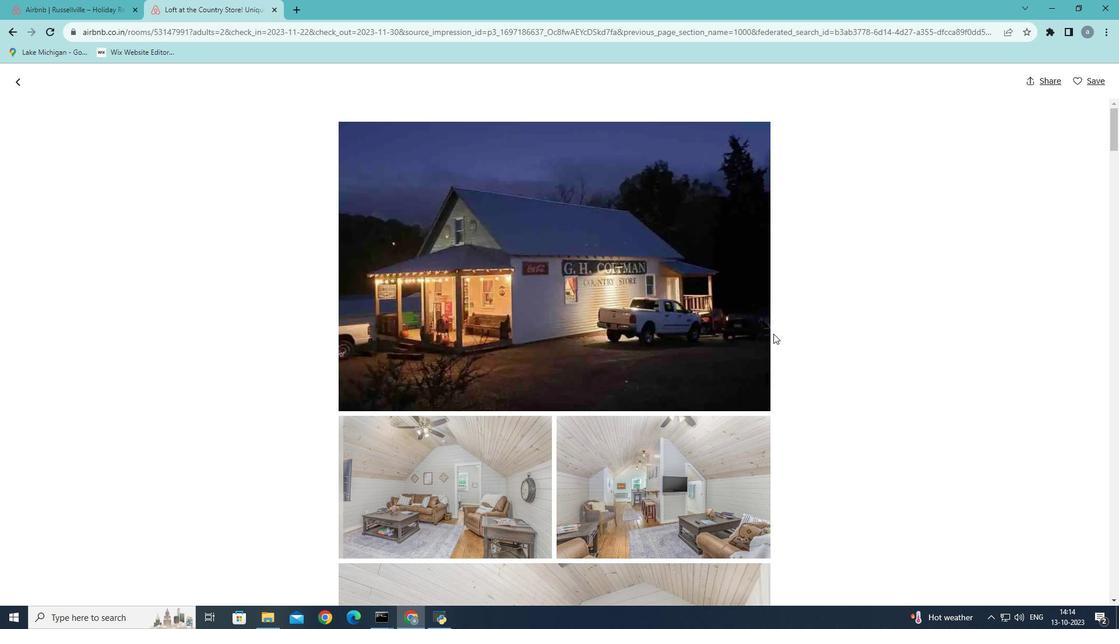 
Action: Mouse scrolled (773, 333) with delta (0, 0)
Screenshot: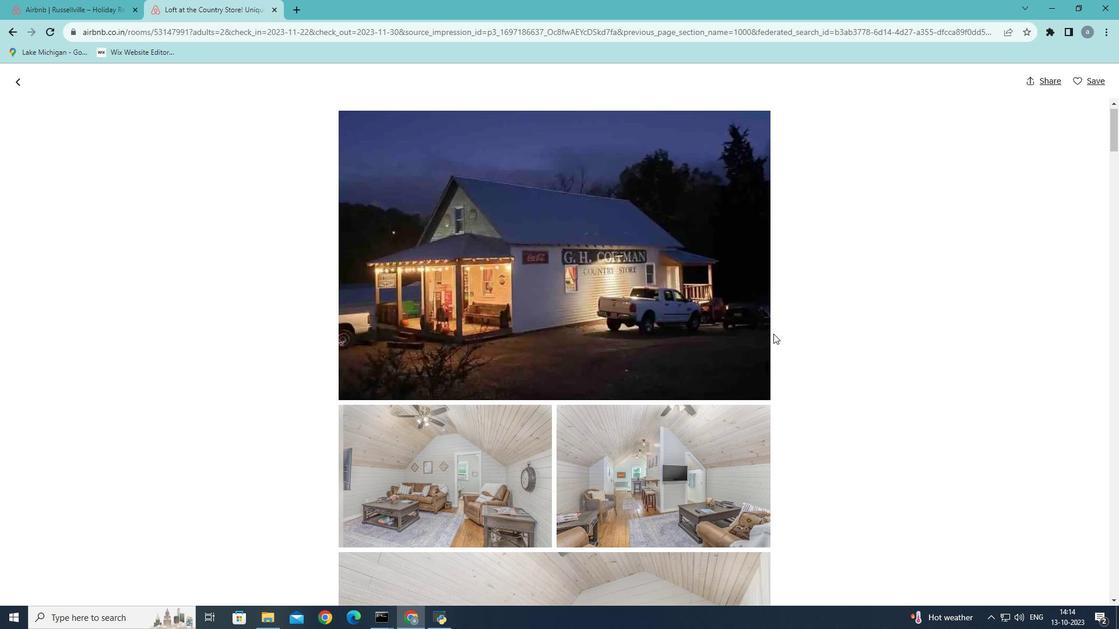 
Action: Mouse scrolled (773, 333) with delta (0, 0)
Screenshot: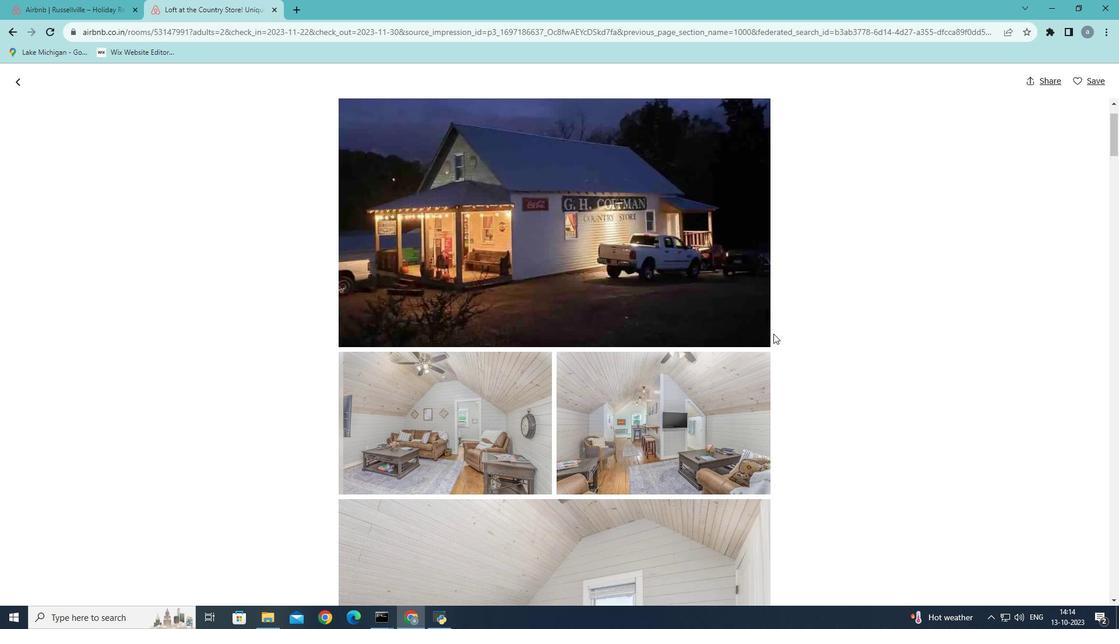 
Action: Mouse scrolled (773, 333) with delta (0, 0)
Screenshot: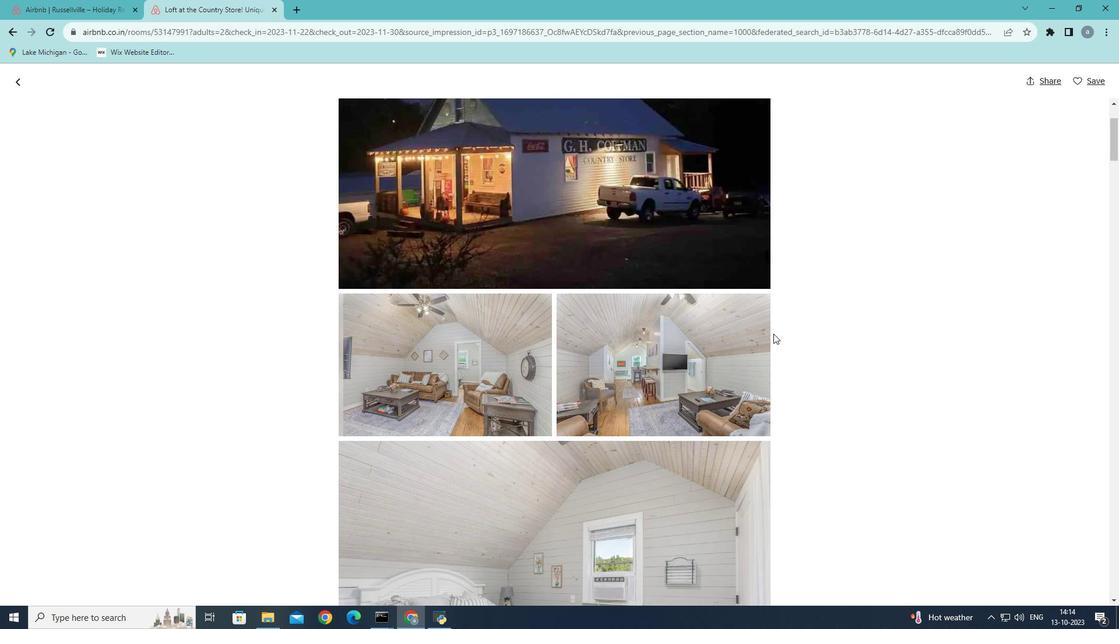 
Action: Mouse scrolled (773, 333) with delta (0, 0)
Screenshot: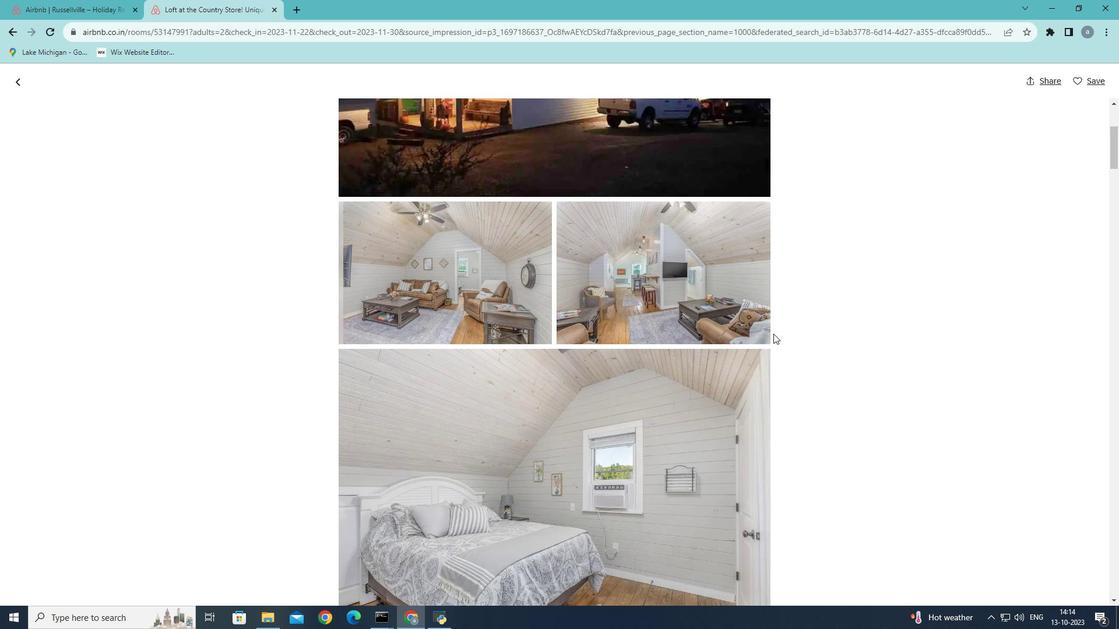 
Action: Mouse scrolled (773, 333) with delta (0, 0)
Screenshot: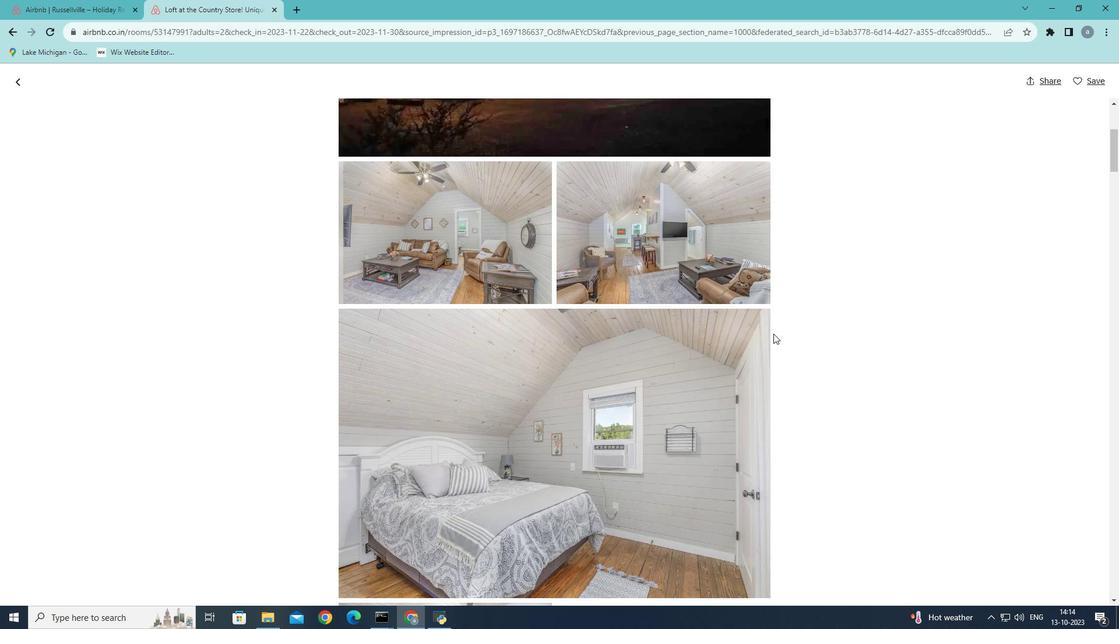 
Action: Mouse scrolled (773, 333) with delta (0, 0)
Screenshot: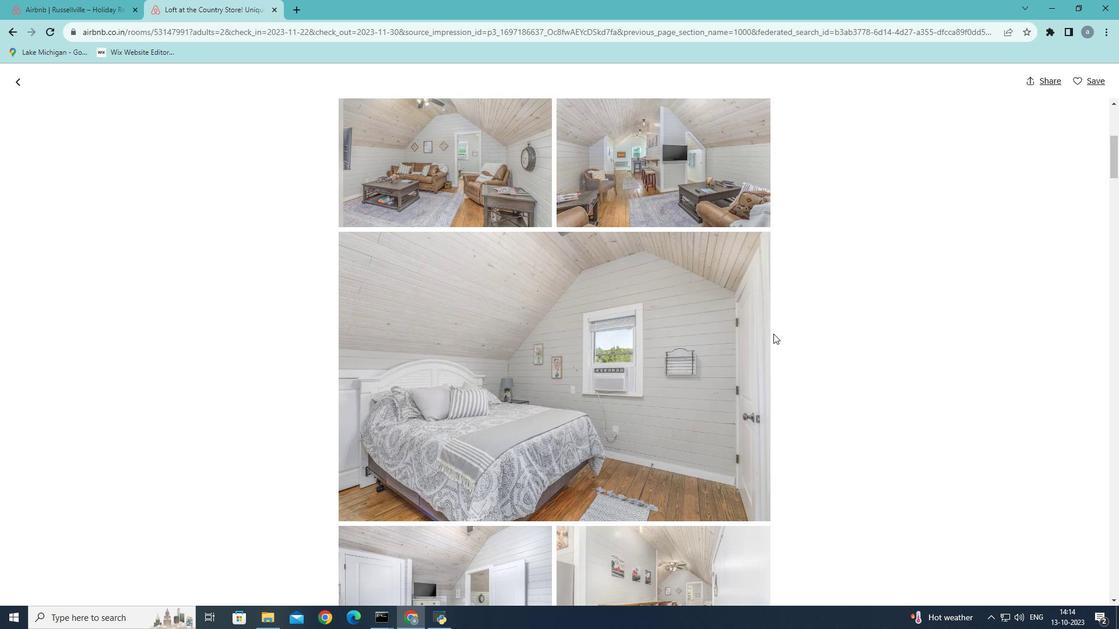 
Action: Mouse scrolled (773, 333) with delta (0, 0)
Screenshot: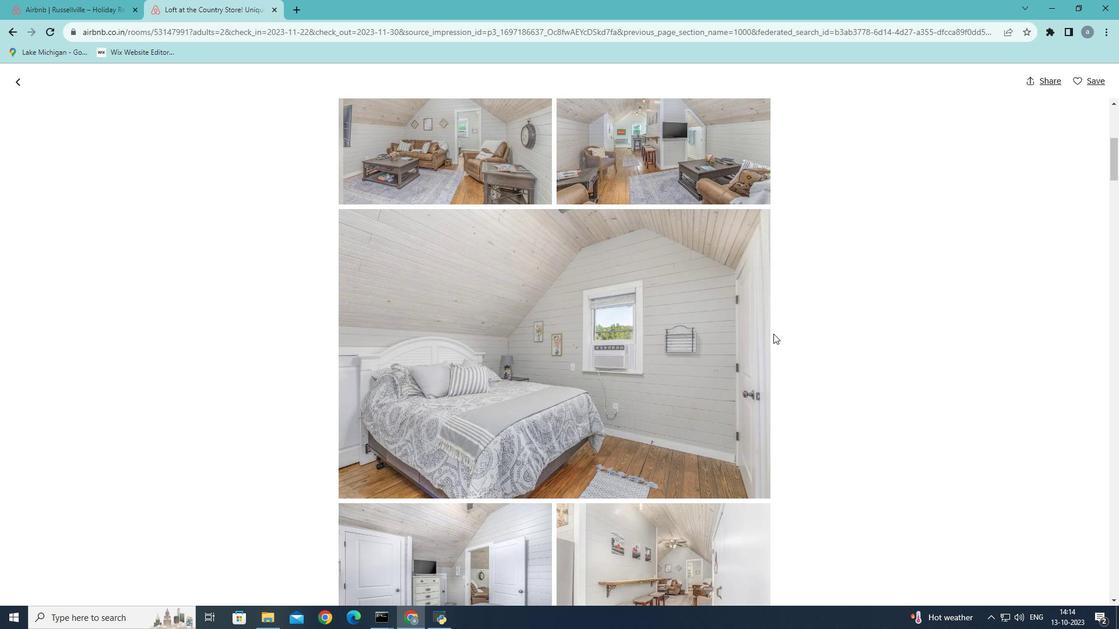 
Action: Mouse scrolled (773, 333) with delta (0, 0)
Screenshot: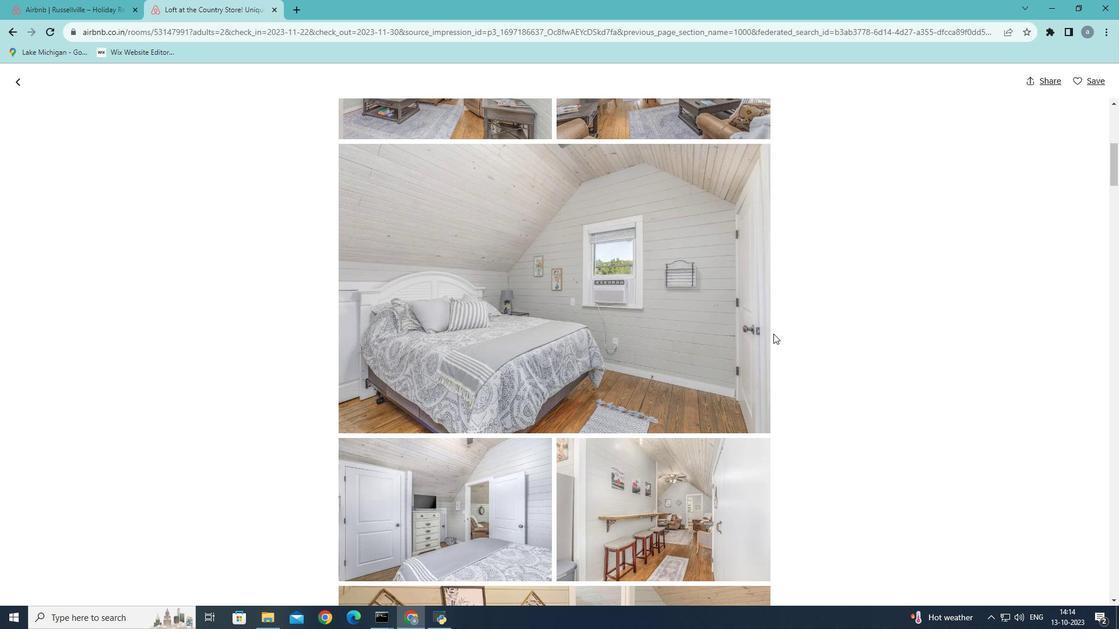 
Action: Mouse scrolled (773, 333) with delta (0, 0)
Screenshot: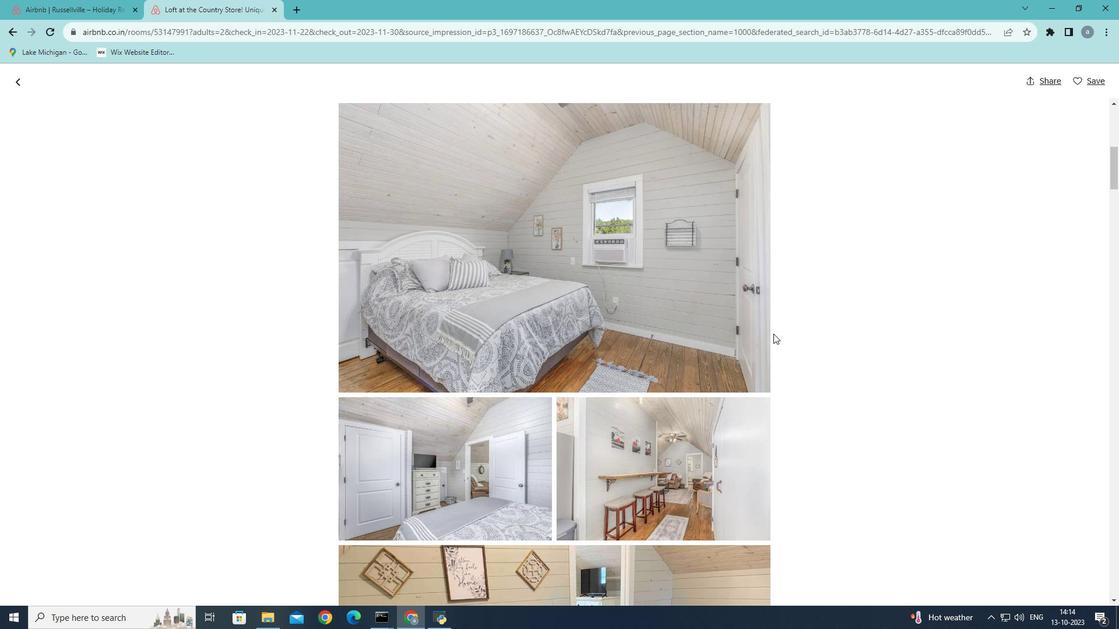 
Action: Mouse scrolled (773, 333) with delta (0, 0)
Screenshot: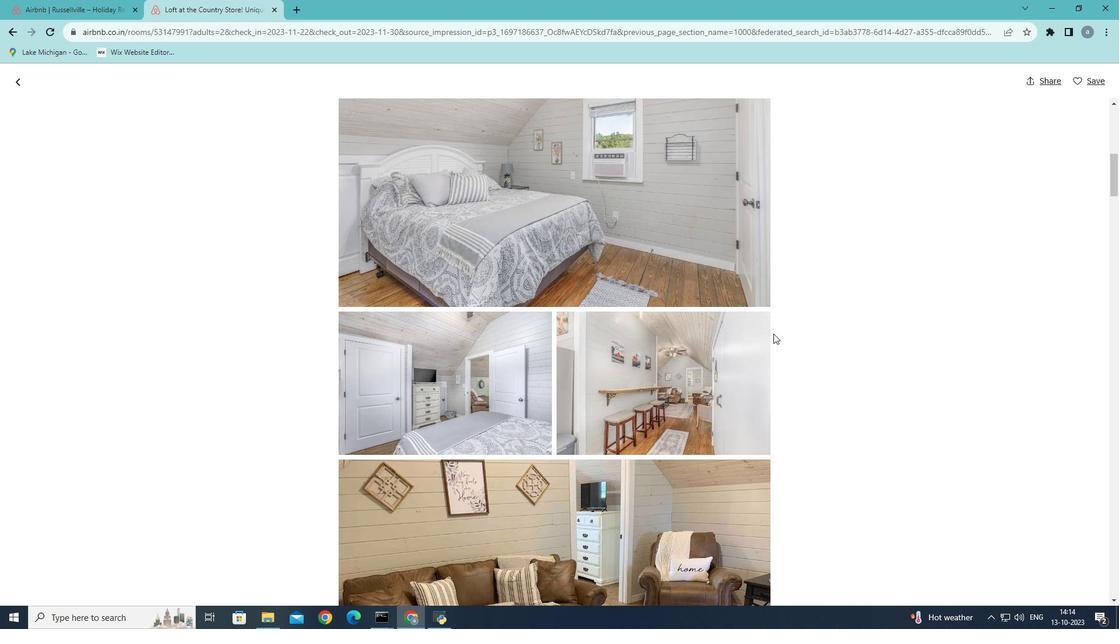 
Action: Mouse scrolled (773, 333) with delta (0, 0)
Screenshot: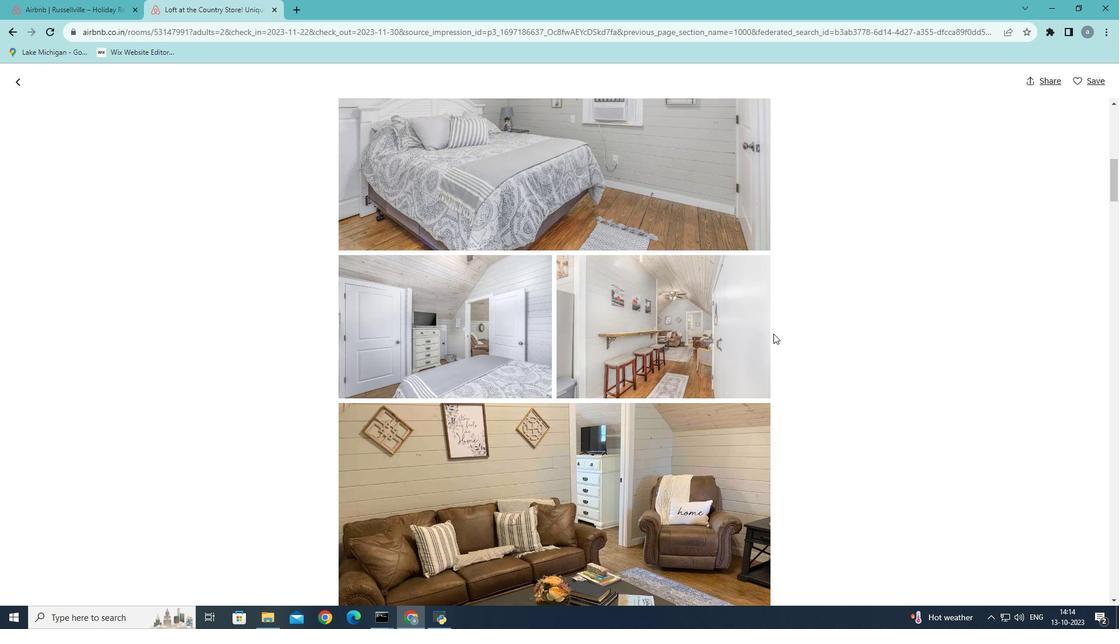 
Action: Mouse scrolled (773, 333) with delta (0, 0)
Screenshot: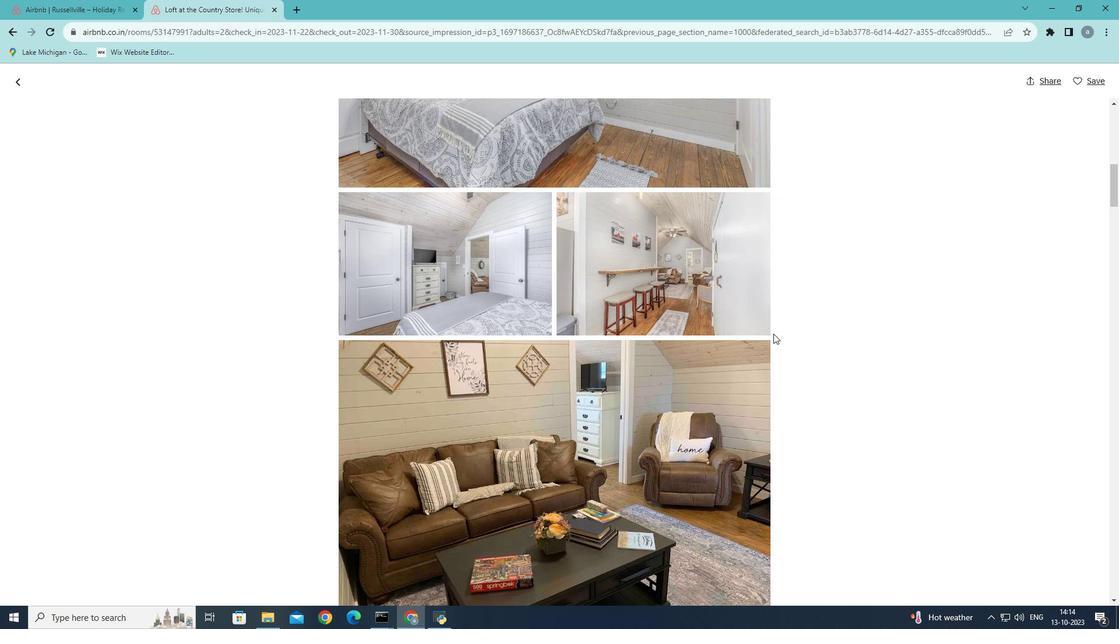 
Action: Mouse scrolled (773, 333) with delta (0, 0)
Screenshot: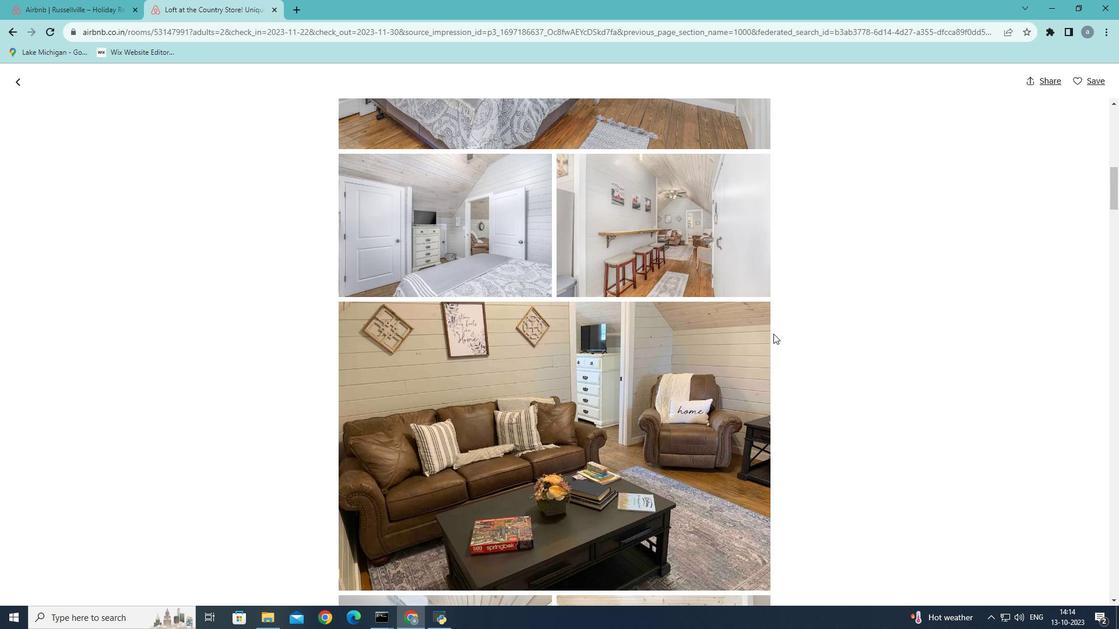 
Action: Mouse scrolled (773, 333) with delta (0, 0)
Screenshot: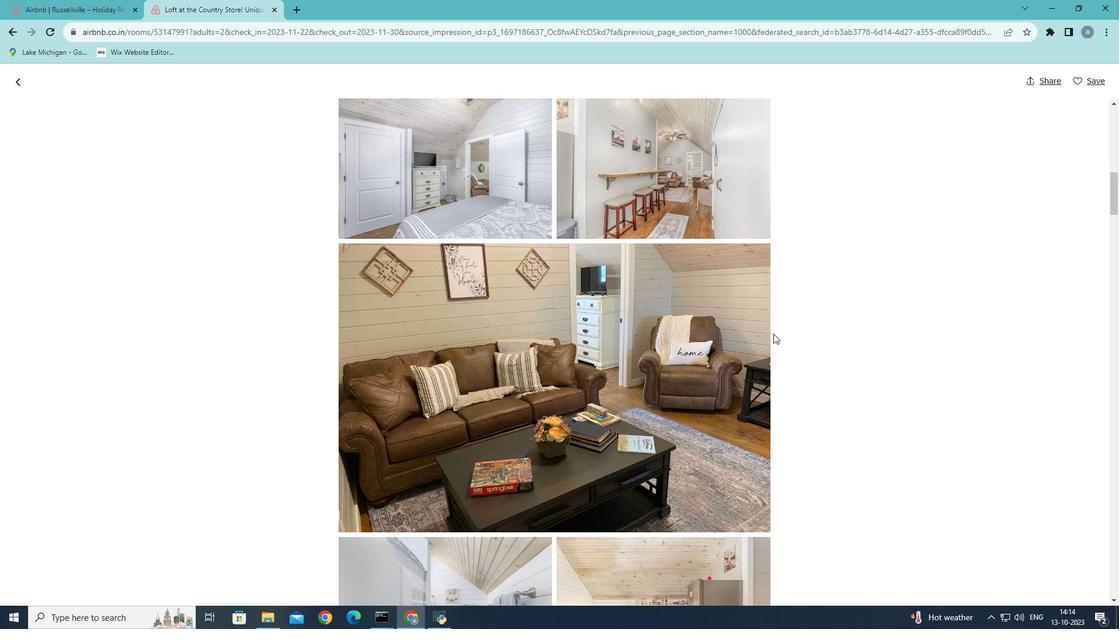 
Action: Mouse scrolled (773, 333) with delta (0, 0)
Screenshot: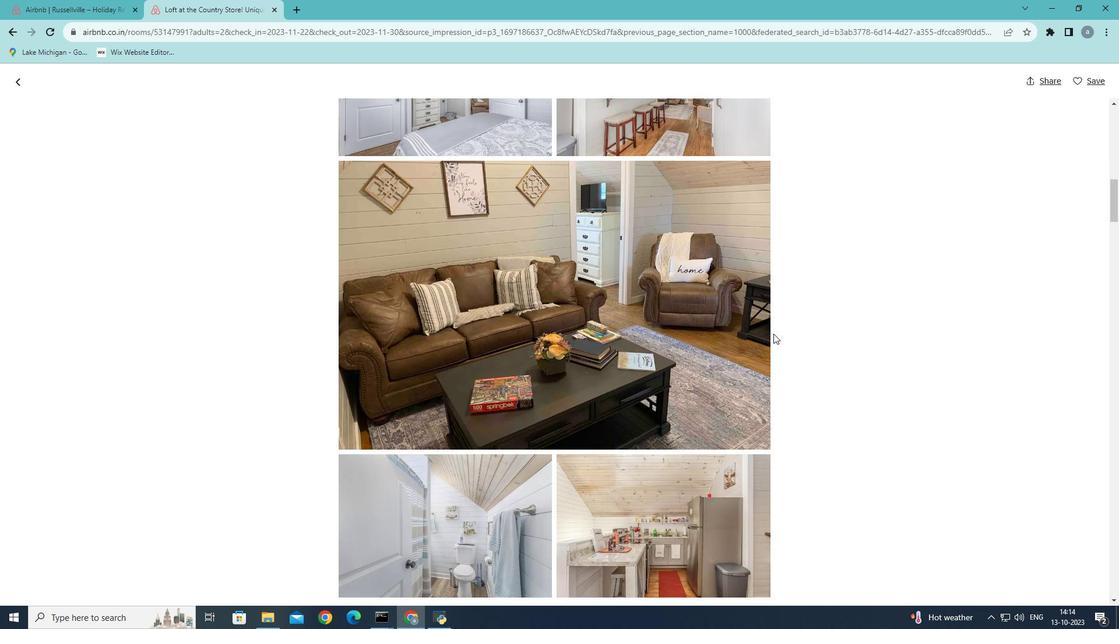 
Action: Mouse scrolled (773, 333) with delta (0, 0)
Screenshot: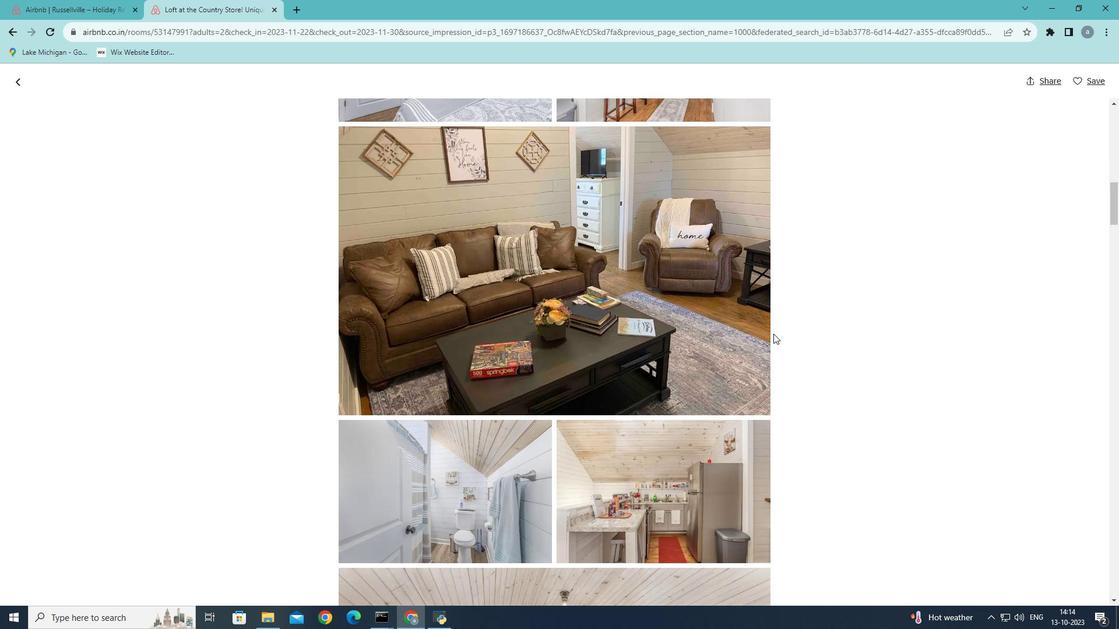 
Action: Mouse scrolled (773, 333) with delta (0, 0)
Screenshot: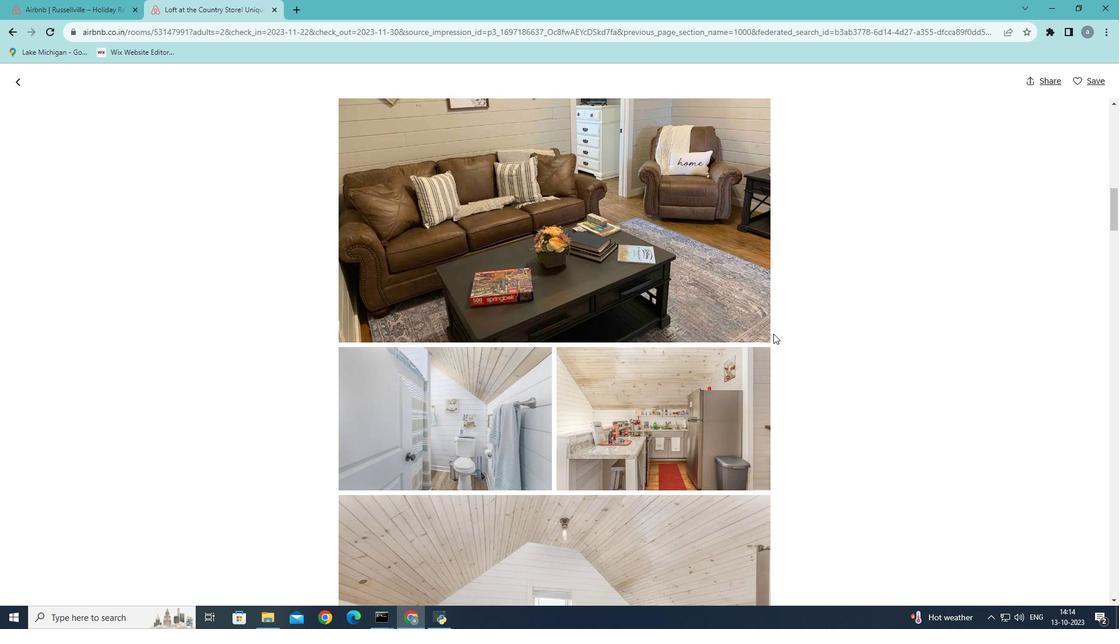 
Action: Mouse scrolled (773, 333) with delta (0, 0)
Screenshot: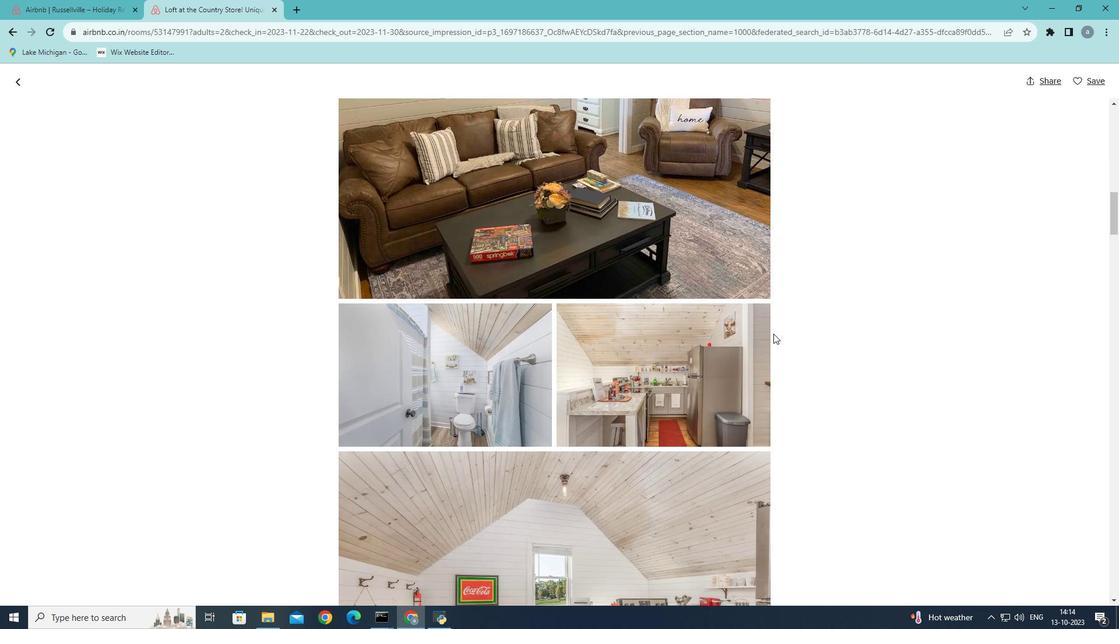 
Action: Mouse scrolled (773, 333) with delta (0, 0)
Screenshot: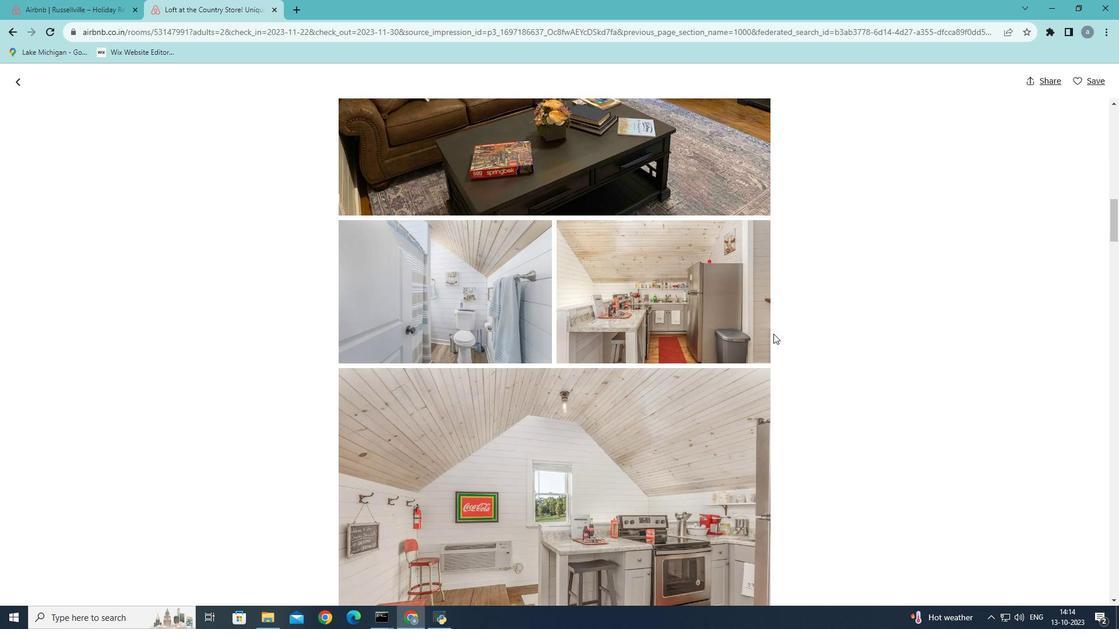 
Action: Mouse scrolled (773, 333) with delta (0, 0)
Screenshot: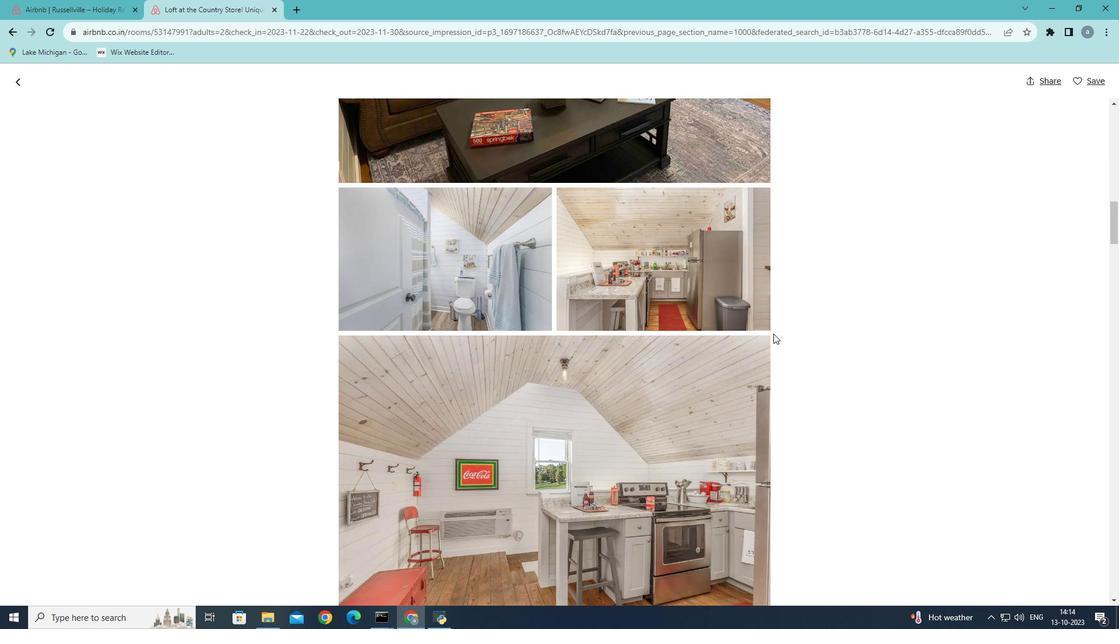 
Action: Mouse scrolled (773, 333) with delta (0, 0)
Screenshot: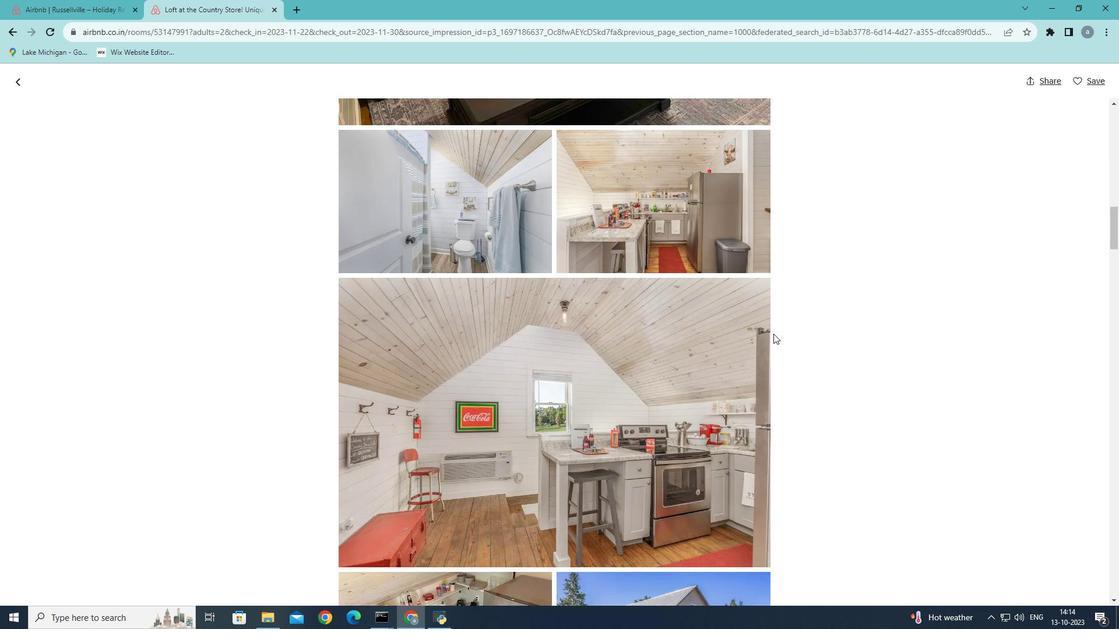 
Action: Mouse scrolled (773, 333) with delta (0, 0)
Screenshot: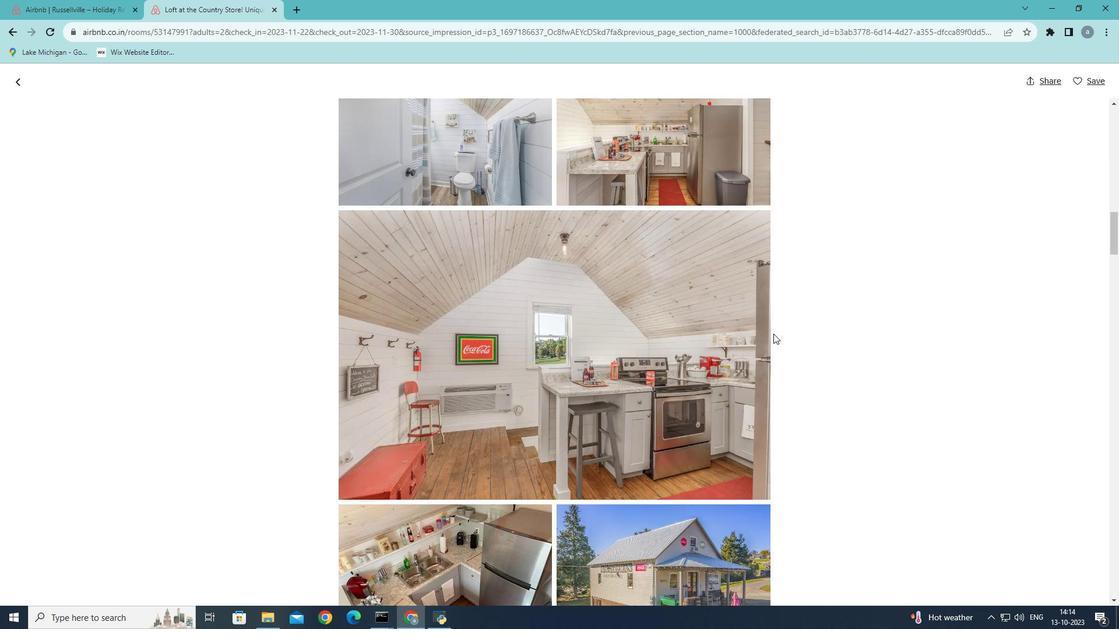 
Action: Mouse scrolled (773, 333) with delta (0, 0)
Screenshot: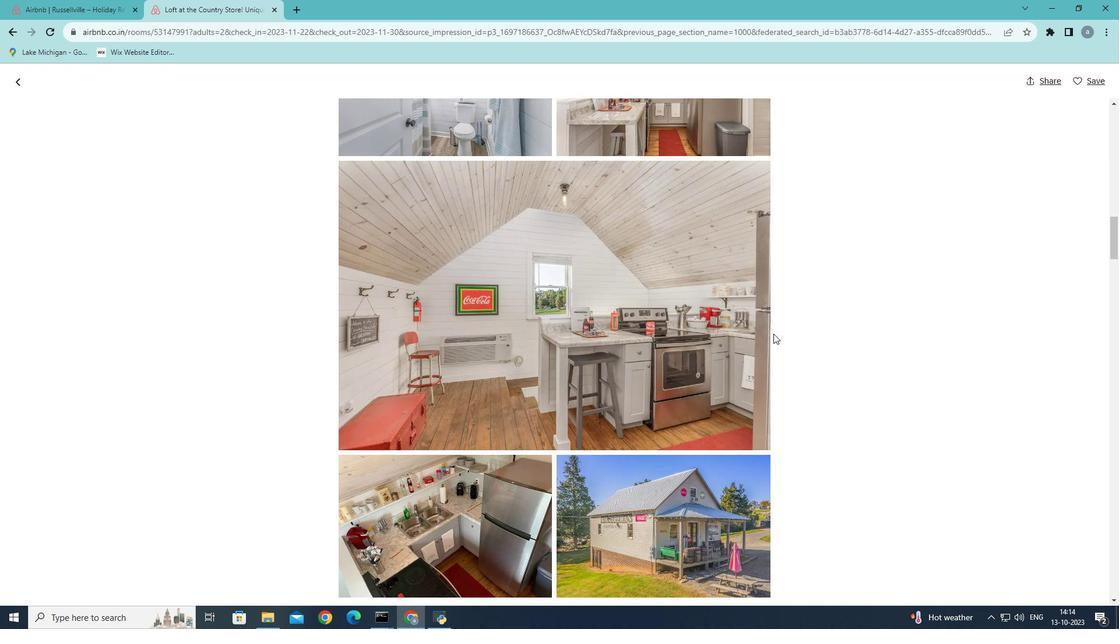 
Action: Mouse scrolled (773, 333) with delta (0, 0)
Screenshot: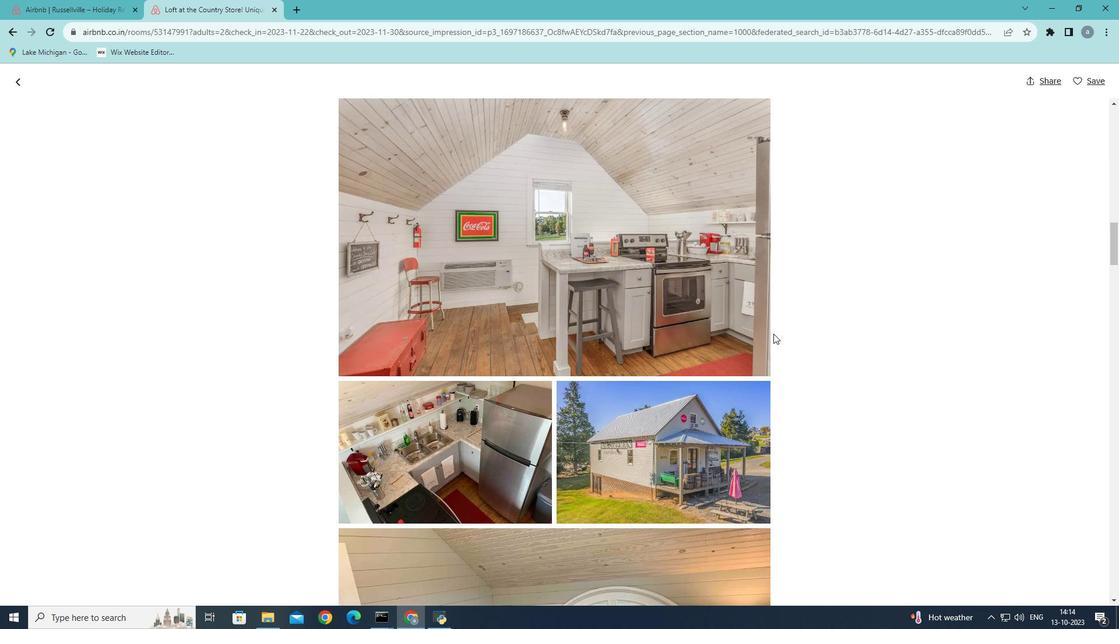 
Action: Mouse scrolled (773, 333) with delta (0, 0)
Screenshot: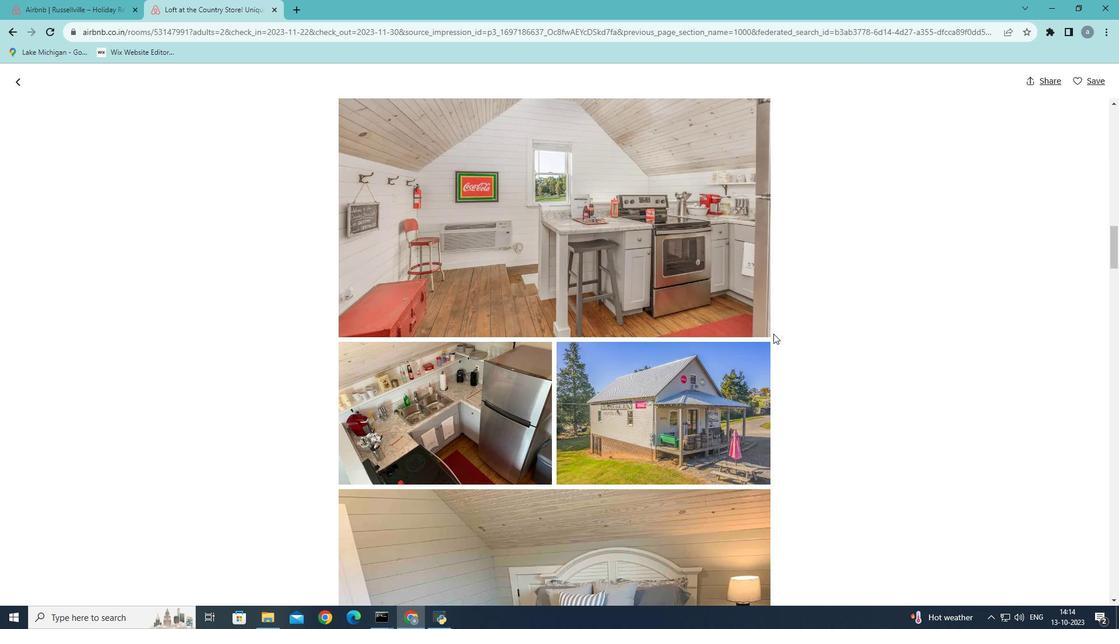 
Action: Mouse scrolled (773, 333) with delta (0, 0)
Screenshot: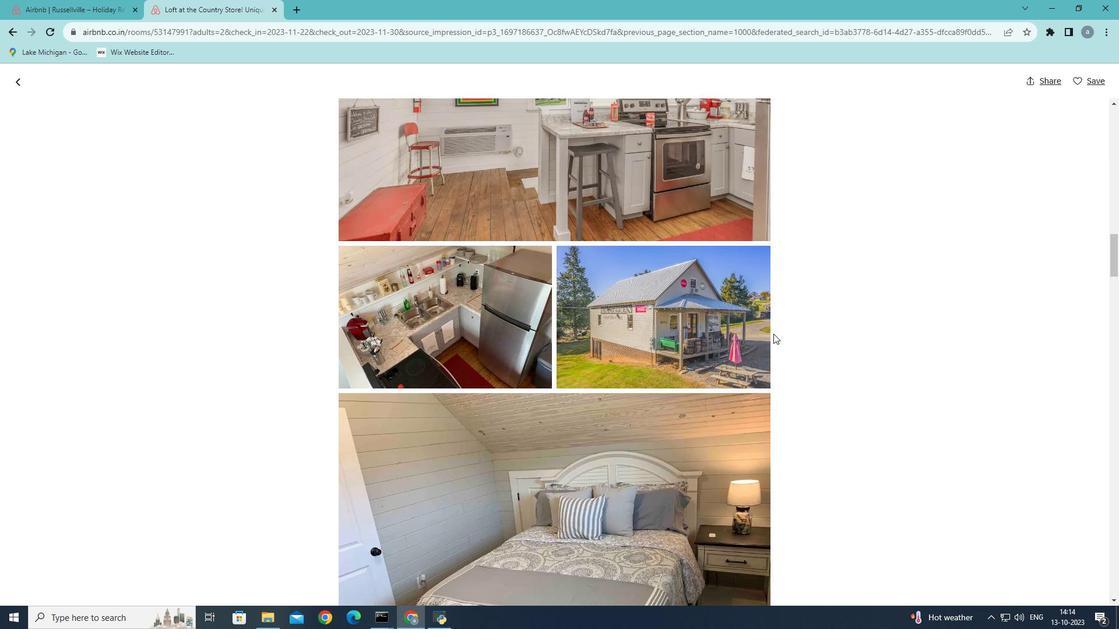 
Action: Mouse scrolled (773, 333) with delta (0, 0)
Screenshot: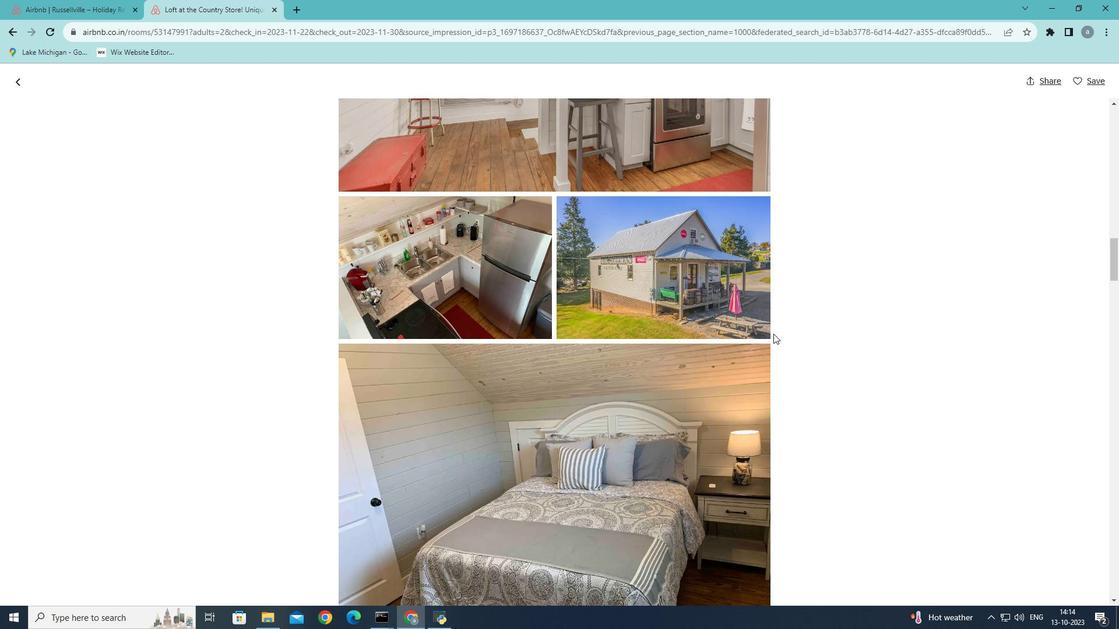 
Action: Mouse scrolled (773, 333) with delta (0, 0)
Screenshot: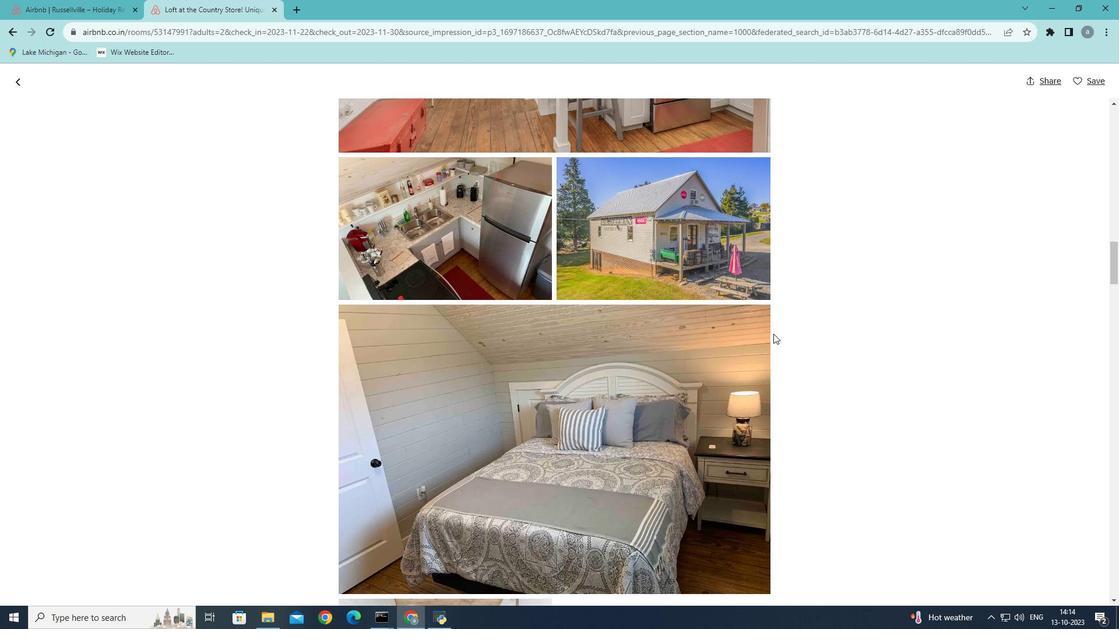 
Action: Mouse scrolled (773, 333) with delta (0, 0)
Screenshot: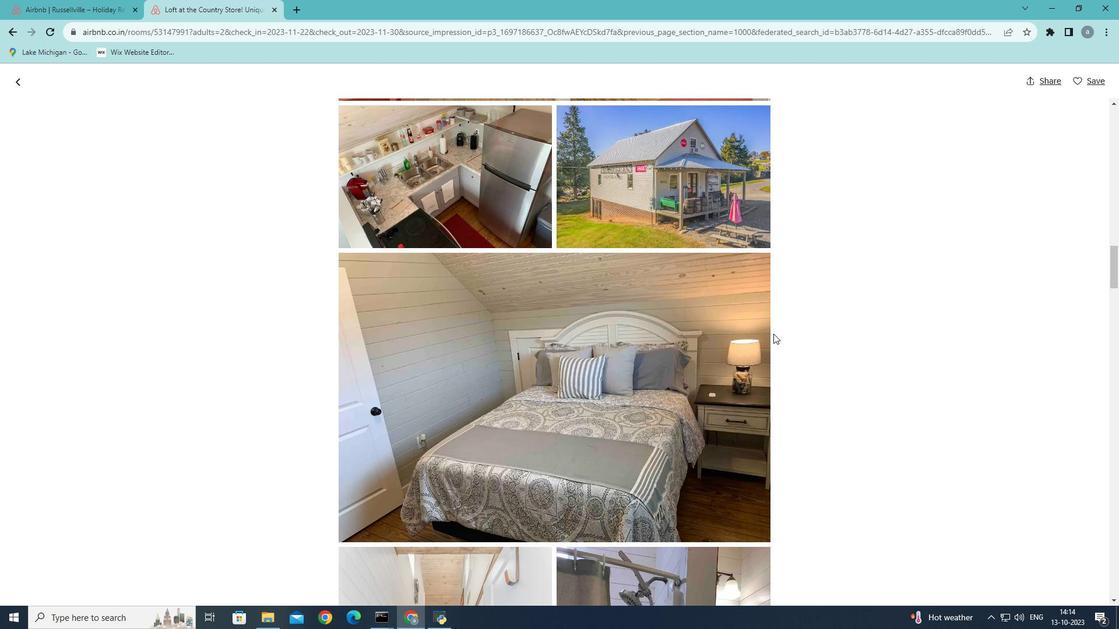
Action: Mouse scrolled (773, 333) with delta (0, 0)
Screenshot: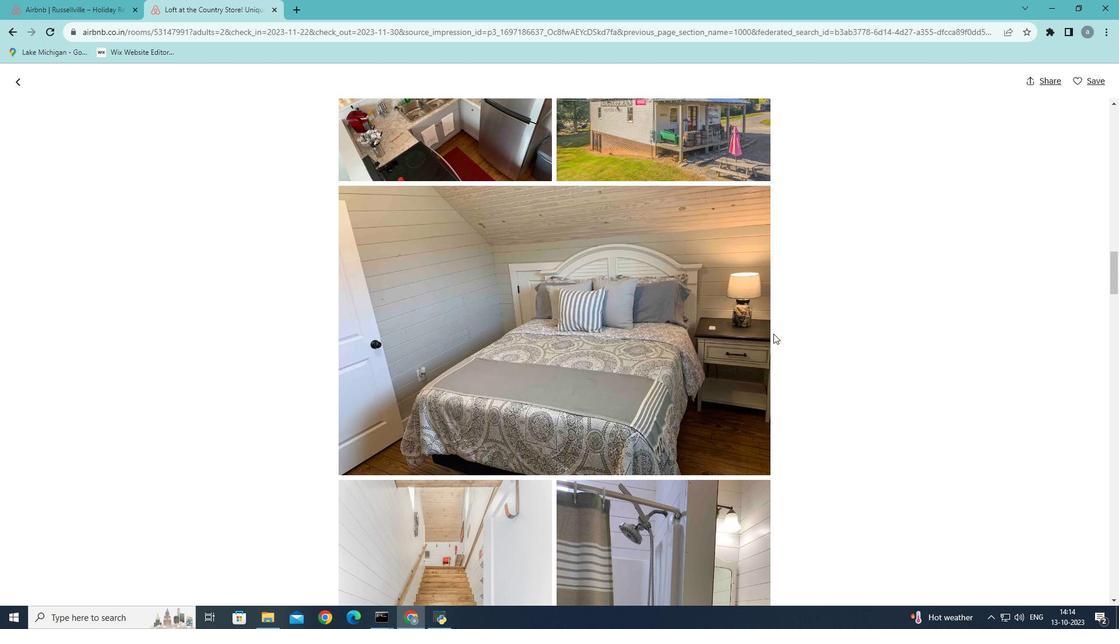 
Action: Mouse scrolled (773, 333) with delta (0, 0)
Screenshot: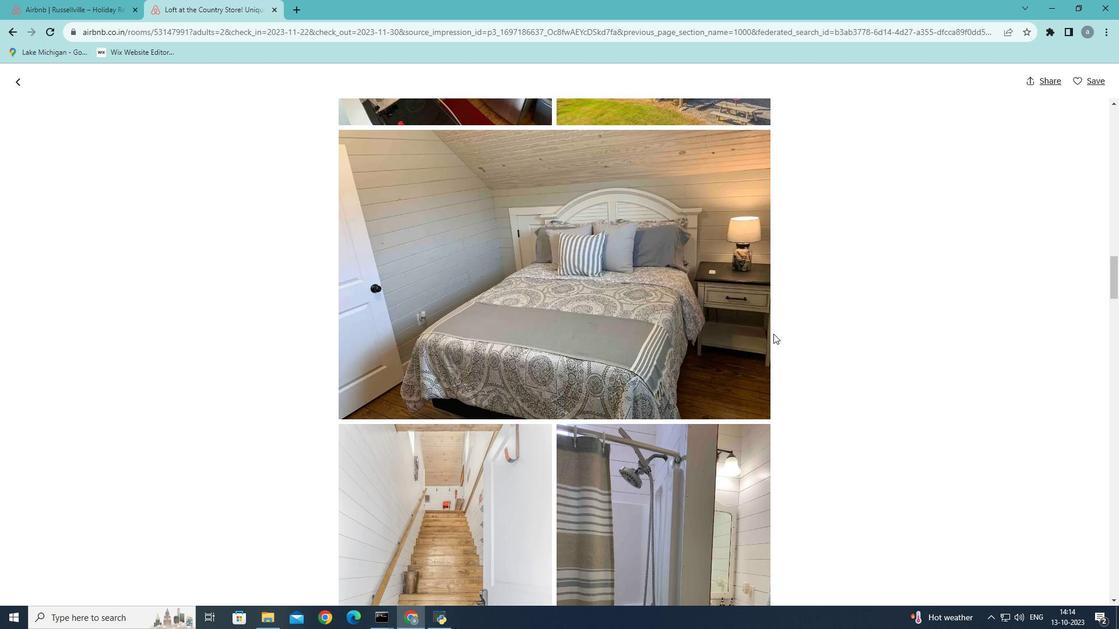 
Action: Mouse scrolled (773, 333) with delta (0, 0)
Screenshot: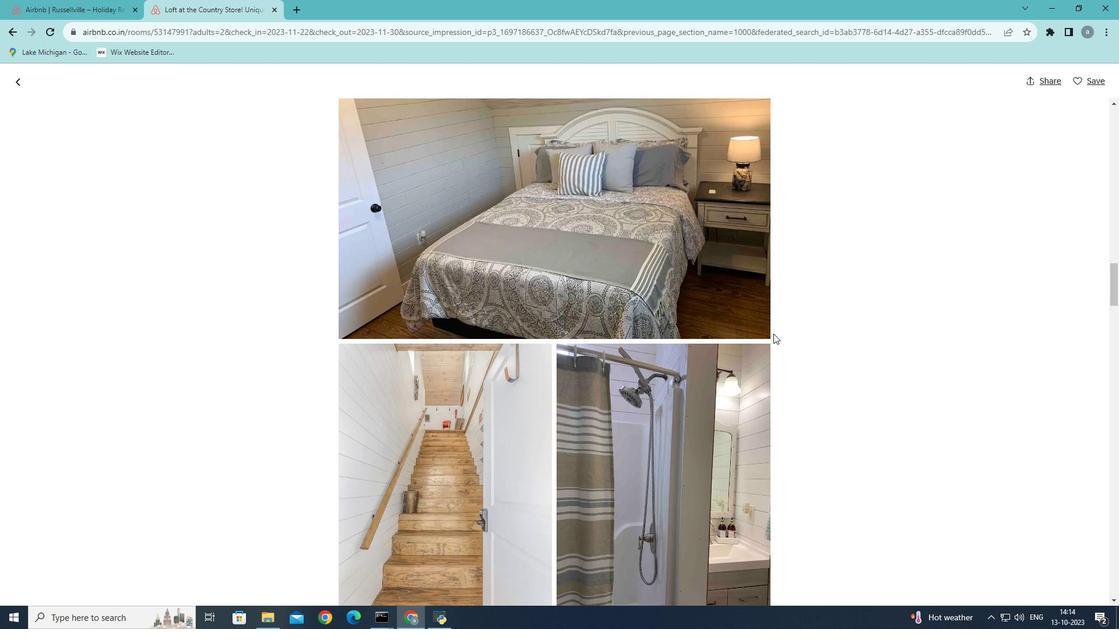 
Action: Mouse scrolled (773, 333) with delta (0, 0)
Screenshot: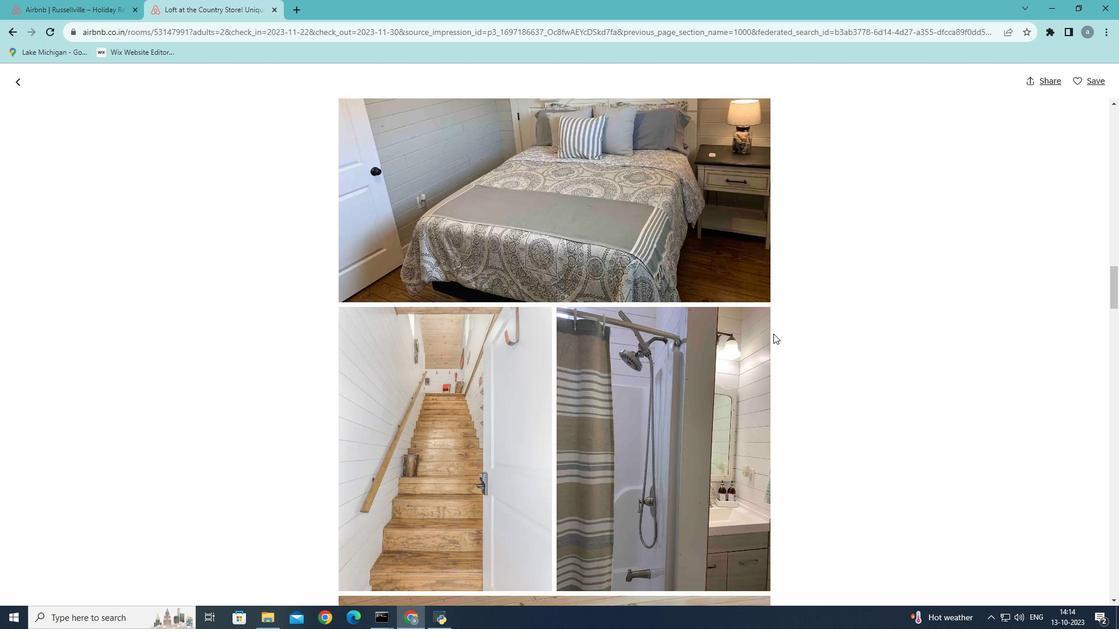 
Action: Mouse moved to (773, 334)
Screenshot: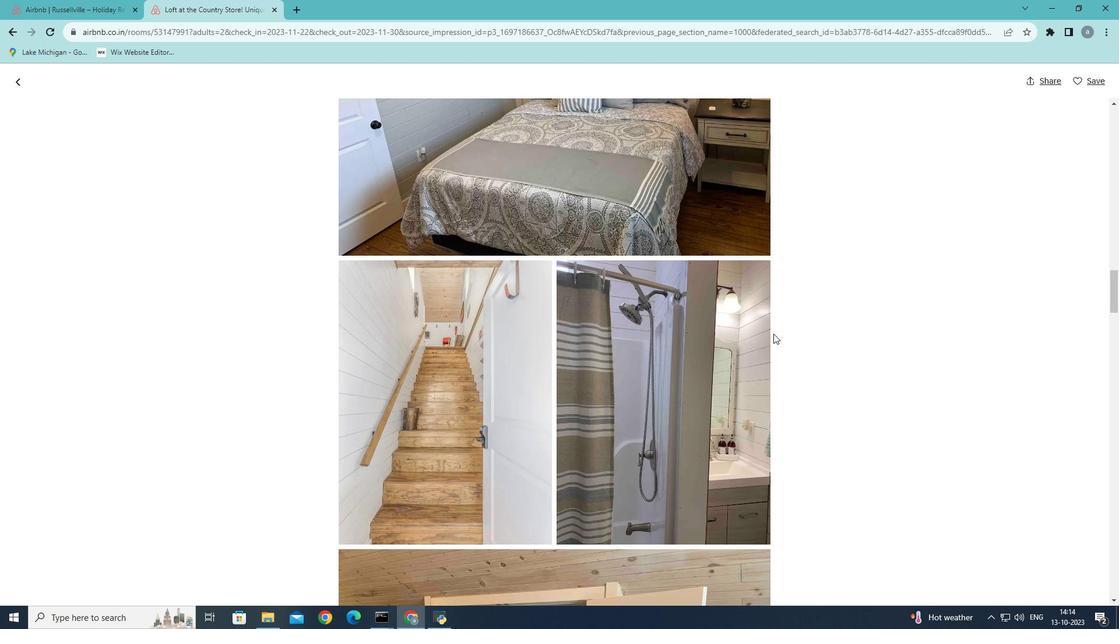 
Action: Mouse scrolled (773, 333) with delta (0, 0)
Screenshot: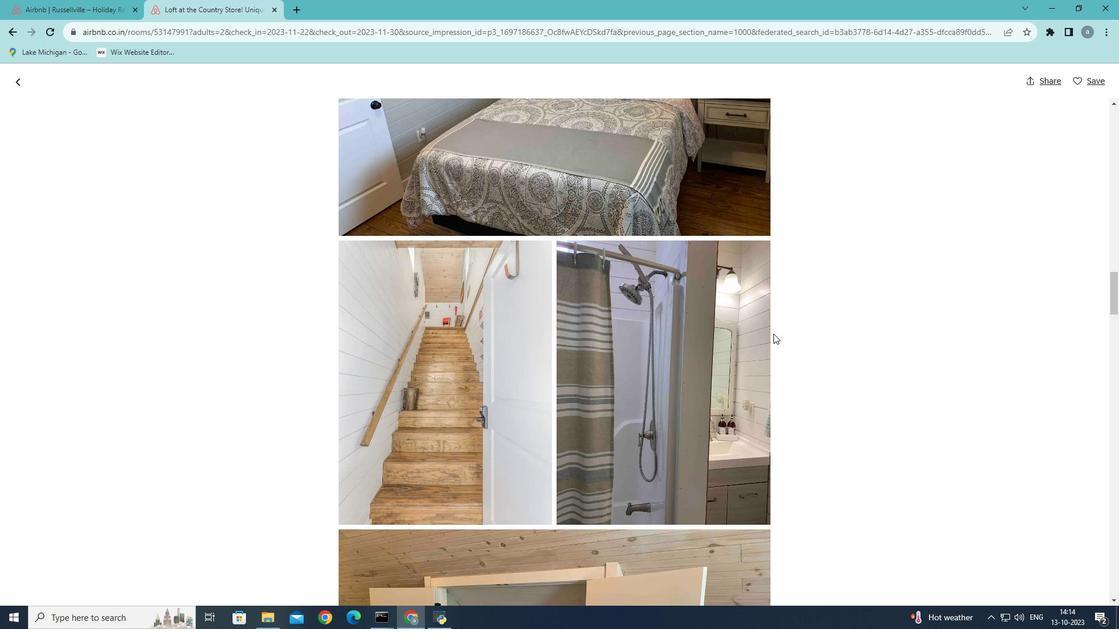 
Action: Mouse scrolled (773, 333) with delta (0, 0)
Screenshot: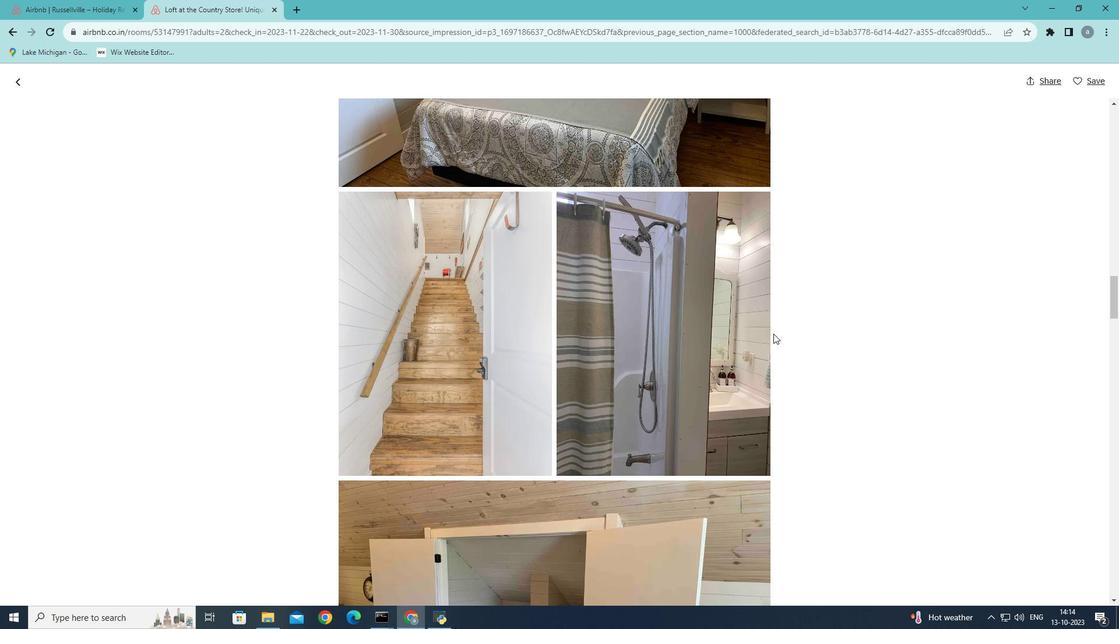 
Action: Mouse scrolled (773, 333) with delta (0, 0)
Screenshot: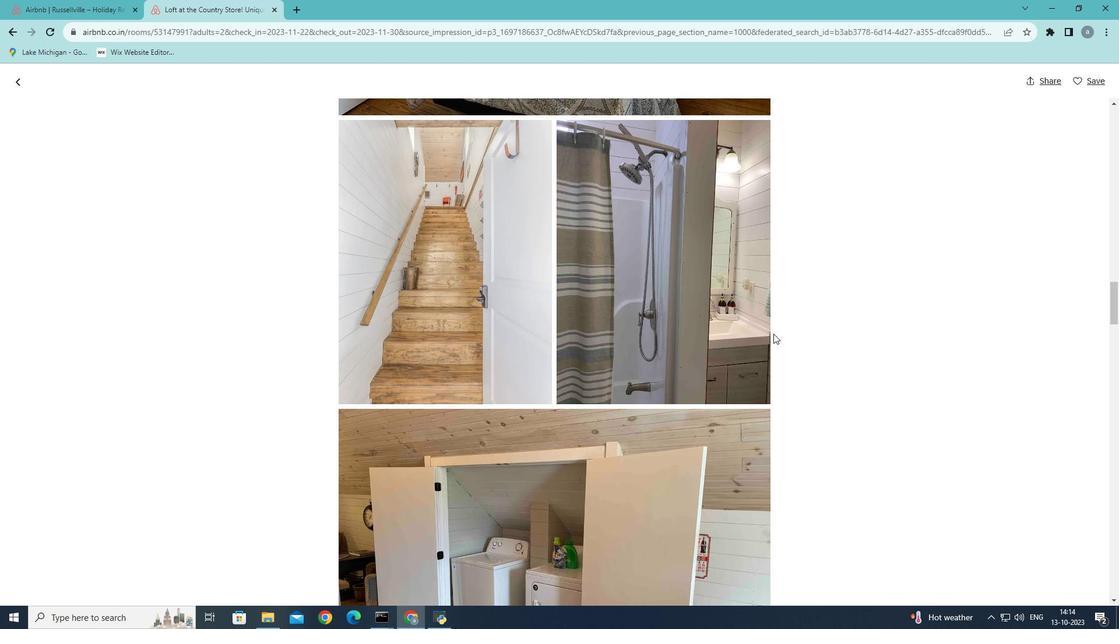 
Action: Mouse scrolled (773, 333) with delta (0, 0)
Screenshot: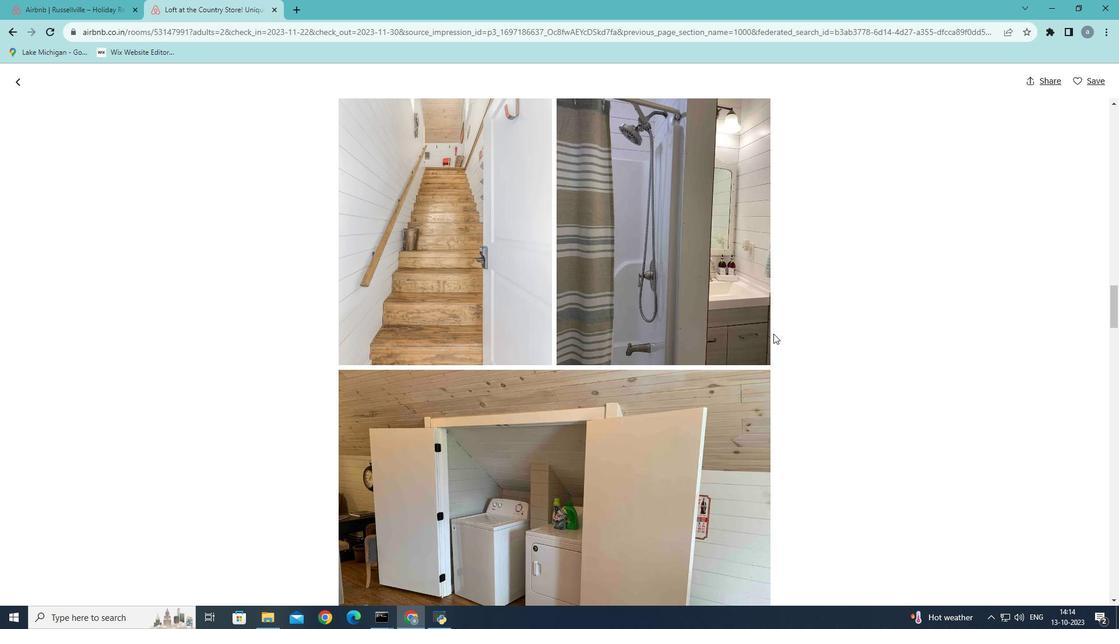 
Action: Mouse scrolled (773, 333) with delta (0, 0)
Screenshot: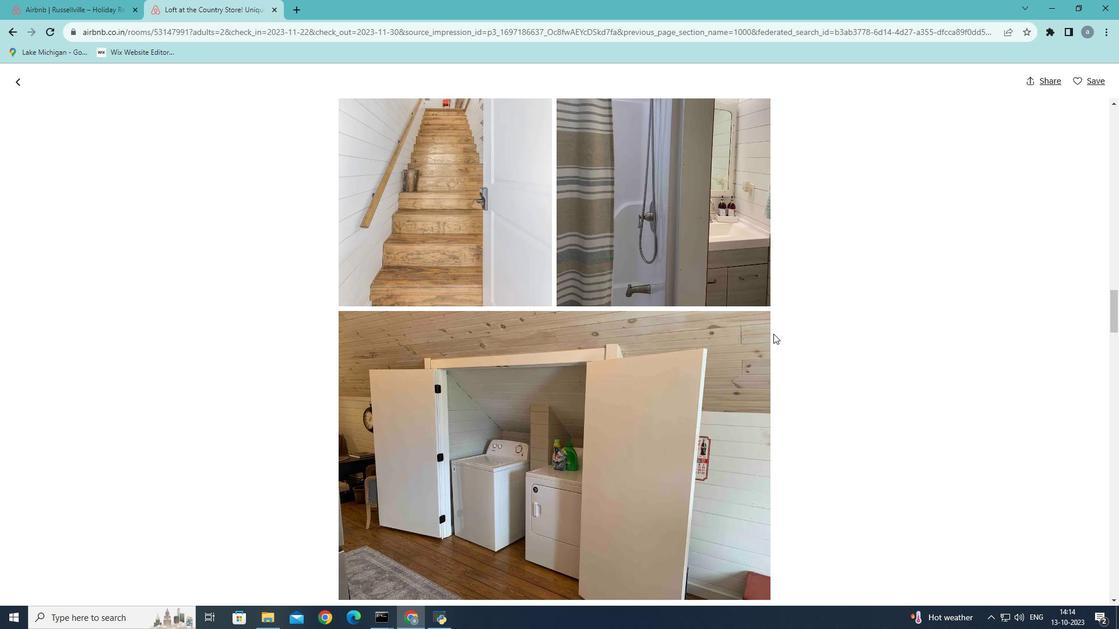 
Action: Mouse scrolled (773, 333) with delta (0, 0)
Screenshot: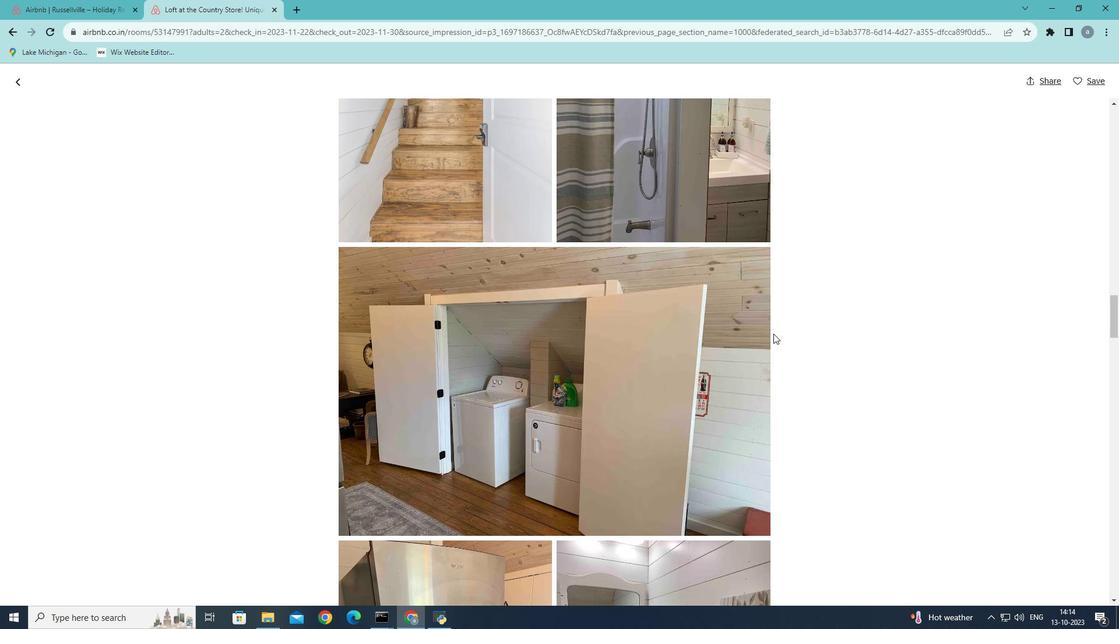 
Action: Mouse scrolled (773, 333) with delta (0, 0)
Screenshot: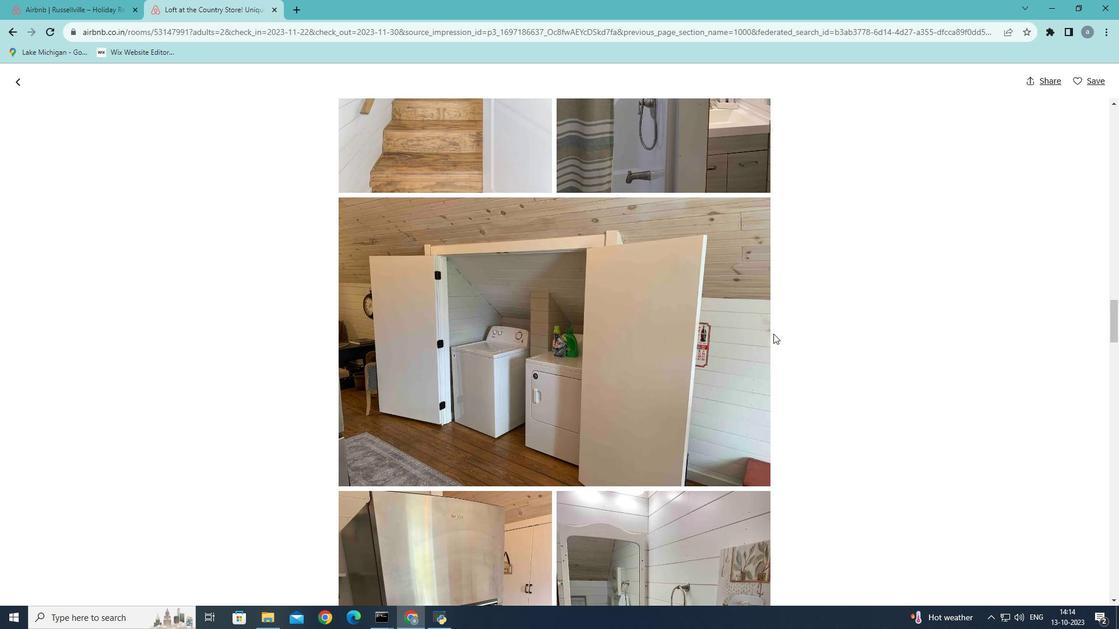 
Action: Mouse scrolled (773, 333) with delta (0, 0)
Screenshot: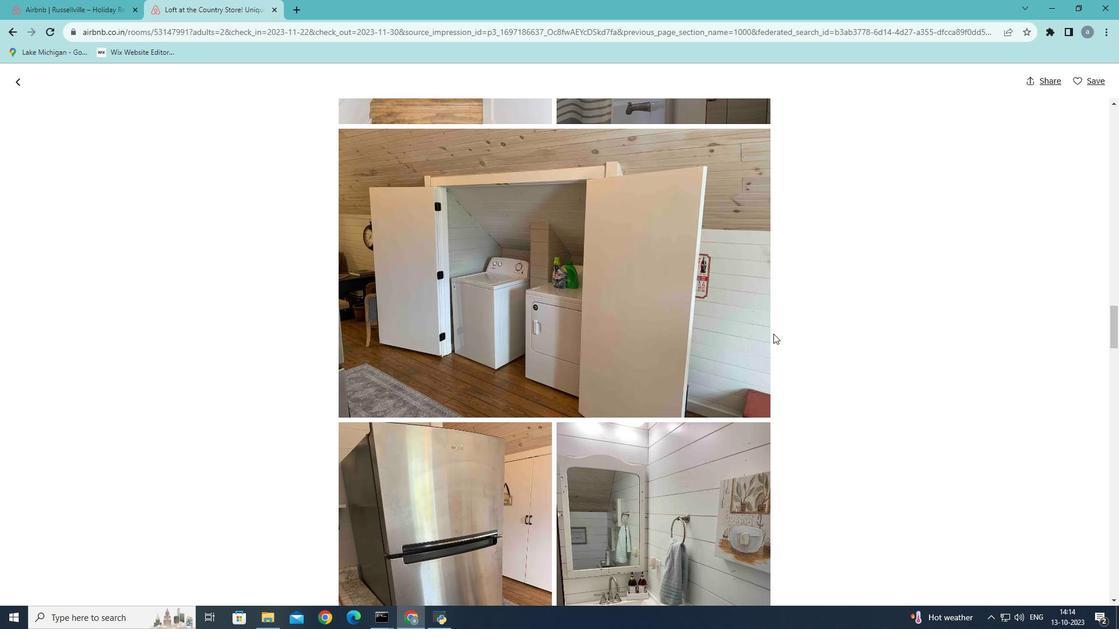 
Action: Mouse scrolled (773, 333) with delta (0, 0)
Screenshot: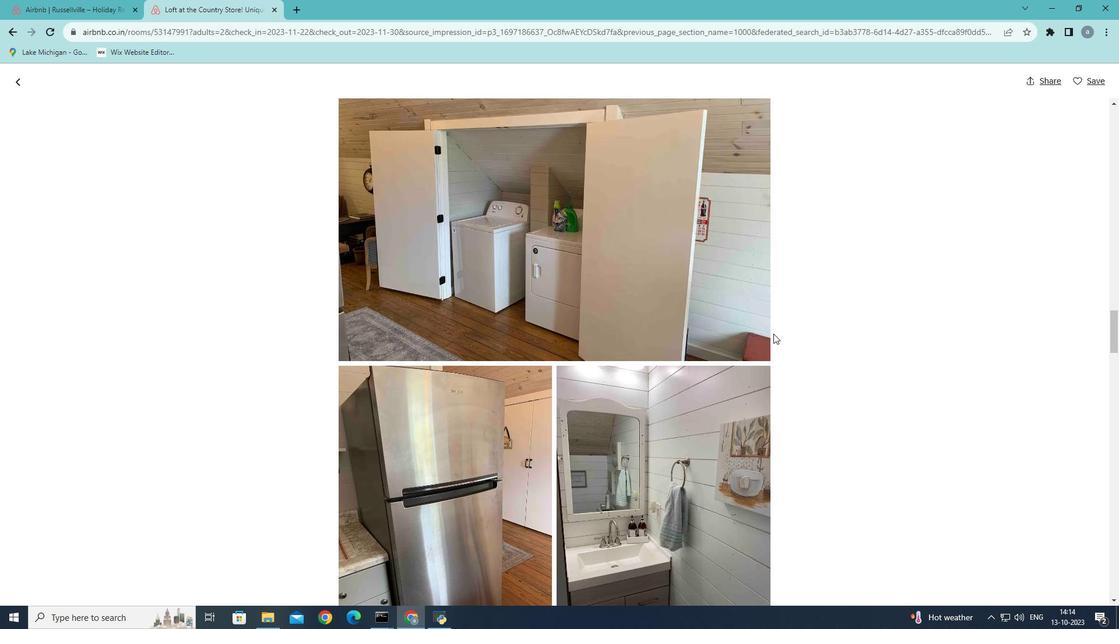 
Action: Mouse scrolled (773, 333) with delta (0, 0)
Screenshot: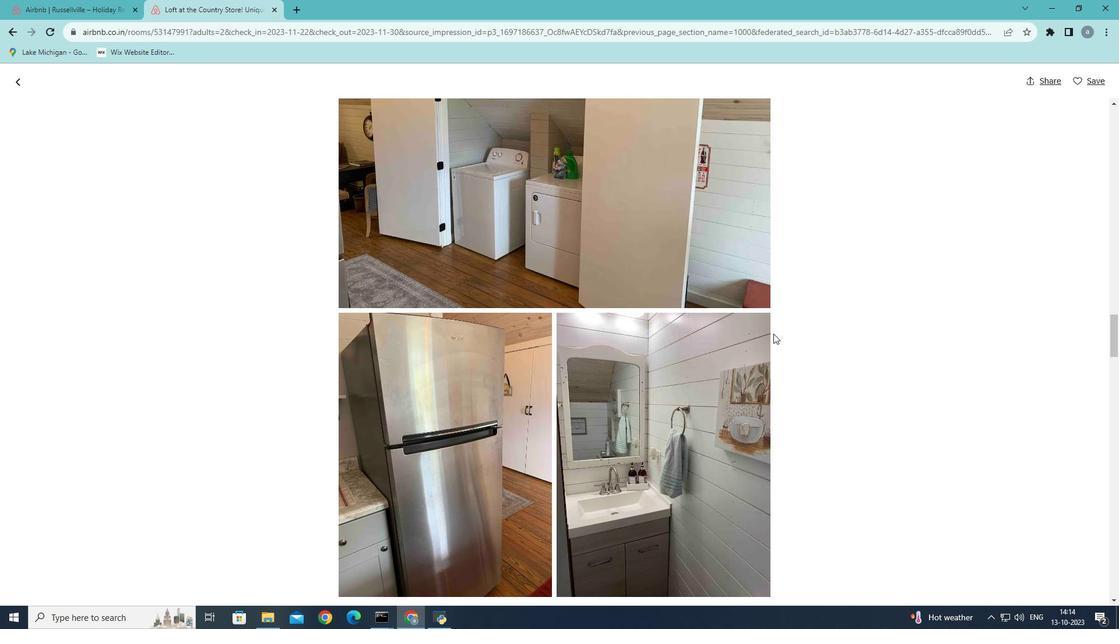 
Action: Mouse scrolled (773, 333) with delta (0, 0)
Screenshot: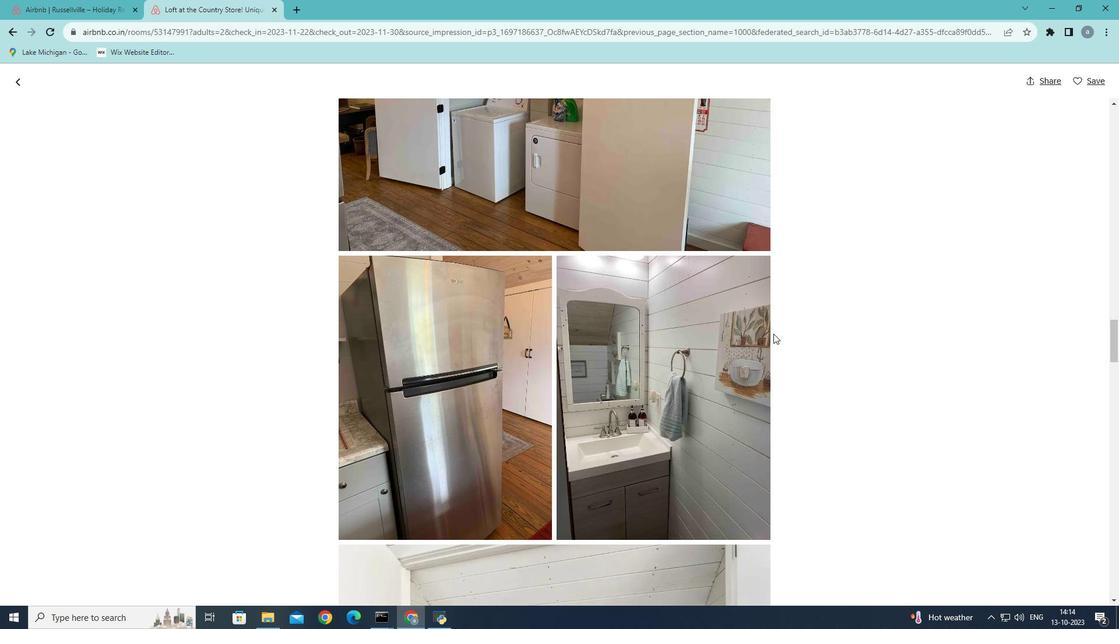 
Action: Mouse scrolled (773, 333) with delta (0, 0)
Screenshot: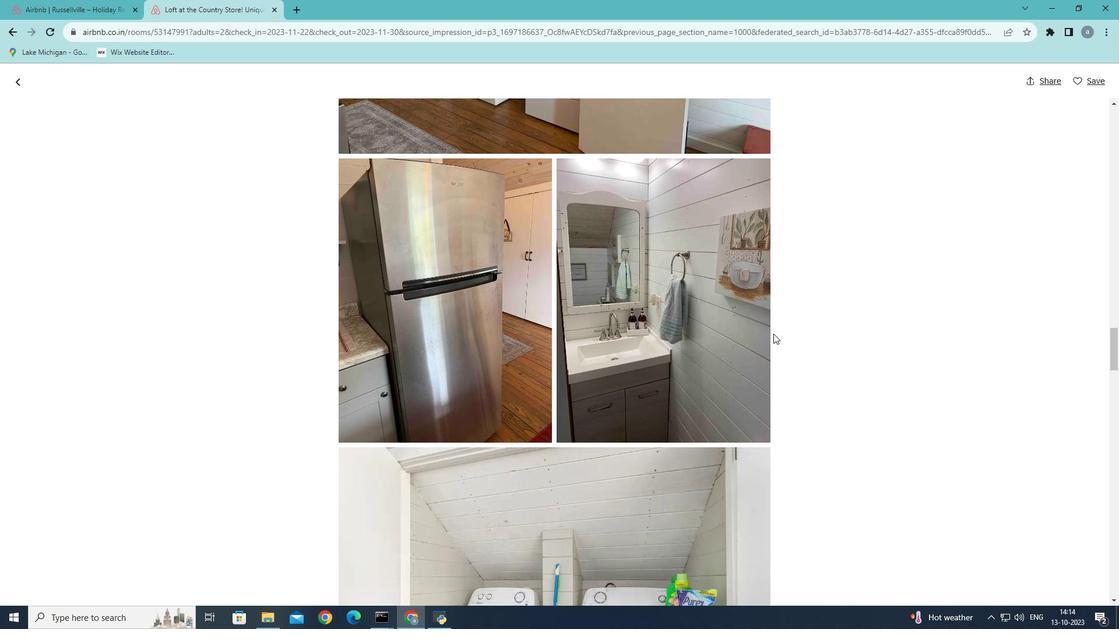 
Action: Mouse scrolled (773, 333) with delta (0, 0)
Screenshot: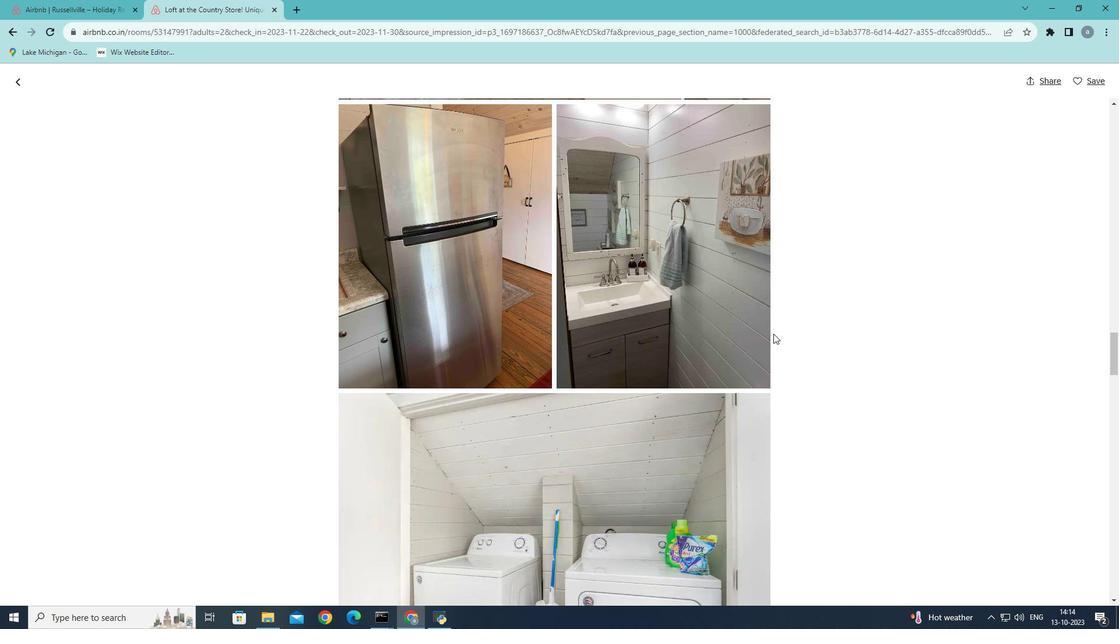 
Action: Mouse scrolled (773, 333) with delta (0, 0)
Screenshot: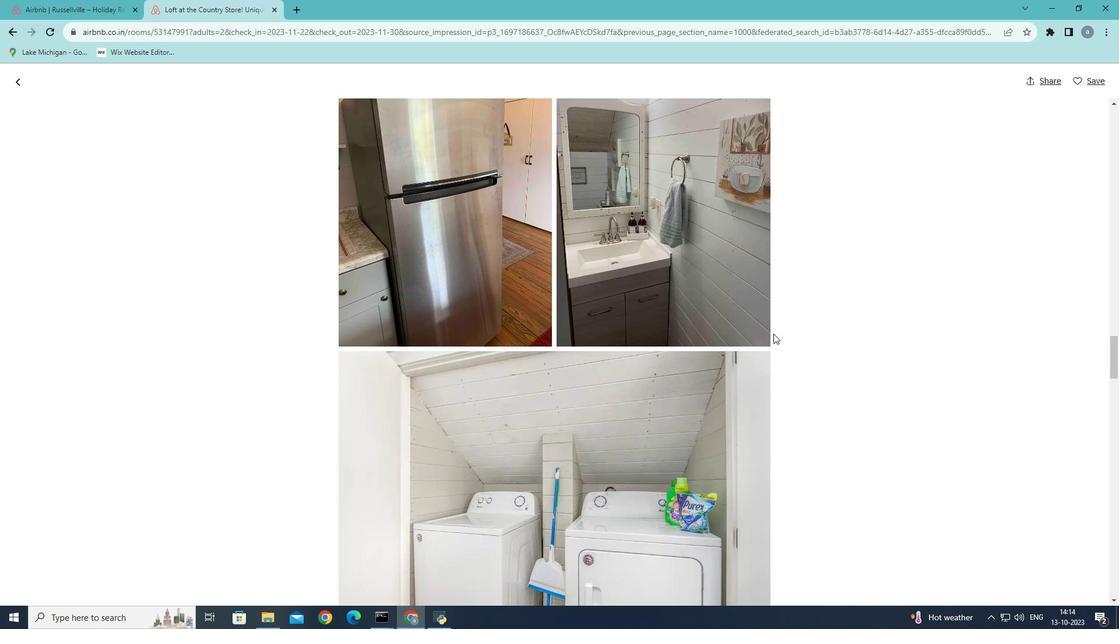 
Action: Mouse scrolled (773, 333) with delta (0, 0)
Screenshot: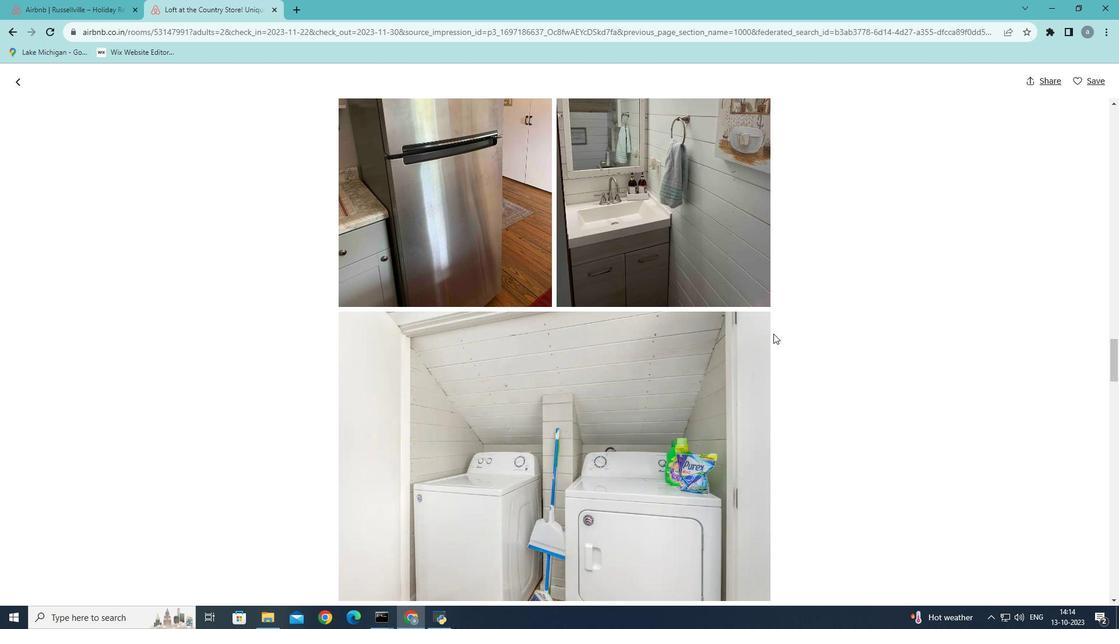 
Action: Mouse scrolled (773, 333) with delta (0, 0)
Screenshot: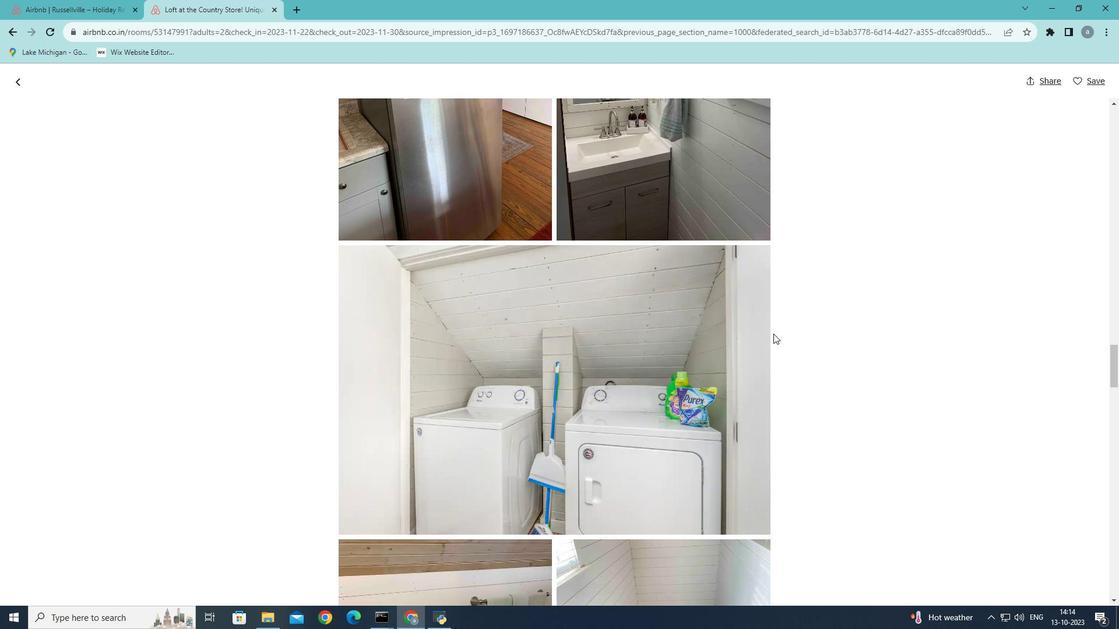 
Action: Mouse scrolled (773, 333) with delta (0, 0)
